 Task: Buy 3 Axle from Transmission & Drive Train section under best seller category for shipping address: Miriam Hall, 3617 Station Street, Austin, Texas 78702, Cell Number 5122113583. Pay from credit card ending with 5759, CVV 953
Action: Key pressed amazon.com<Key.enter>
Screenshot: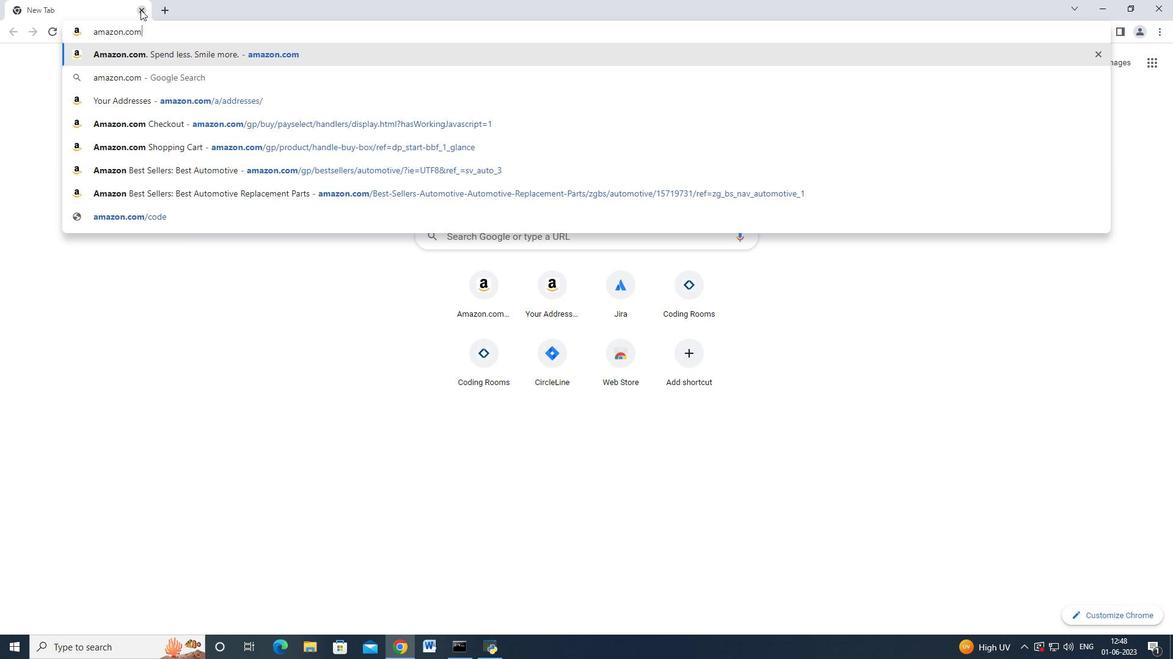 
Action: Mouse moved to (37, 91)
Screenshot: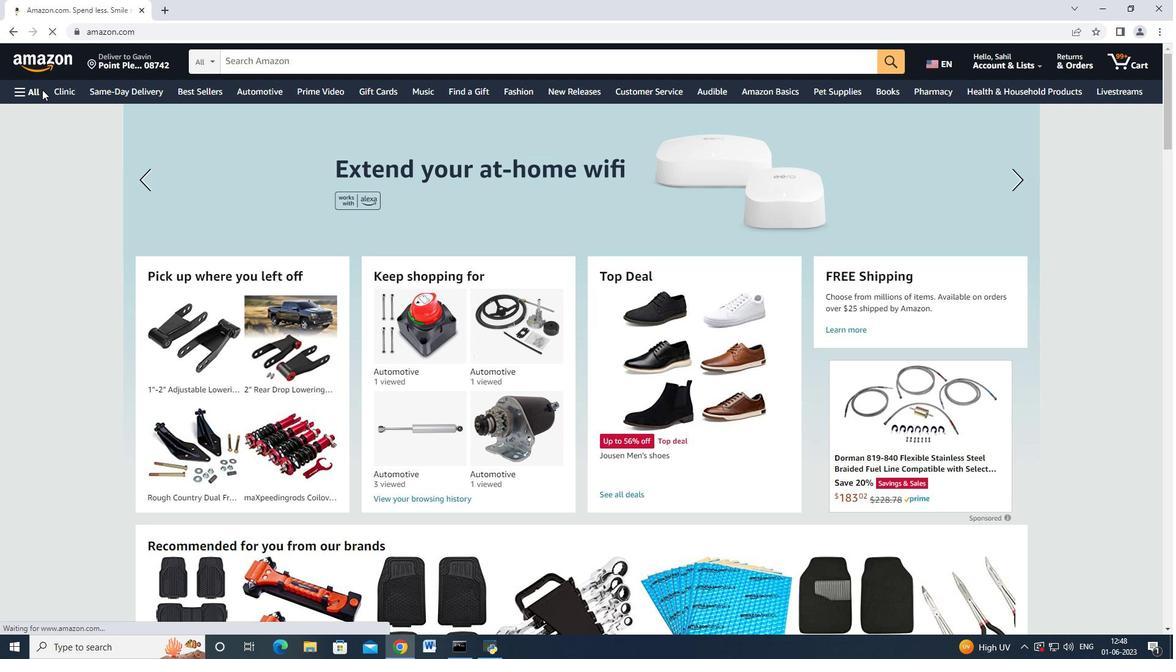 
Action: Mouse pressed left at (37, 91)
Screenshot: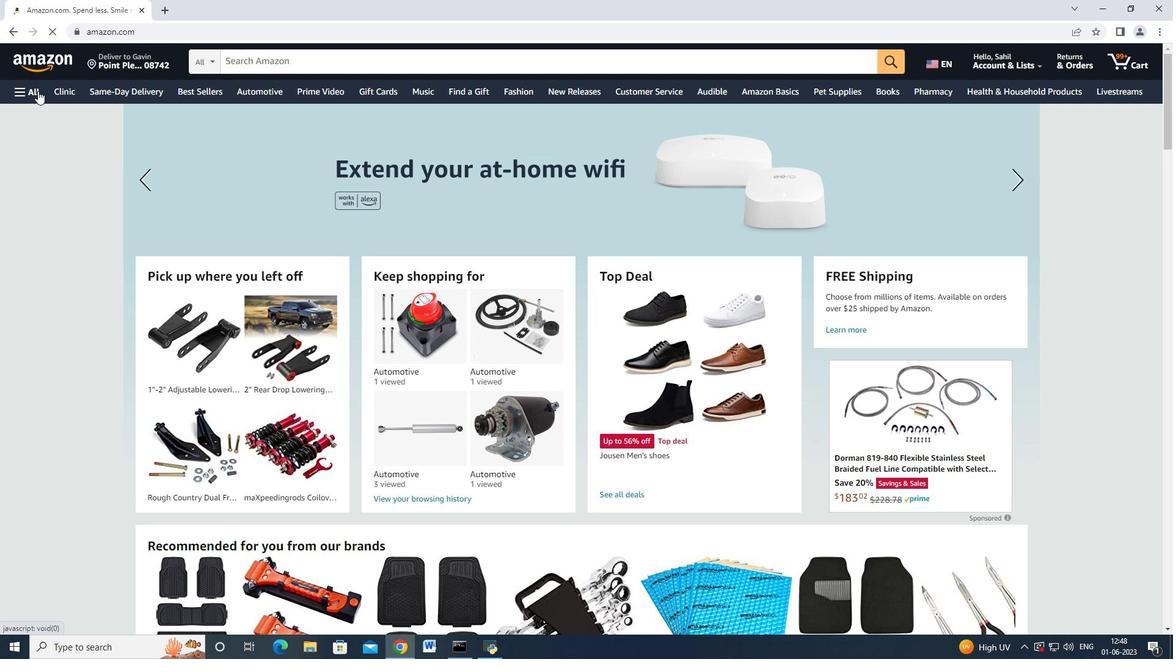 
Action: Mouse moved to (89, 278)
Screenshot: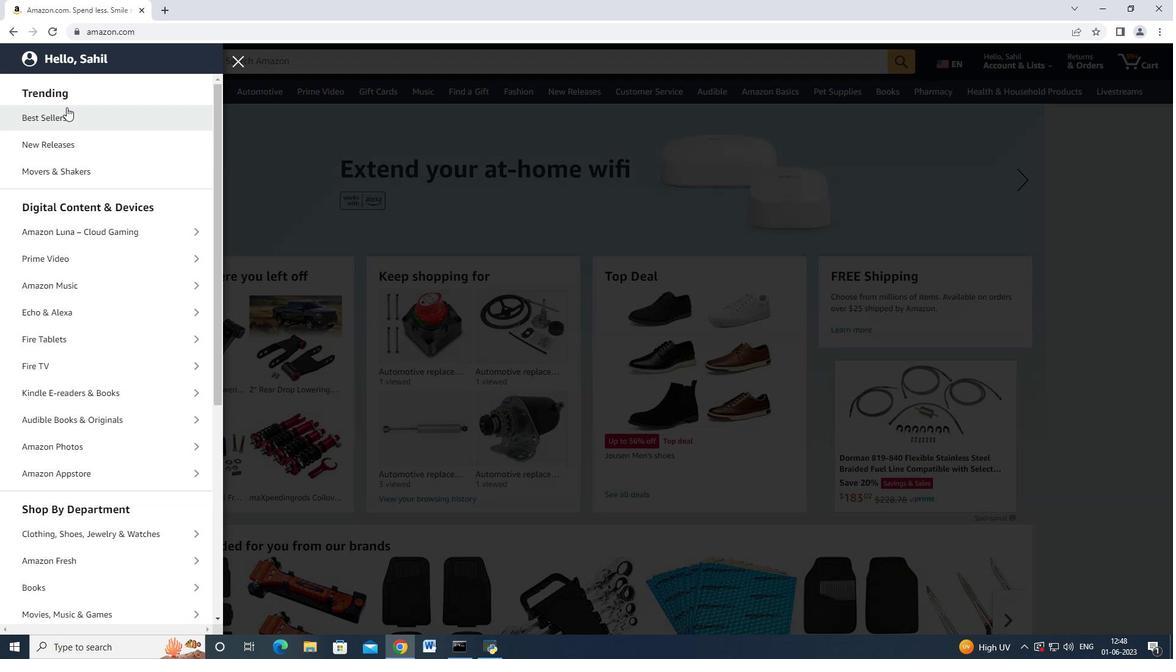 
Action: Mouse scrolled (89, 277) with delta (0, 0)
Screenshot: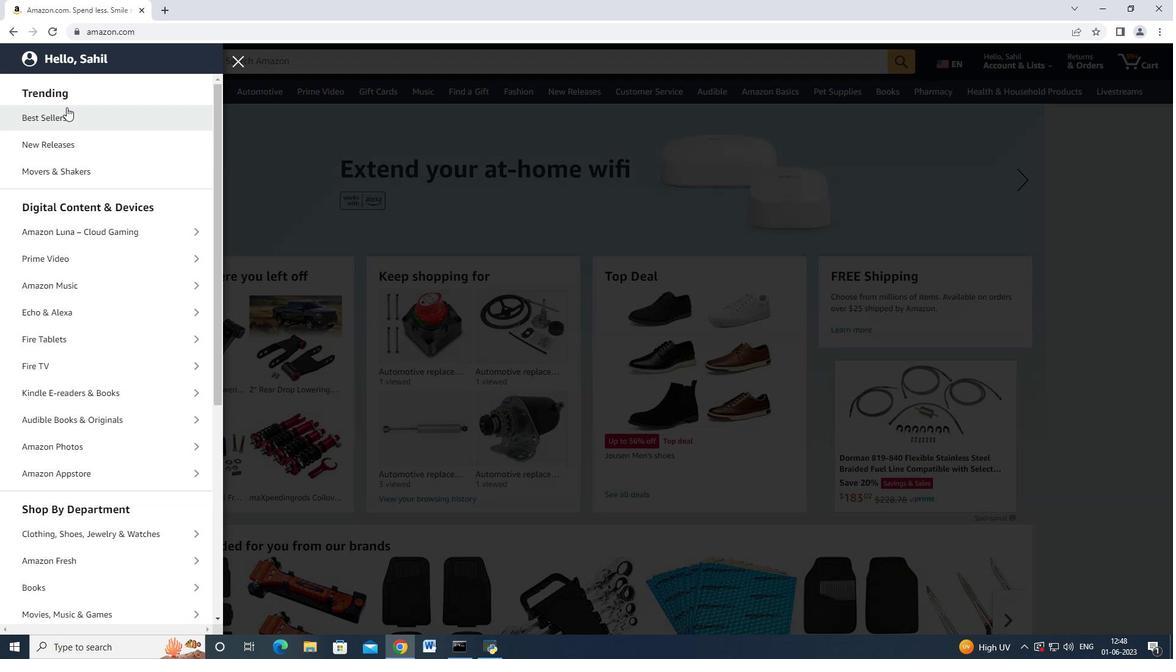 
Action: Mouse moved to (89, 287)
Screenshot: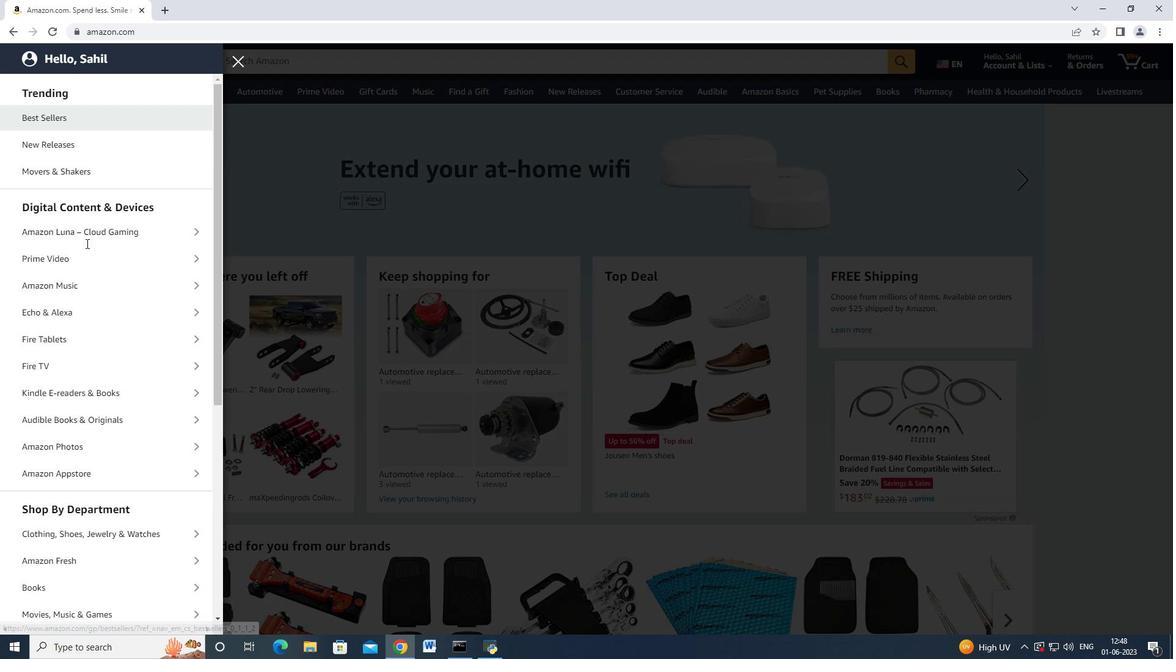 
Action: Mouse scrolled (89, 285) with delta (0, 0)
Screenshot: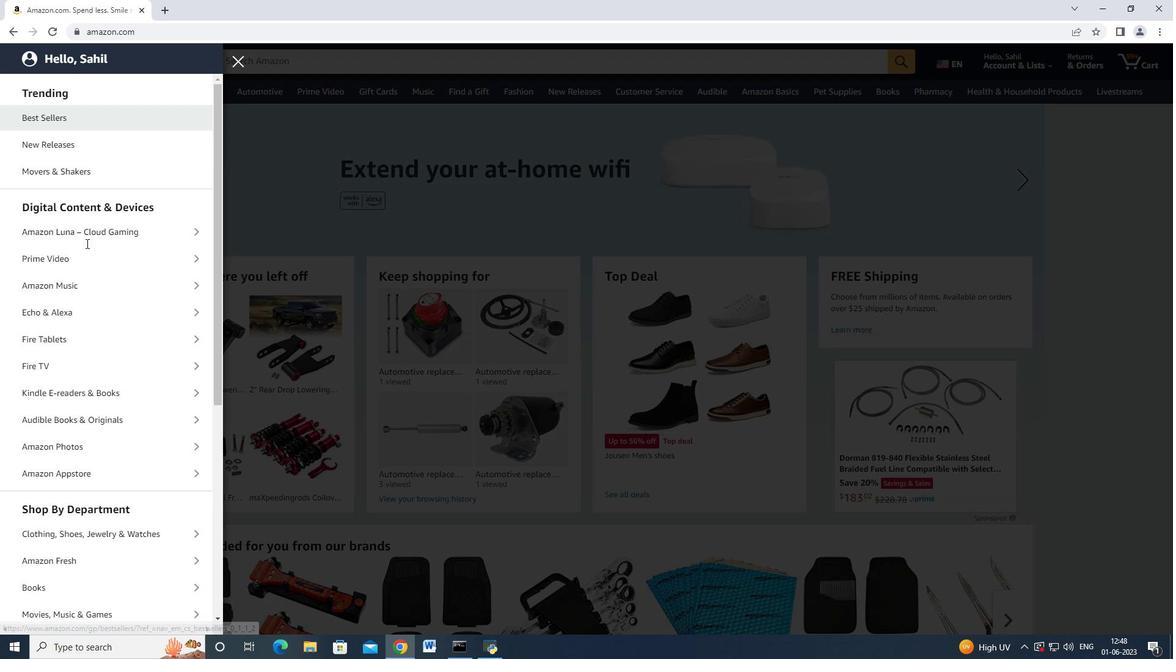 
Action: Mouse moved to (89, 289)
Screenshot: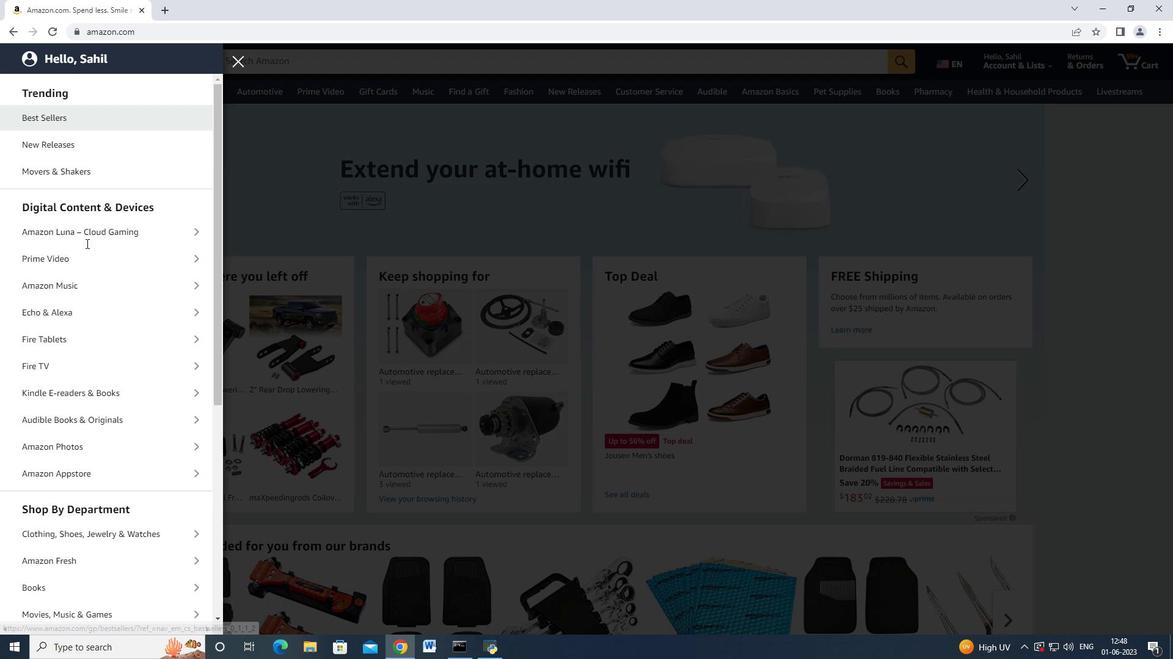 
Action: Mouse scrolled (89, 289) with delta (0, 0)
Screenshot: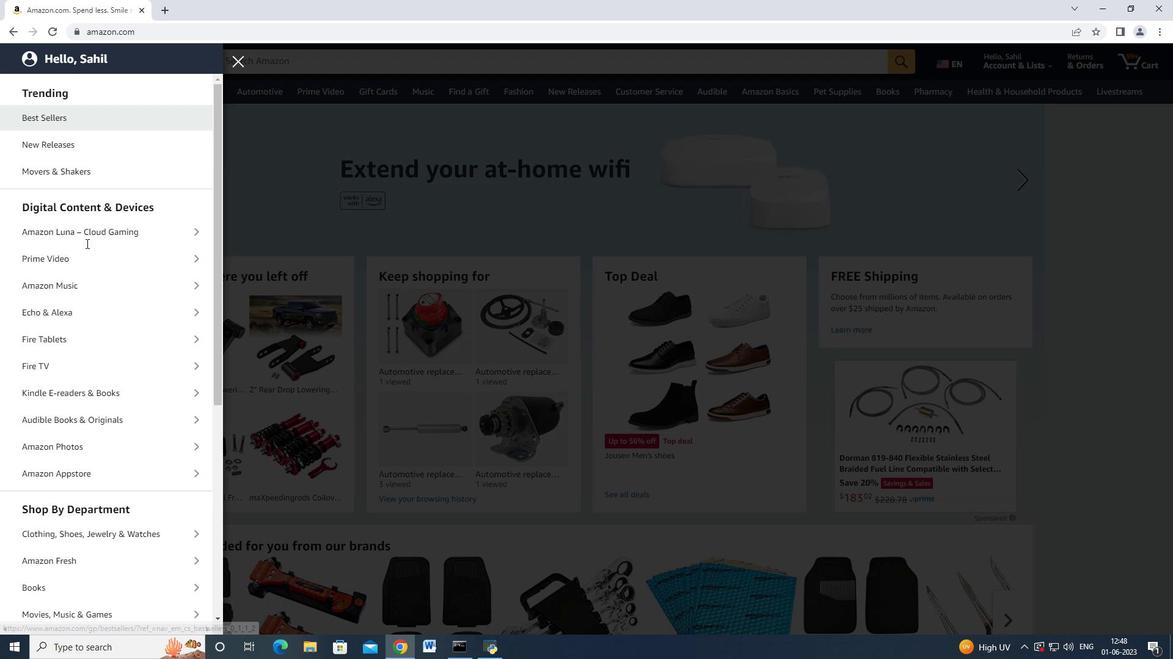 
Action: Mouse moved to (113, 452)
Screenshot: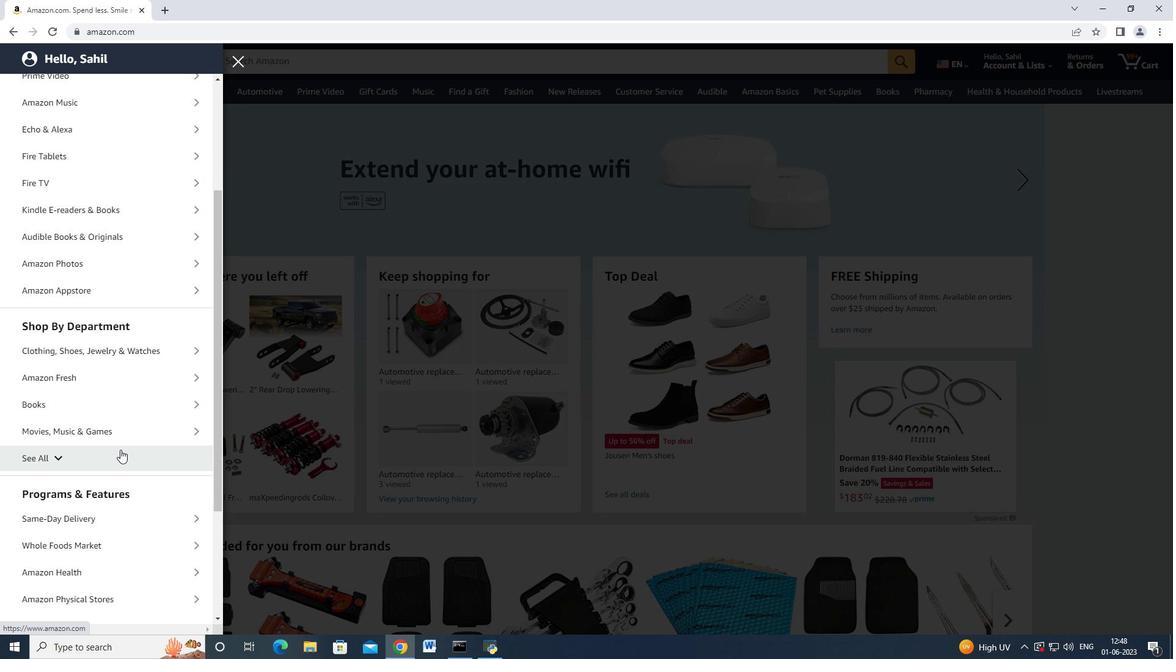 
Action: Mouse pressed left at (113, 452)
Screenshot: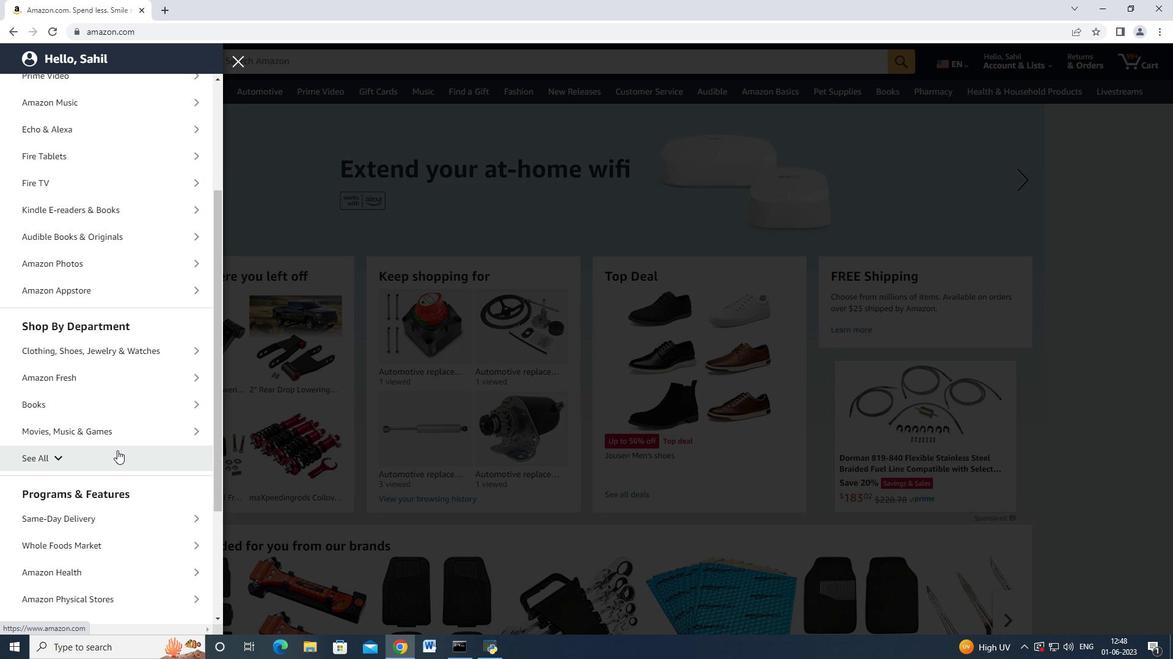 
Action: Mouse moved to (116, 450)
Screenshot: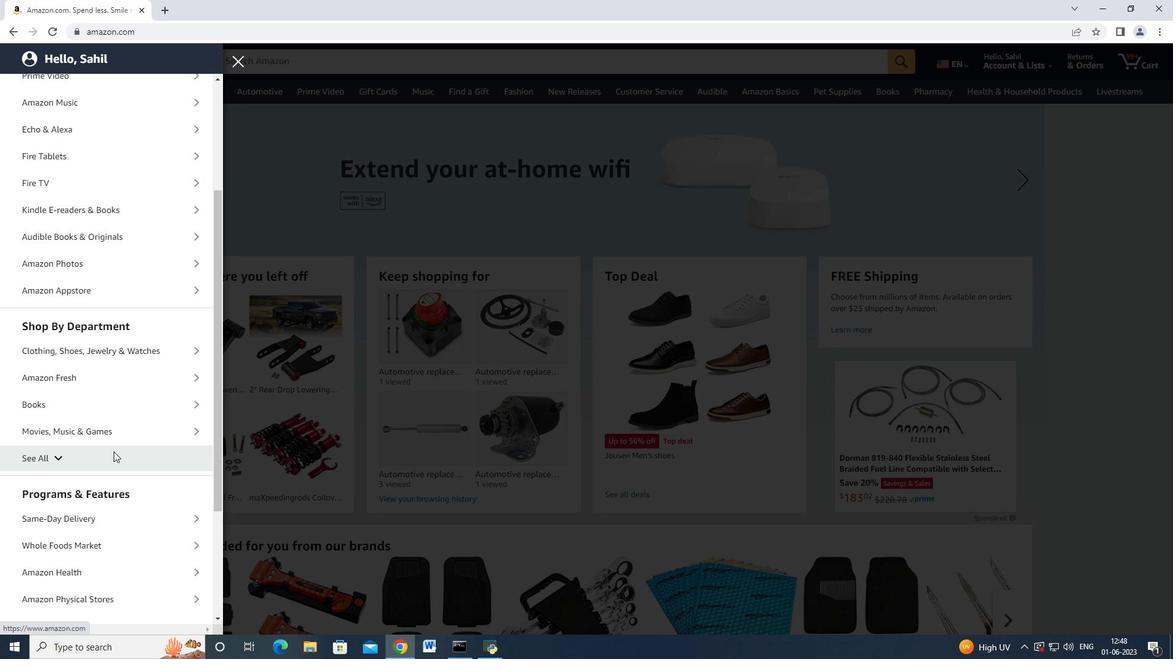 
Action: Mouse scrolled (116, 449) with delta (0, 0)
Screenshot: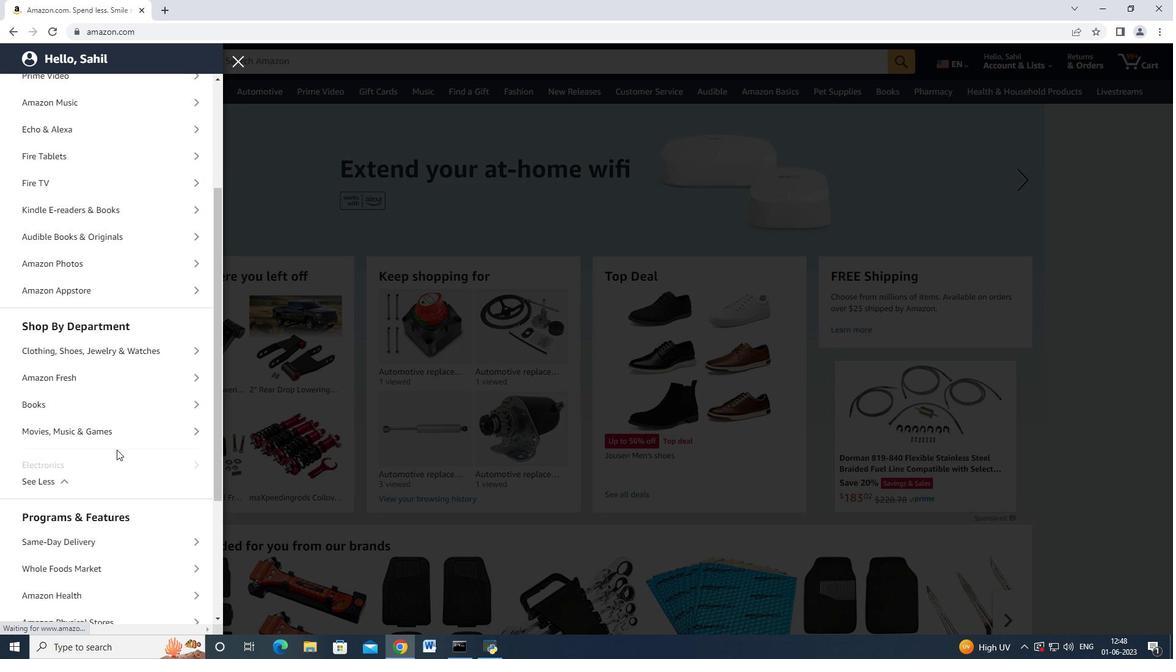 
Action: Mouse scrolled (116, 449) with delta (0, 0)
Screenshot: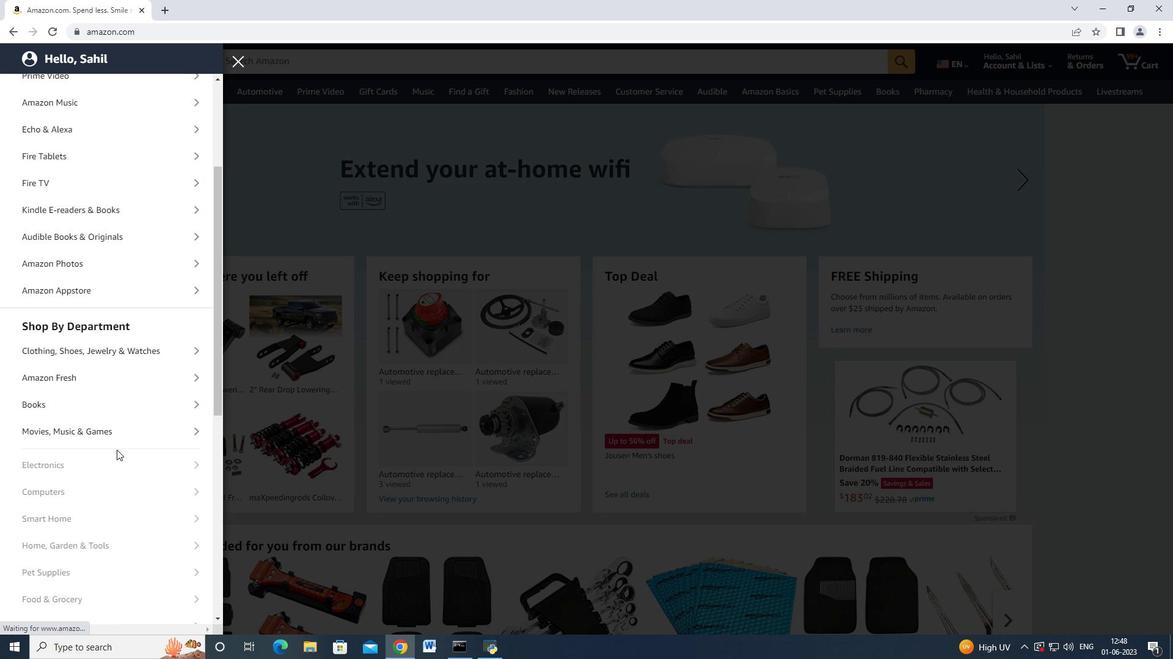 
Action: Mouse scrolled (116, 449) with delta (0, 0)
Screenshot: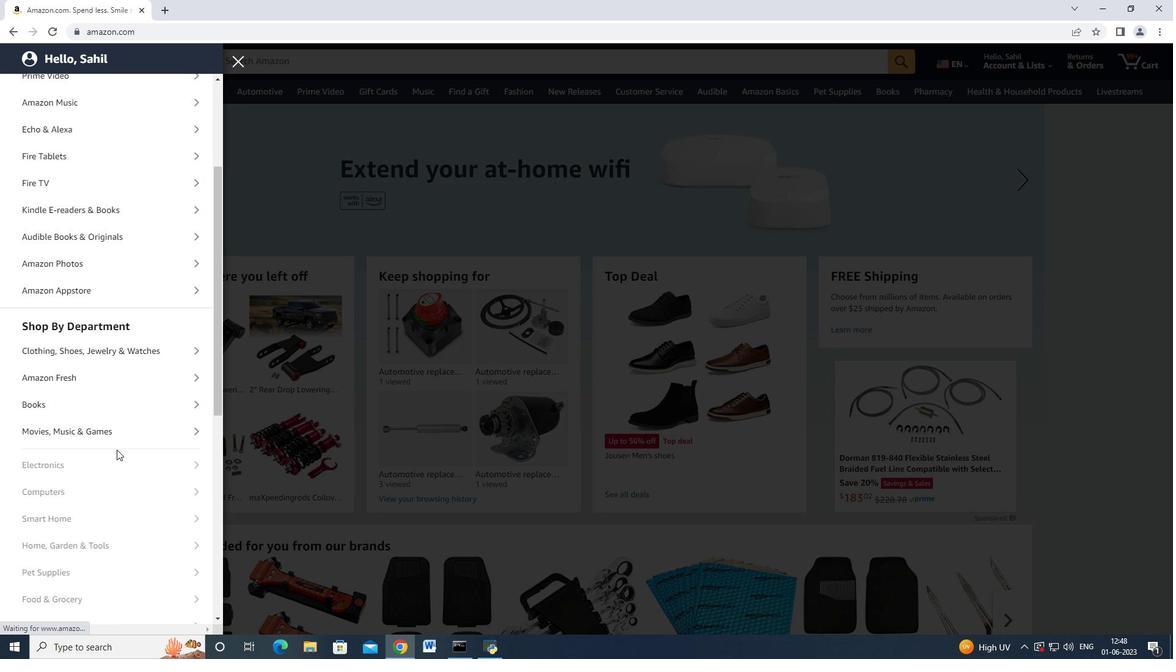 
Action: Mouse scrolled (116, 449) with delta (0, 0)
Screenshot: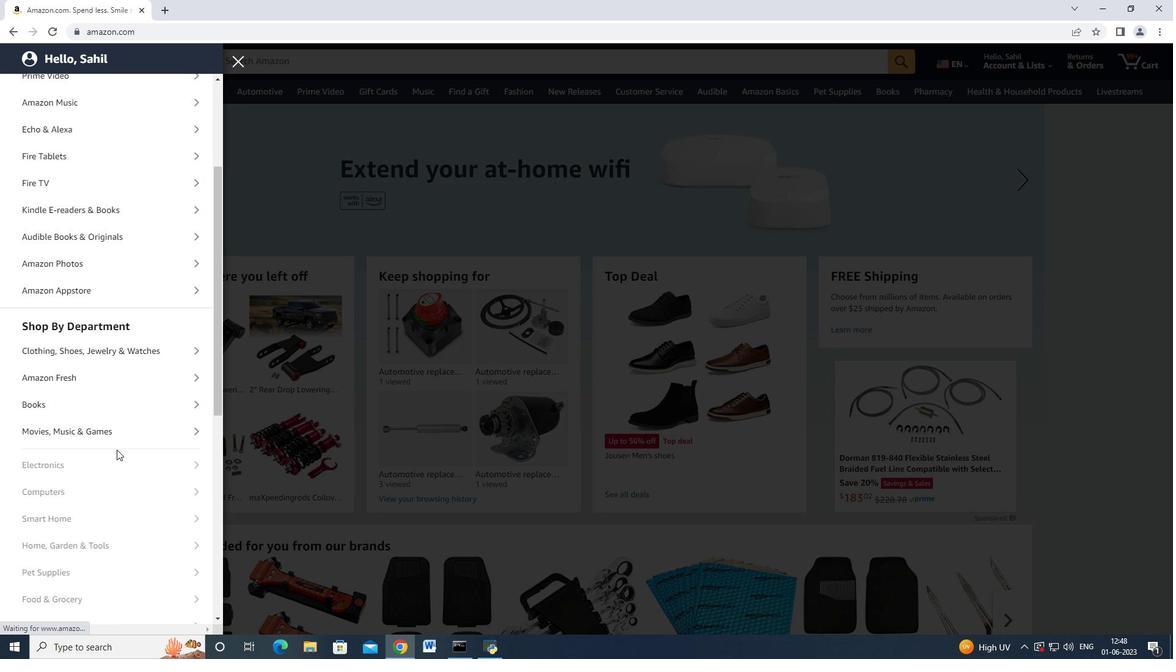 
Action: Mouse scrolled (116, 449) with delta (0, 0)
Screenshot: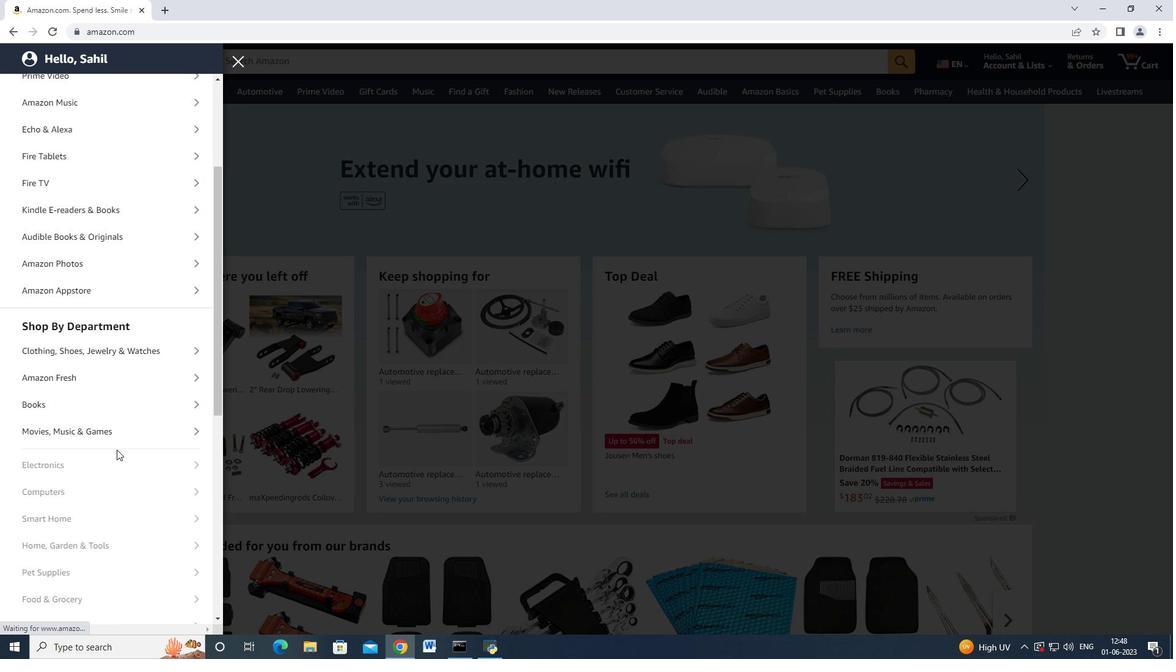 
Action: Mouse scrolled (116, 449) with delta (0, 0)
Screenshot: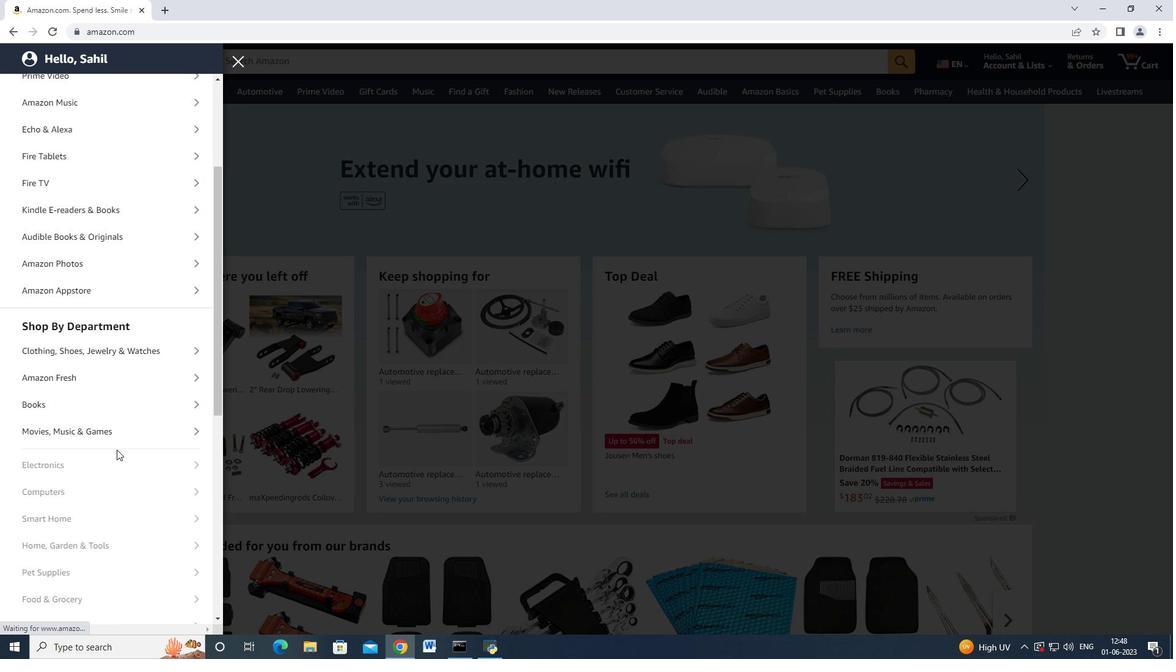
Action: Mouse scrolled (116, 449) with delta (0, 0)
Screenshot: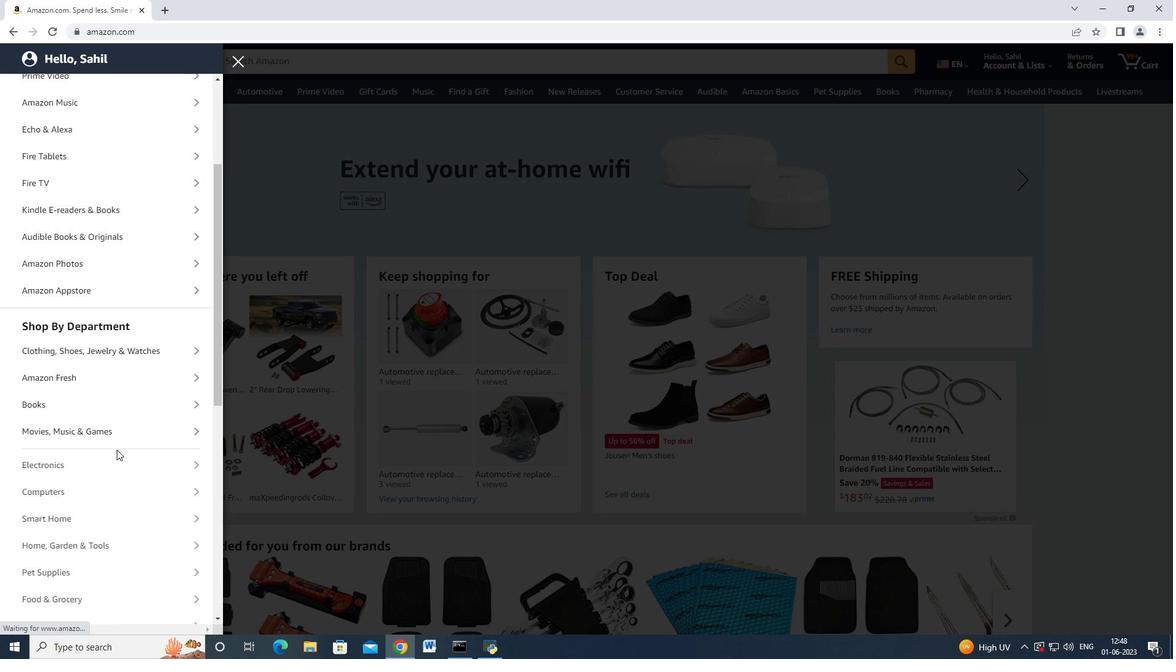 
Action: Mouse moved to (154, 333)
Screenshot: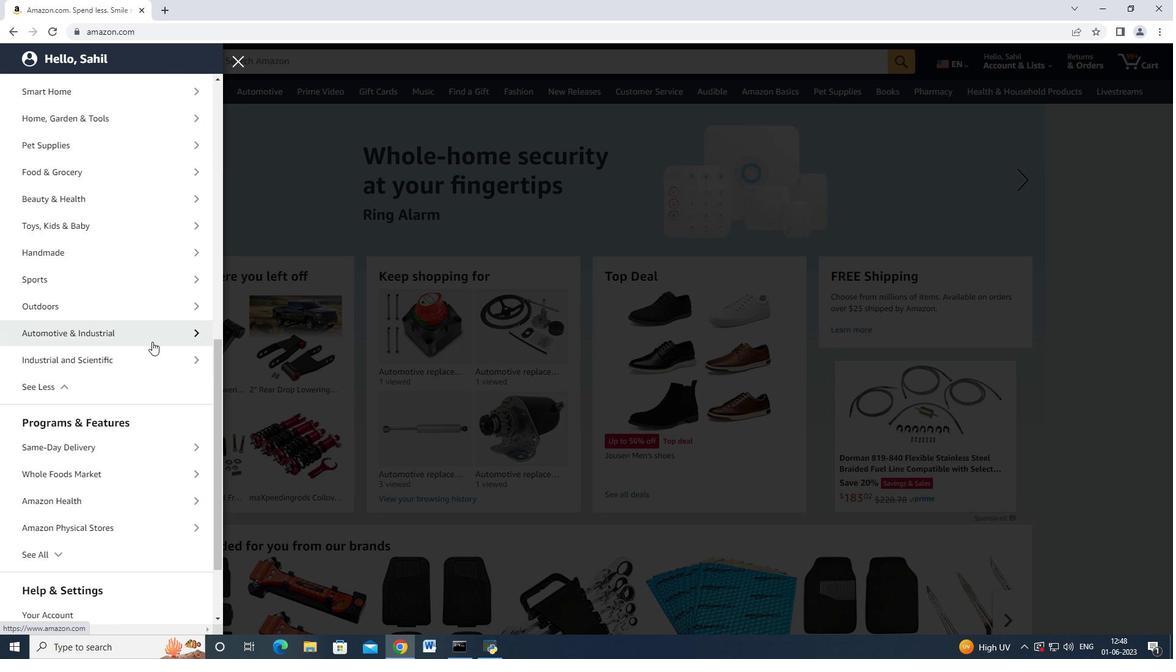
Action: Mouse pressed left at (154, 333)
Screenshot: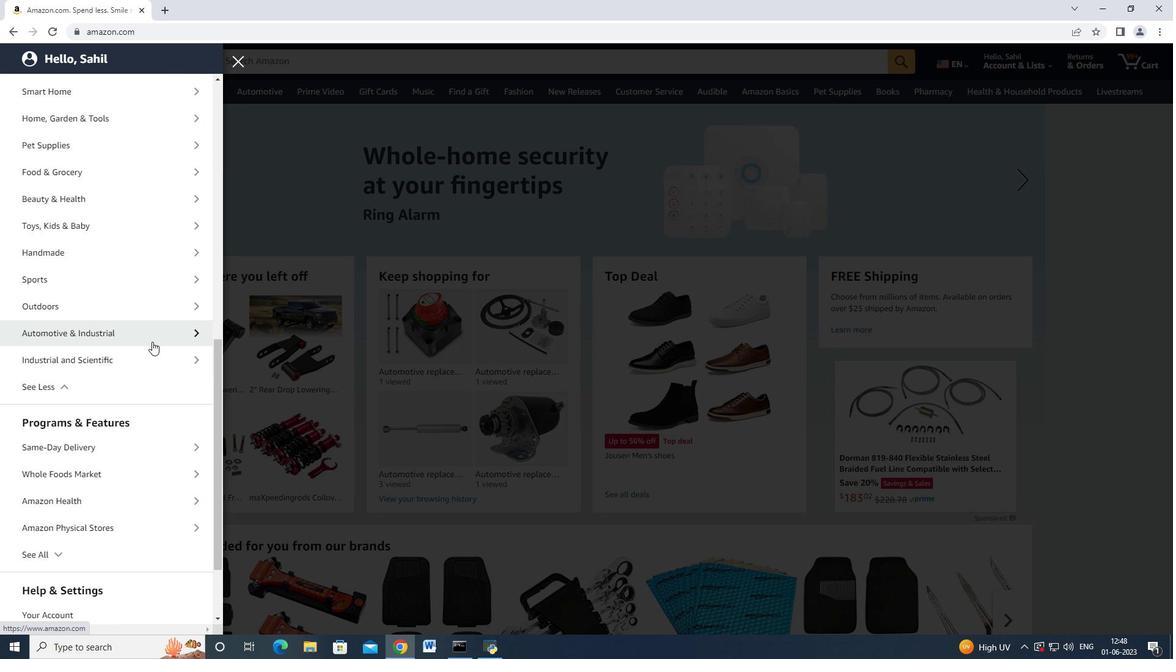
Action: Mouse moved to (147, 149)
Screenshot: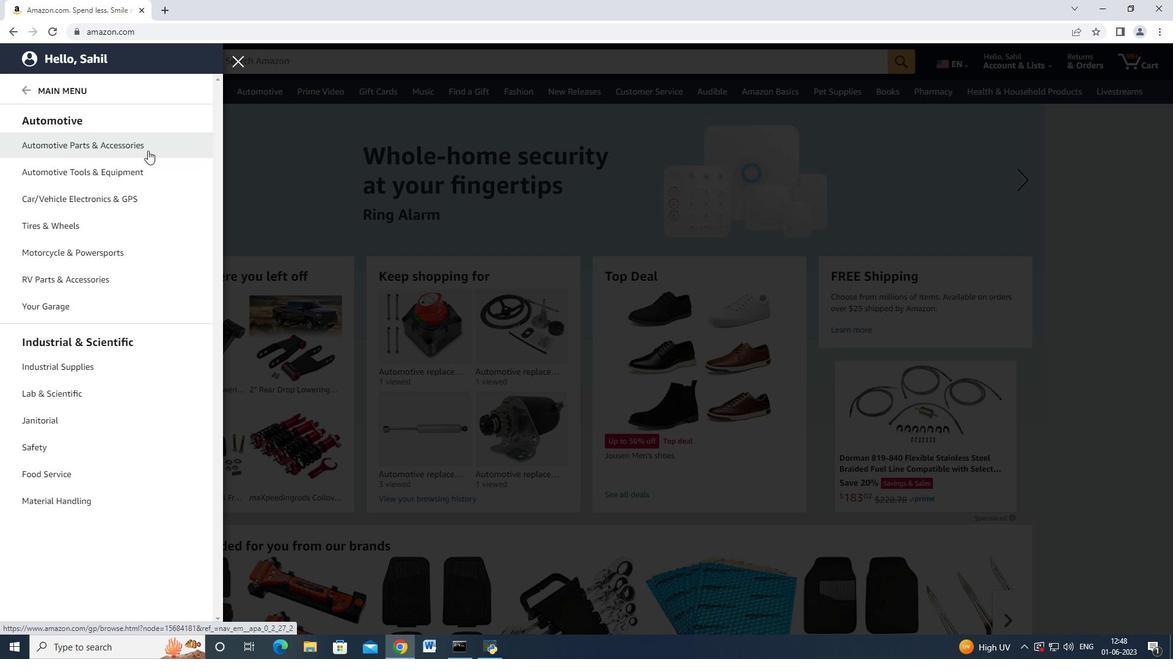 
Action: Mouse pressed left at (147, 149)
Screenshot: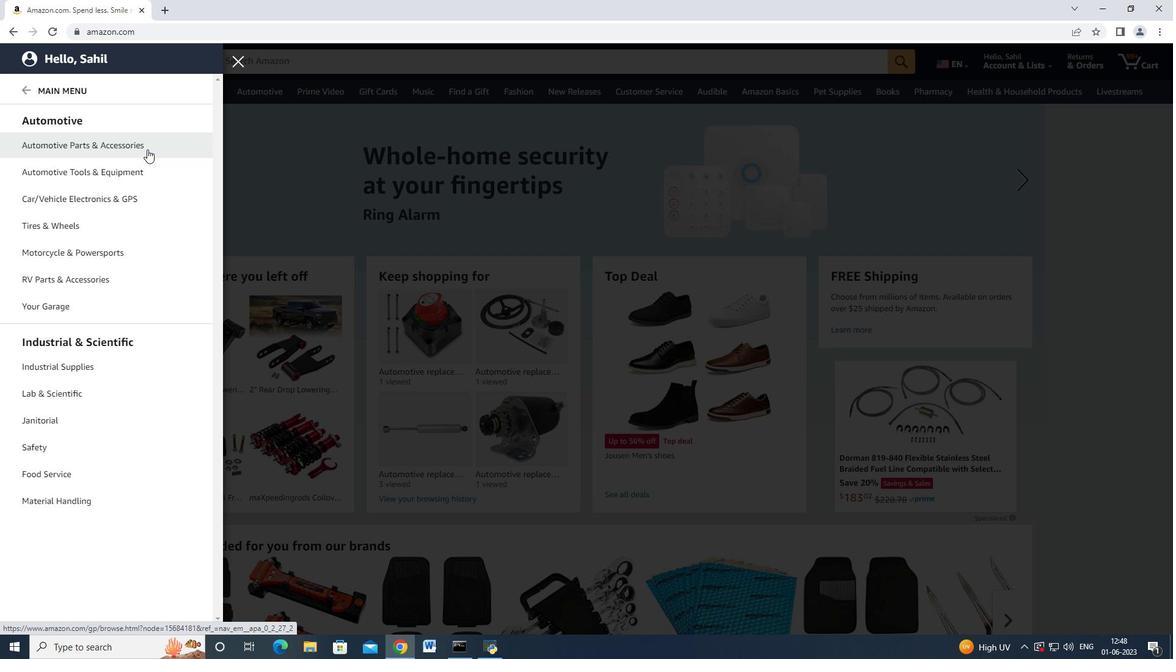 
Action: Mouse moved to (221, 113)
Screenshot: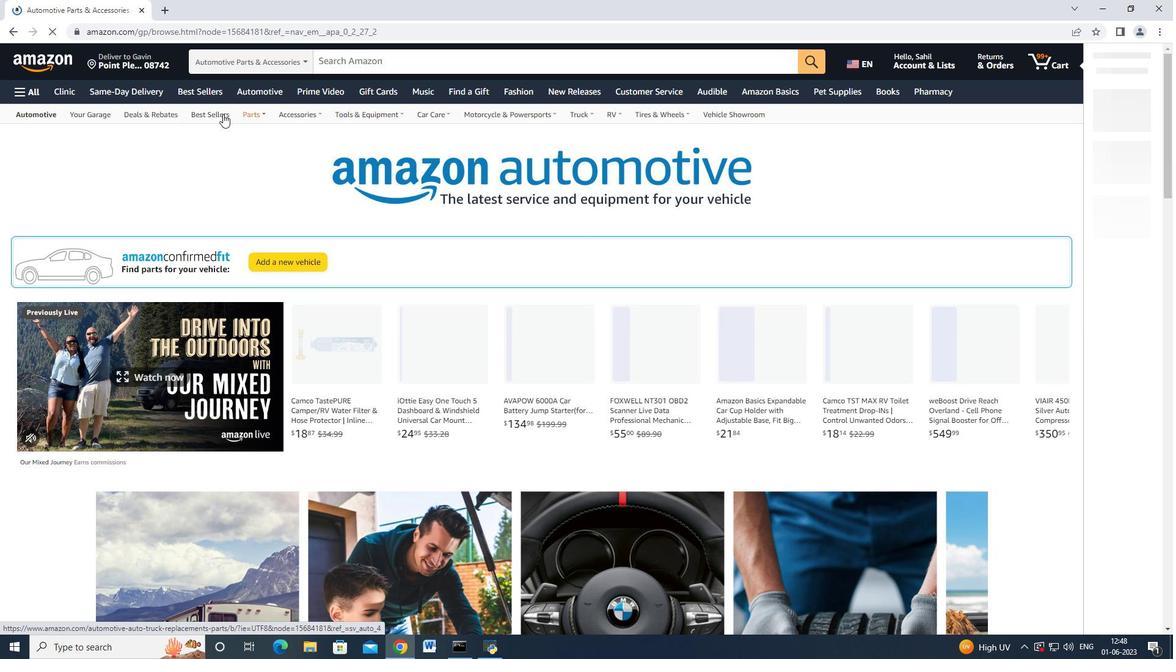 
Action: Mouse pressed left at (221, 113)
Screenshot: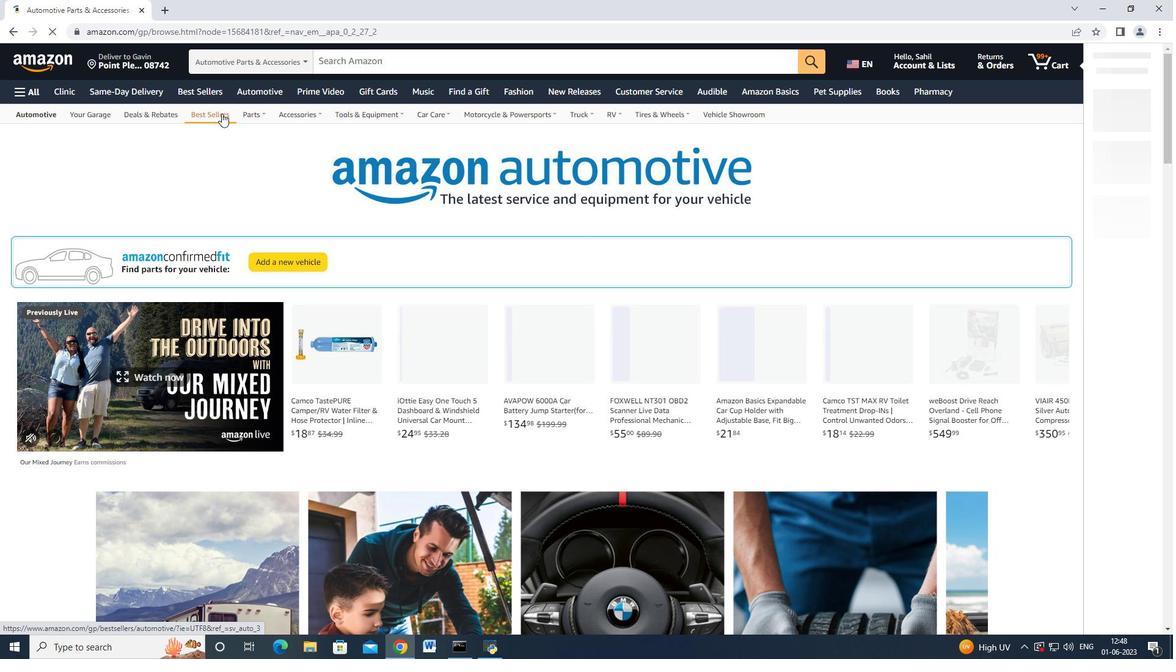 
Action: Mouse moved to (74, 320)
Screenshot: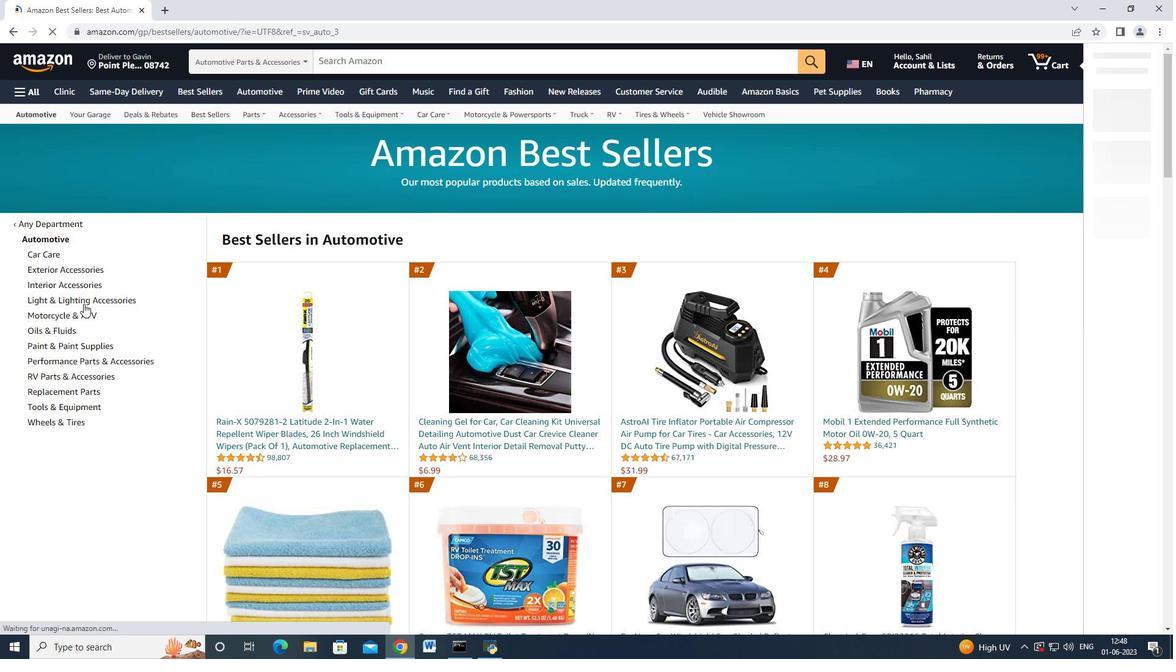 
Action: Mouse scrolled (74, 320) with delta (0, 0)
Screenshot: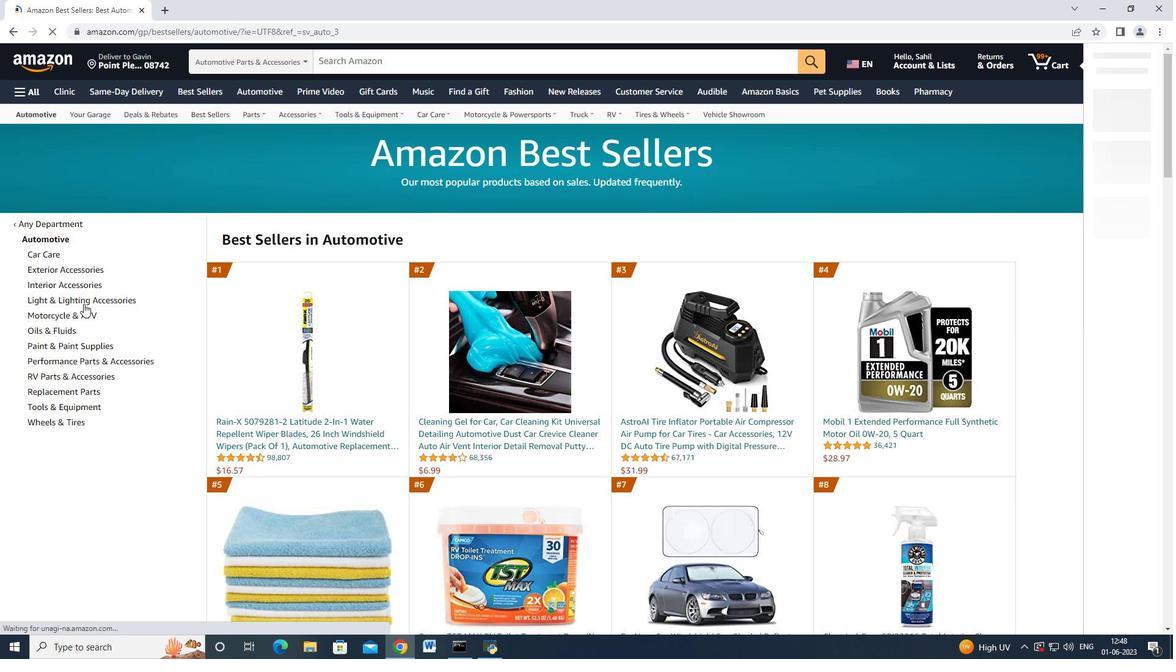 
Action: Mouse moved to (83, 329)
Screenshot: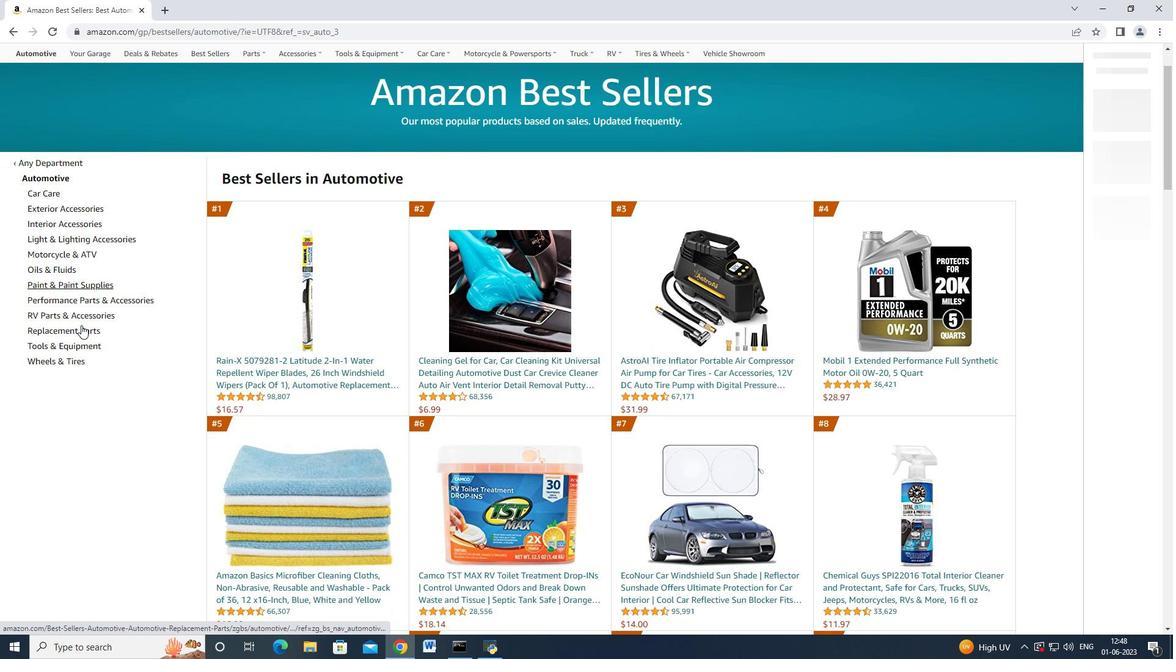
Action: Mouse pressed left at (83, 329)
Screenshot: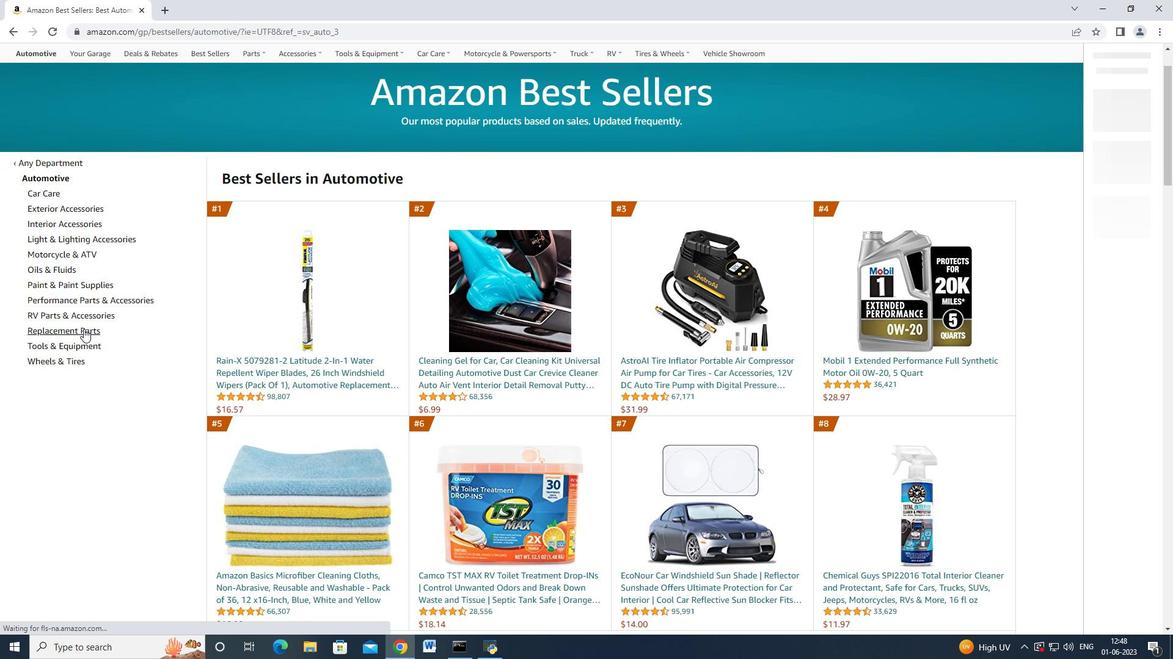 
Action: Mouse moved to (152, 267)
Screenshot: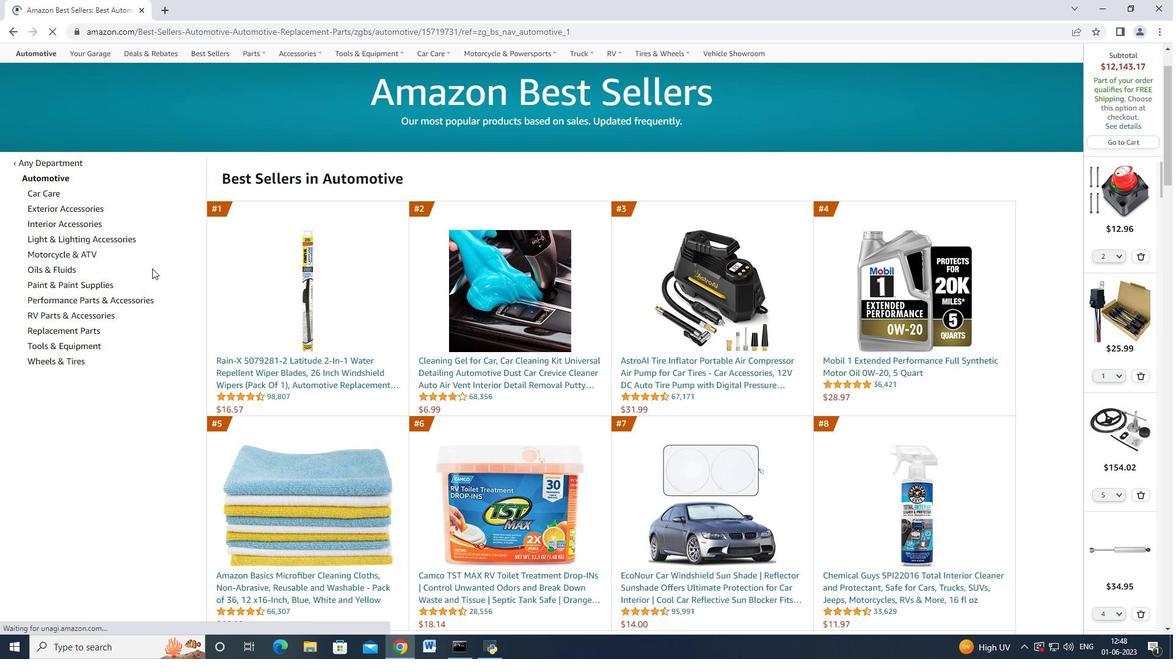 
Action: Mouse scrolled (152, 267) with delta (0, 0)
Screenshot: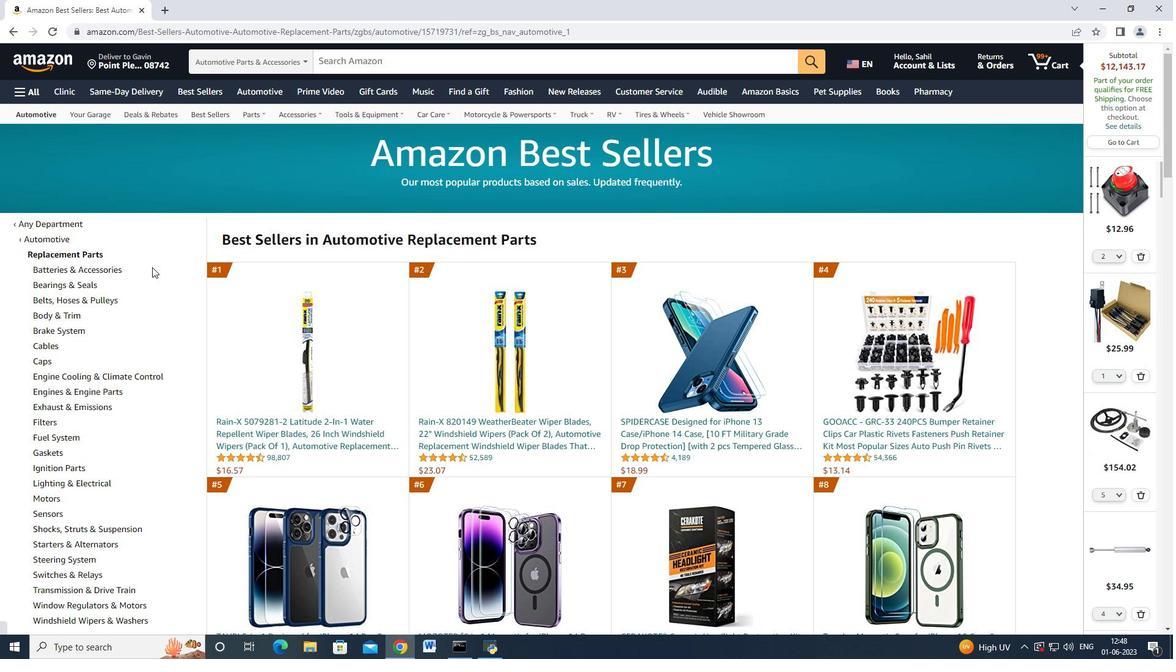 
Action: Mouse scrolled (152, 267) with delta (0, 0)
Screenshot: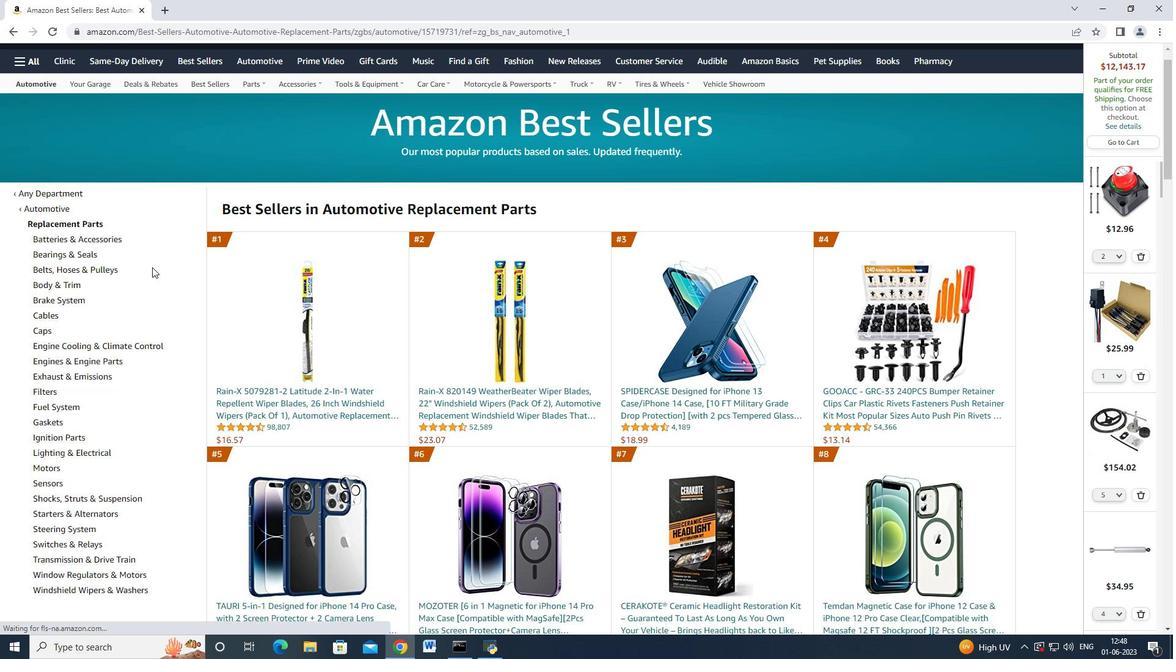 
Action: Mouse moved to (153, 353)
Screenshot: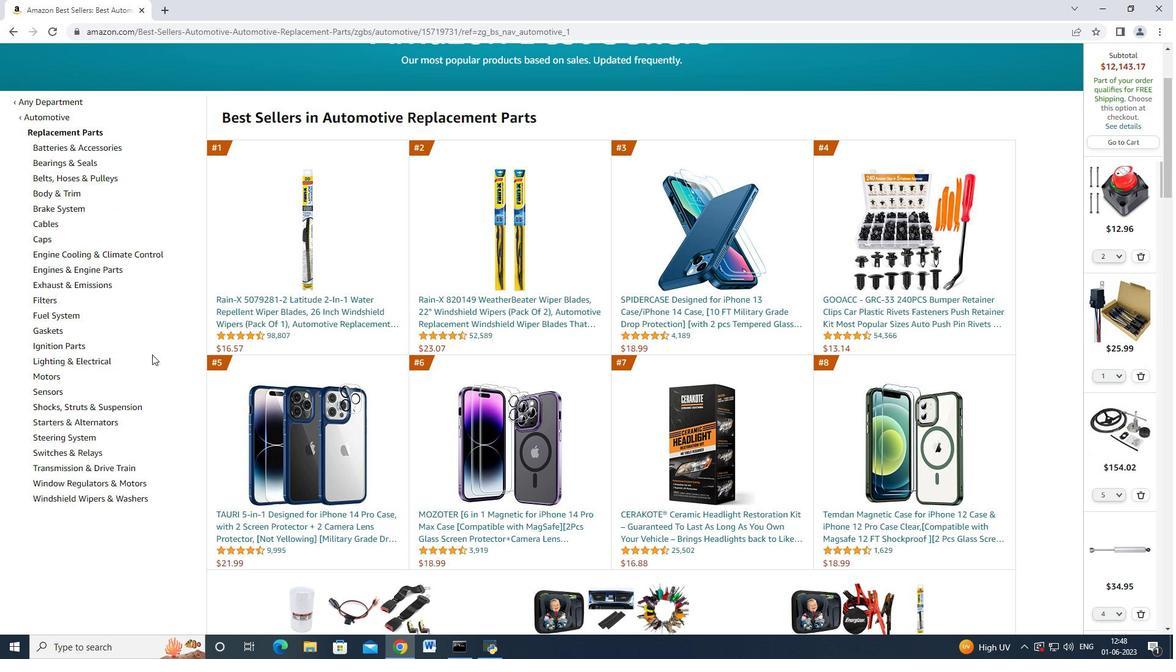 
Action: Mouse scrolled (153, 353) with delta (0, 0)
Screenshot: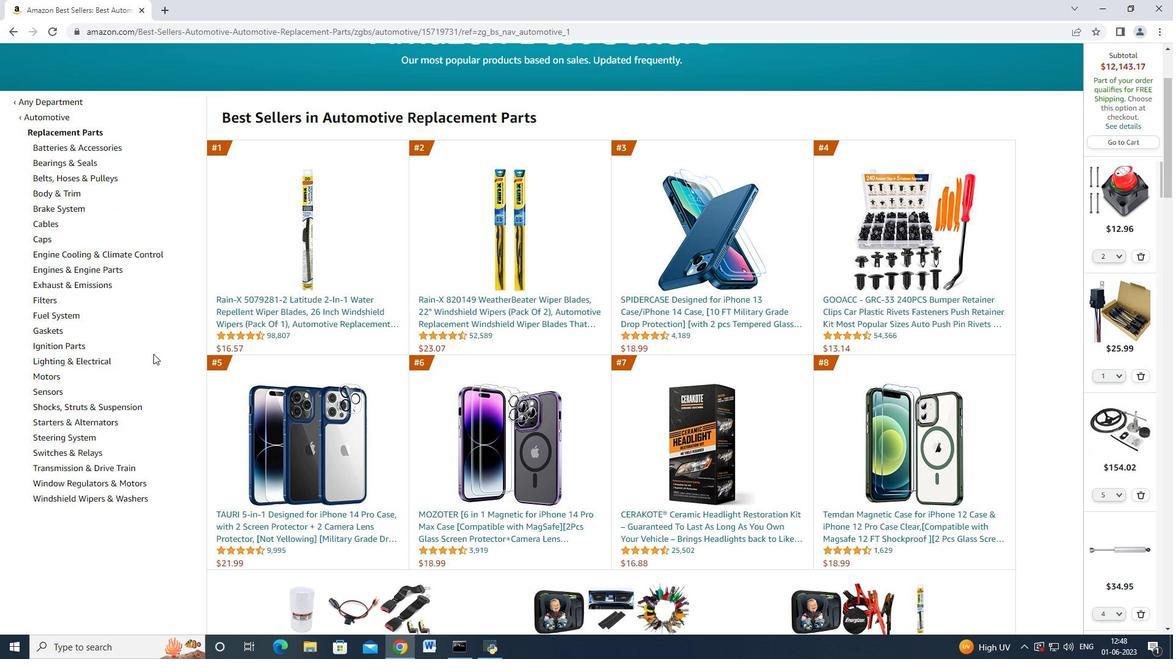 
Action: Mouse moved to (111, 402)
Screenshot: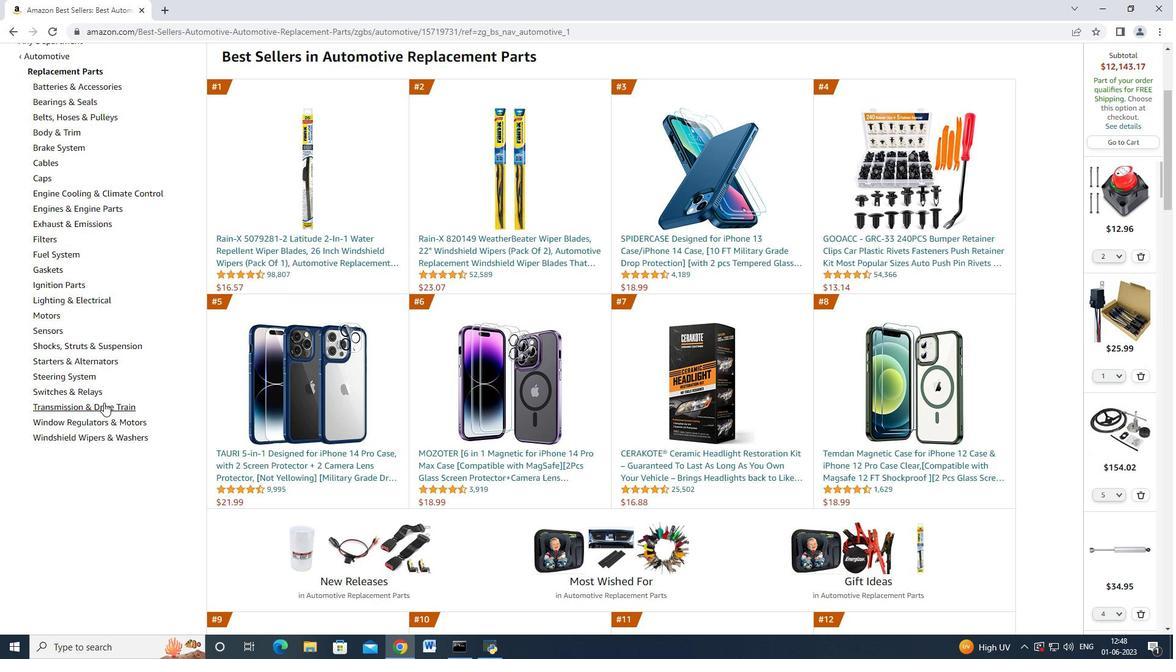 
Action: Mouse pressed left at (111, 402)
Screenshot: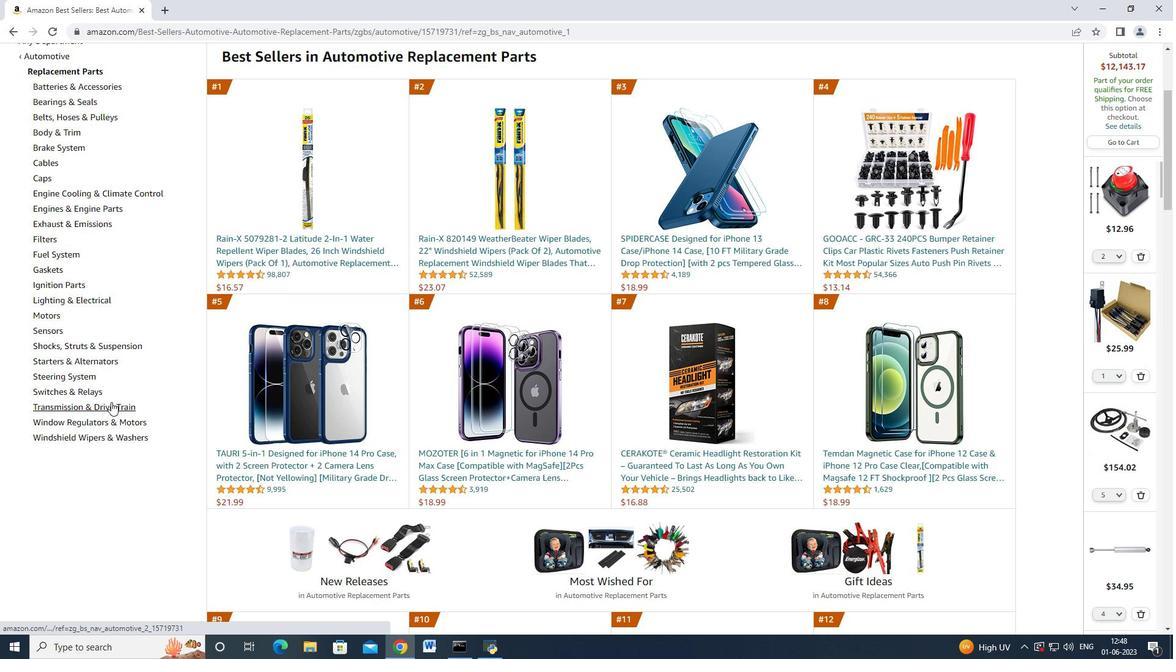 
Action: Mouse moved to (119, 278)
Screenshot: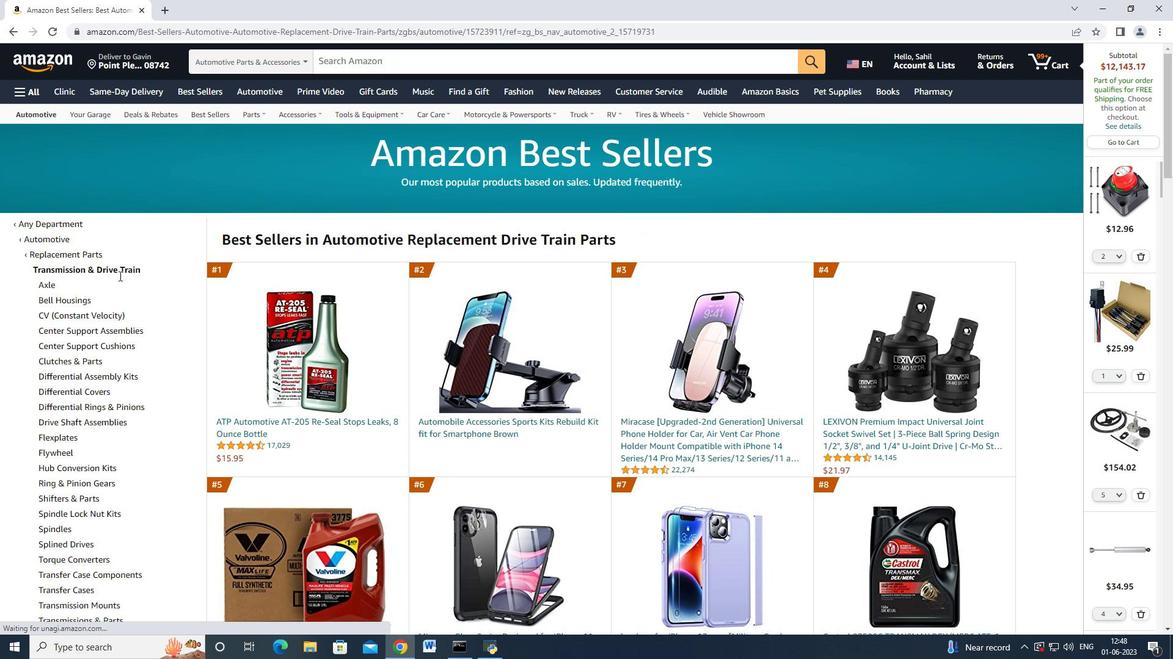 
Action: Mouse scrolled (119, 278) with delta (0, 0)
Screenshot: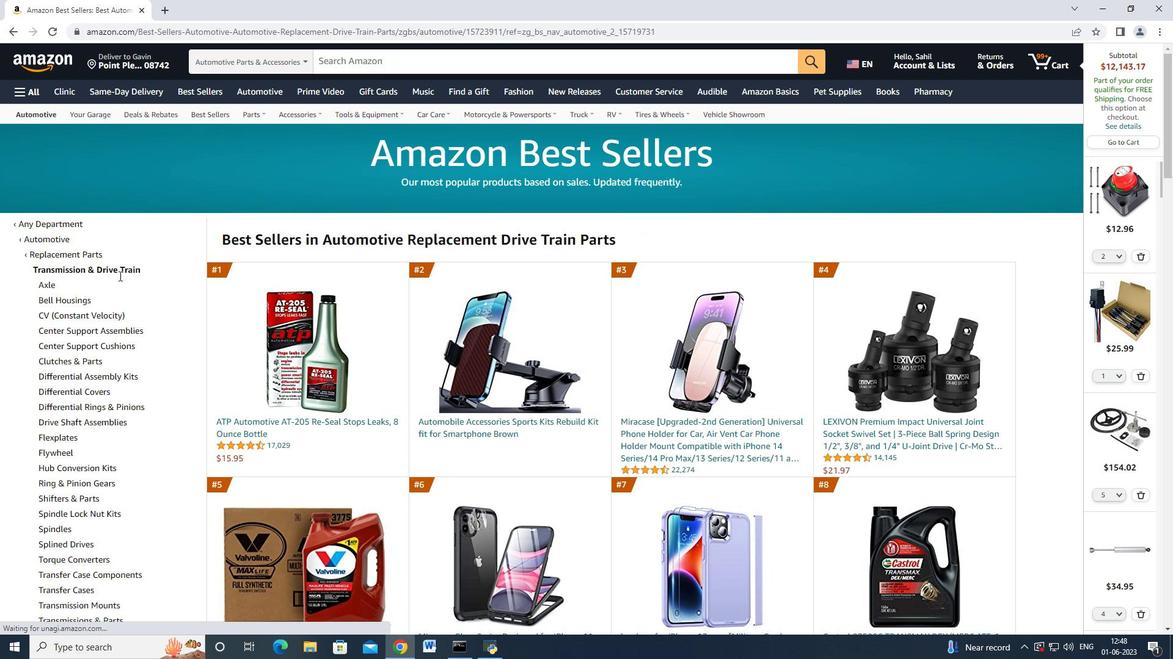 
Action: Mouse moved to (45, 218)
Screenshot: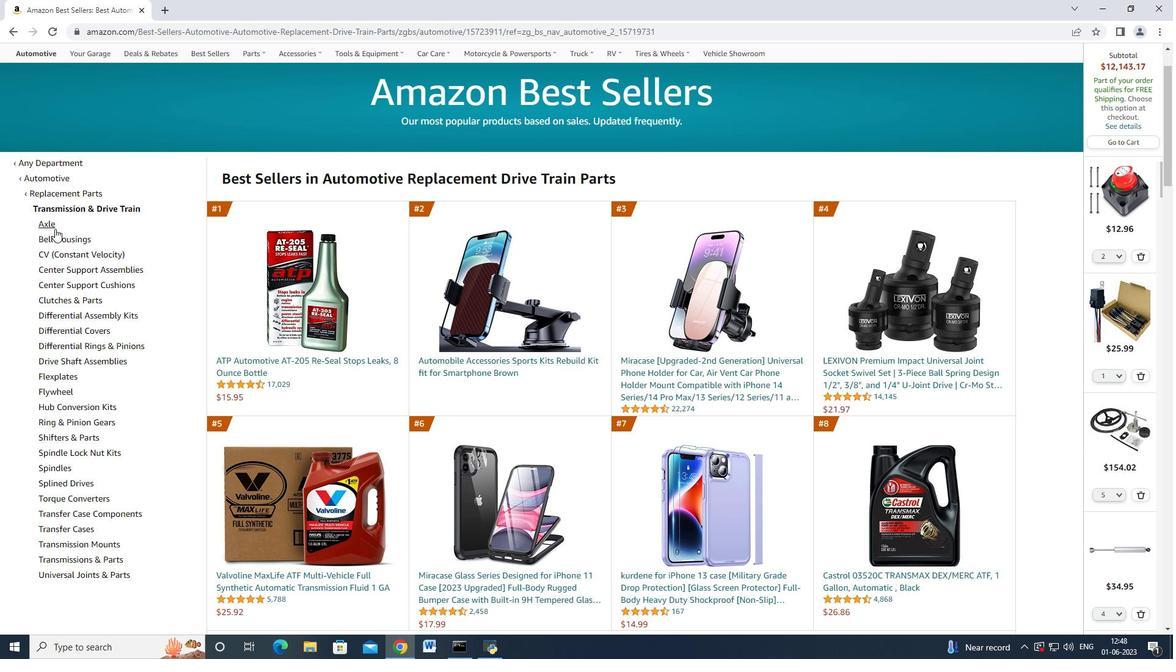 
Action: Mouse pressed left at (45, 218)
Screenshot: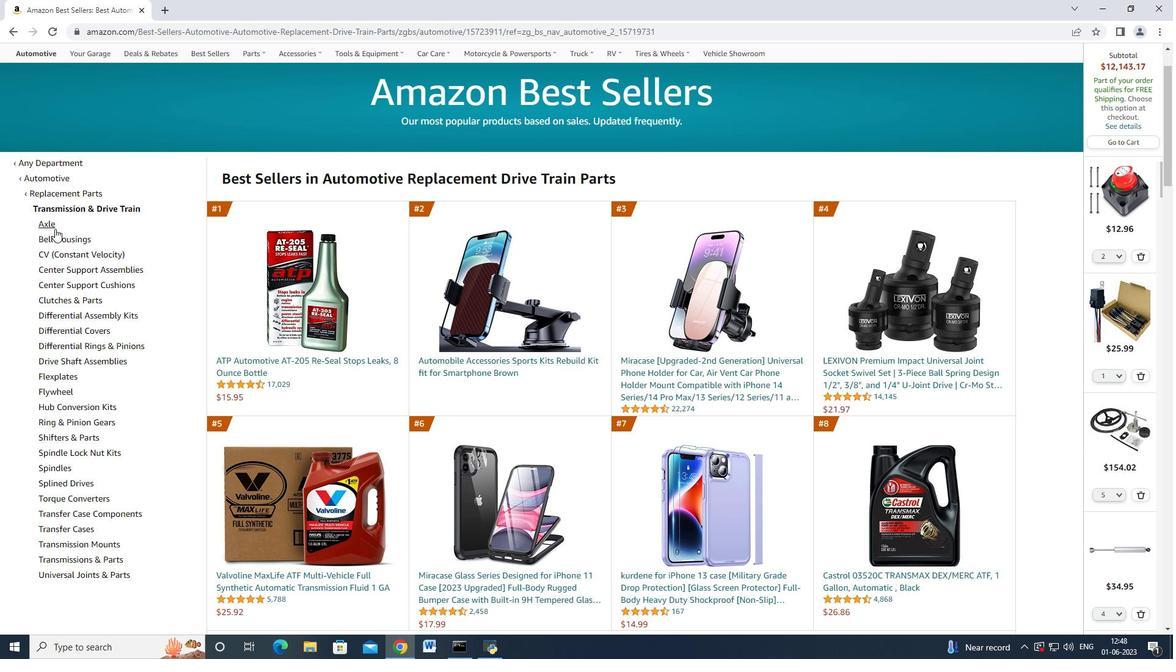 
Action: Mouse moved to (271, 259)
Screenshot: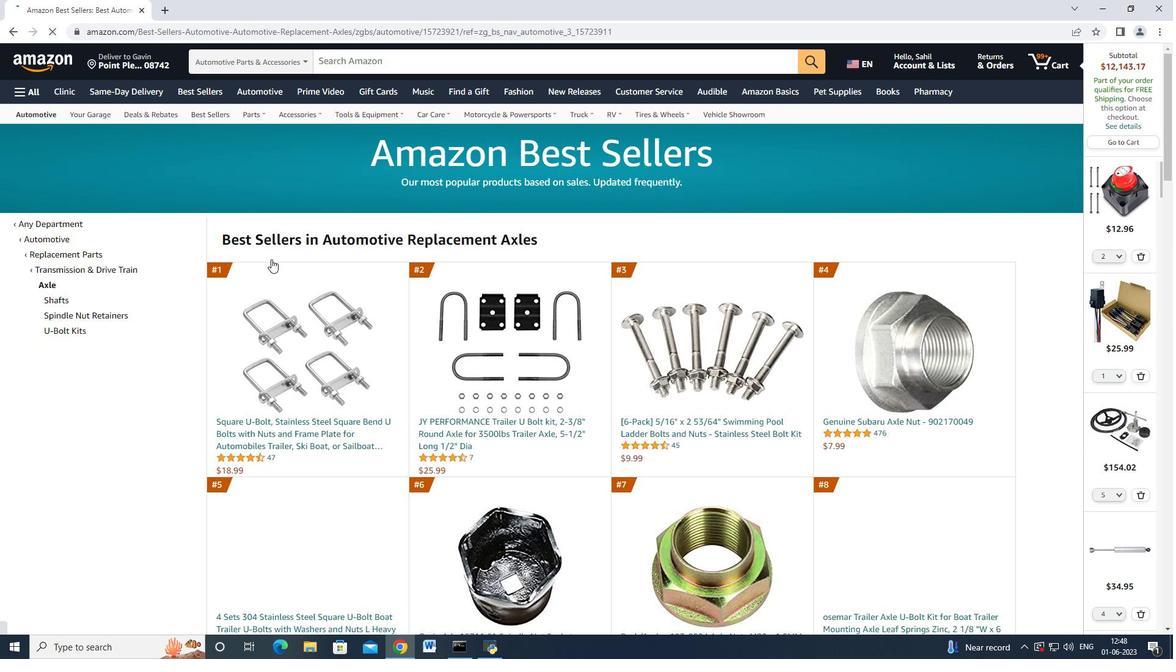 
Action: Mouse scrolled (271, 258) with delta (0, 0)
Screenshot: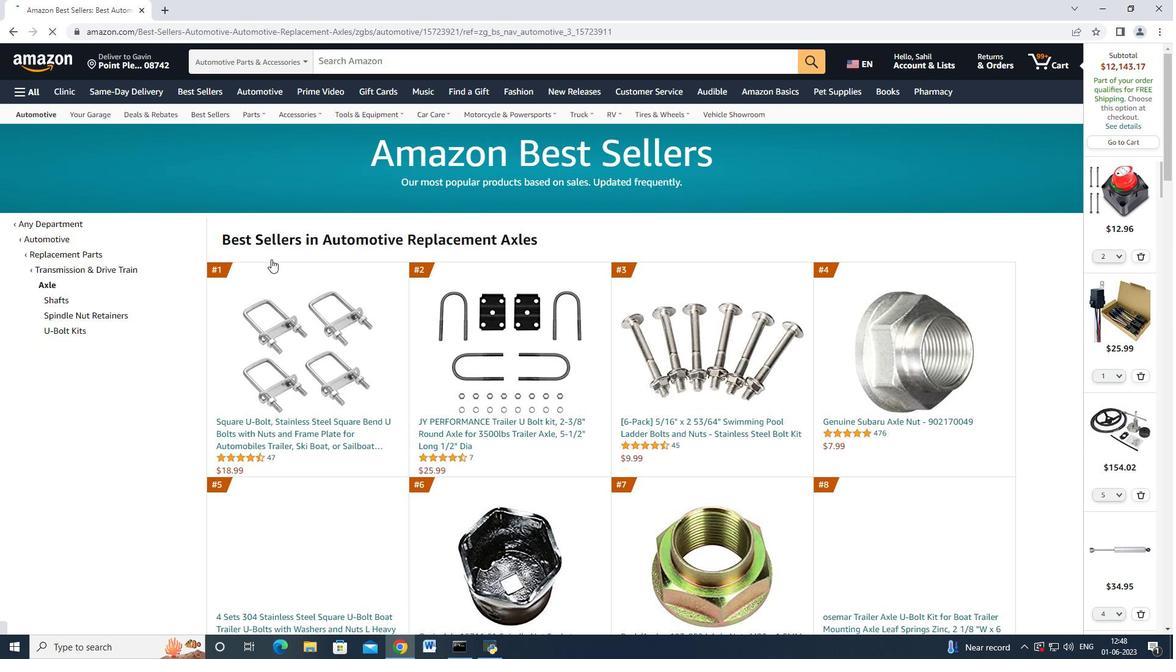 
Action: Mouse scrolled (271, 258) with delta (0, 0)
Screenshot: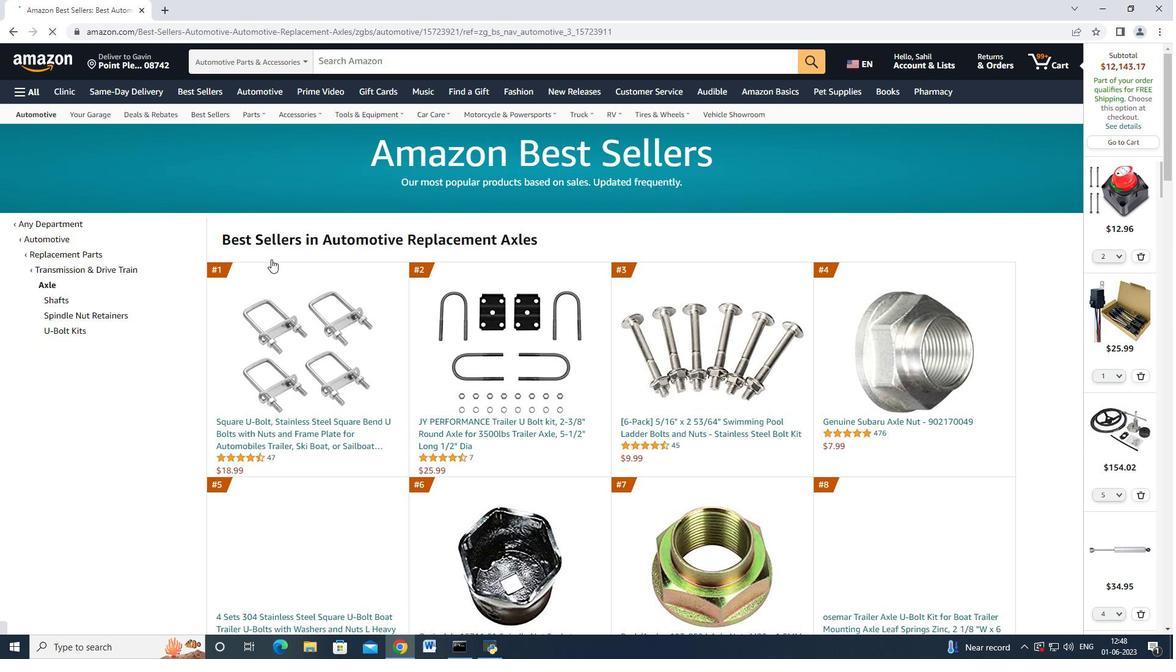 
Action: Mouse moved to (427, 301)
Screenshot: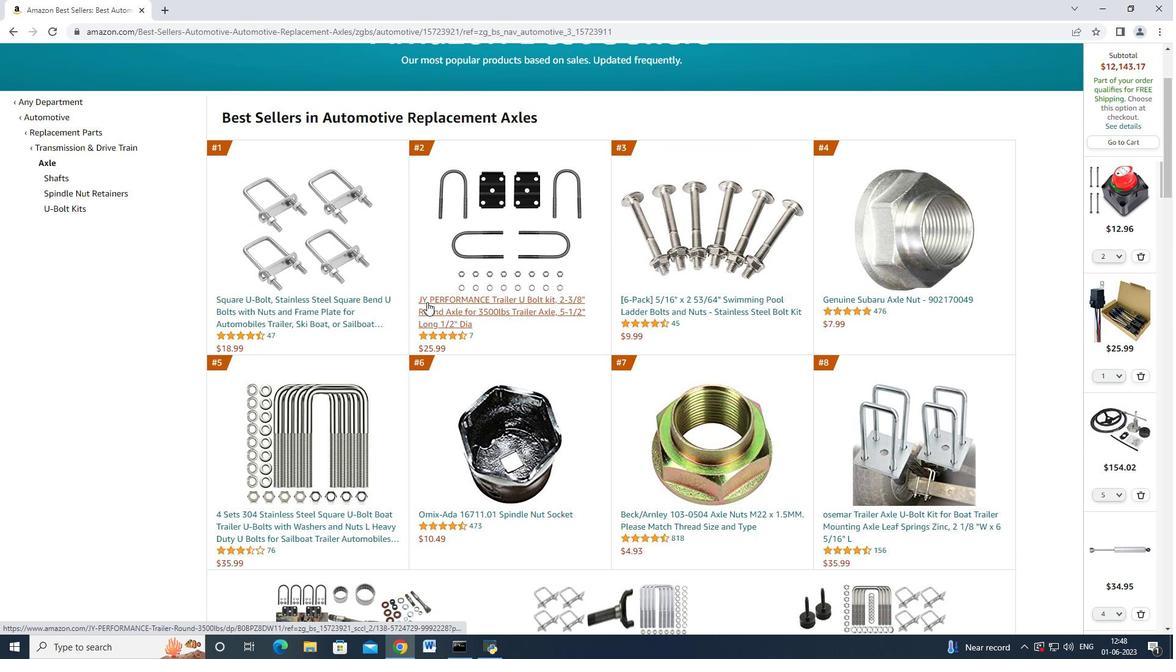 
Action: Mouse pressed left at (427, 301)
Screenshot: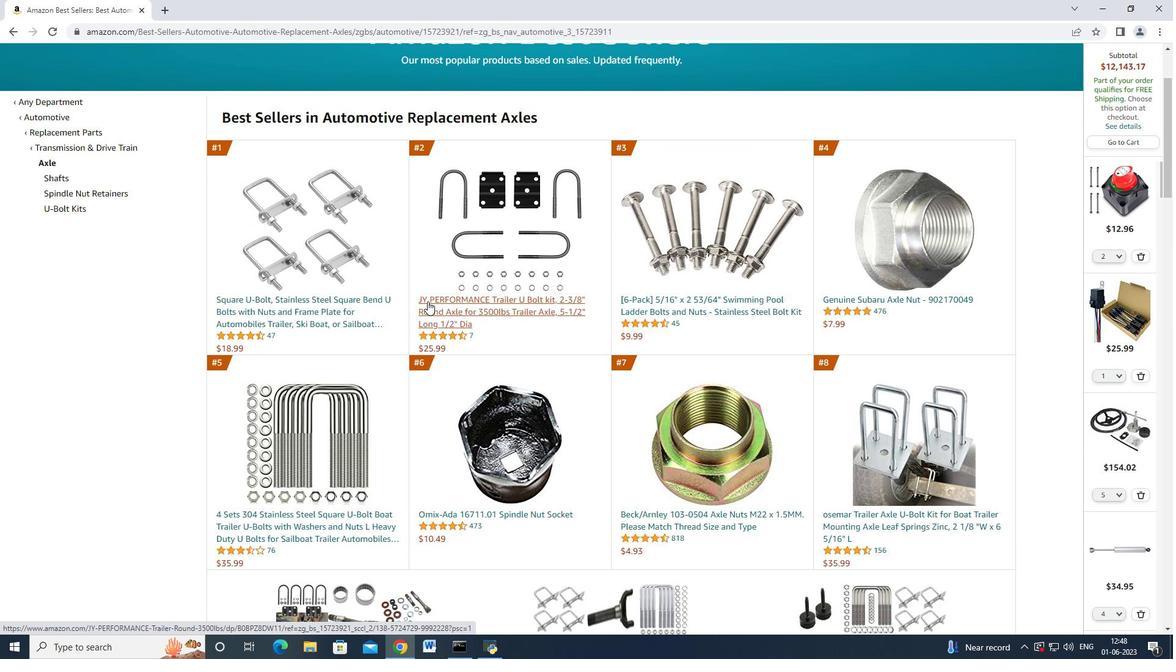 
Action: Mouse moved to (880, 418)
Screenshot: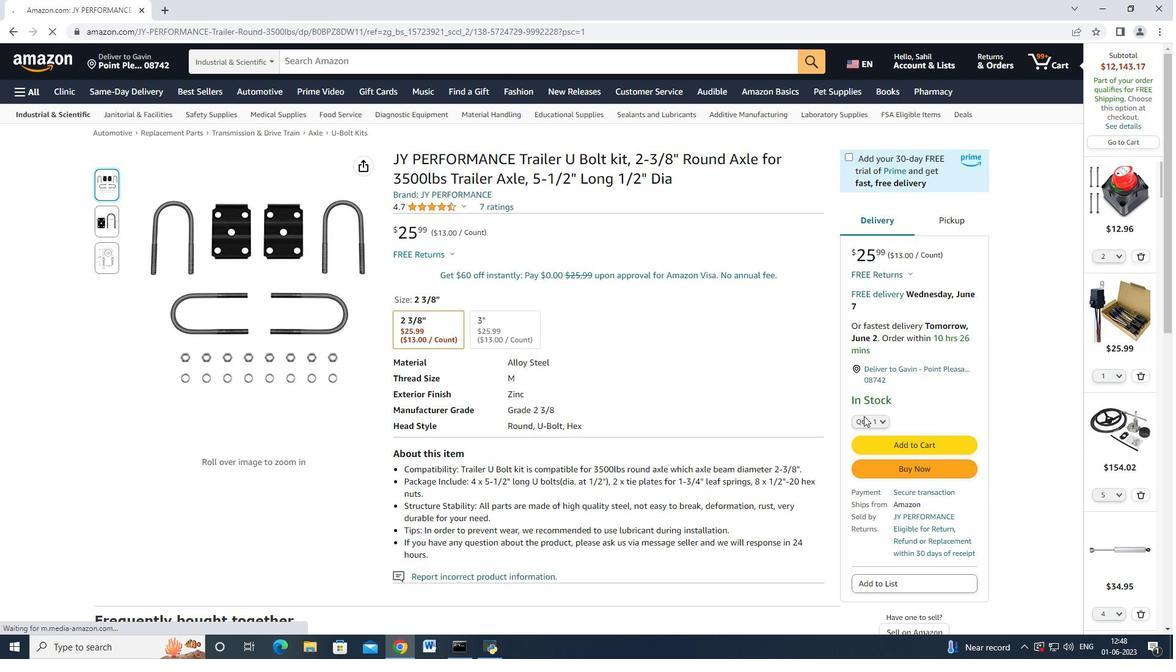 
Action: Mouse pressed left at (880, 418)
Screenshot: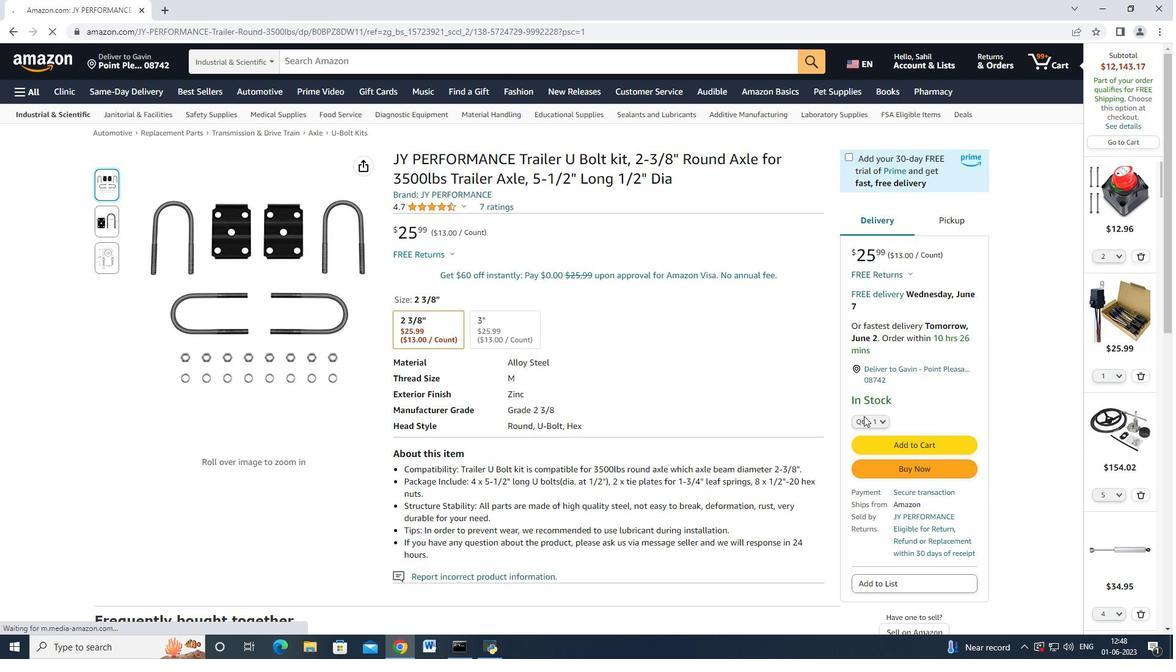 
Action: Mouse moved to (868, 105)
Screenshot: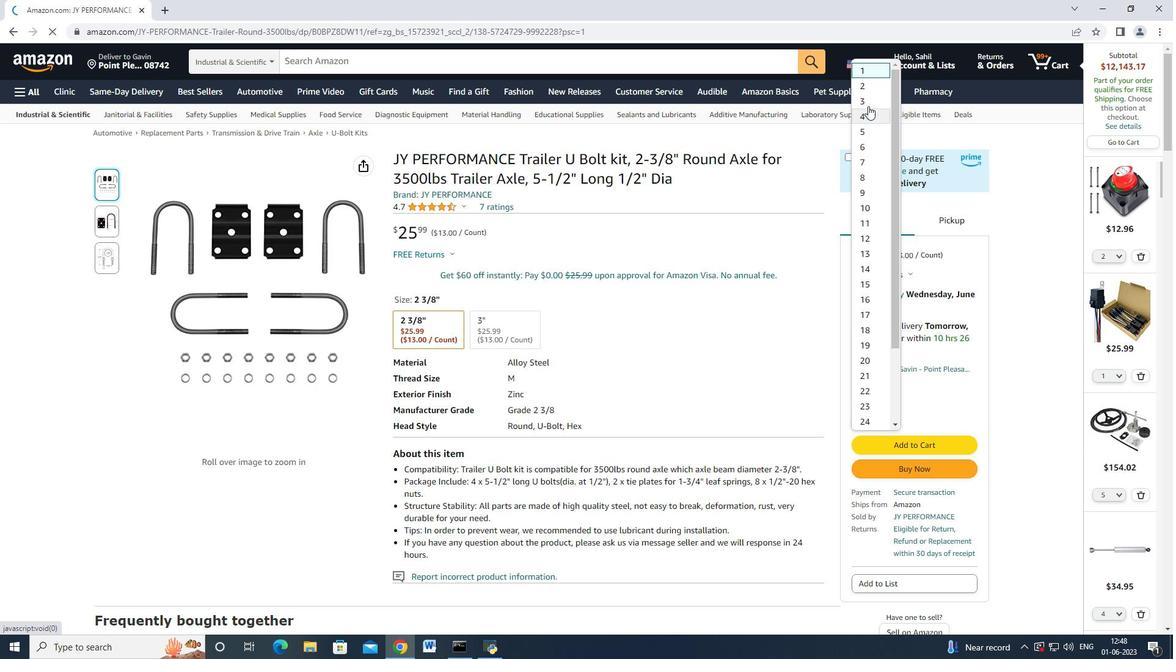 
Action: Mouse pressed left at (868, 105)
Screenshot: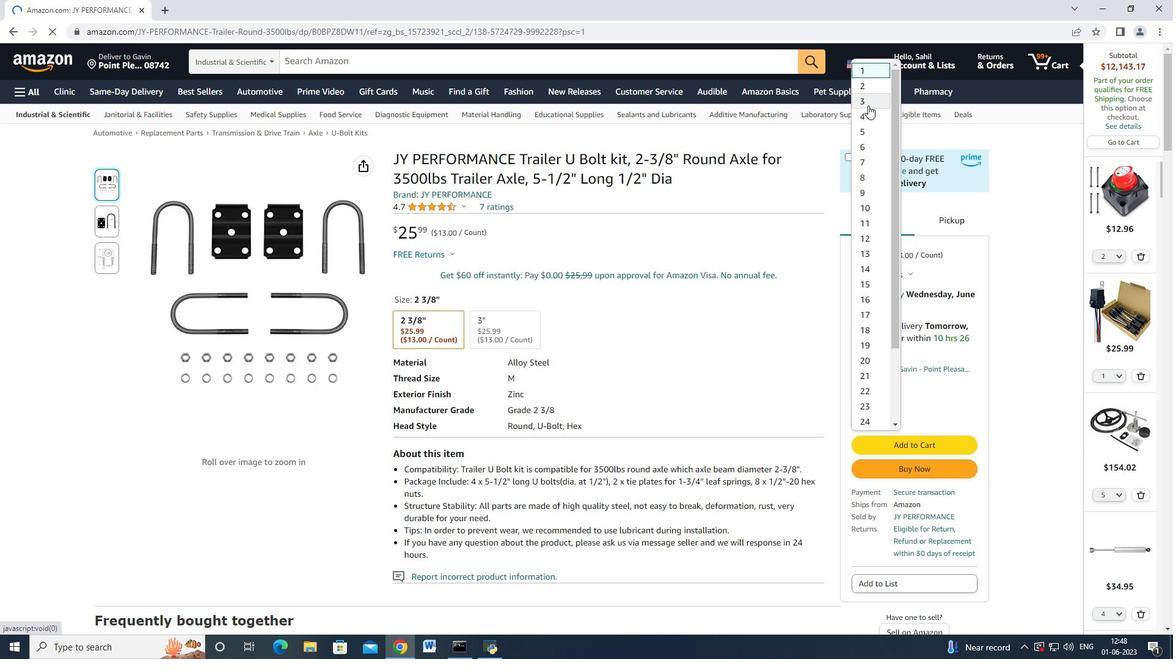 
Action: Mouse moved to (916, 466)
Screenshot: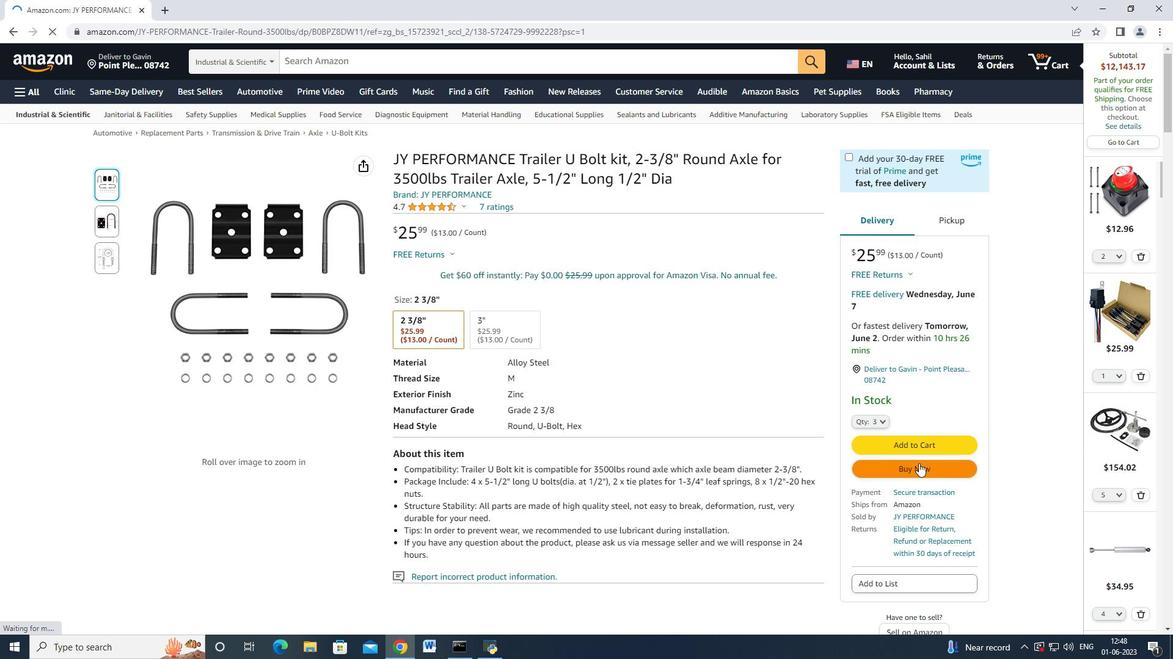 
Action: Mouse pressed left at (916, 466)
Screenshot: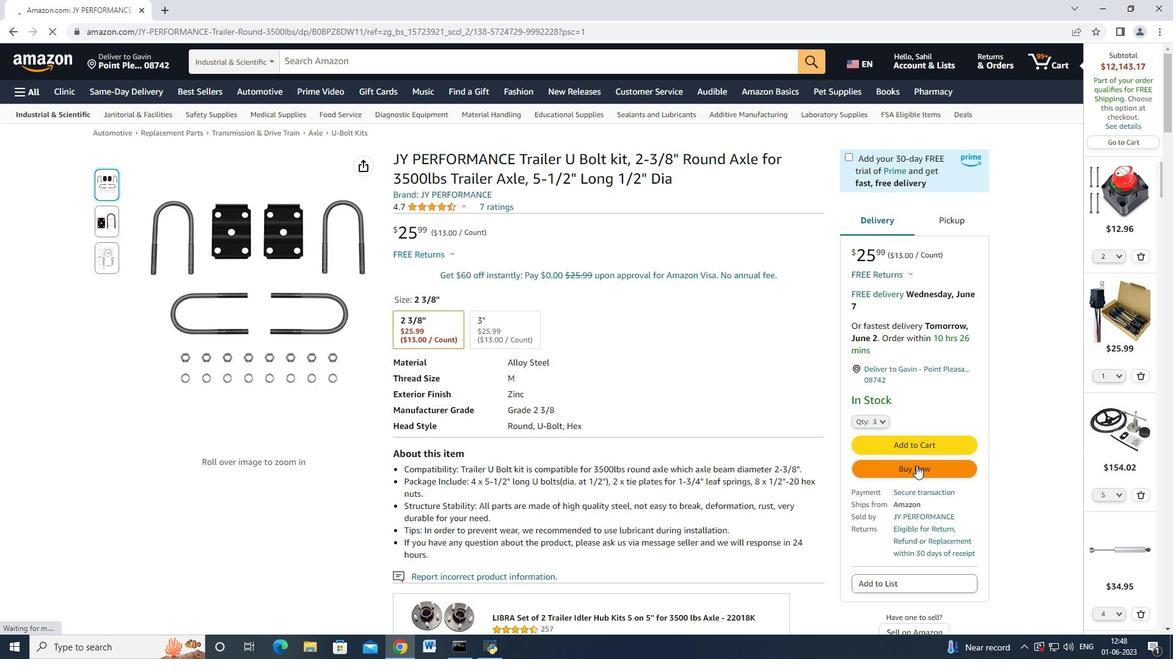 
Action: Mouse moved to (716, 100)
Screenshot: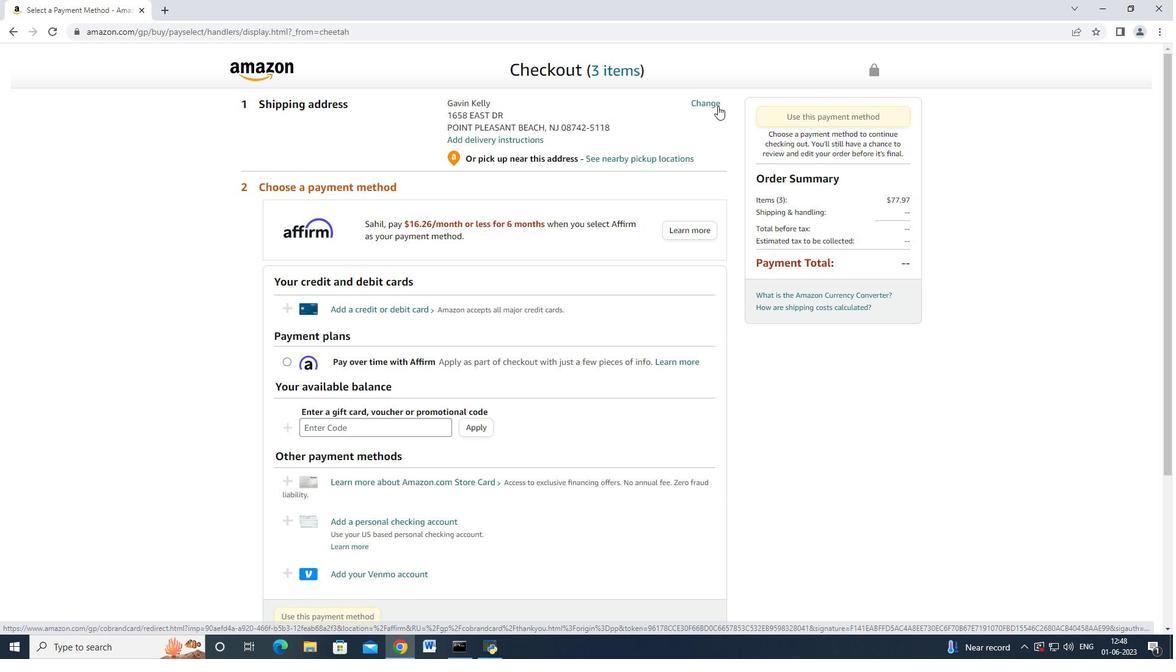 
Action: Mouse pressed left at (716, 100)
Screenshot: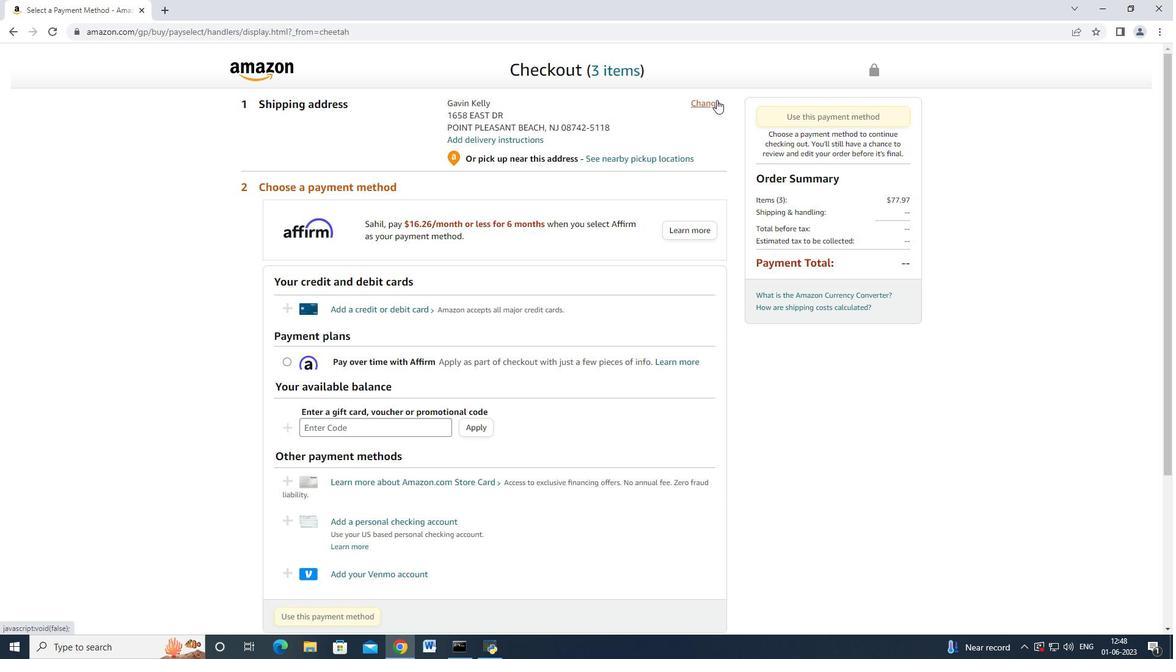
Action: Mouse moved to (644, 179)
Screenshot: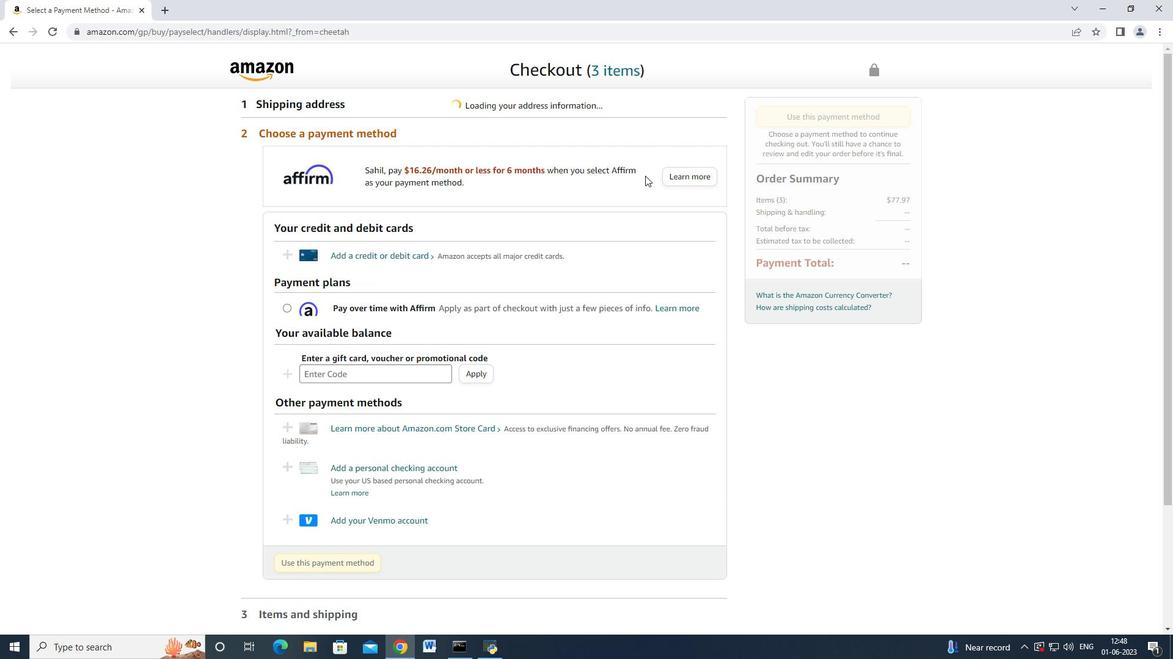 
Action: Mouse scrolled (644, 179) with delta (0, 0)
Screenshot: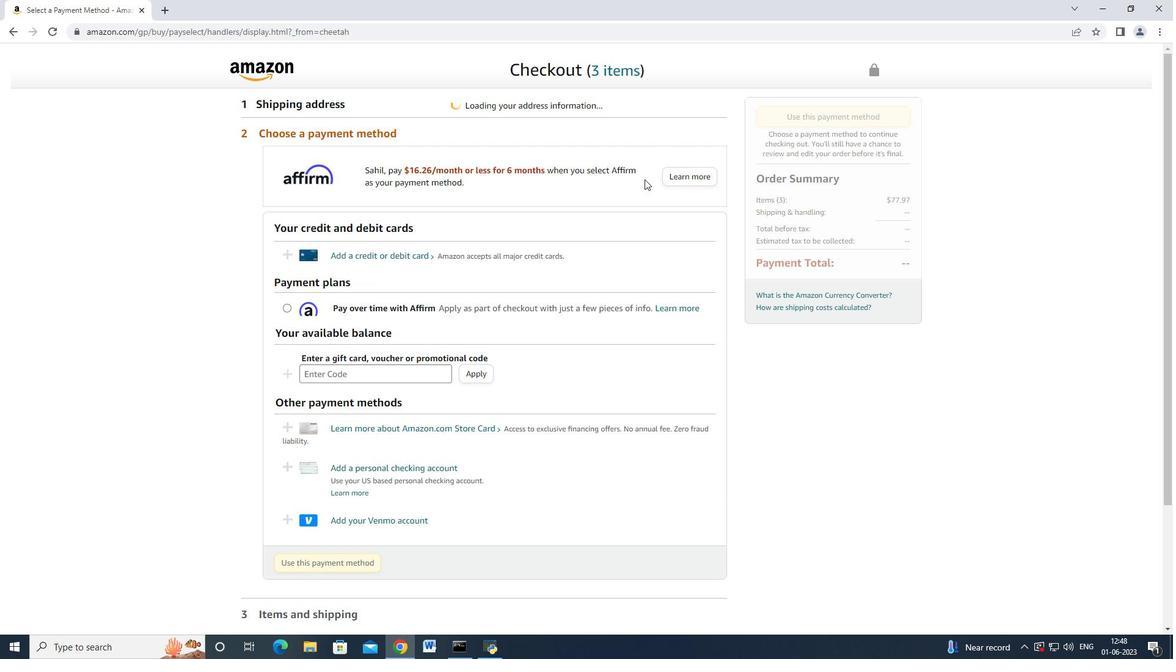 
Action: Mouse scrolled (644, 180) with delta (0, 0)
Screenshot: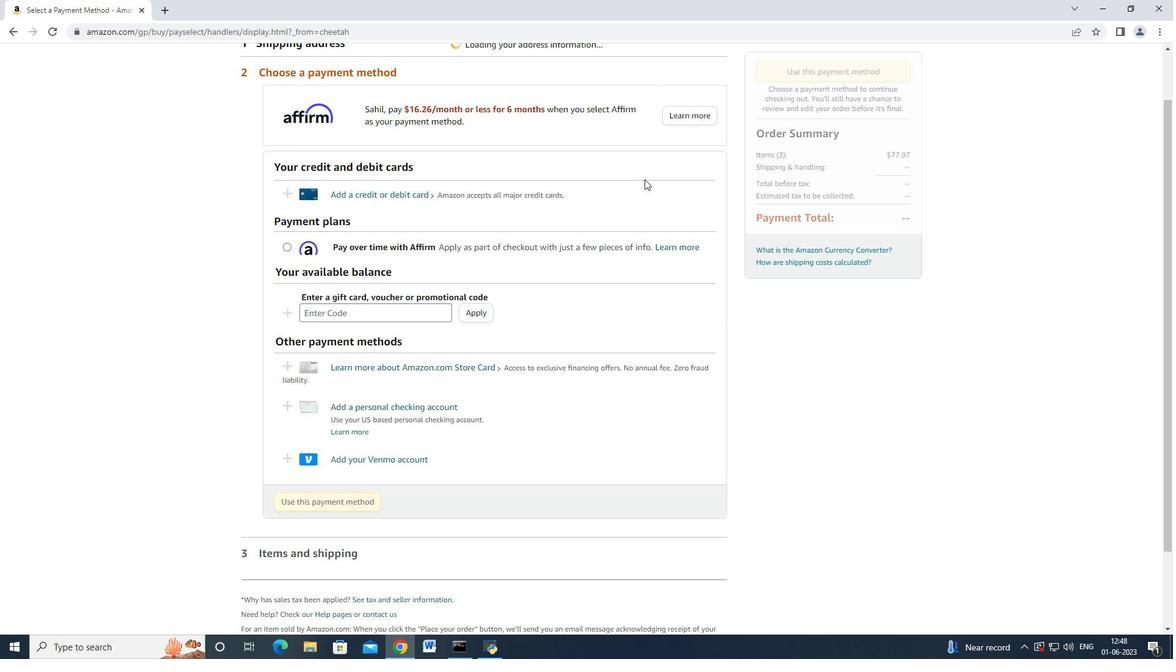 
Action: Mouse scrolled (644, 180) with delta (0, 0)
Screenshot: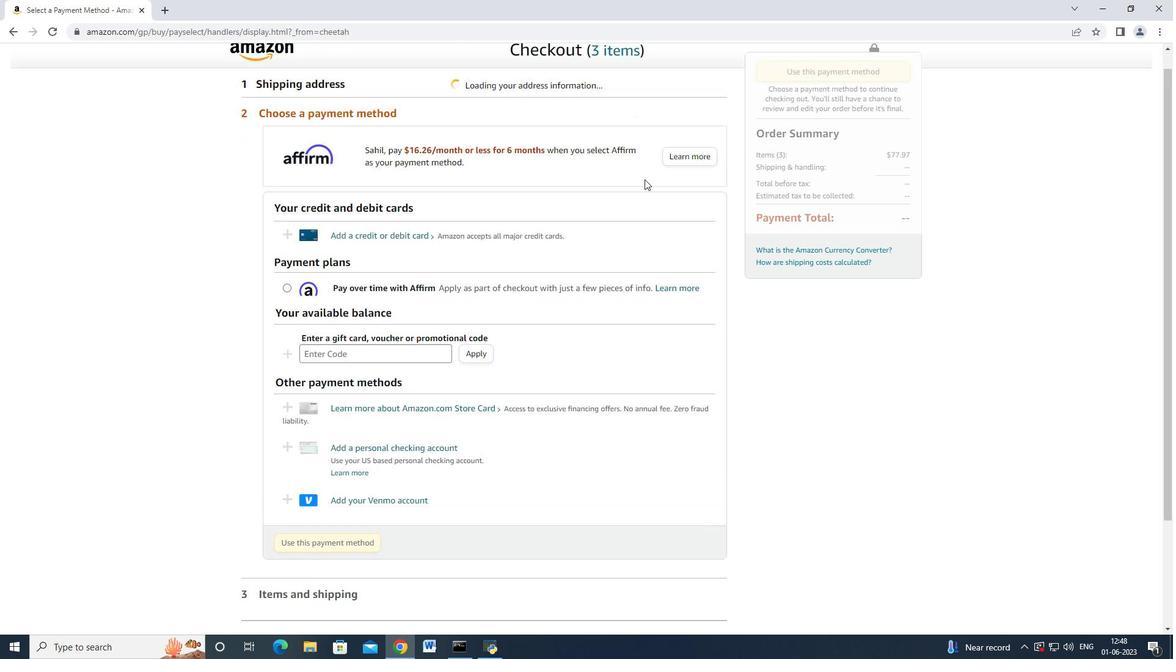 
Action: Mouse scrolled (644, 180) with delta (0, 0)
Screenshot: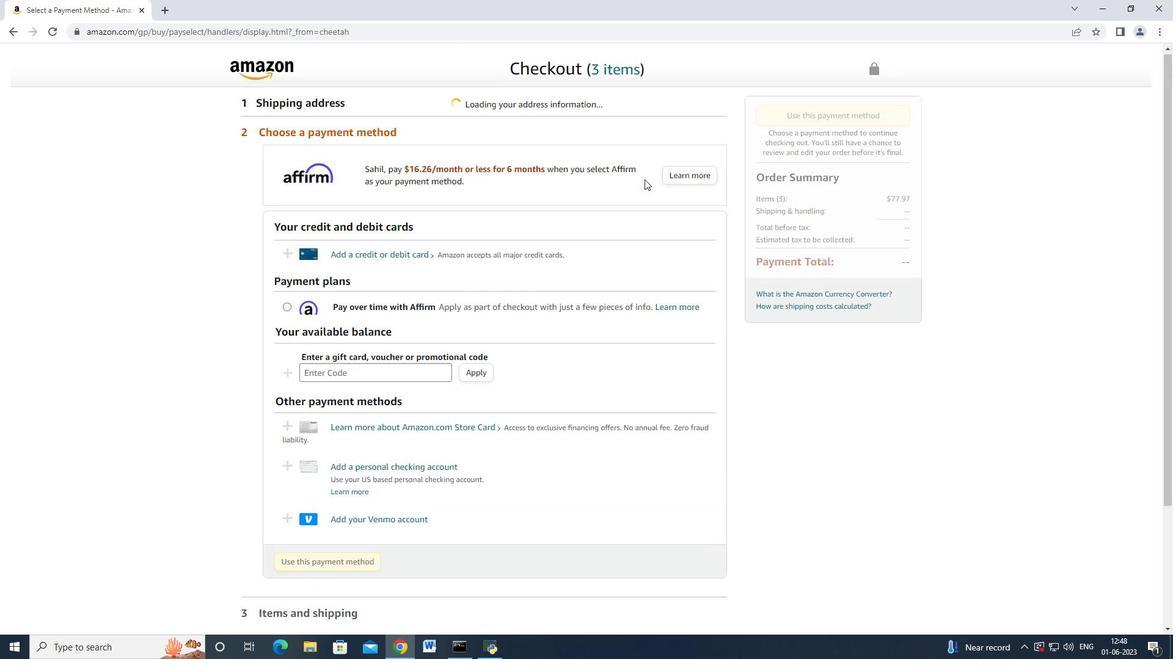 
Action: Mouse scrolled (644, 179) with delta (0, 0)
Screenshot: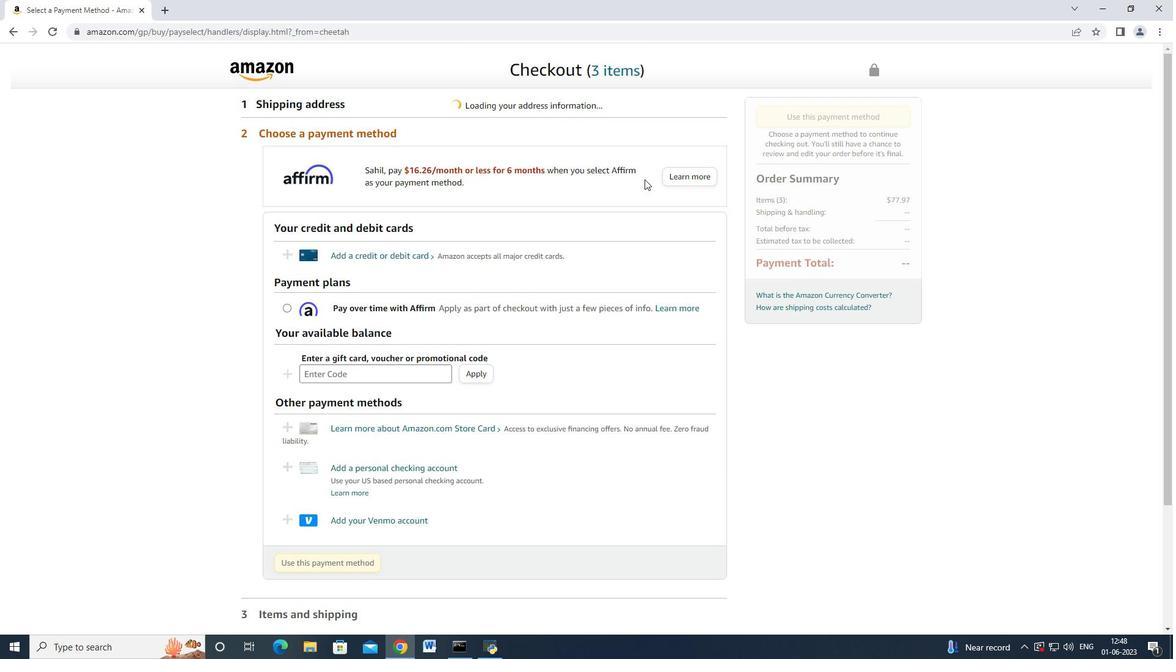 
Action: Mouse scrolled (644, 179) with delta (0, 0)
Screenshot: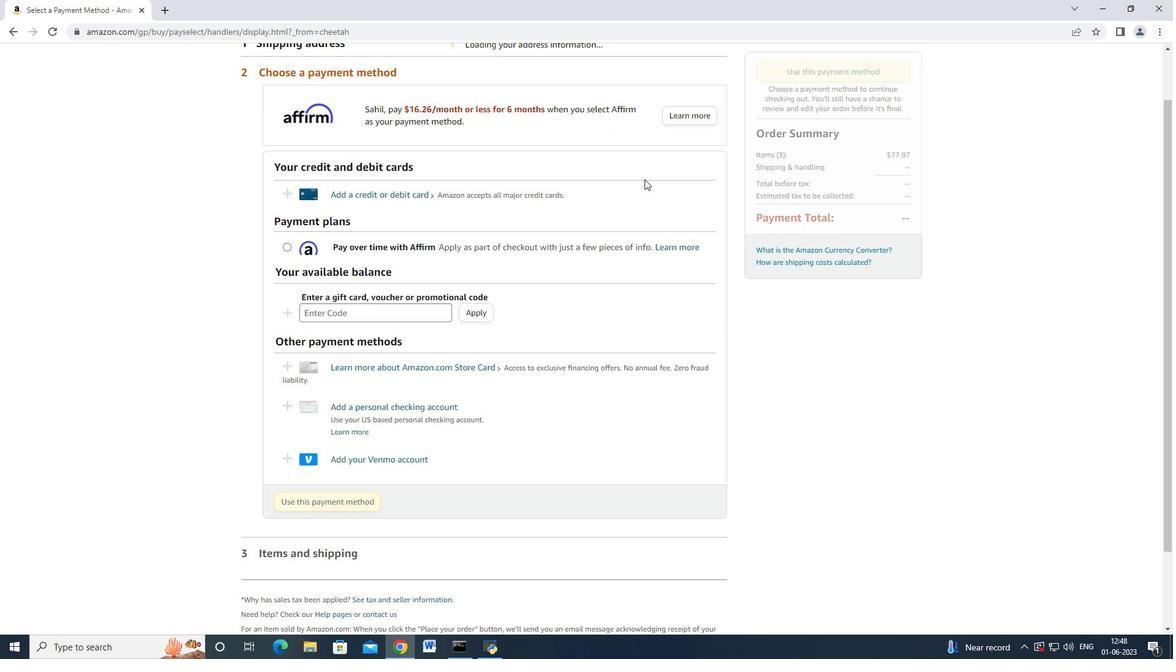 
Action: Mouse scrolled (644, 179) with delta (0, 0)
Screenshot: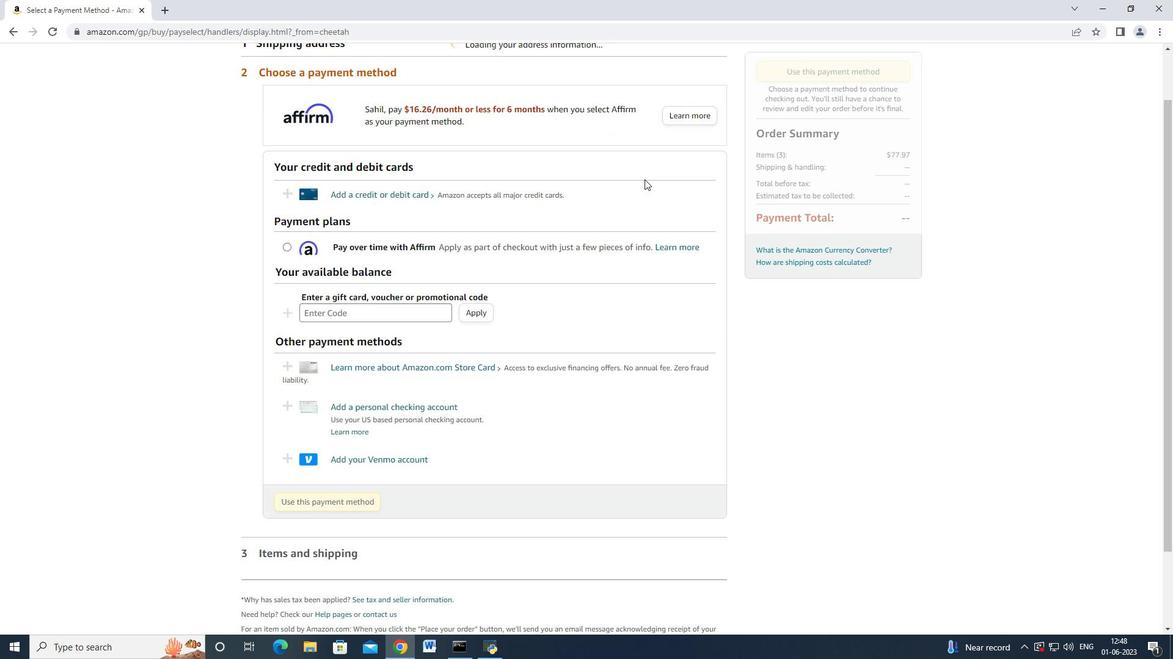 
Action: Mouse scrolled (644, 179) with delta (0, 0)
Screenshot: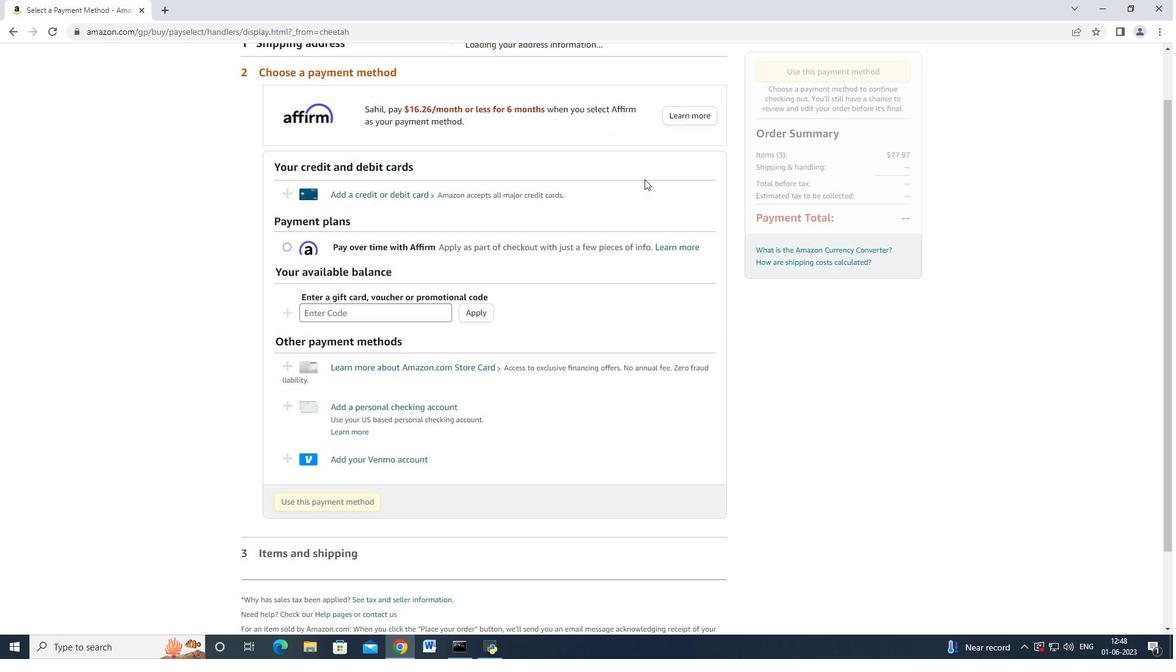 
Action: Mouse moved to (638, 224)
Screenshot: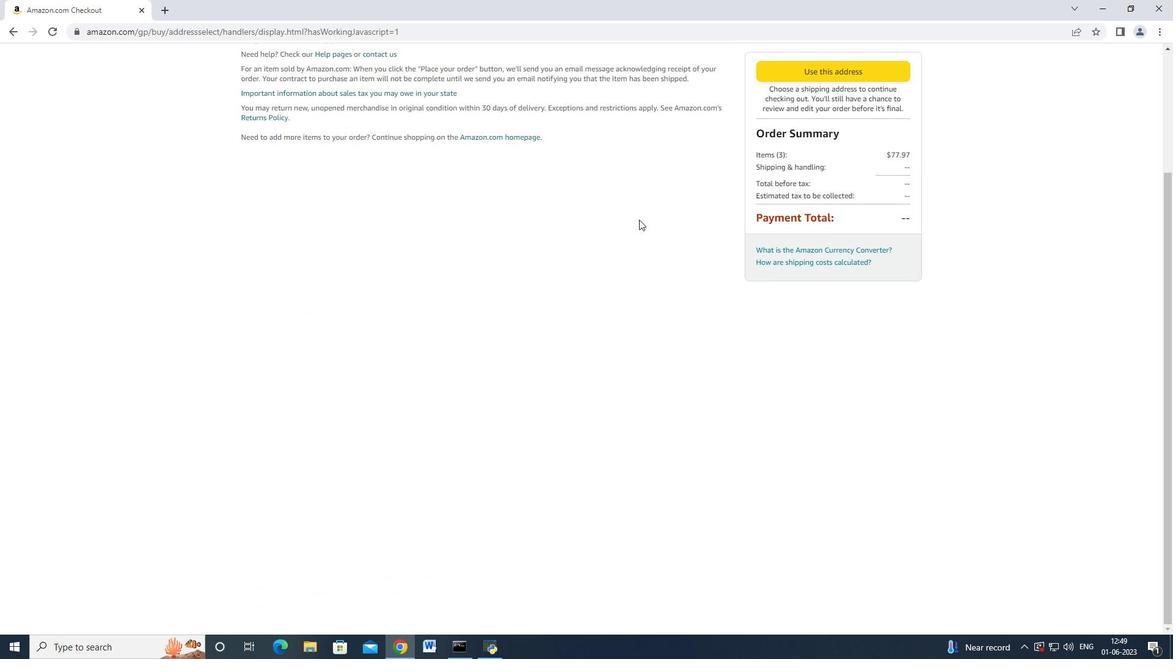 
Action: Mouse scrolled (638, 225) with delta (0, 0)
Screenshot: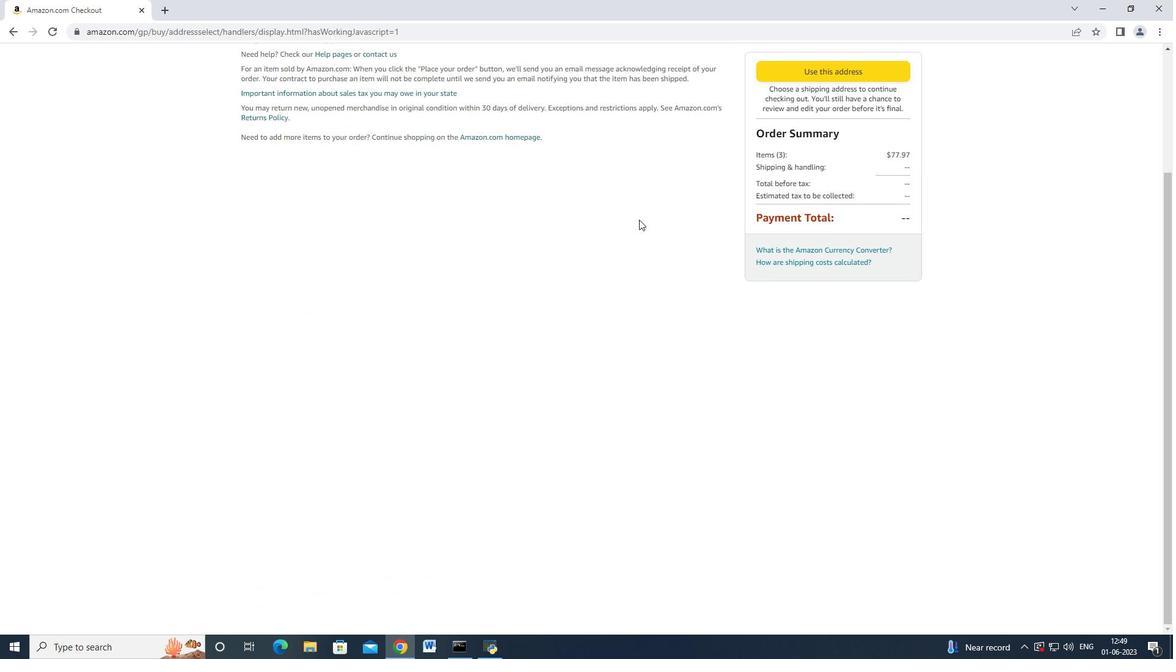 
Action: Mouse scrolled (638, 225) with delta (0, 0)
Screenshot: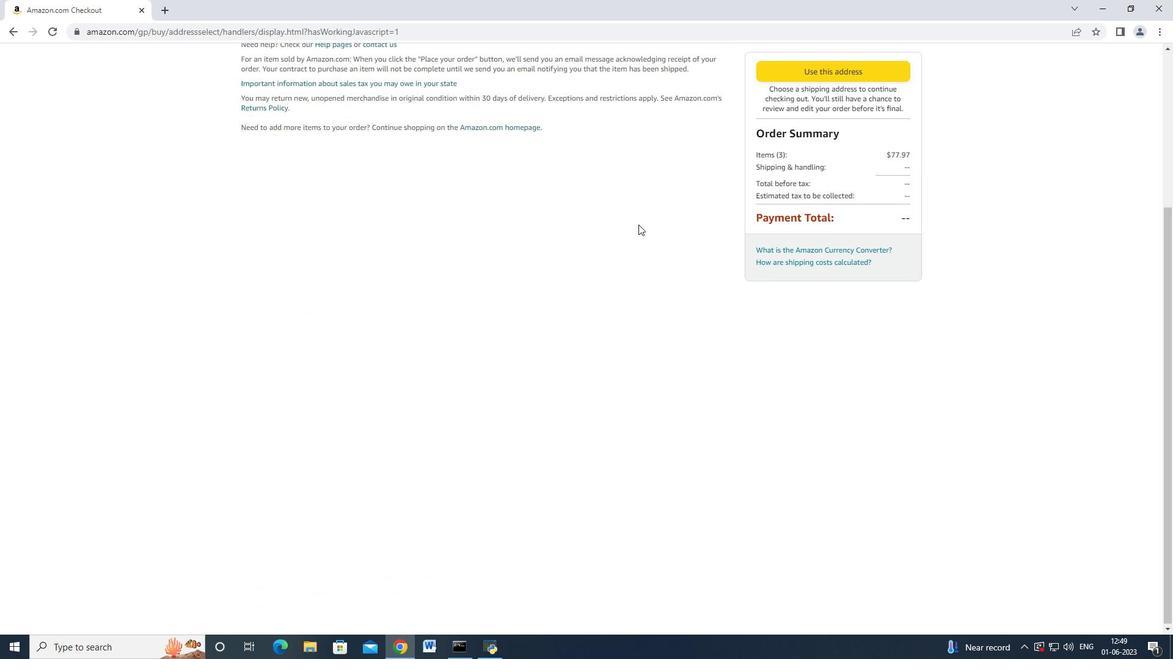 
Action: Mouse scrolled (638, 225) with delta (0, 0)
Screenshot: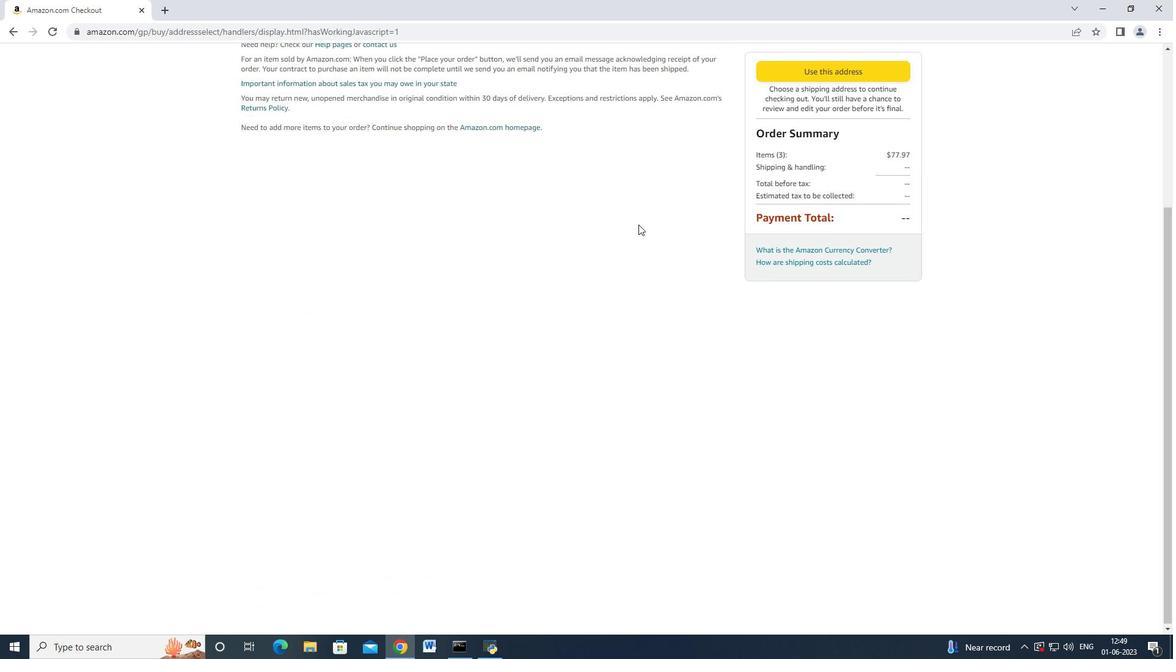 
Action: Mouse scrolled (638, 225) with delta (0, 0)
Screenshot: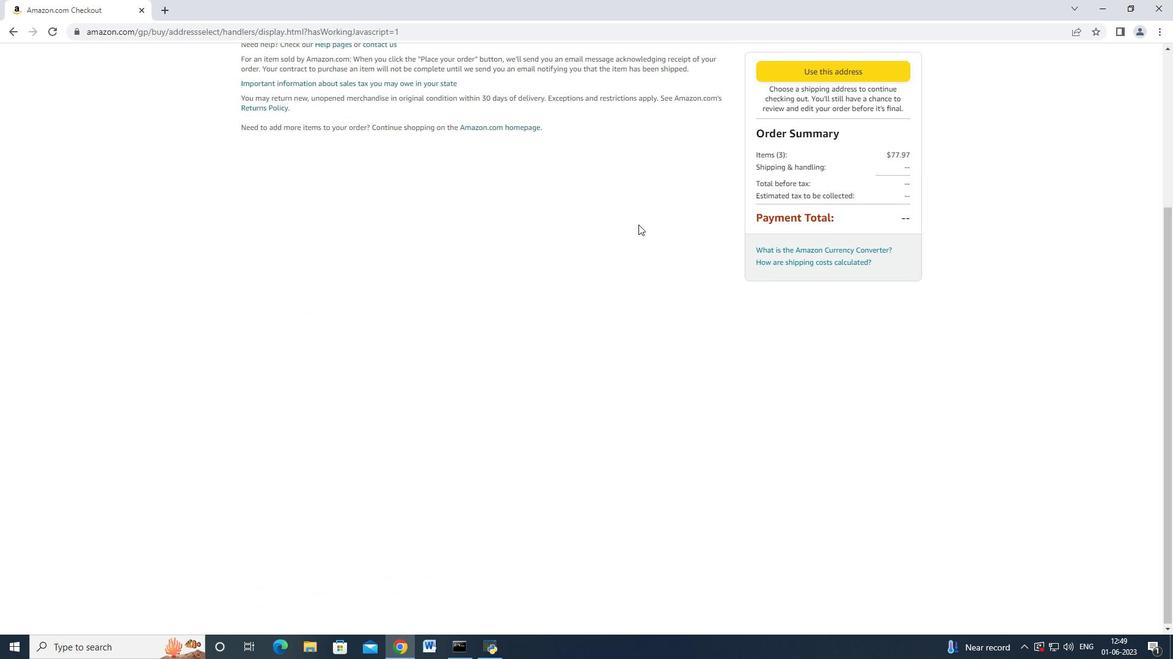 
Action: Mouse moved to (638, 226)
Screenshot: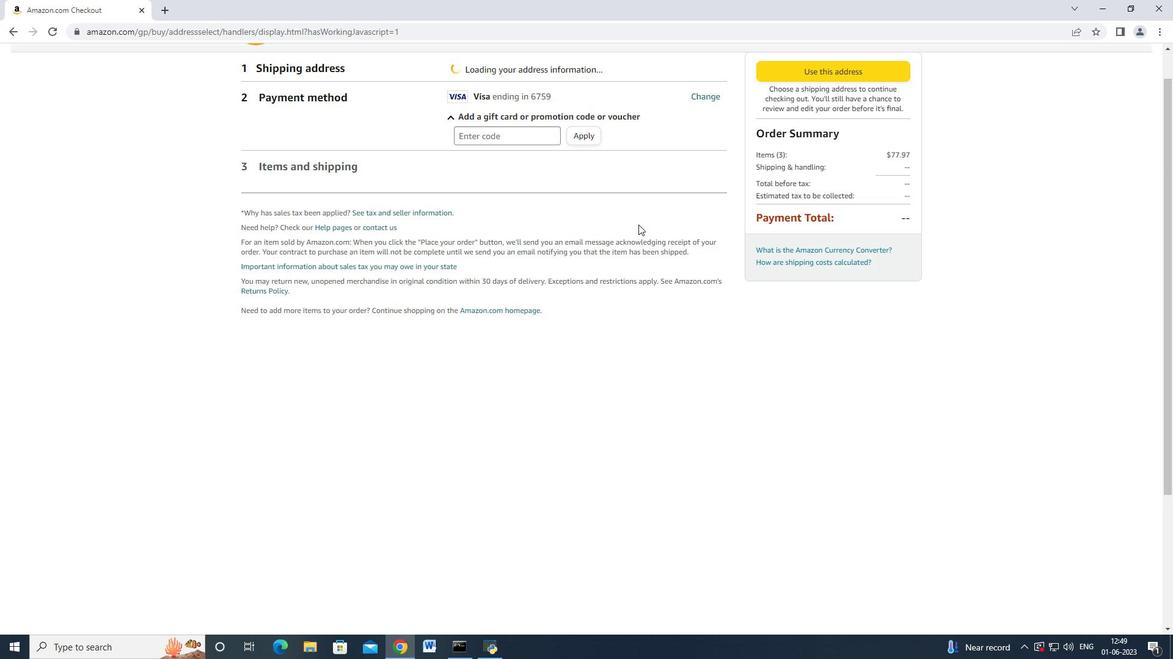 
Action: Mouse scrolled (638, 226) with delta (0, 0)
Screenshot: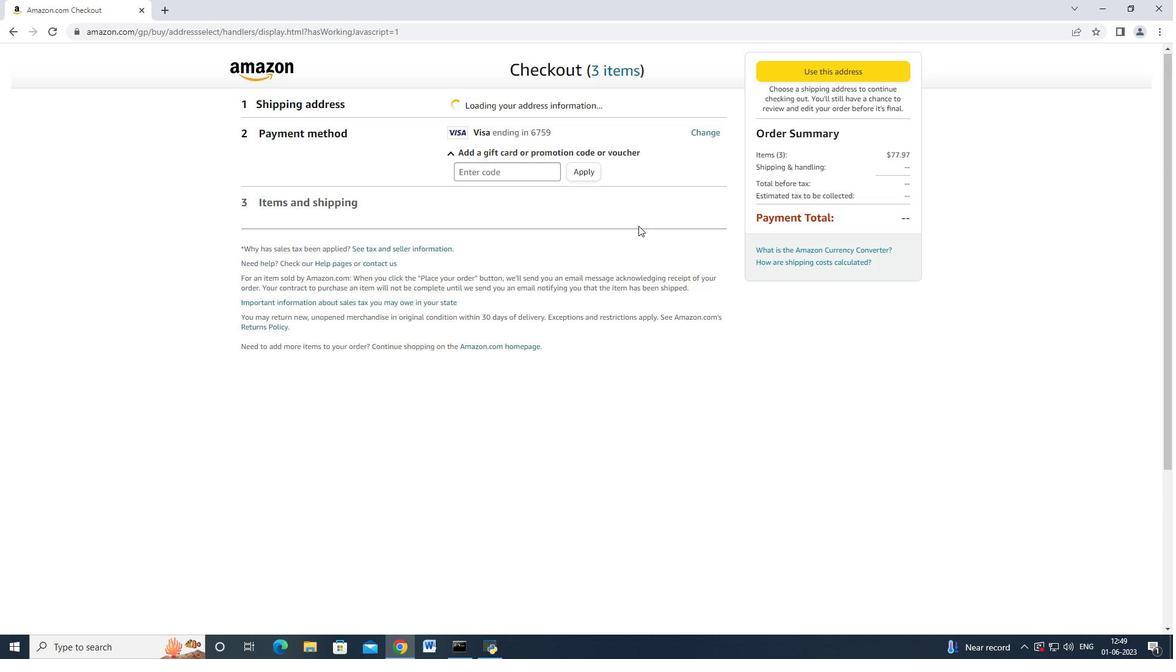 
Action: Mouse scrolled (638, 226) with delta (0, 0)
Screenshot: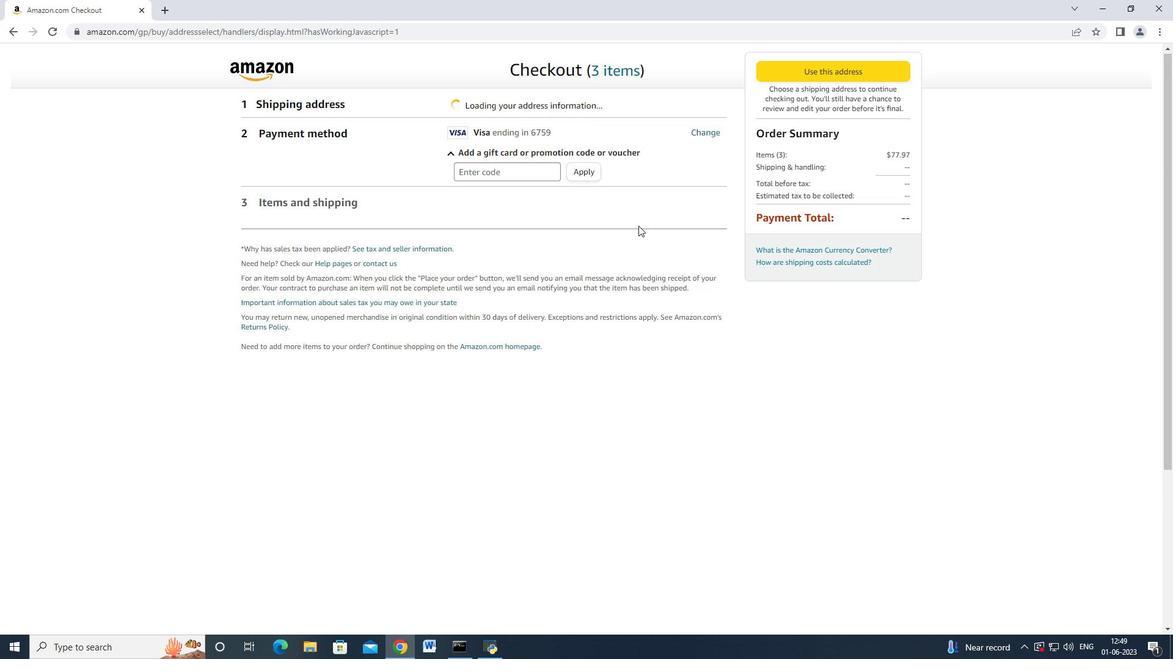 
Action: Mouse scrolled (638, 226) with delta (0, 0)
Screenshot: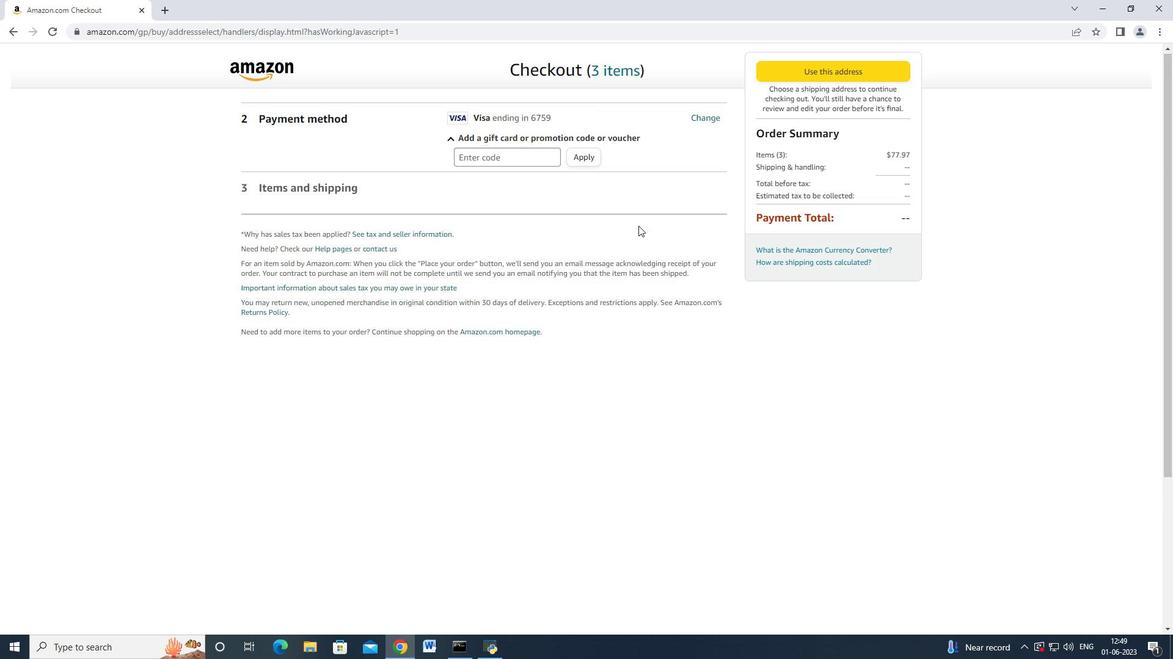 
Action: Mouse scrolled (638, 226) with delta (0, 0)
Screenshot: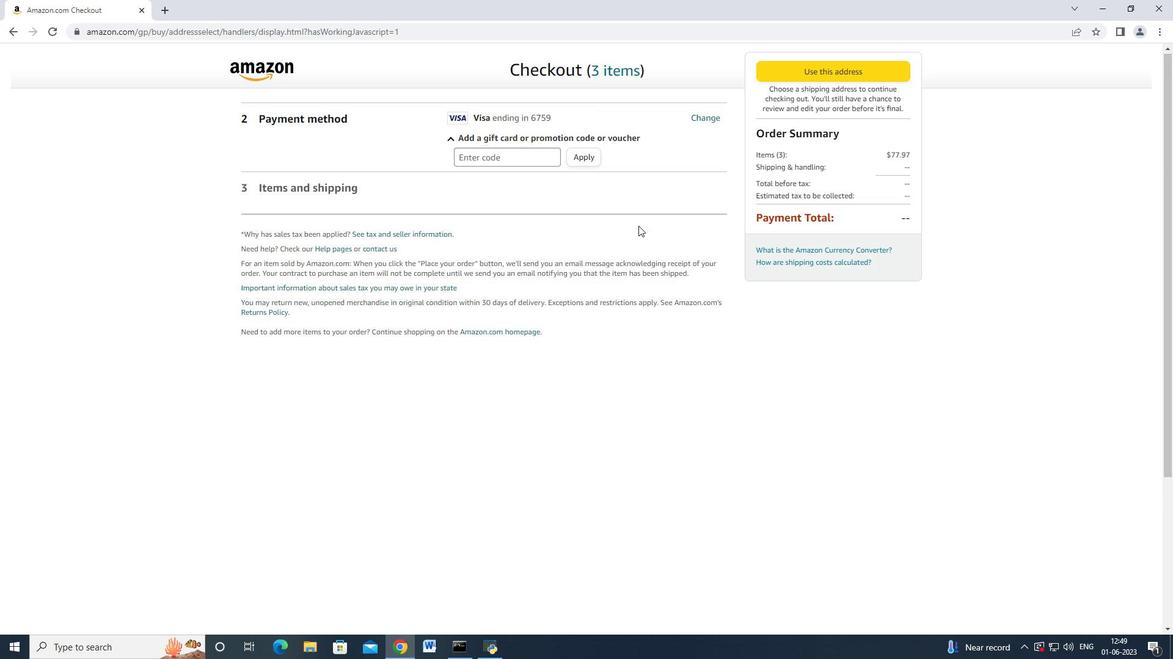 
Action: Mouse scrolled (638, 226) with delta (0, 0)
Screenshot: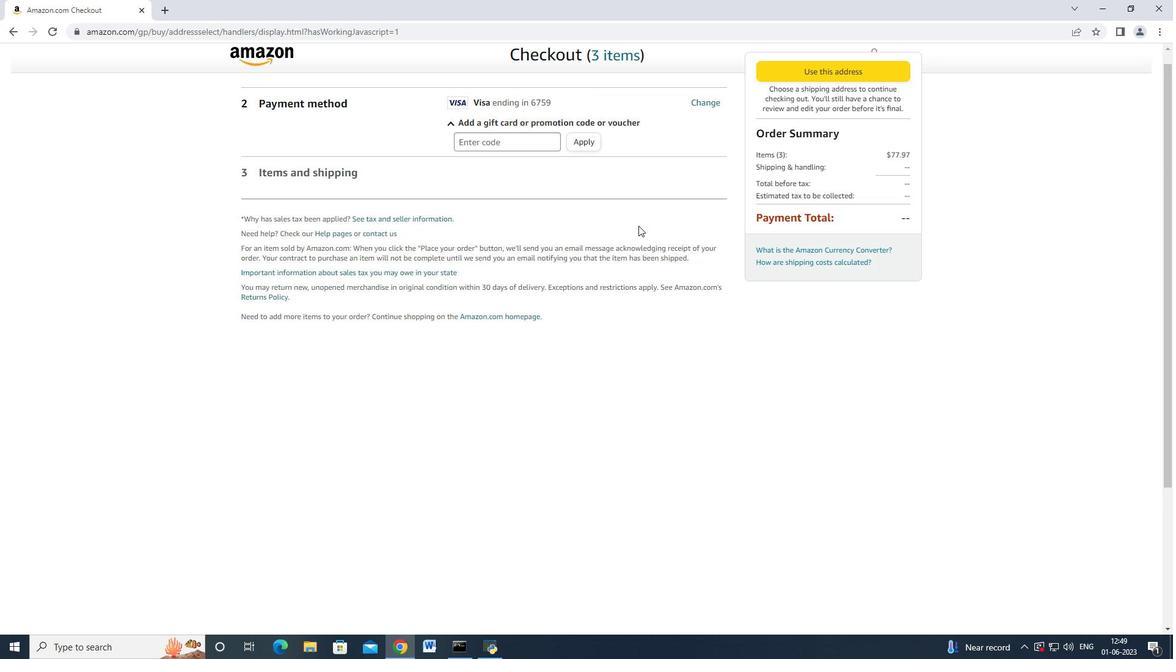 
Action: Mouse scrolled (638, 225) with delta (0, 0)
Screenshot: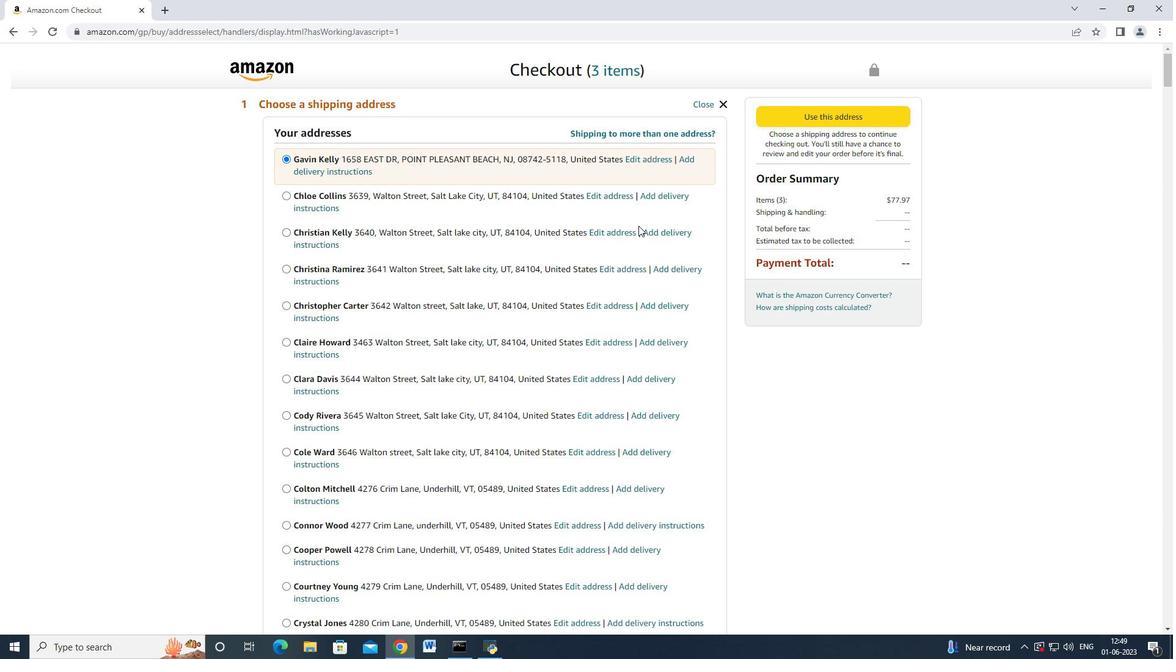 
Action: Mouse moved to (636, 228)
Screenshot: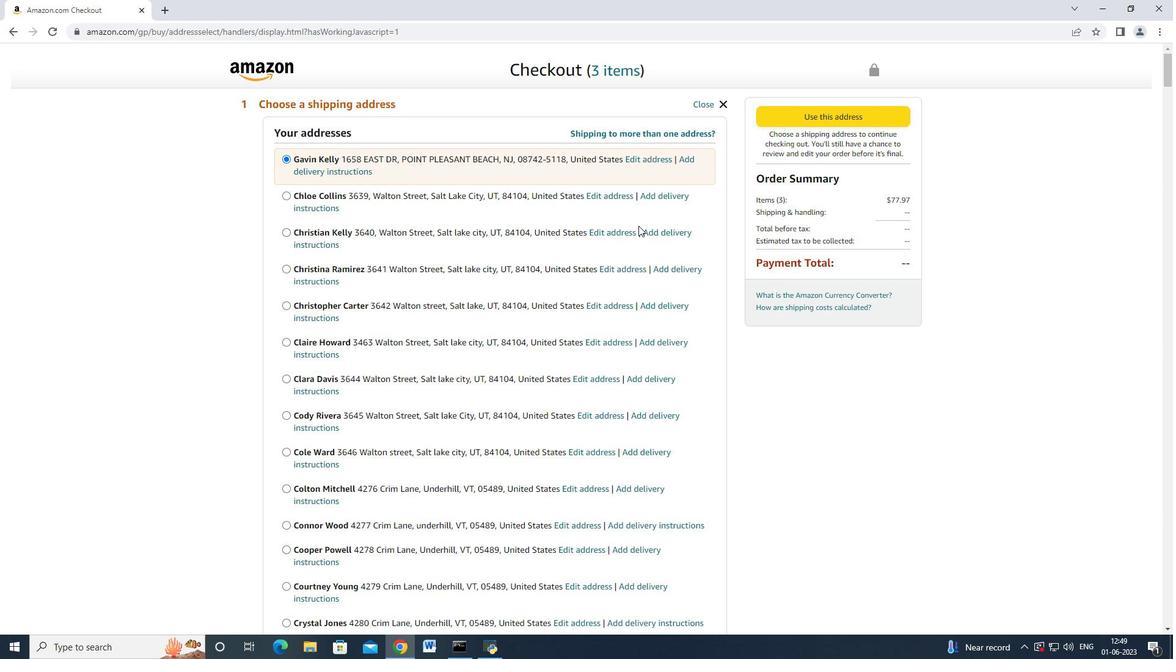 
Action: Mouse scrolled (637, 226) with delta (0, 0)
Screenshot: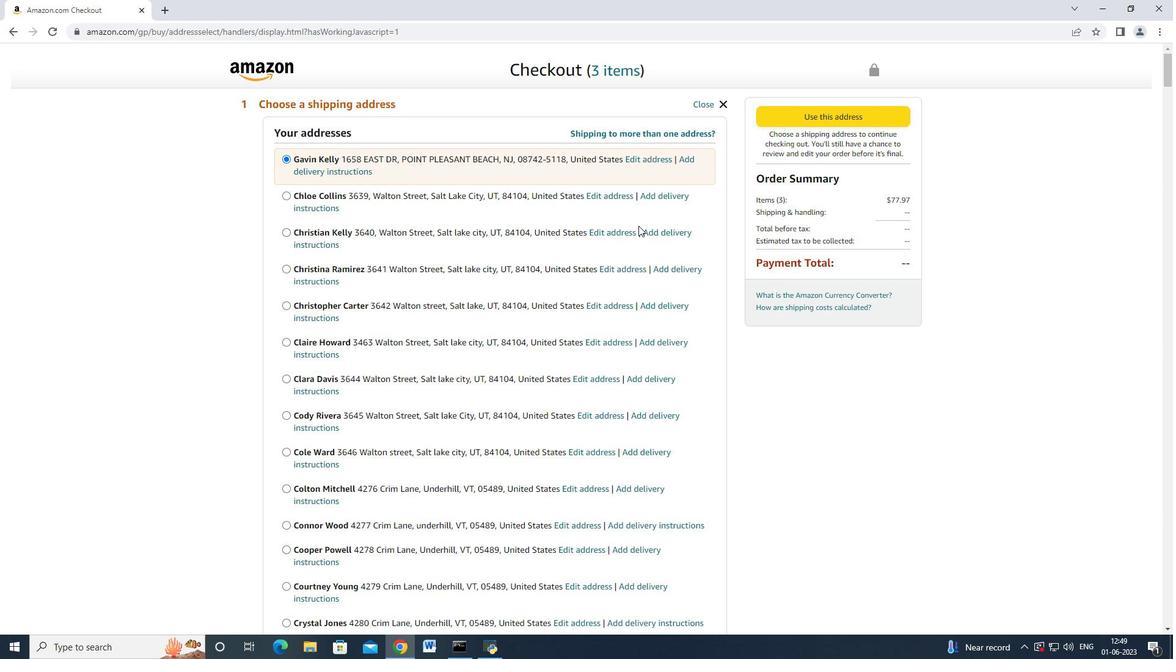 
Action: Mouse moved to (634, 229)
Screenshot: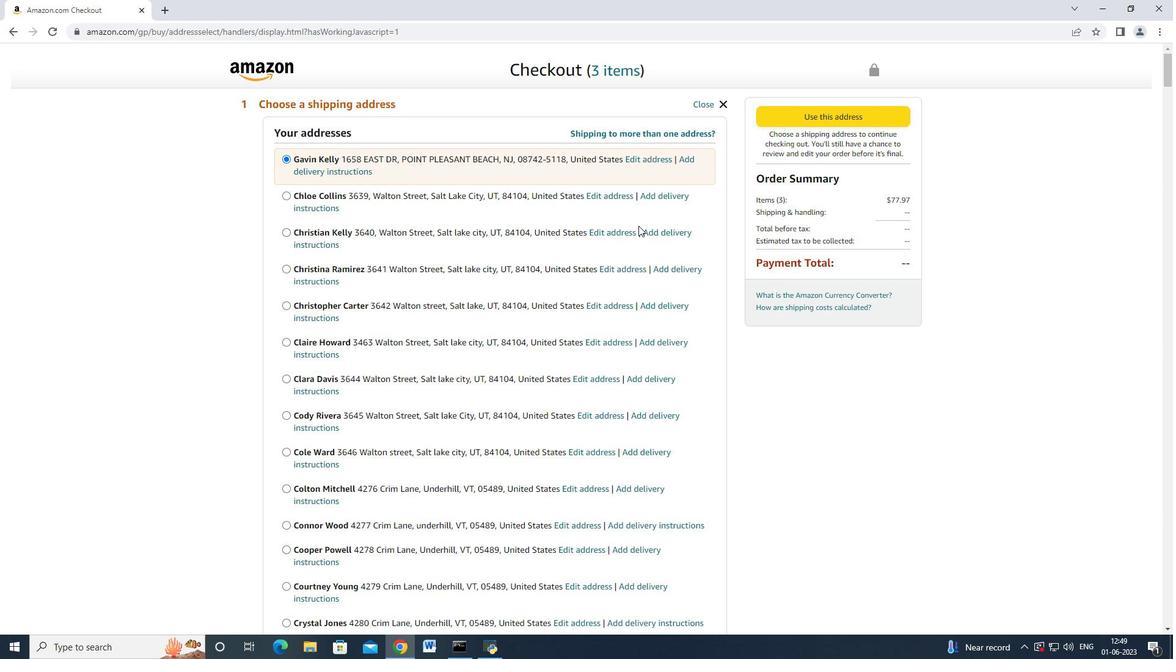 
Action: Mouse scrolled (635, 229) with delta (0, 0)
Screenshot: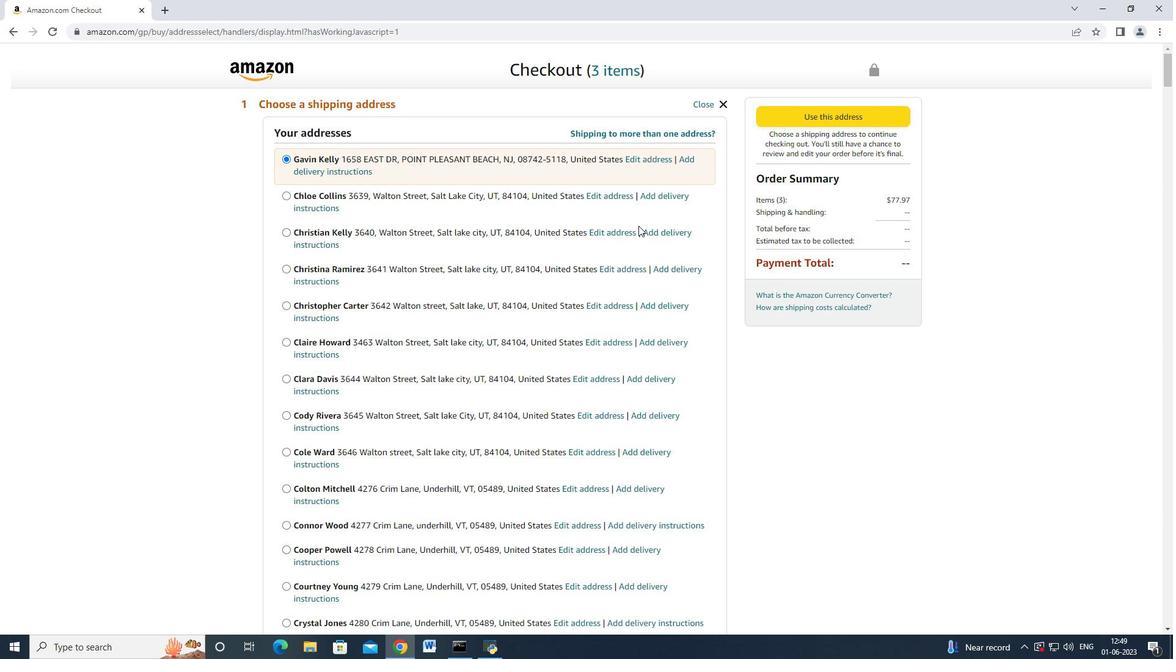 
Action: Mouse moved to (634, 229)
Screenshot: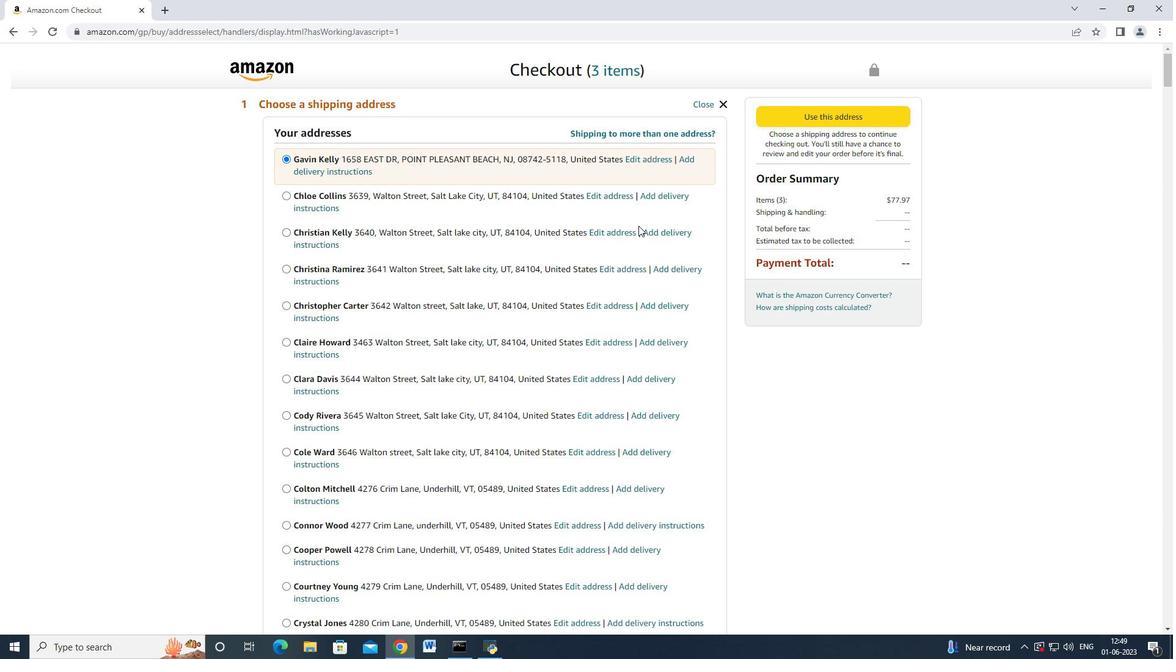 
Action: Mouse scrolled (634, 229) with delta (0, 0)
Screenshot: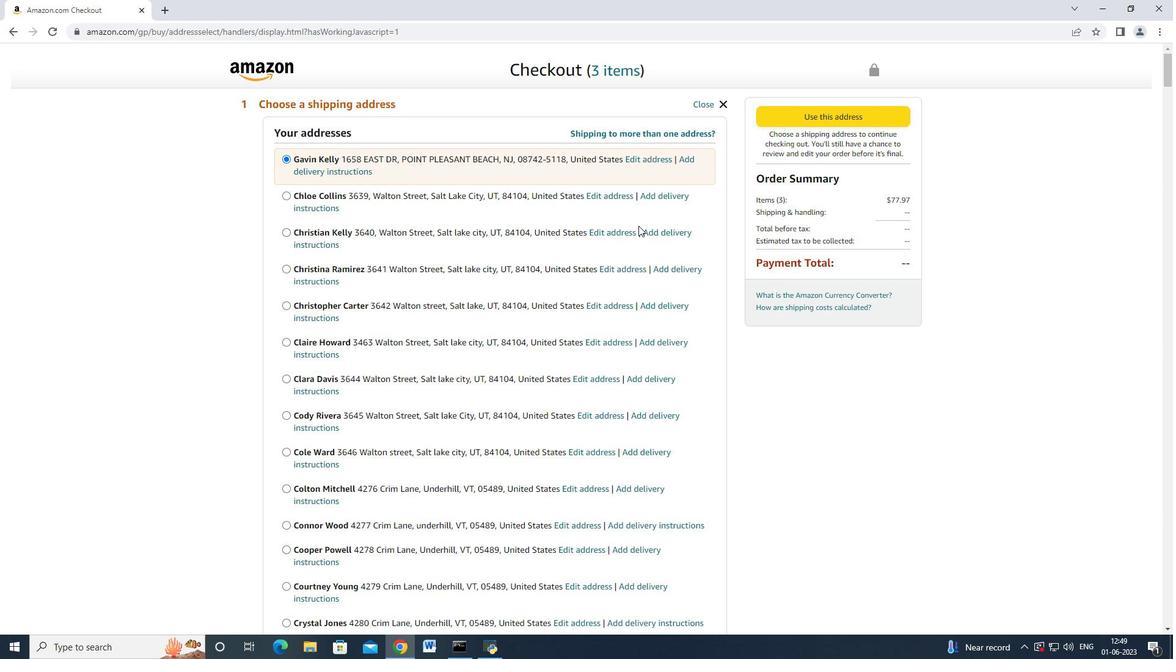 
Action: Mouse scrolled (634, 229) with delta (0, 0)
Screenshot: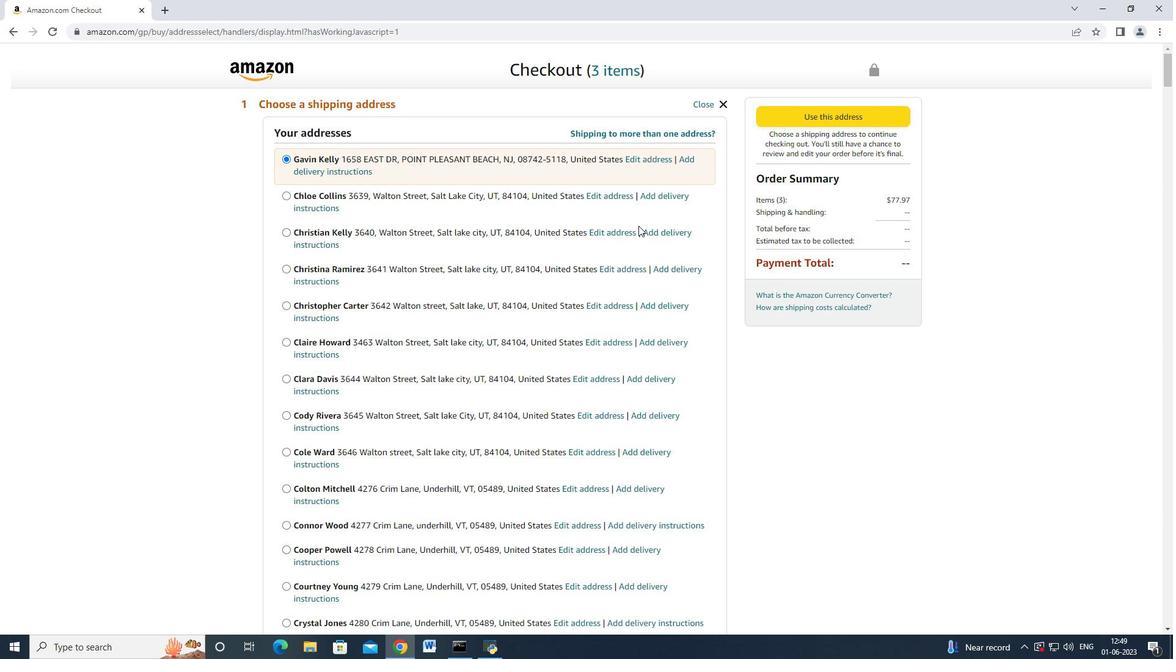 
Action: Mouse moved to (303, 394)
Screenshot: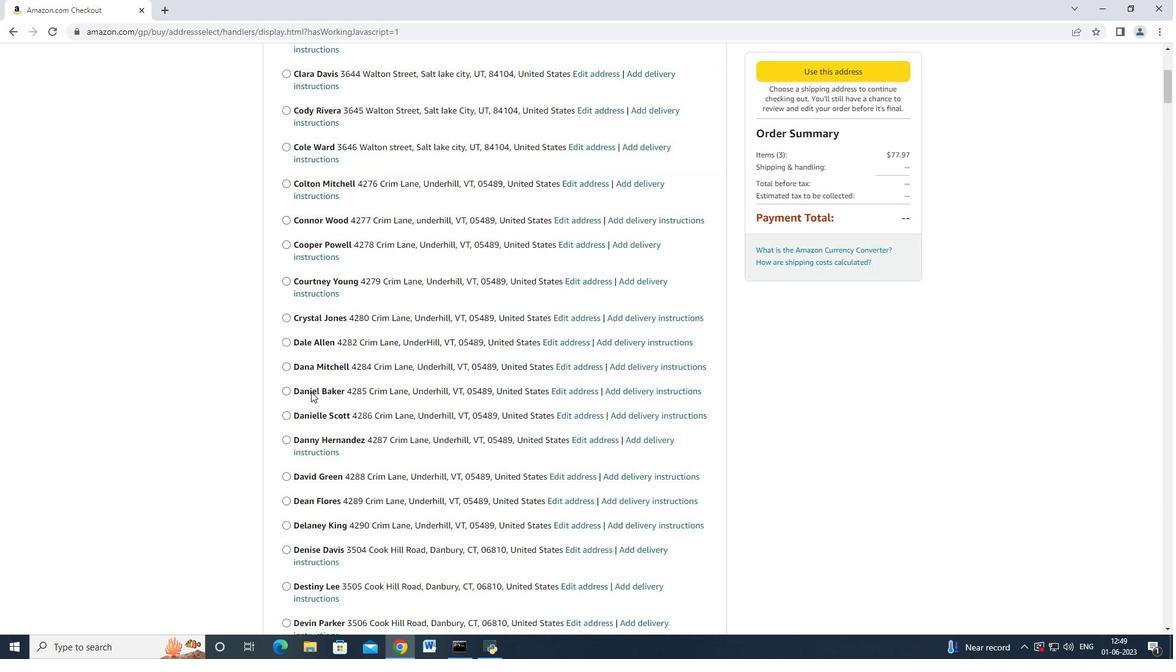 
Action: Mouse scrolled (303, 394) with delta (0, 0)
Screenshot: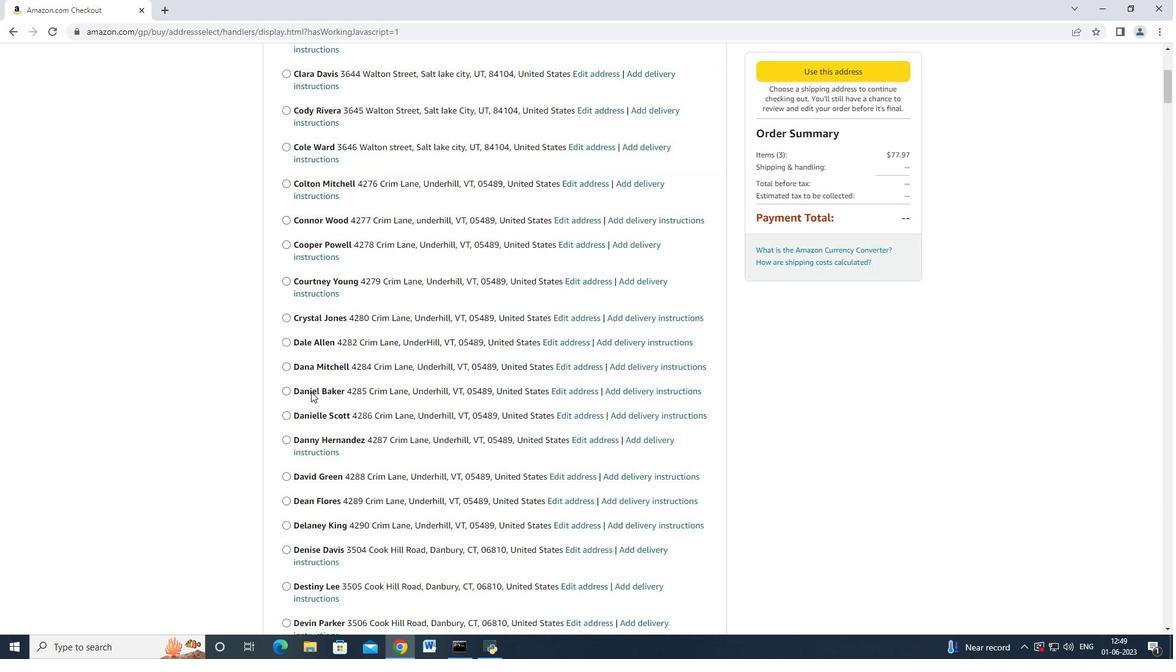 
Action: Mouse moved to (303, 395)
Screenshot: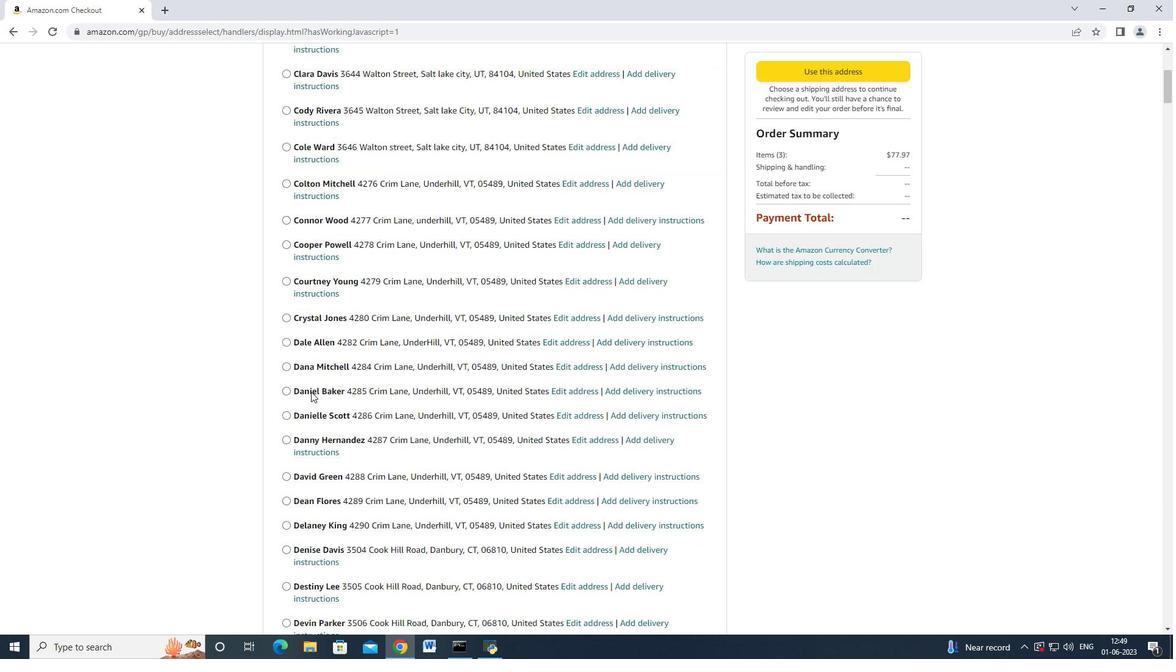 
Action: Mouse scrolled (303, 395) with delta (0, 0)
Screenshot: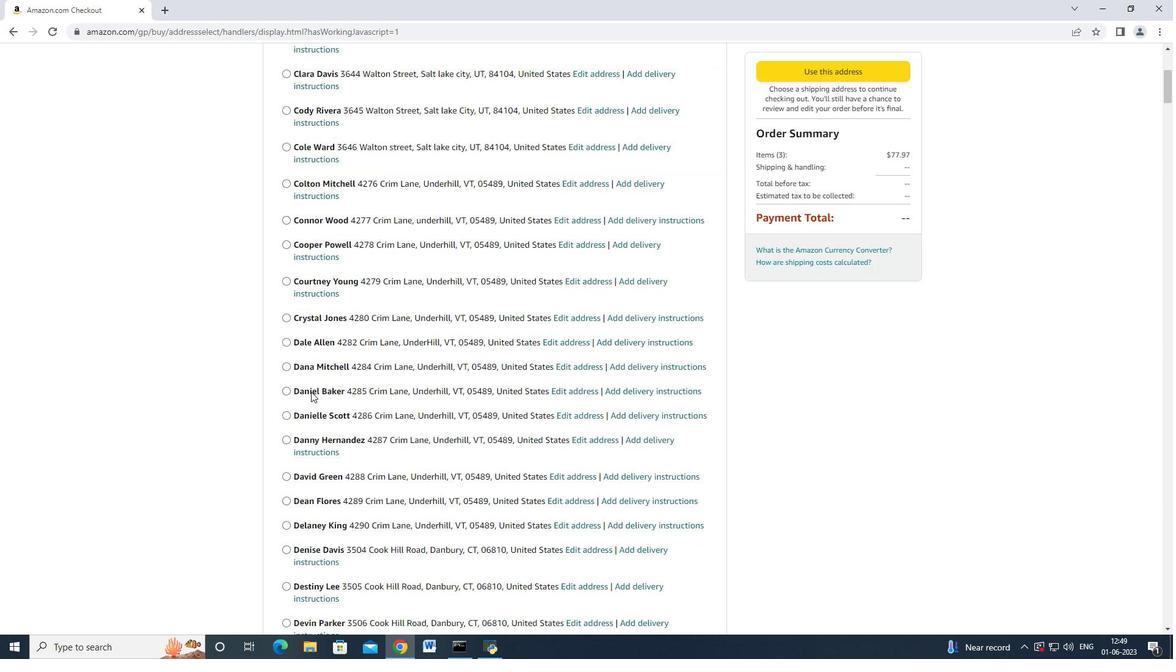 
Action: Mouse moved to (303, 395)
Screenshot: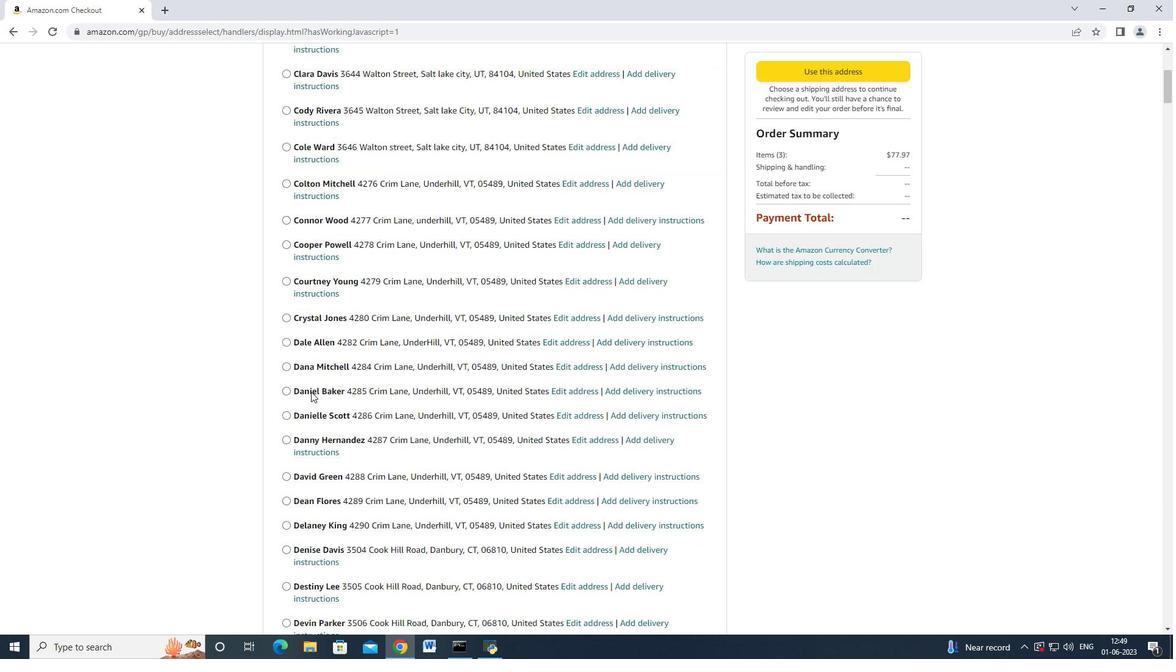 
Action: Mouse scrolled (303, 395) with delta (0, 0)
Screenshot: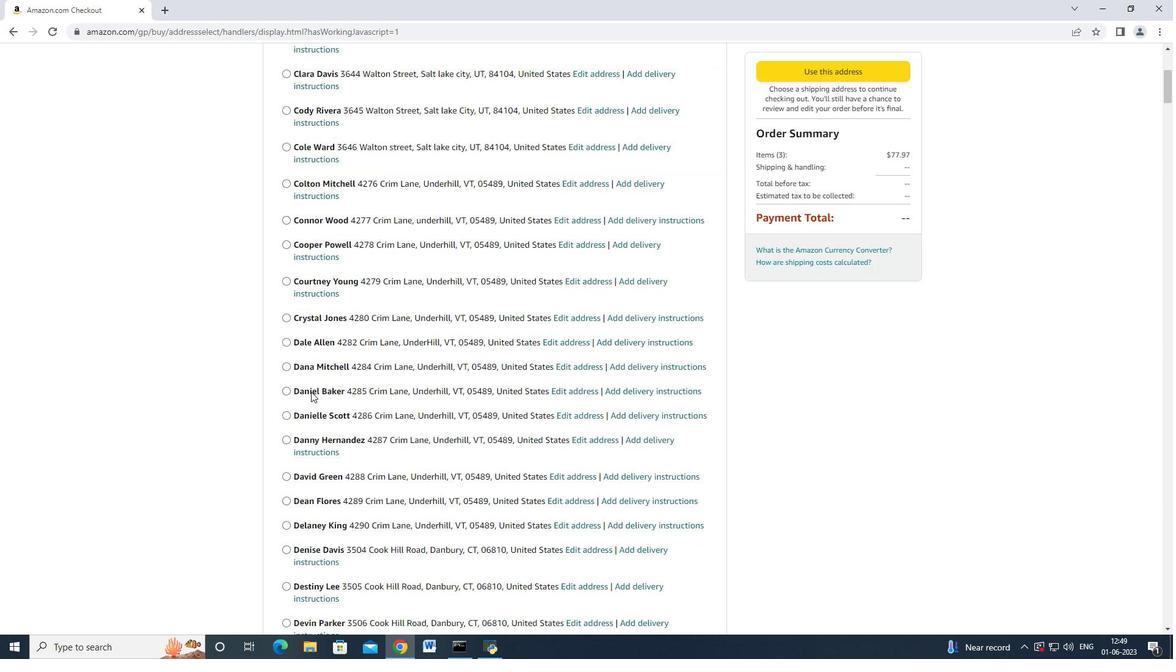 
Action: Mouse scrolled (303, 395) with delta (0, 0)
Screenshot: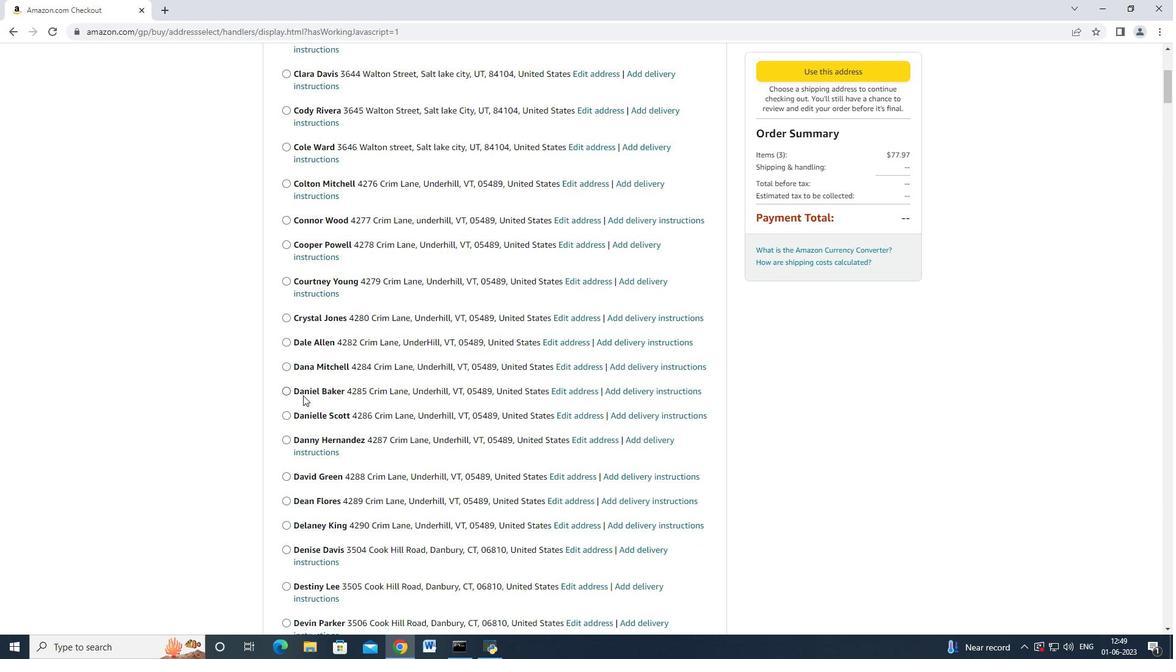 
Action: Mouse scrolled (303, 395) with delta (0, 0)
Screenshot: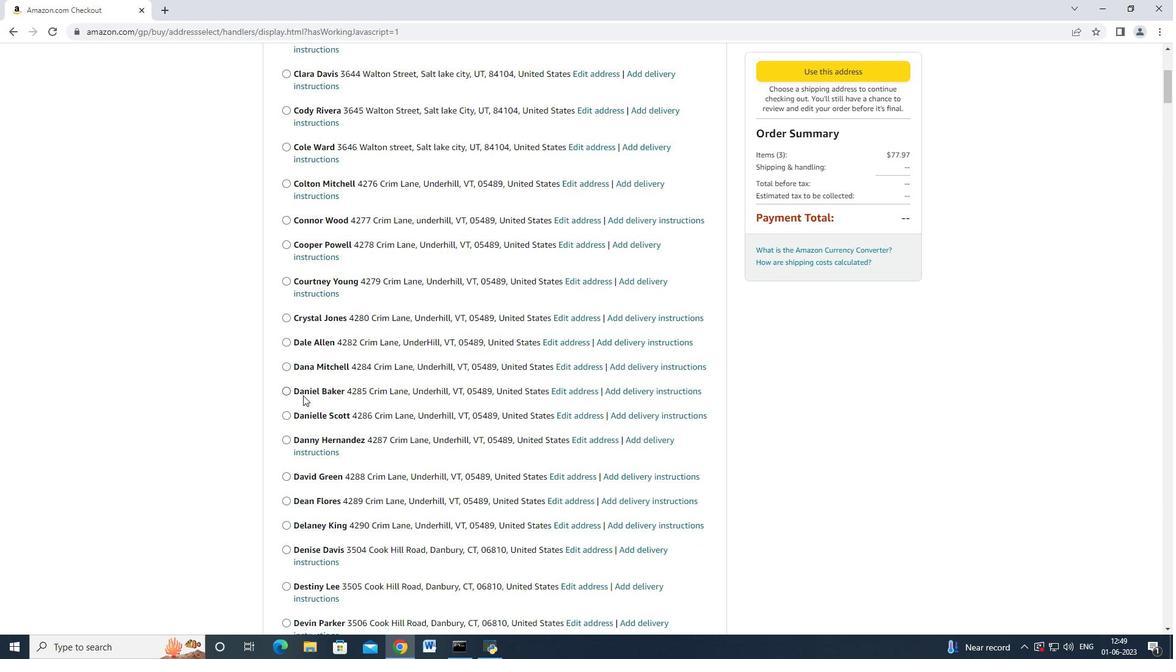 
Action: Mouse scrolled (303, 395) with delta (0, 0)
Screenshot: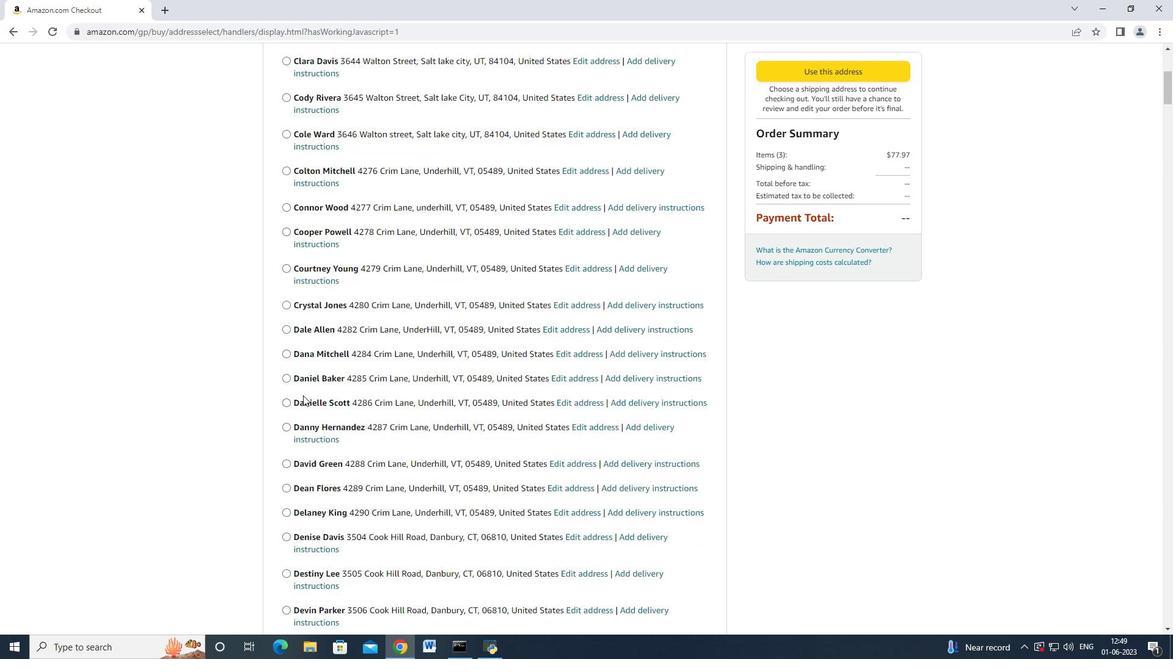 
Action: Mouse scrolled (303, 395) with delta (0, 0)
Screenshot: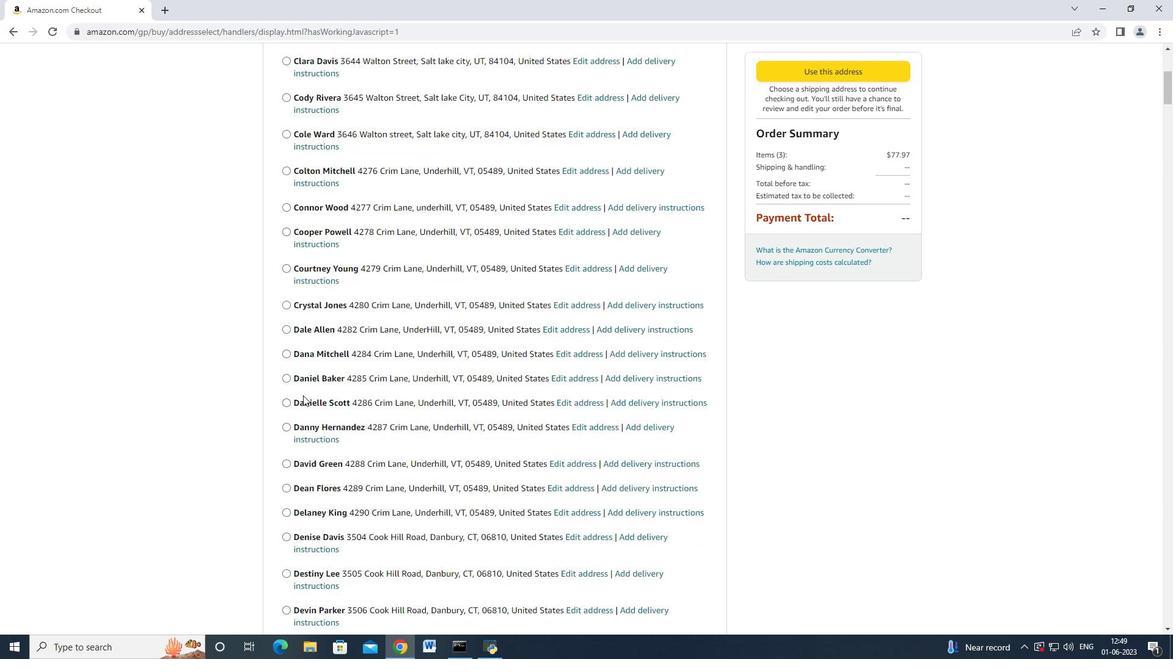 
Action: Mouse scrolled (303, 395) with delta (0, 0)
Screenshot: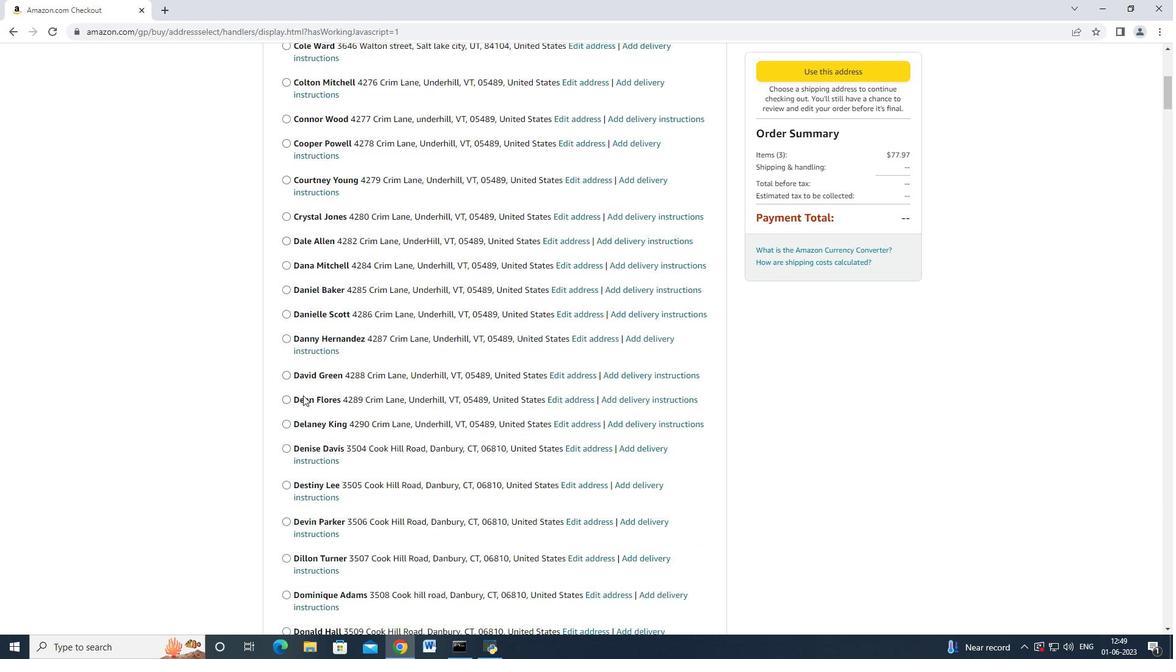 
Action: Mouse scrolled (303, 395) with delta (0, 0)
Screenshot: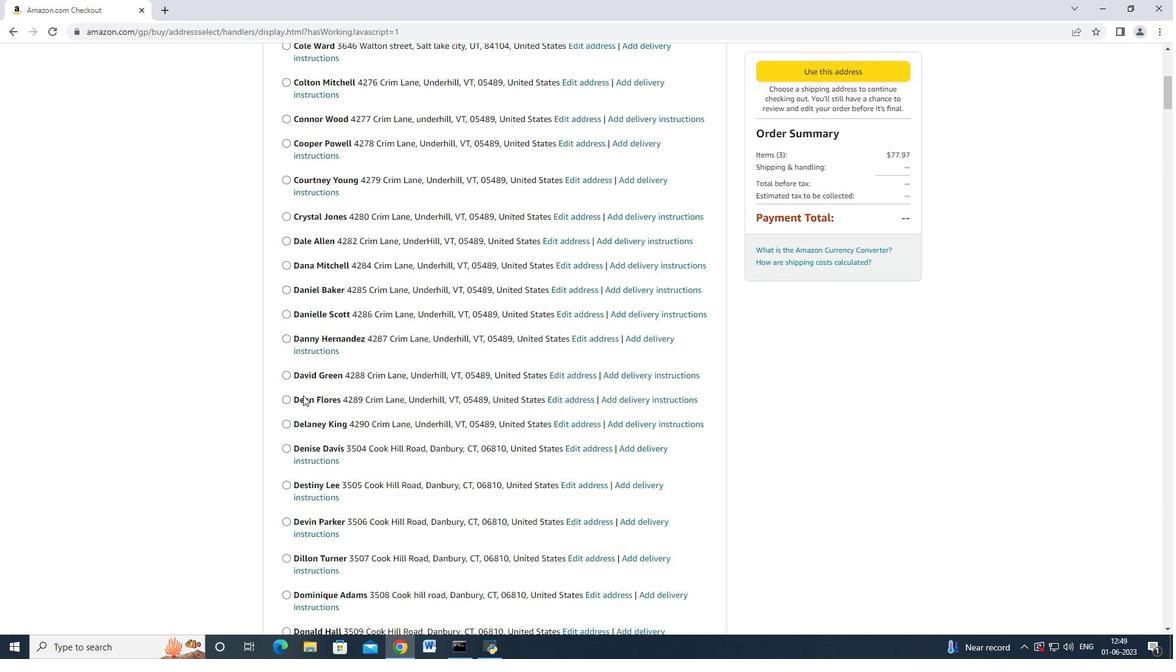 
Action: Mouse scrolled (303, 395) with delta (0, 0)
Screenshot: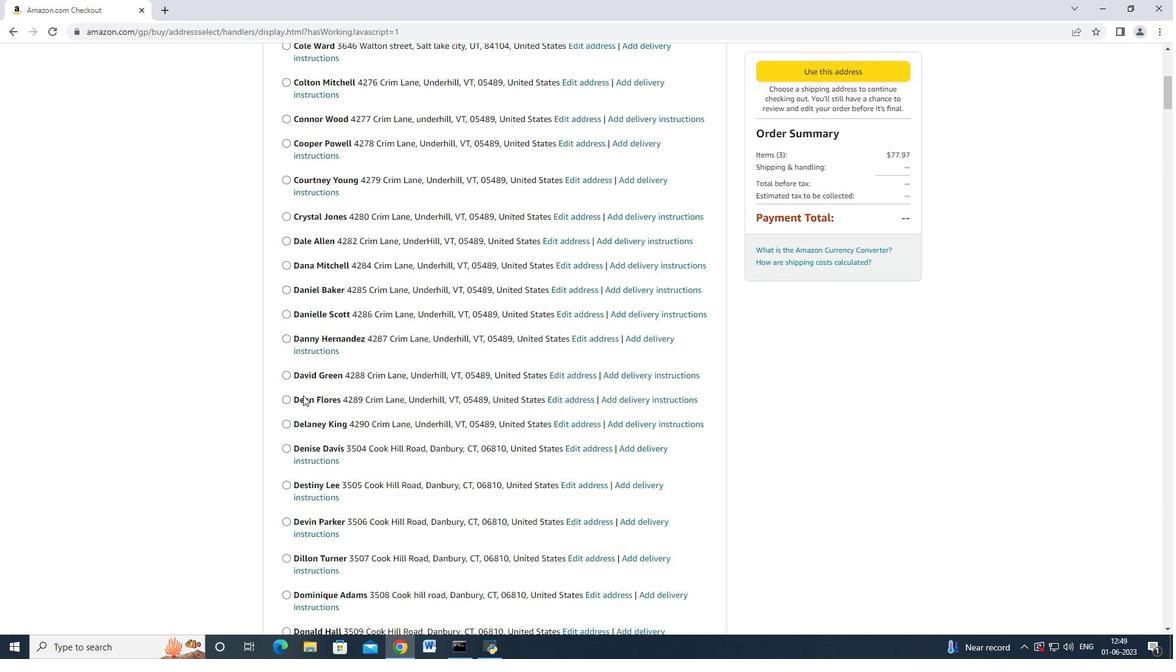 
Action: Mouse scrolled (303, 395) with delta (0, 0)
Screenshot: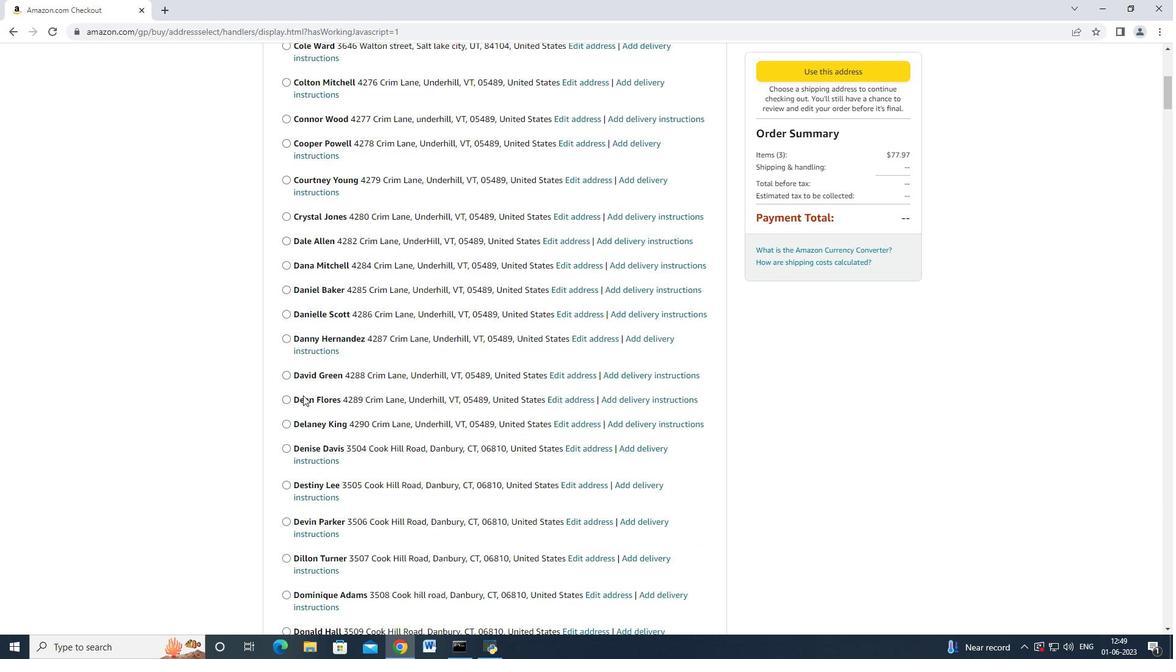 
Action: Mouse scrolled (303, 395) with delta (0, 0)
Screenshot: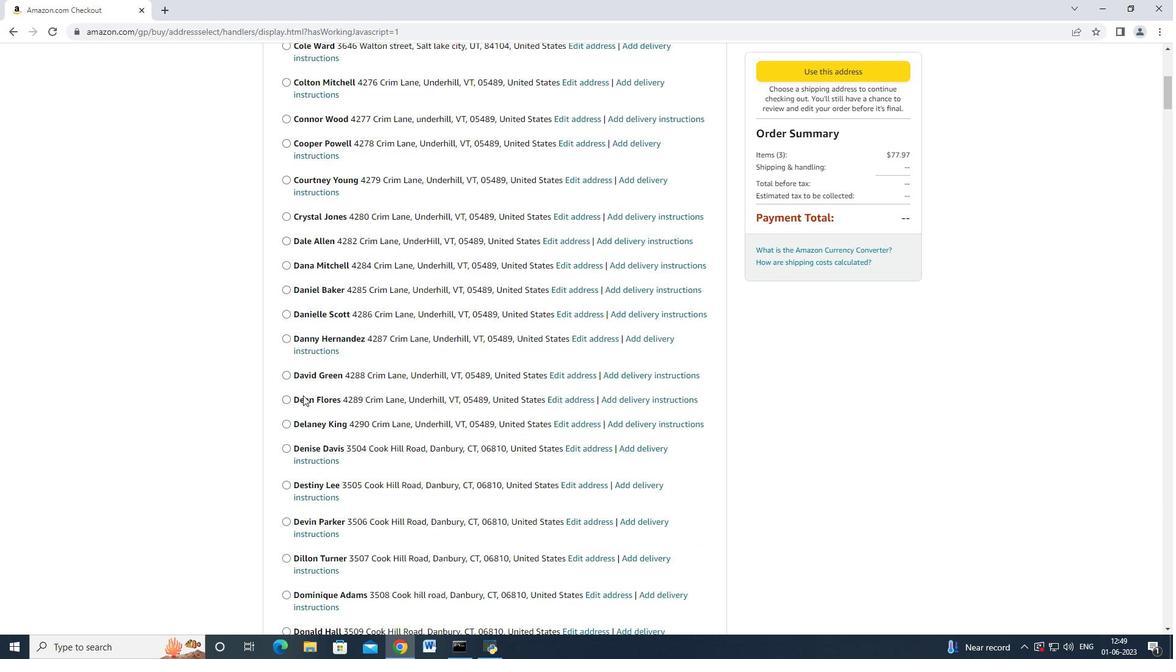 
Action: Mouse scrolled (303, 395) with delta (0, 0)
Screenshot: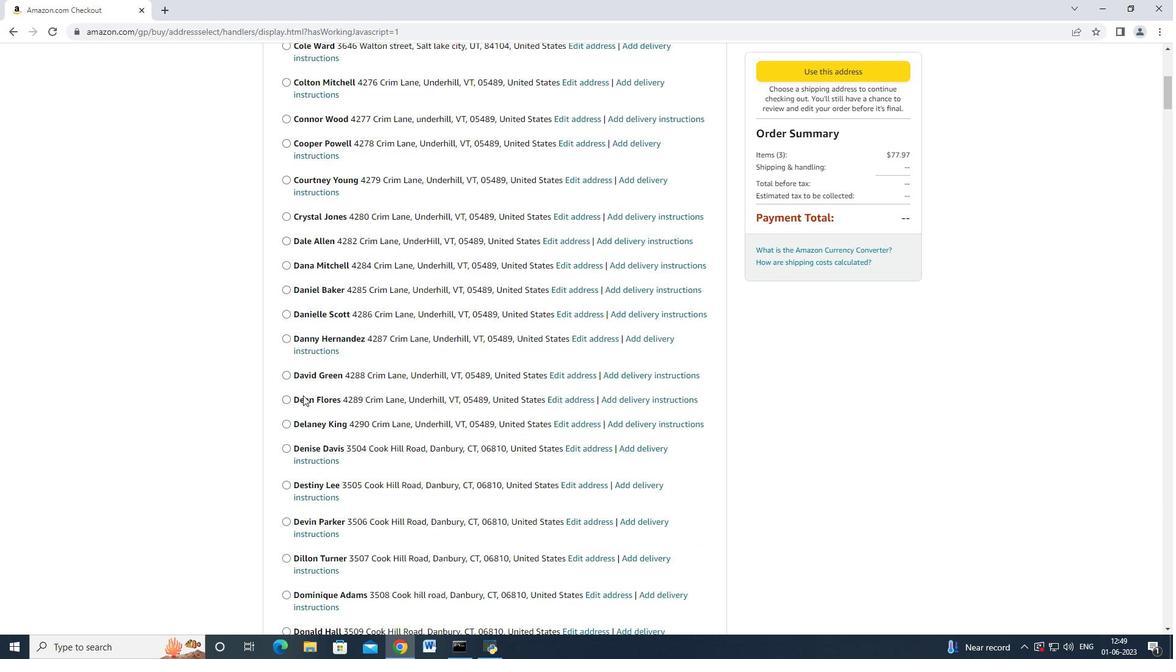 
Action: Mouse scrolled (303, 395) with delta (0, 0)
Screenshot: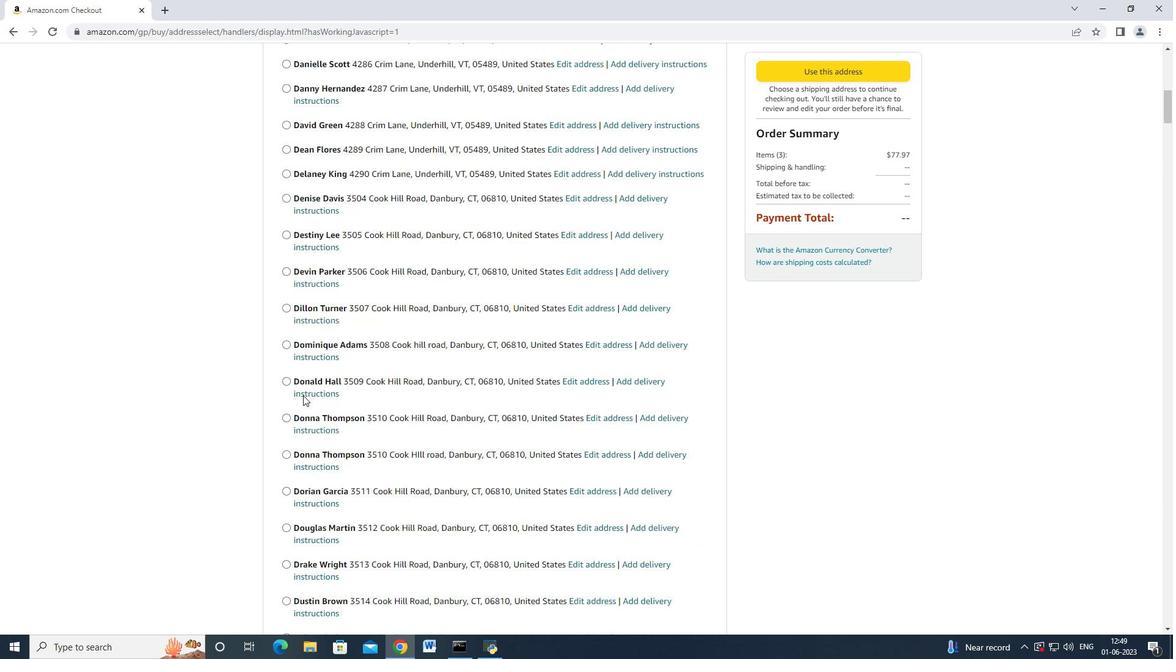 
Action: Mouse scrolled (303, 395) with delta (0, 0)
Screenshot: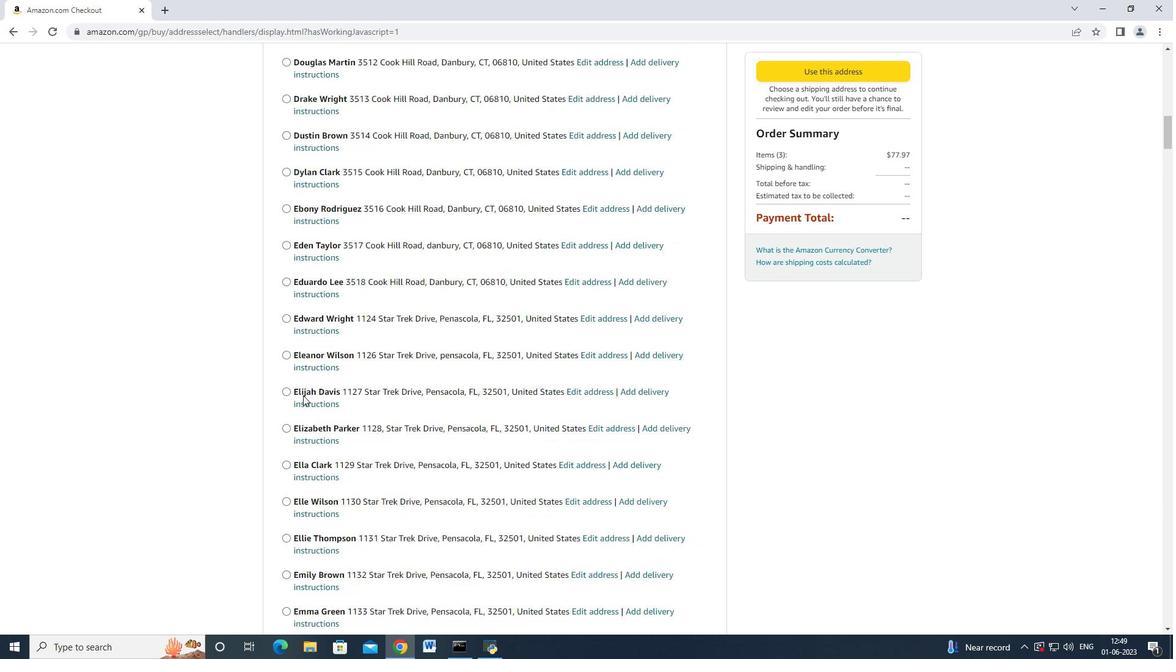 
Action: Mouse scrolled (303, 395) with delta (0, 0)
Screenshot: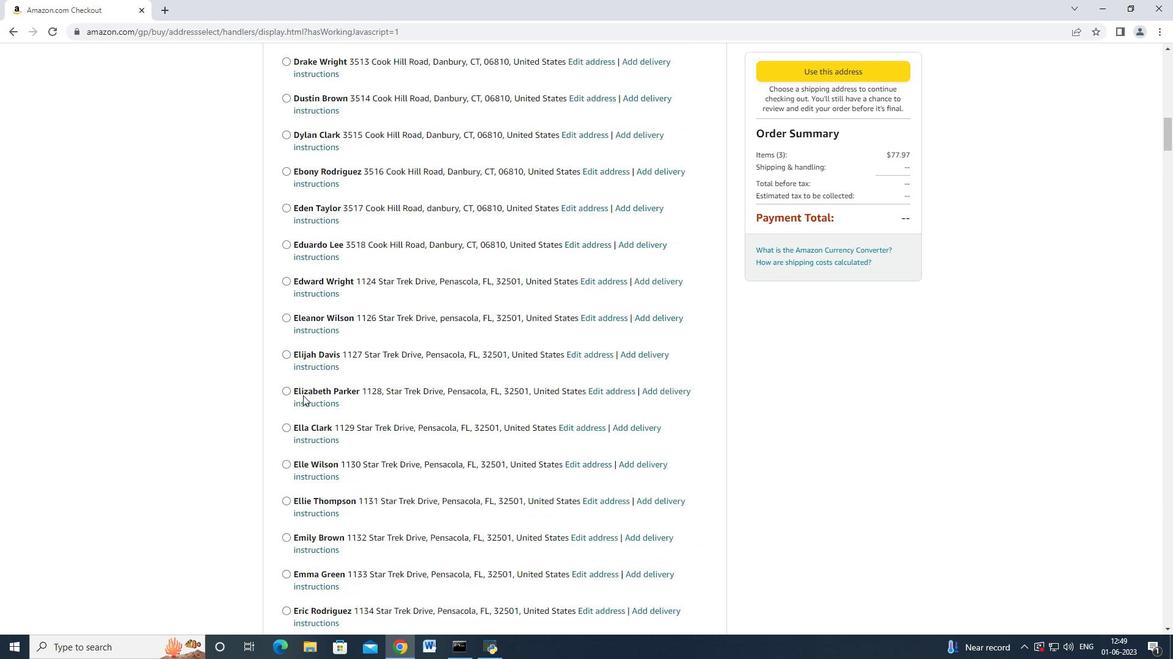 
Action: Mouse scrolled (303, 395) with delta (0, 0)
Screenshot: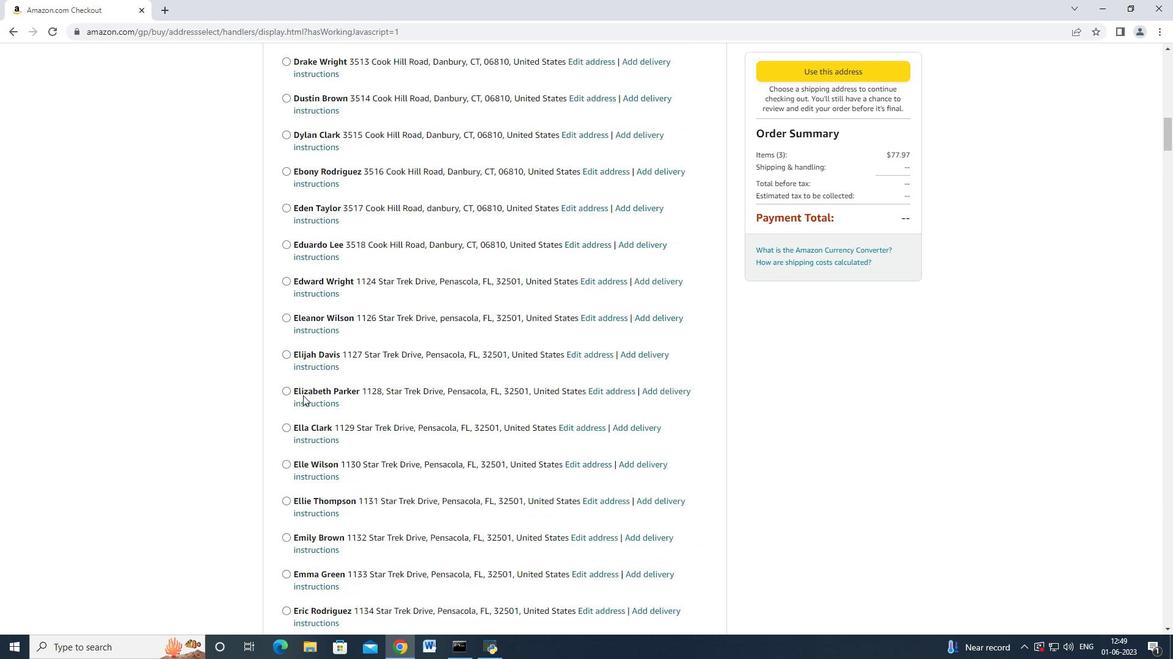 
Action: Mouse scrolled (303, 395) with delta (0, 0)
Screenshot: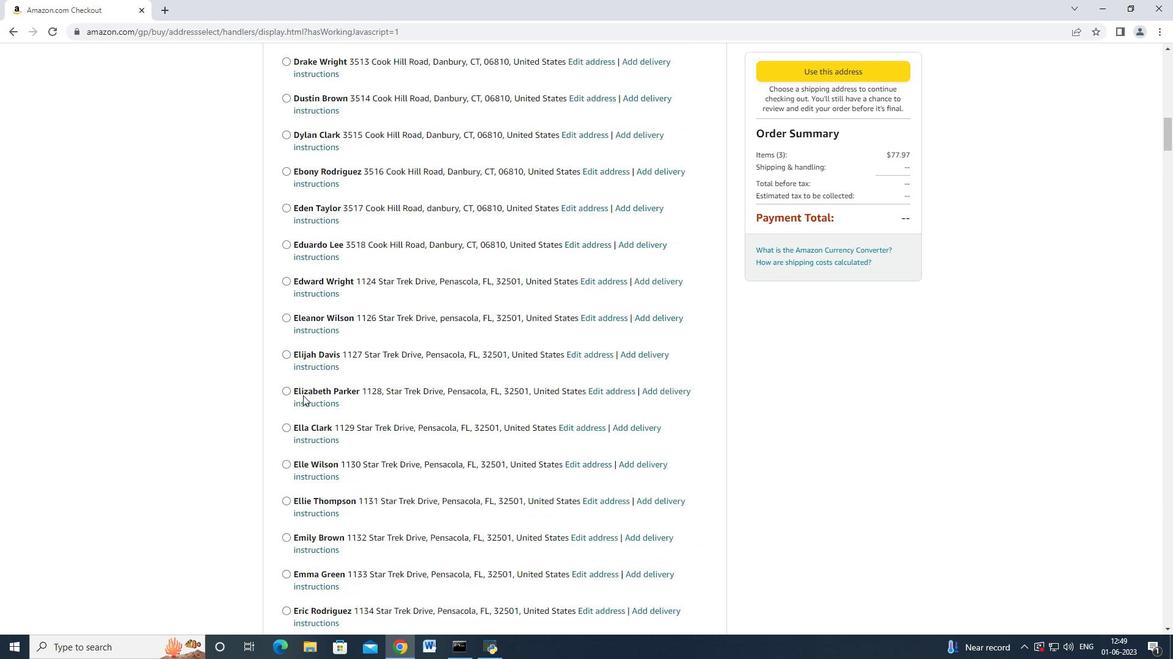 
Action: Mouse scrolled (303, 395) with delta (0, 0)
Screenshot: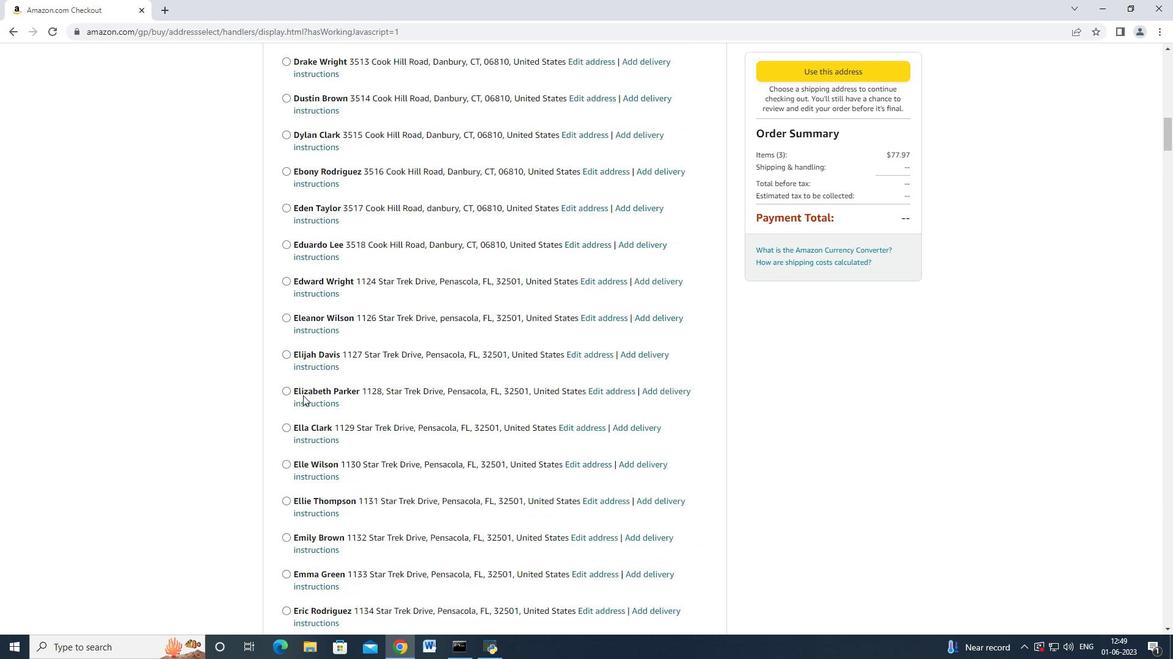 
Action: Mouse scrolled (303, 395) with delta (0, 0)
Screenshot: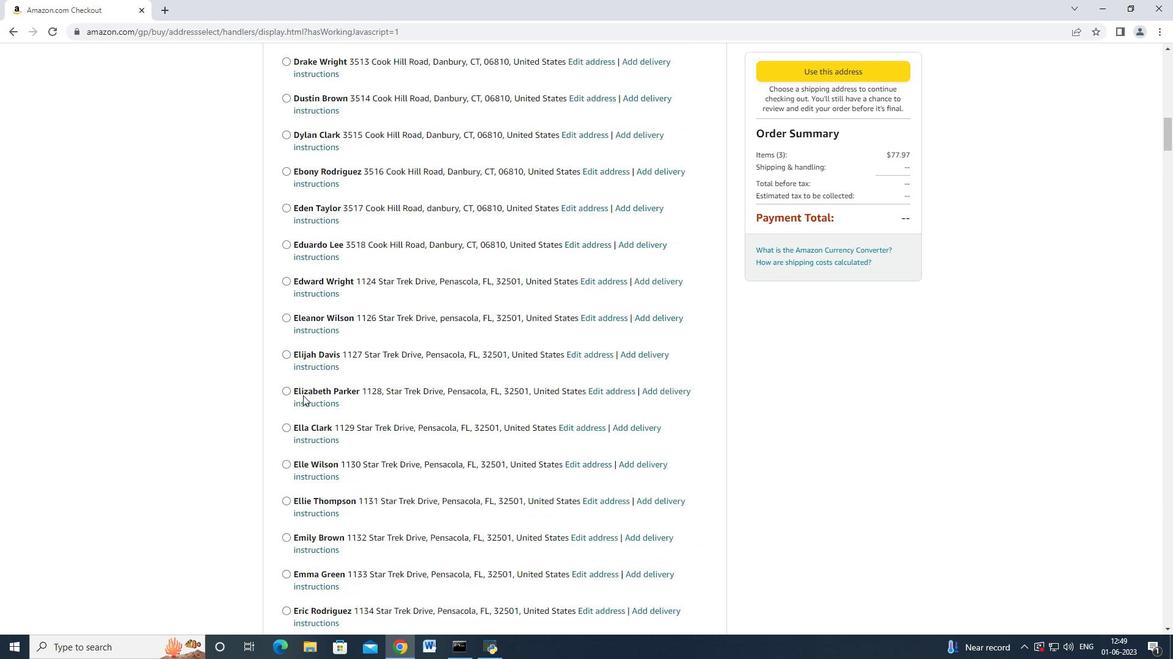 
Action: Mouse scrolled (303, 395) with delta (0, 0)
Screenshot: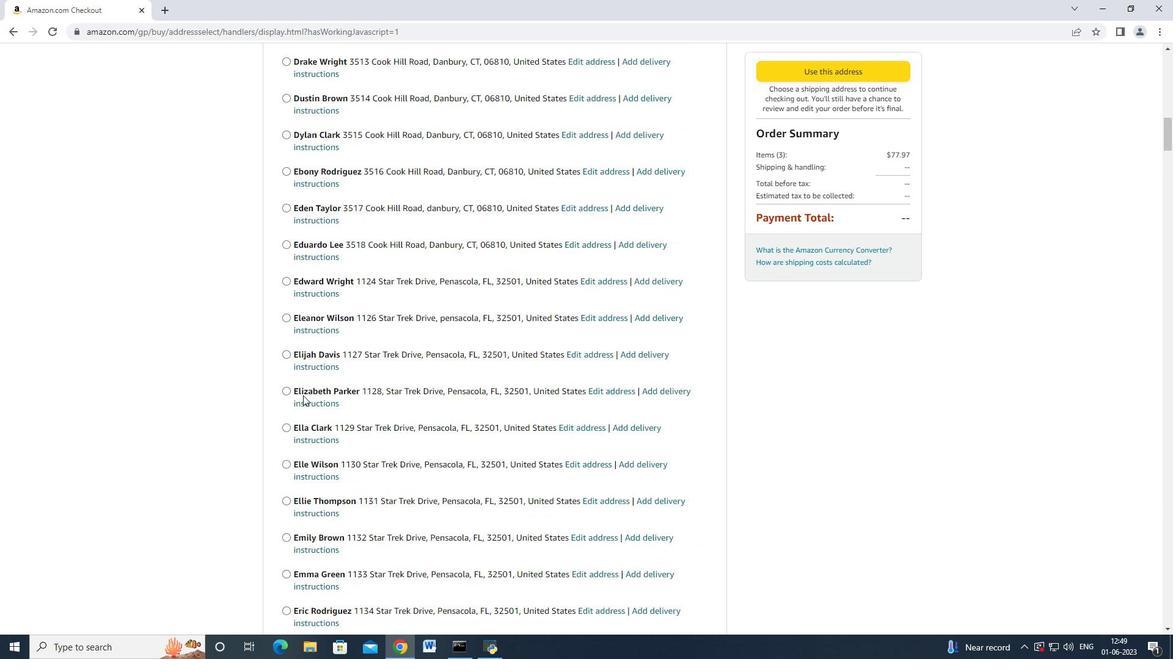 
Action: Mouse scrolled (303, 395) with delta (0, 0)
Screenshot: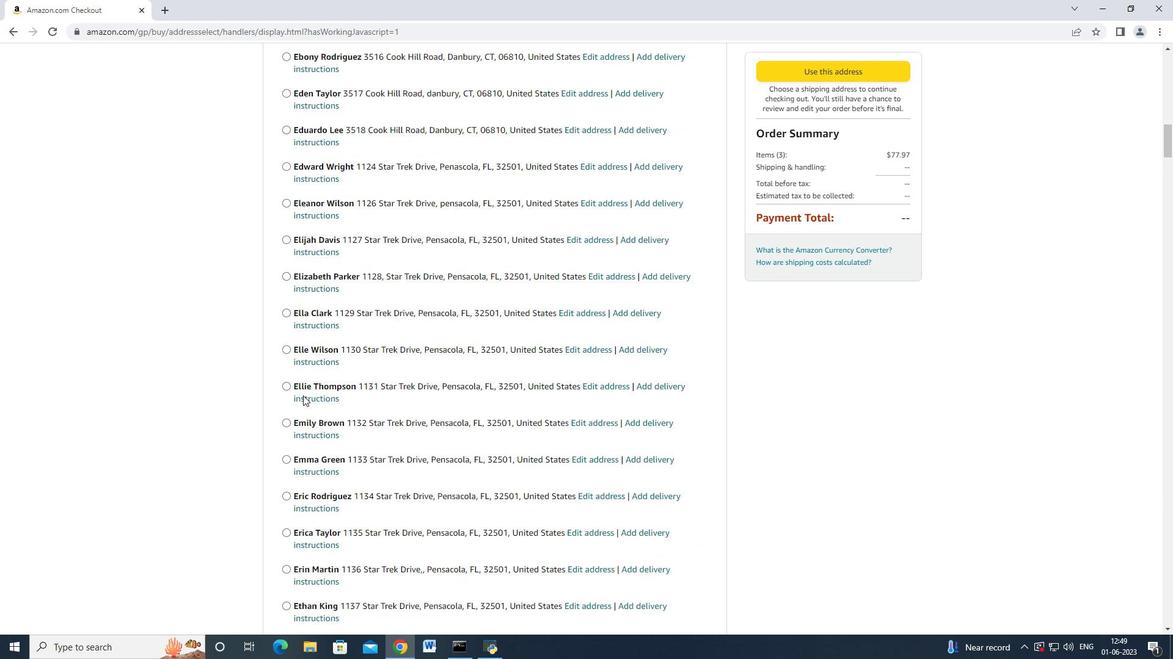 
Action: Mouse scrolled (303, 395) with delta (0, 0)
Screenshot: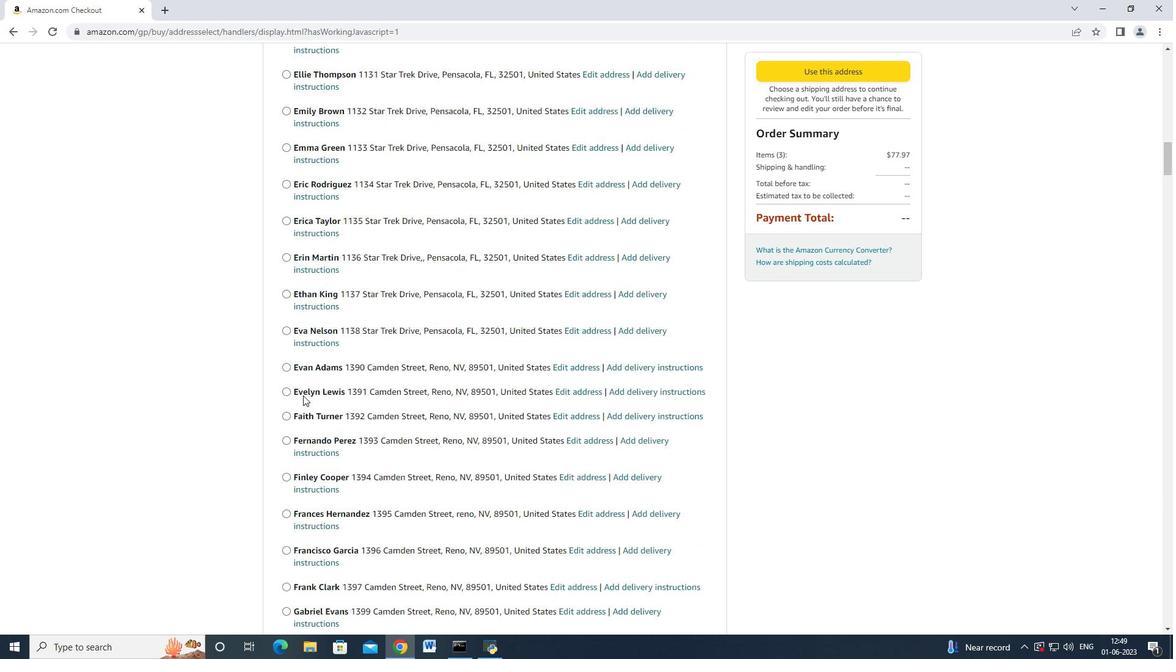 
Action: Mouse scrolled (303, 395) with delta (0, 0)
Screenshot: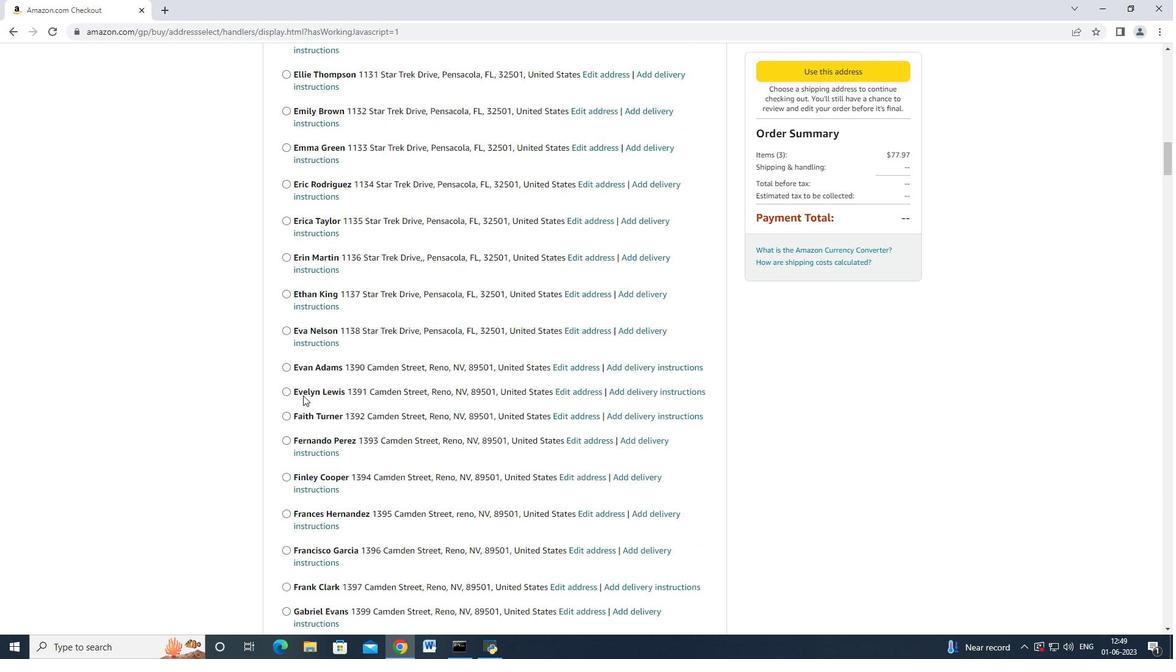 
Action: Mouse scrolled (303, 395) with delta (0, 0)
Screenshot: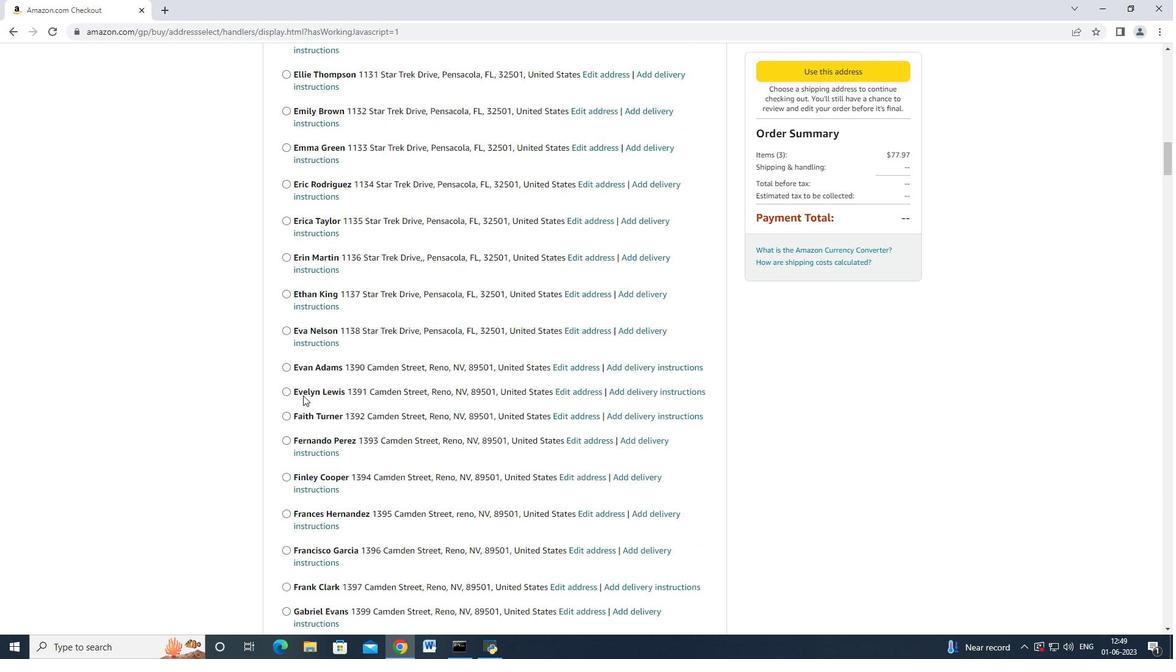 
Action: Mouse scrolled (303, 395) with delta (0, 0)
Screenshot: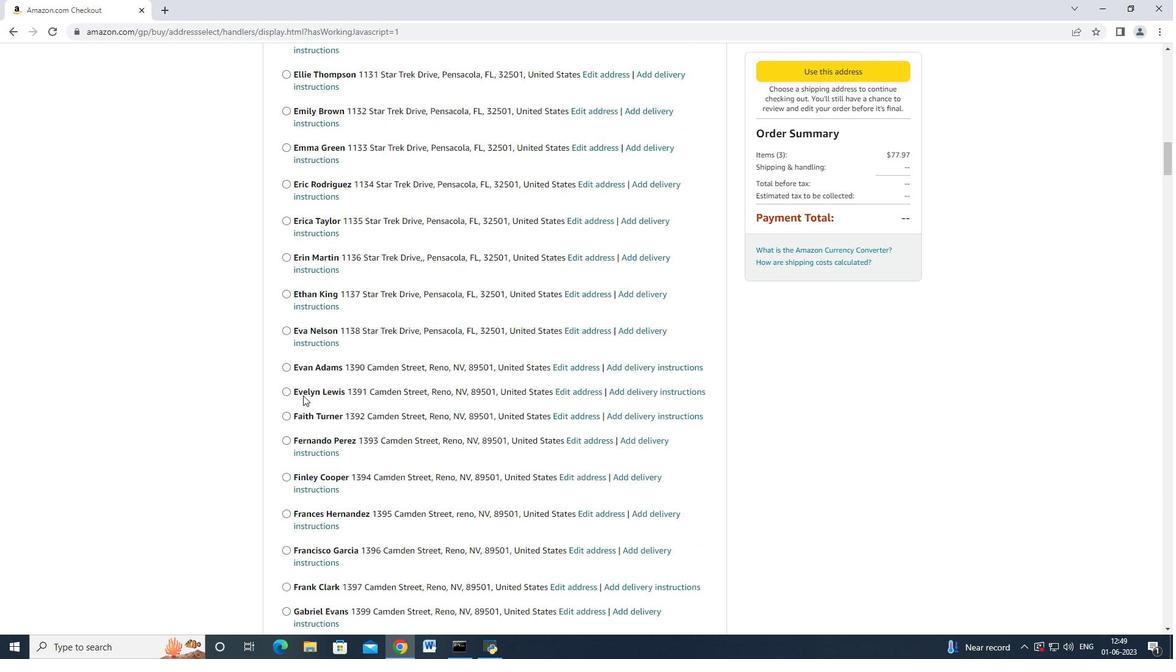 
Action: Mouse scrolled (303, 395) with delta (0, 0)
Screenshot: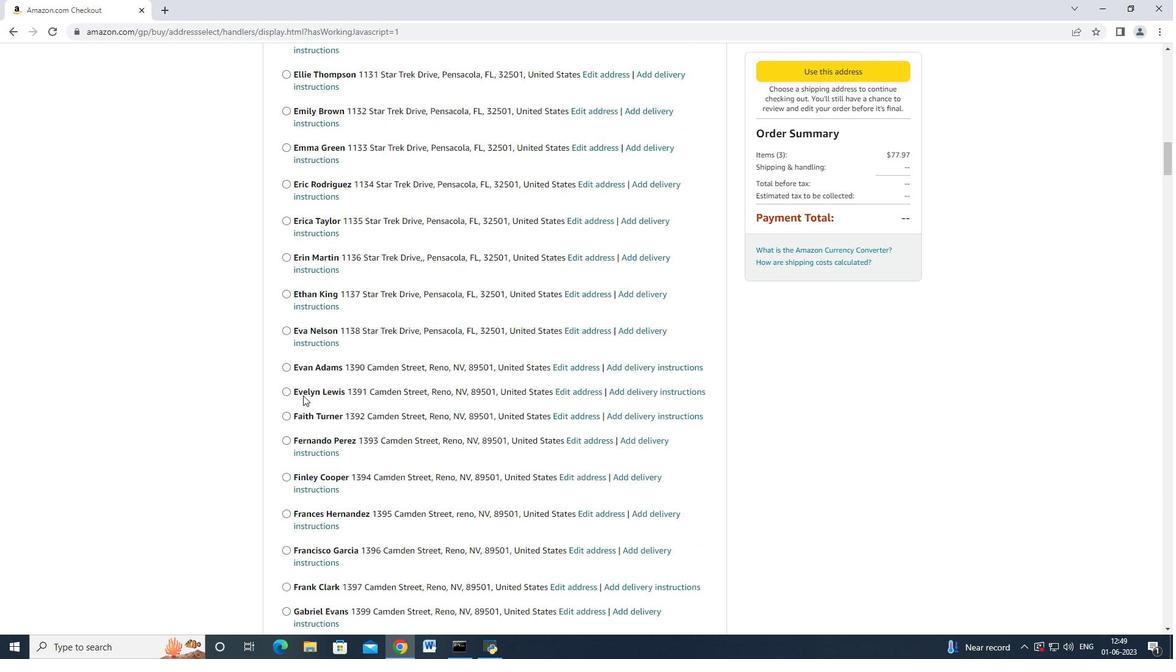 
Action: Mouse scrolled (303, 395) with delta (0, 0)
Screenshot: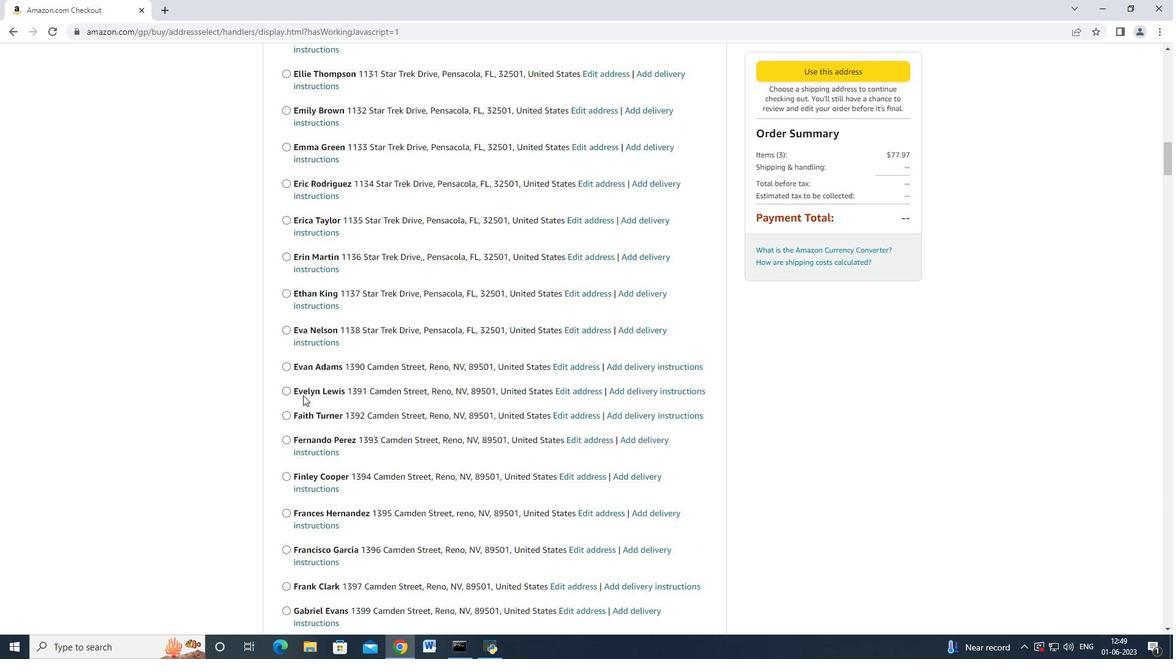 
Action: Mouse scrolled (303, 395) with delta (0, 0)
Screenshot: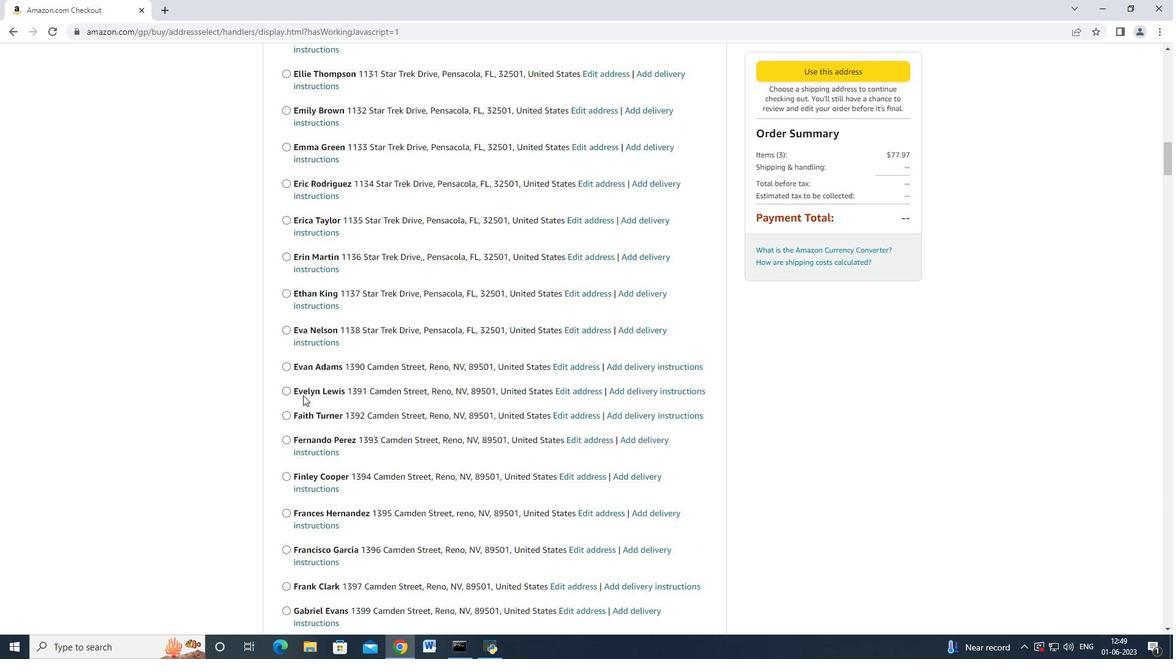 
Action: Mouse scrolled (303, 395) with delta (0, 0)
Screenshot: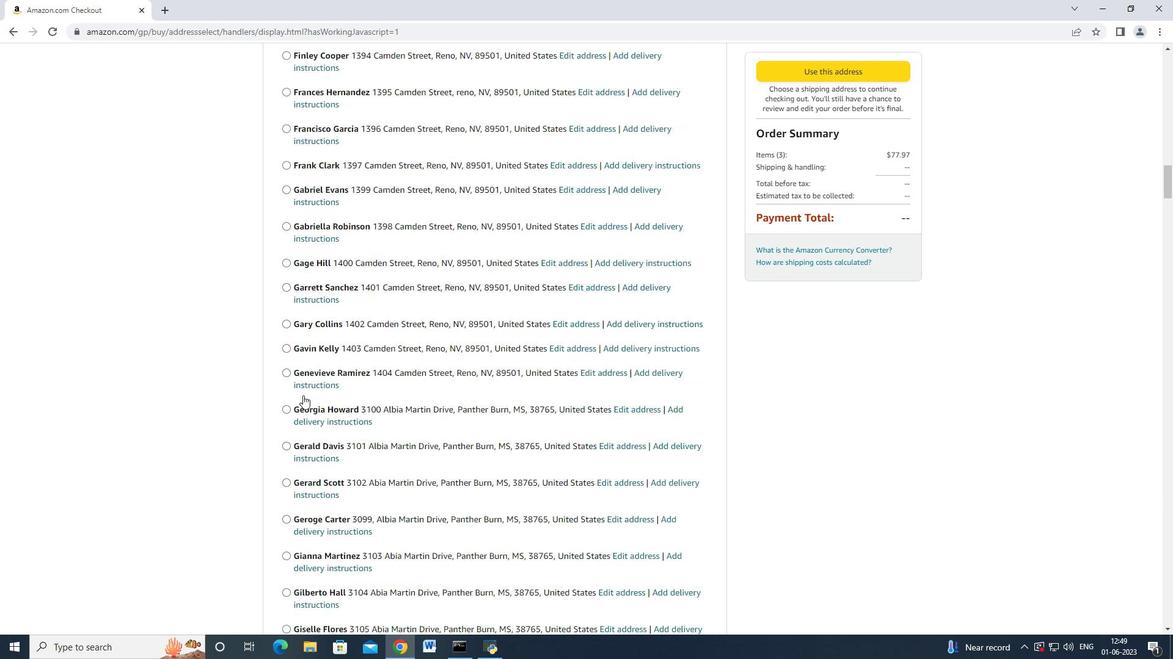 
Action: Mouse scrolled (303, 395) with delta (0, 0)
Screenshot: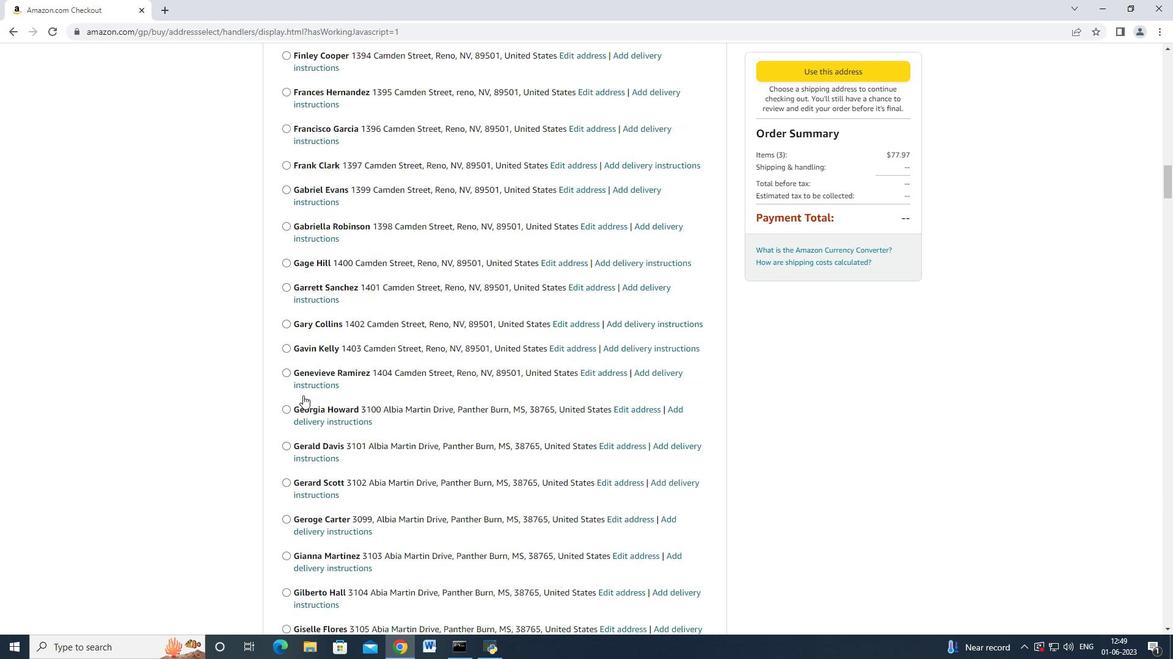 
Action: Mouse scrolled (303, 395) with delta (0, 0)
Screenshot: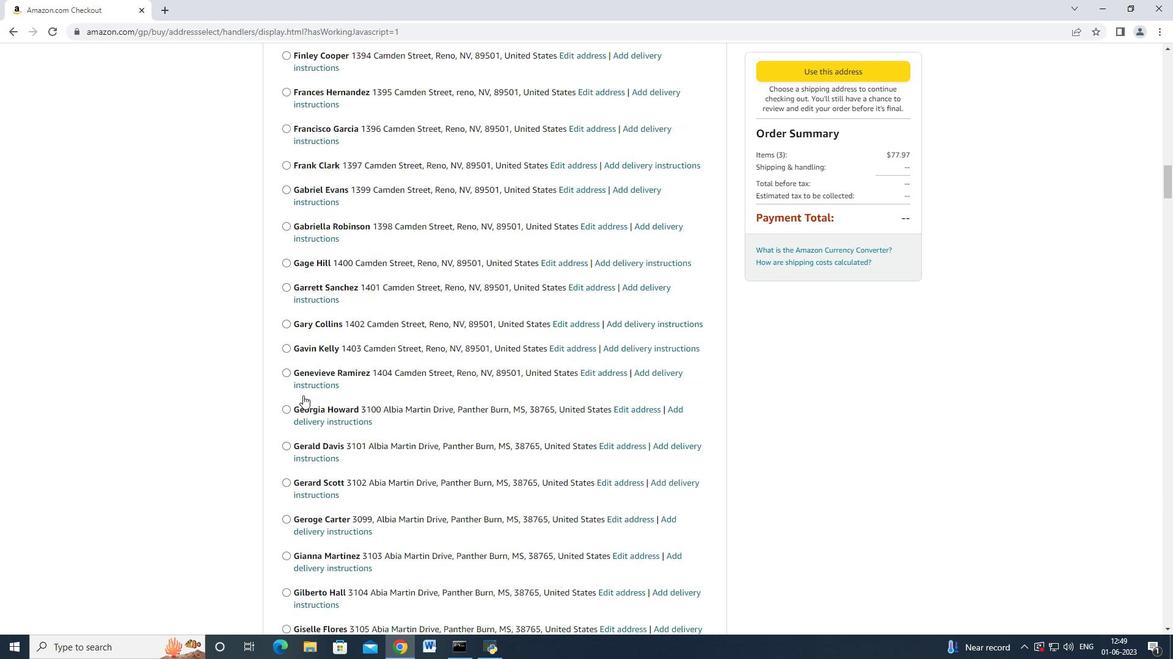
Action: Mouse scrolled (303, 395) with delta (0, 0)
Screenshot: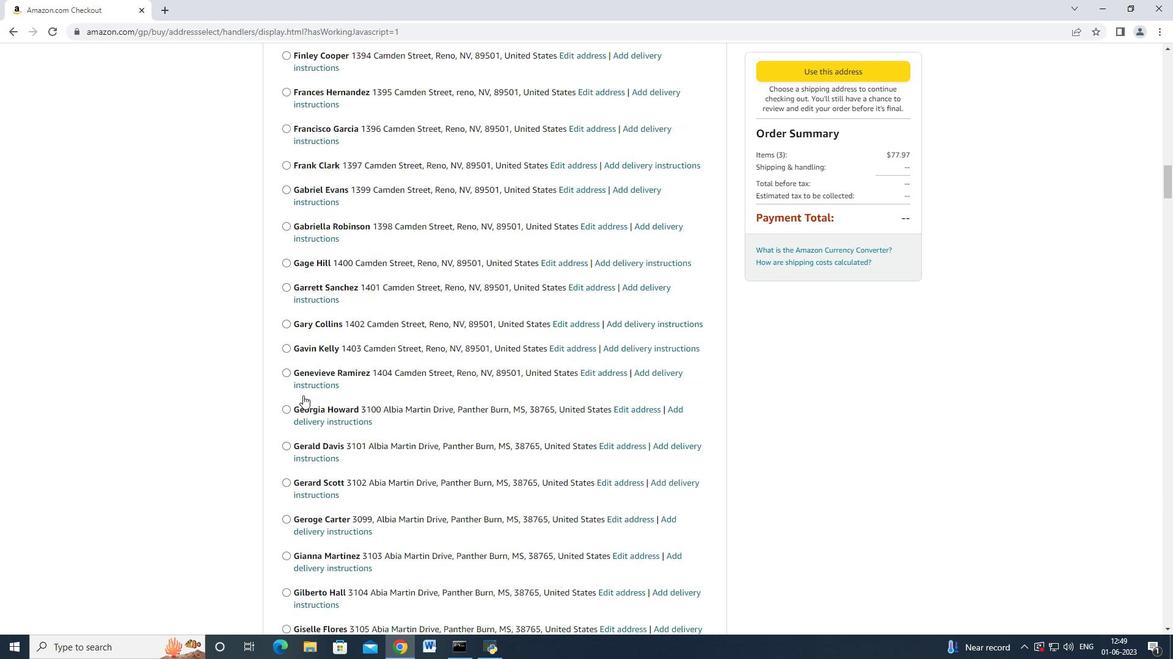 
Action: Mouse scrolled (303, 395) with delta (0, 0)
Screenshot: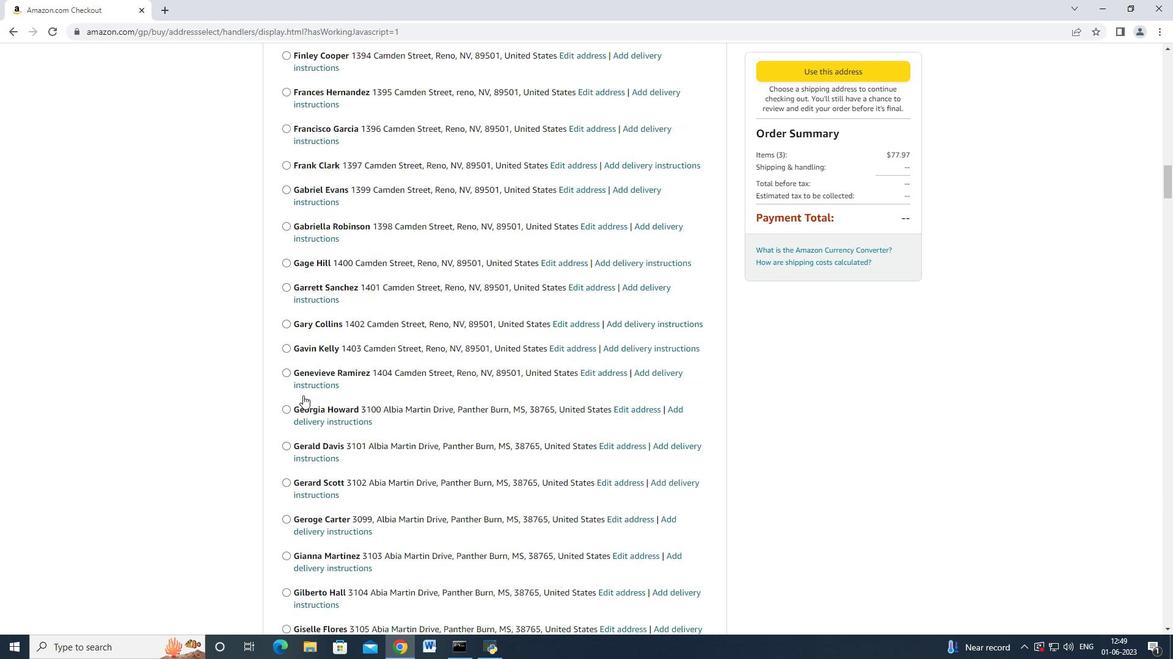 
Action: Mouse scrolled (303, 395) with delta (0, 0)
Screenshot: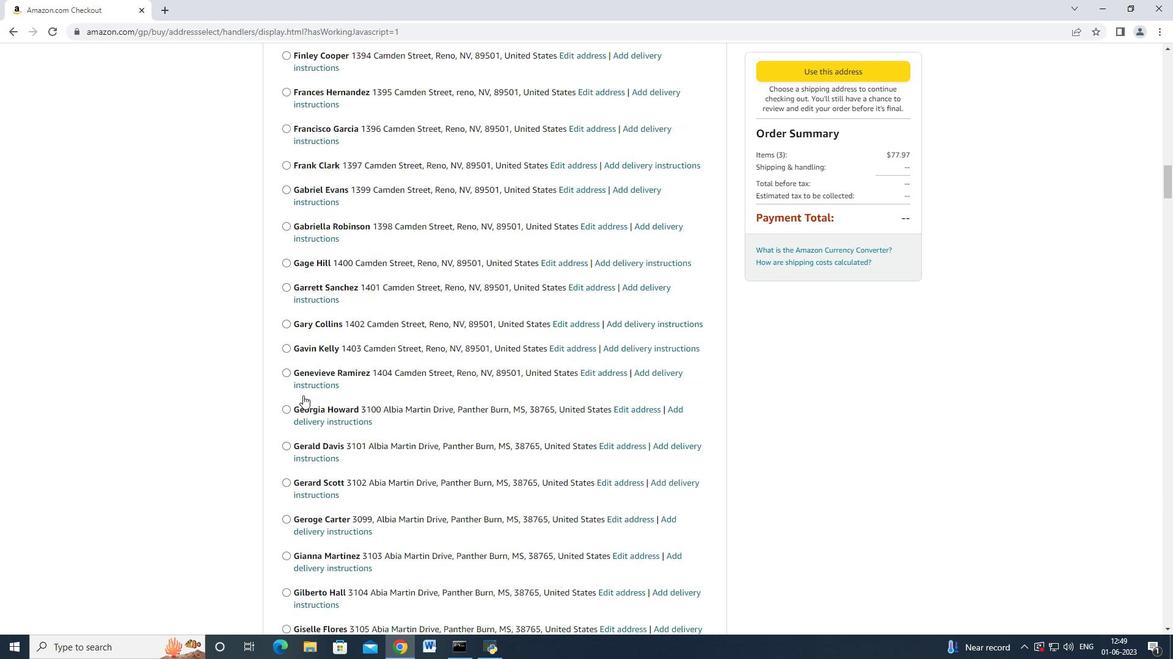
Action: Mouse scrolled (303, 395) with delta (0, 0)
Screenshot: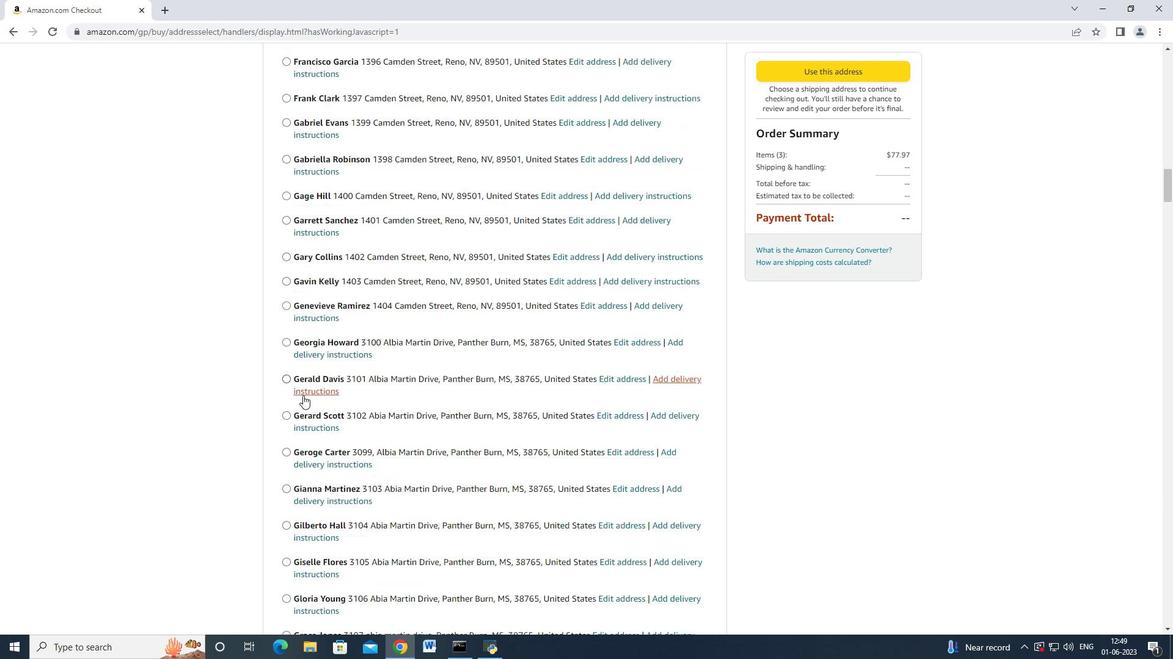 
Action: Mouse scrolled (303, 395) with delta (0, 0)
Screenshot: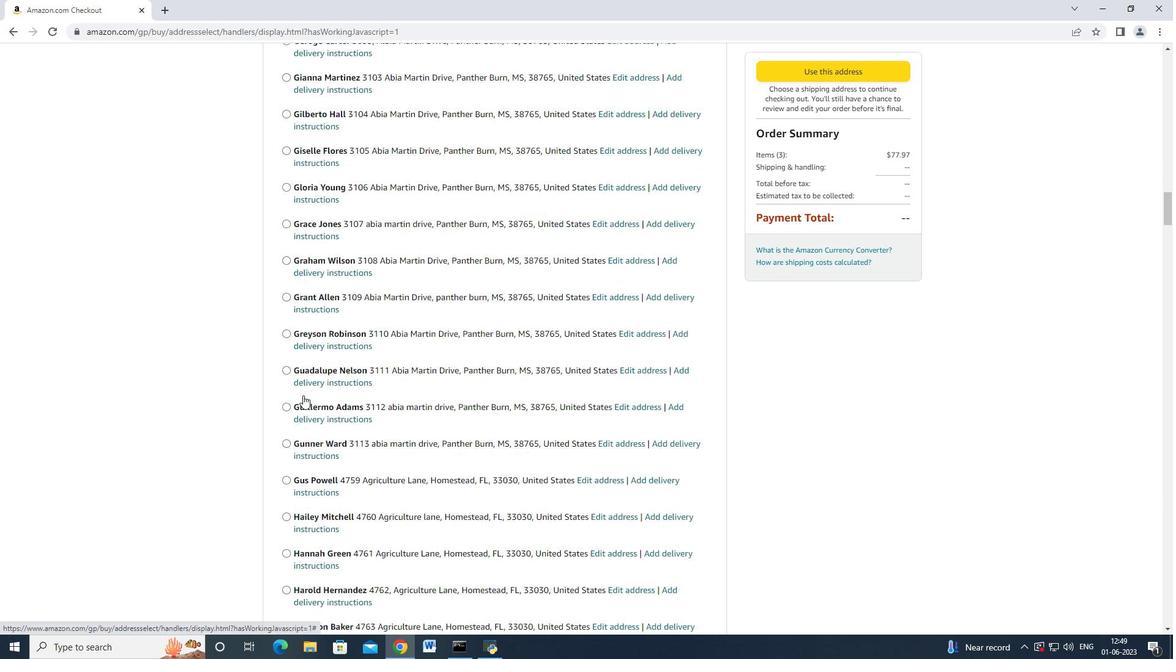 
Action: Mouse scrolled (303, 395) with delta (0, 0)
Screenshot: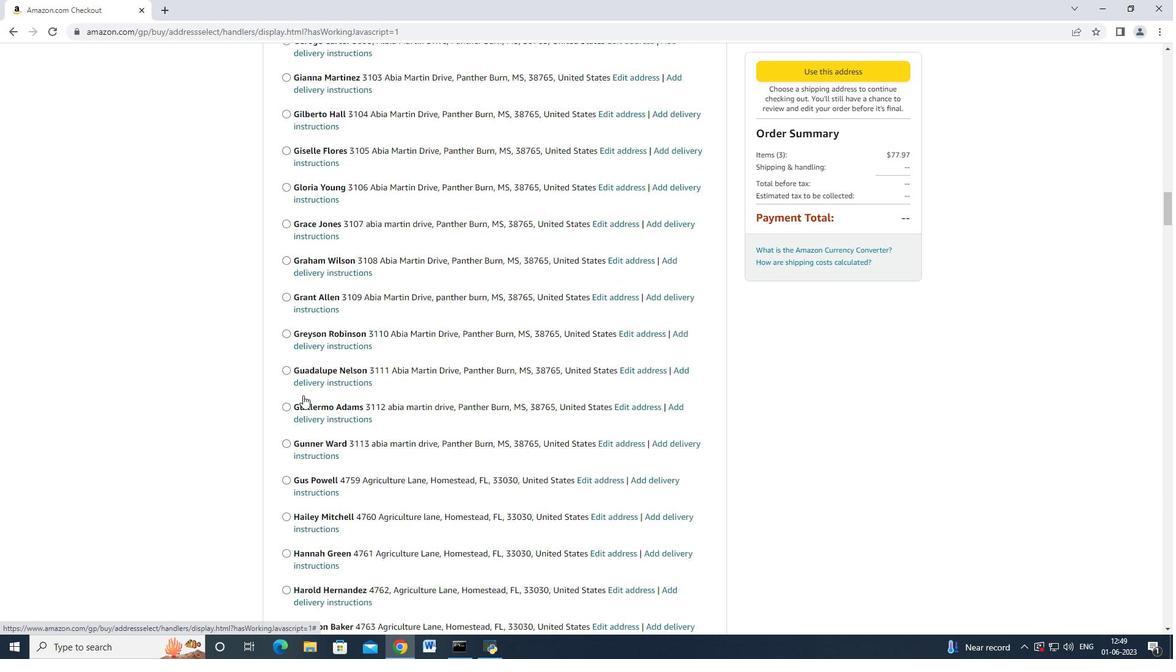 
Action: Mouse scrolled (303, 394) with delta (0, -1)
Screenshot: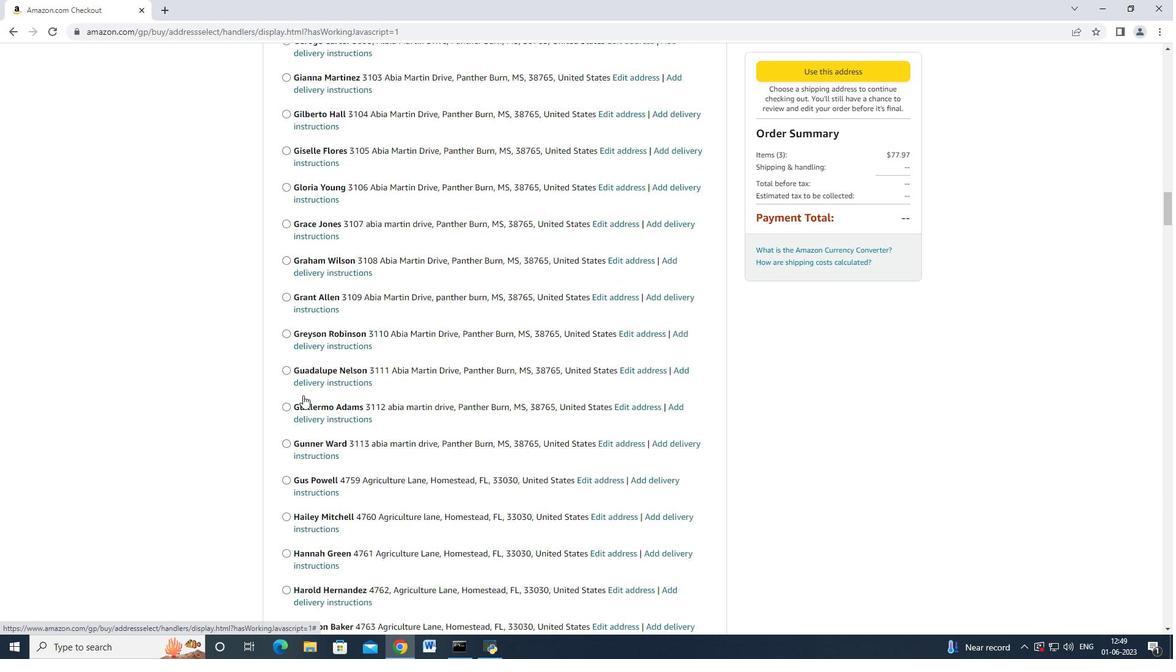 
Action: Mouse scrolled (303, 395) with delta (0, 0)
Screenshot: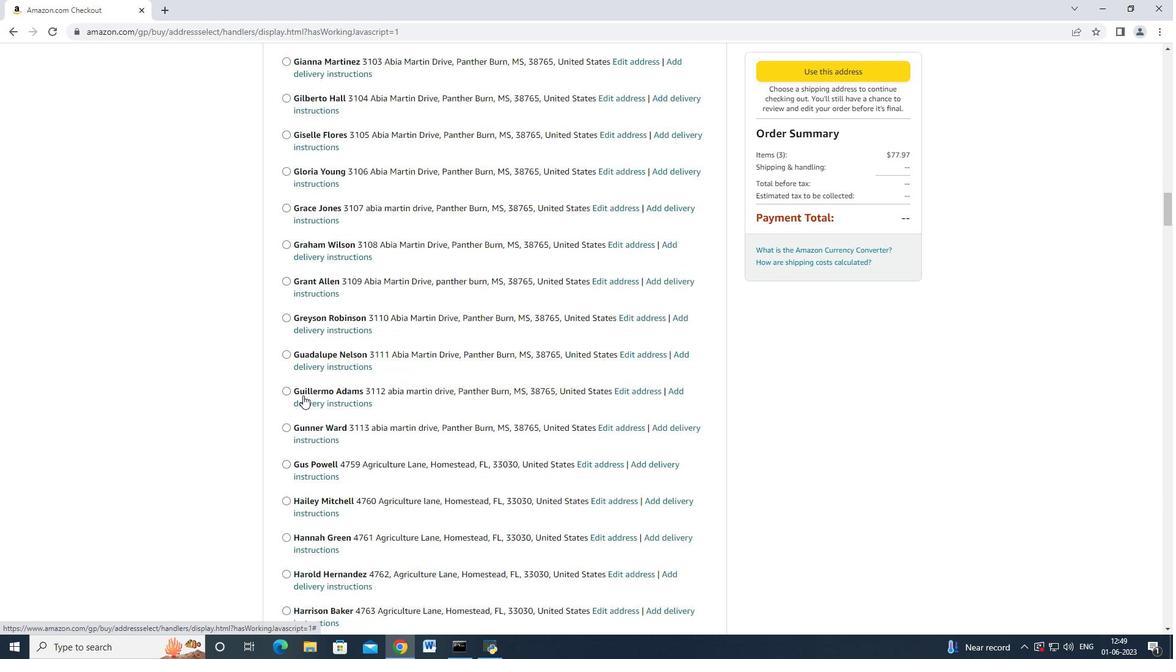 
Action: Mouse scrolled (303, 395) with delta (0, 0)
Screenshot: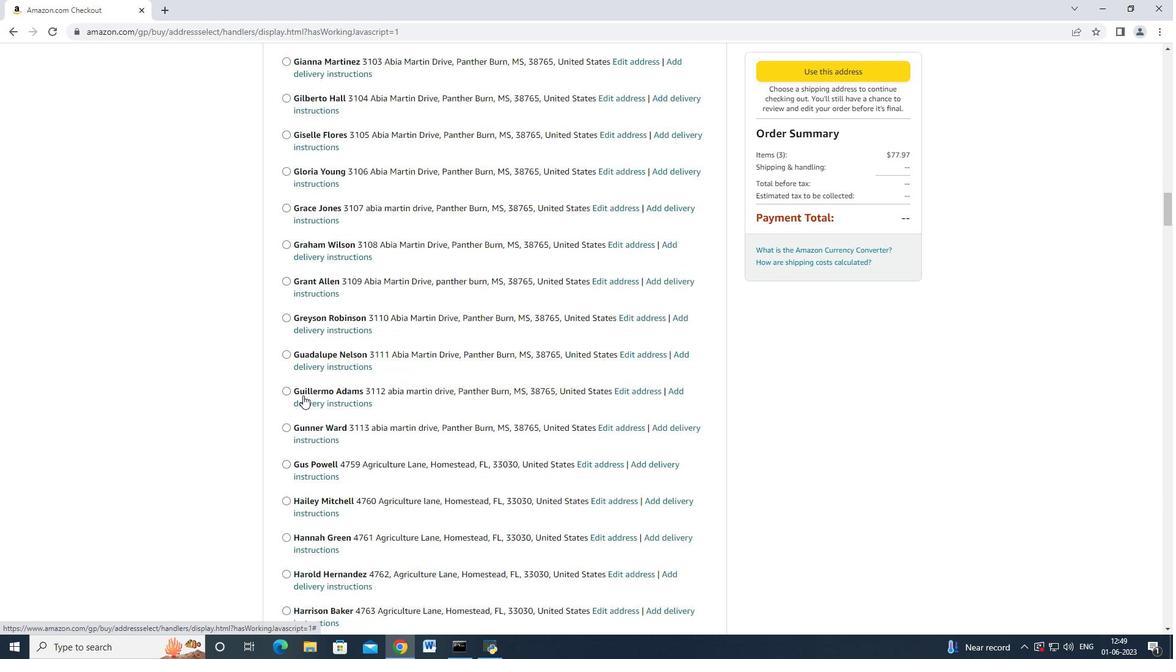 
Action: Mouse scrolled (303, 395) with delta (0, 0)
Screenshot: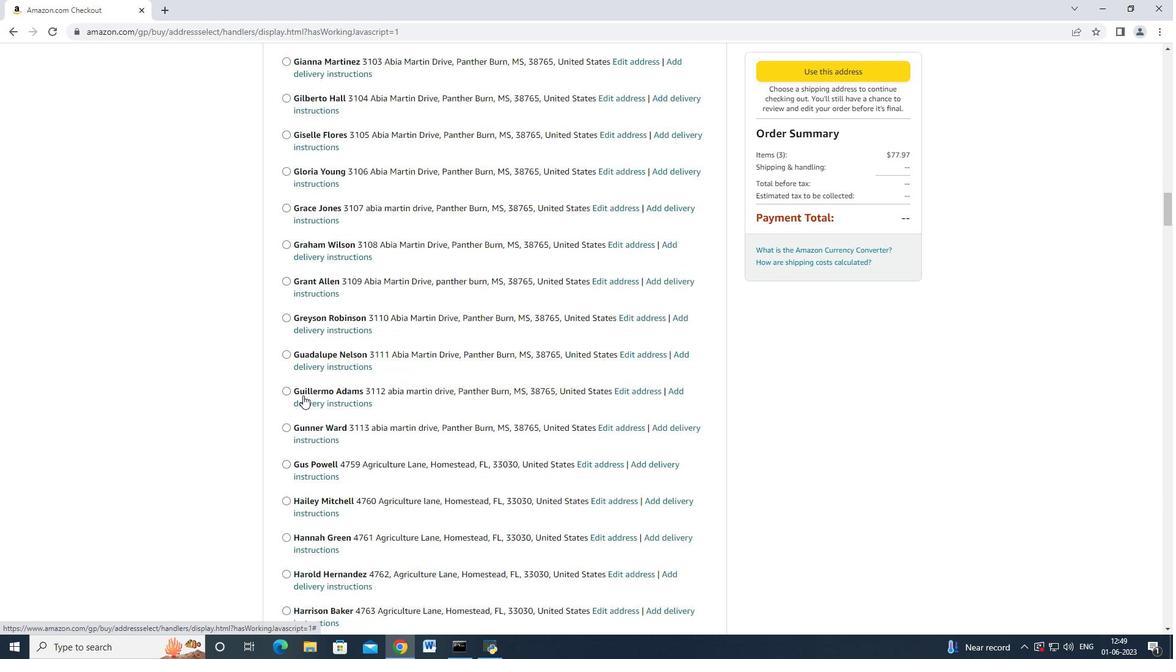 
Action: Mouse scrolled (303, 395) with delta (0, 0)
Screenshot: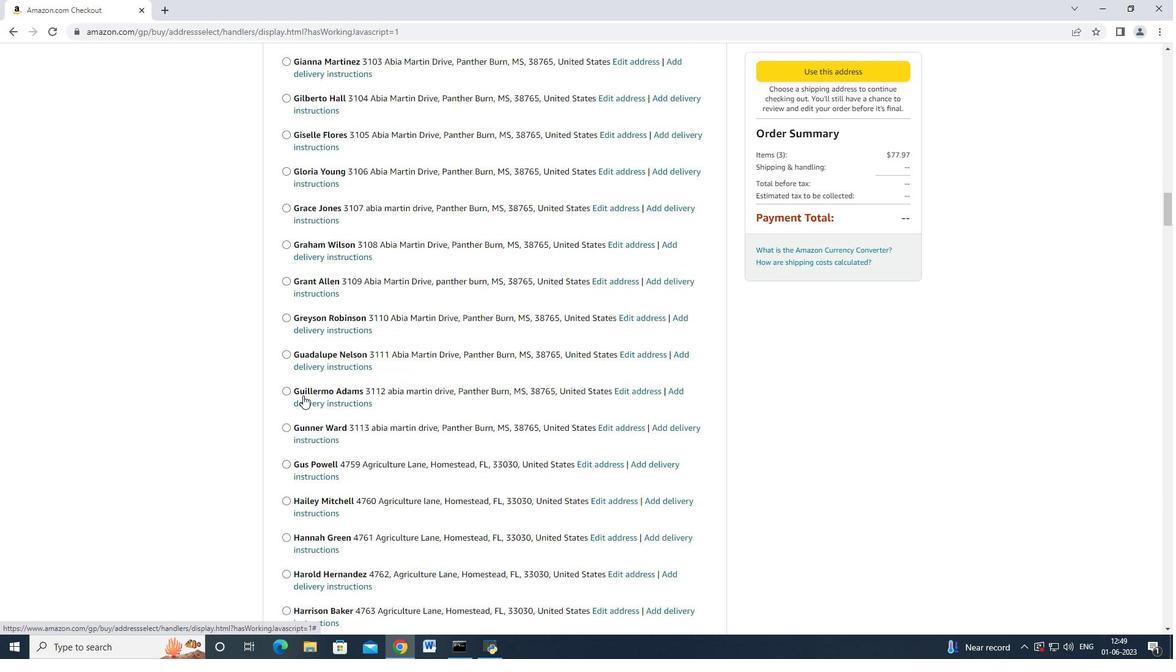 
Action: Mouse scrolled (303, 395) with delta (0, 0)
Screenshot: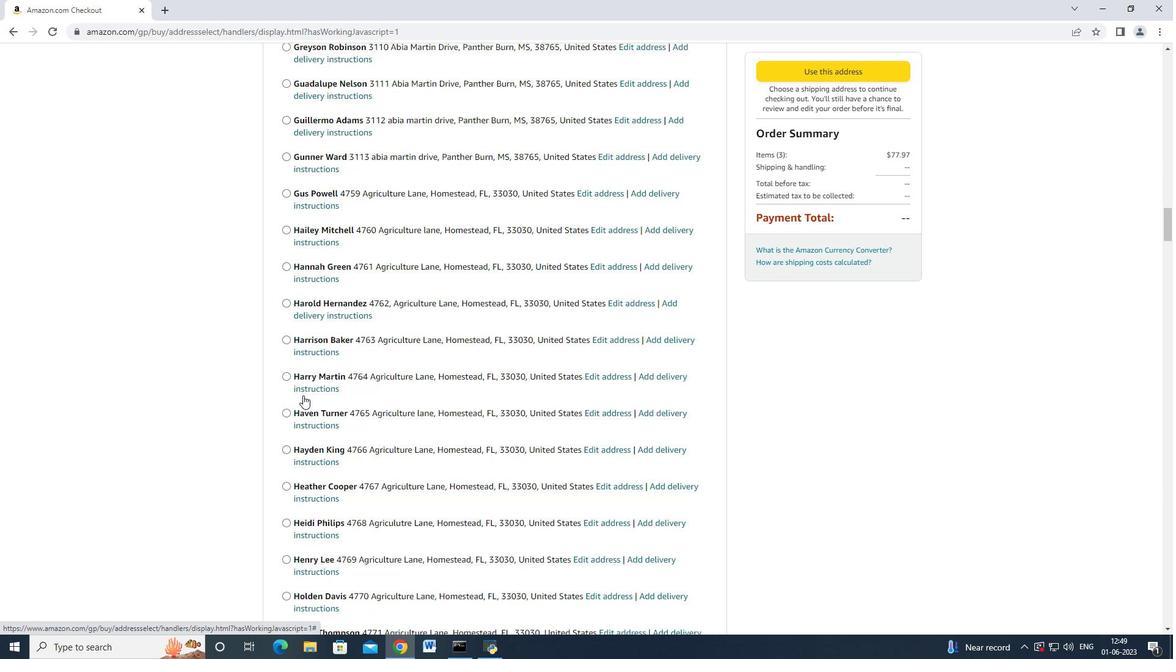
Action: Mouse scrolled (303, 395) with delta (0, 0)
Screenshot: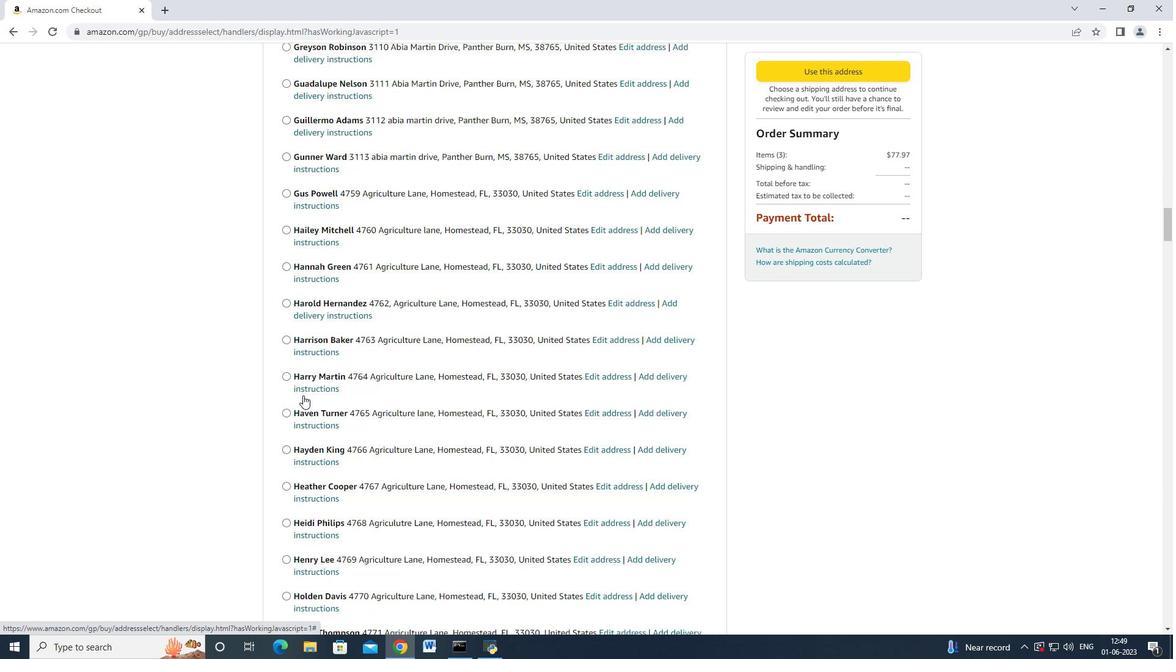 
Action: Mouse scrolled (303, 395) with delta (0, 0)
Screenshot: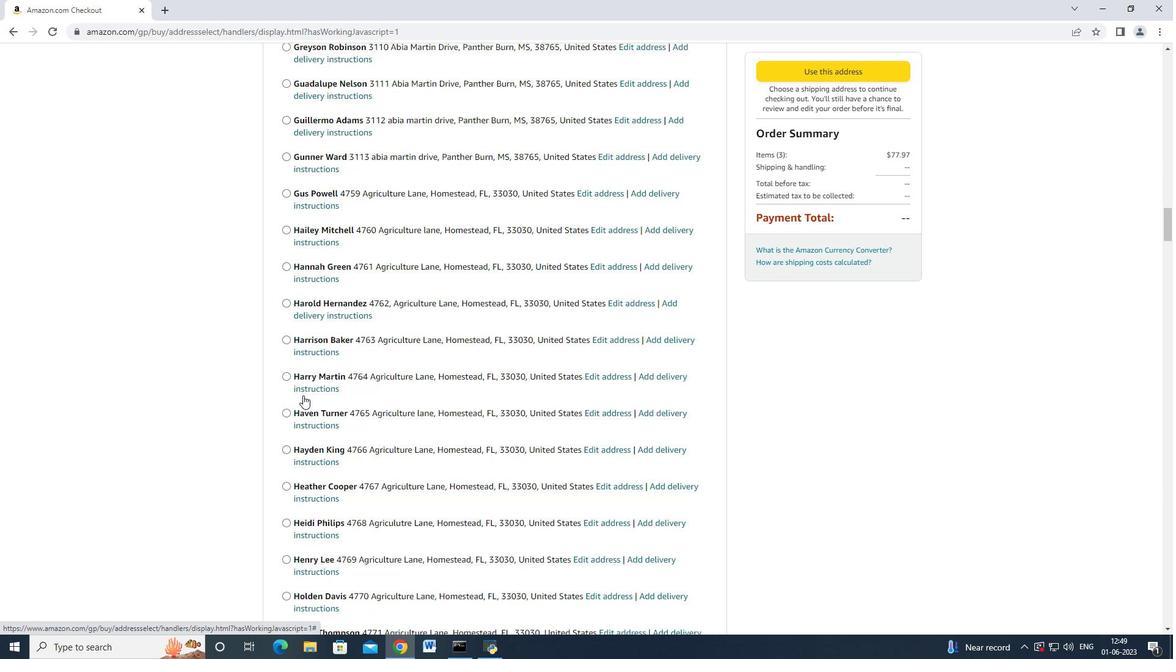 
Action: Mouse scrolled (303, 395) with delta (0, 0)
Screenshot: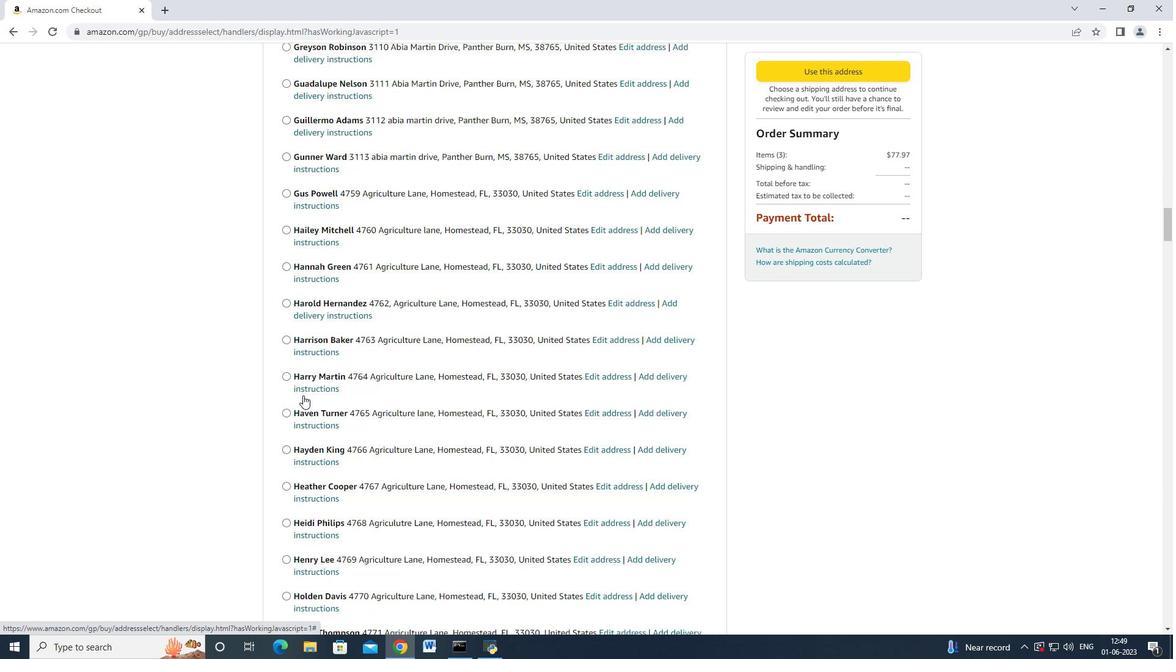 
Action: Mouse scrolled (303, 395) with delta (0, 0)
Screenshot: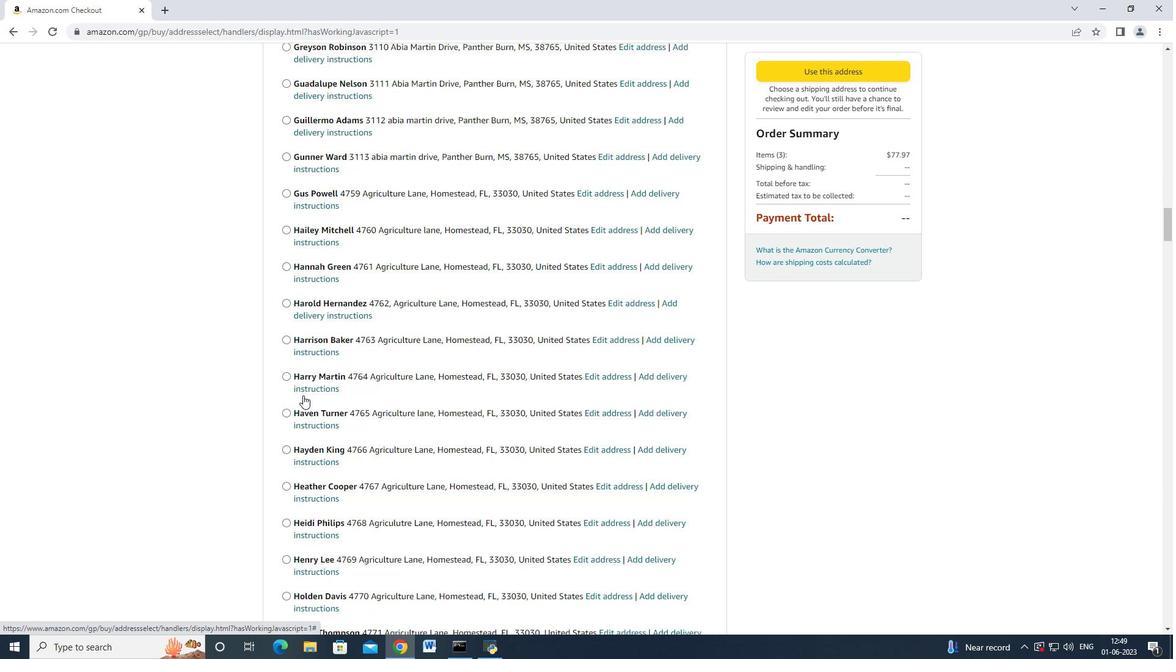 
Action: Mouse scrolled (303, 395) with delta (0, 0)
Screenshot: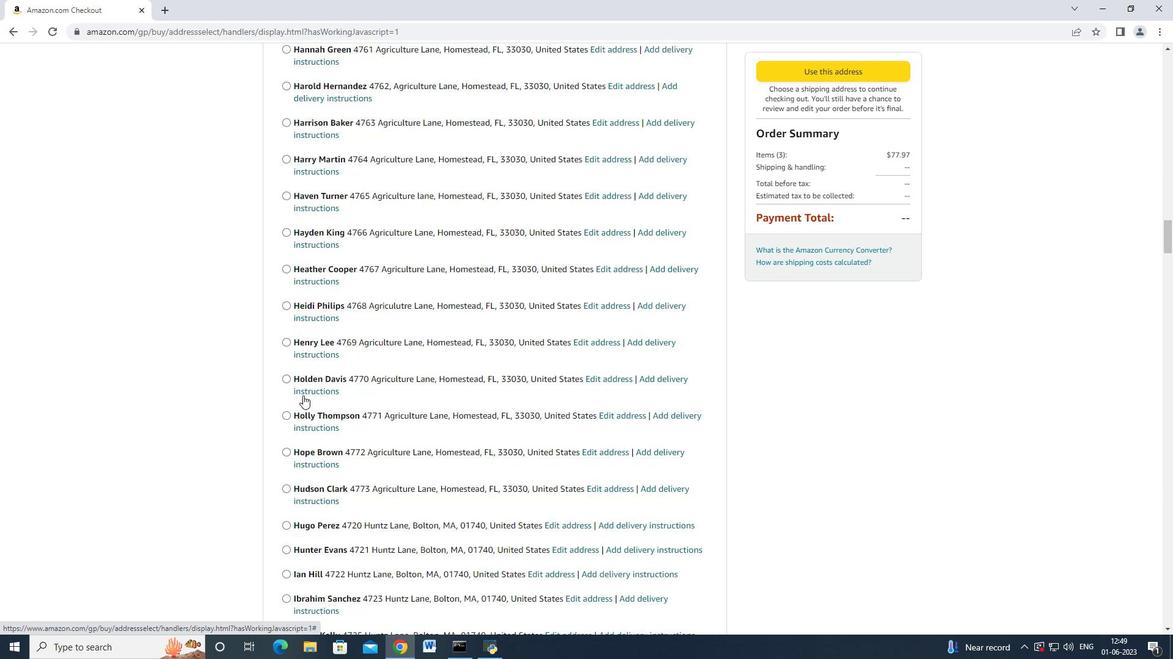 
Action: Mouse scrolled (303, 395) with delta (0, 0)
Screenshot: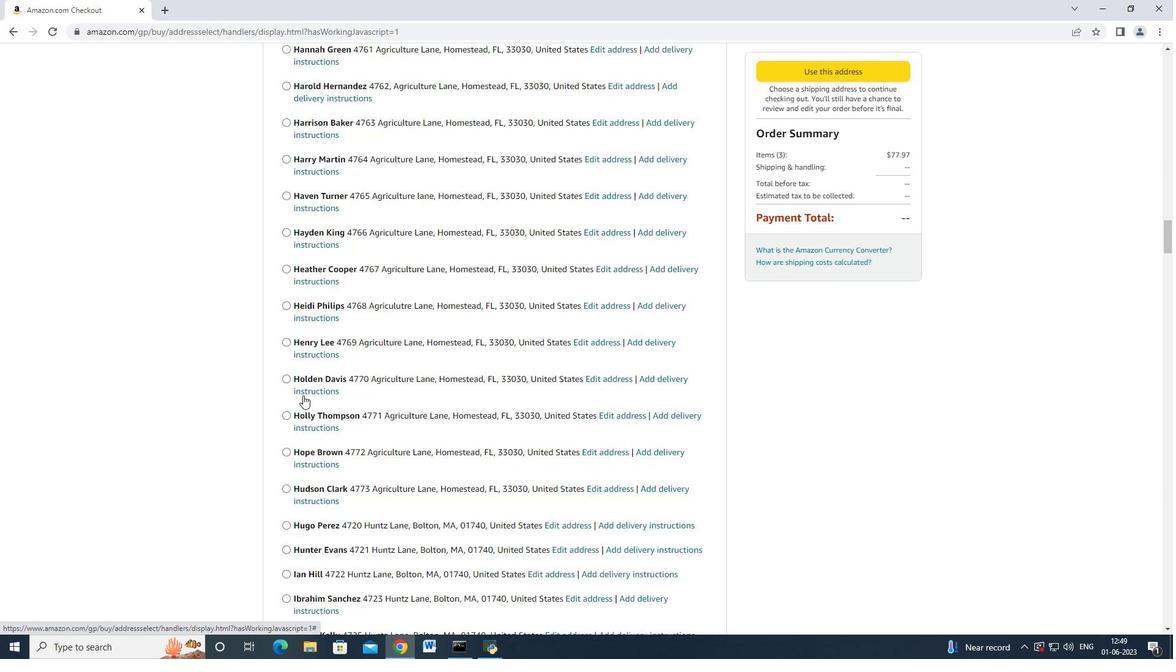 
Action: Mouse scrolled (303, 395) with delta (0, 0)
Screenshot: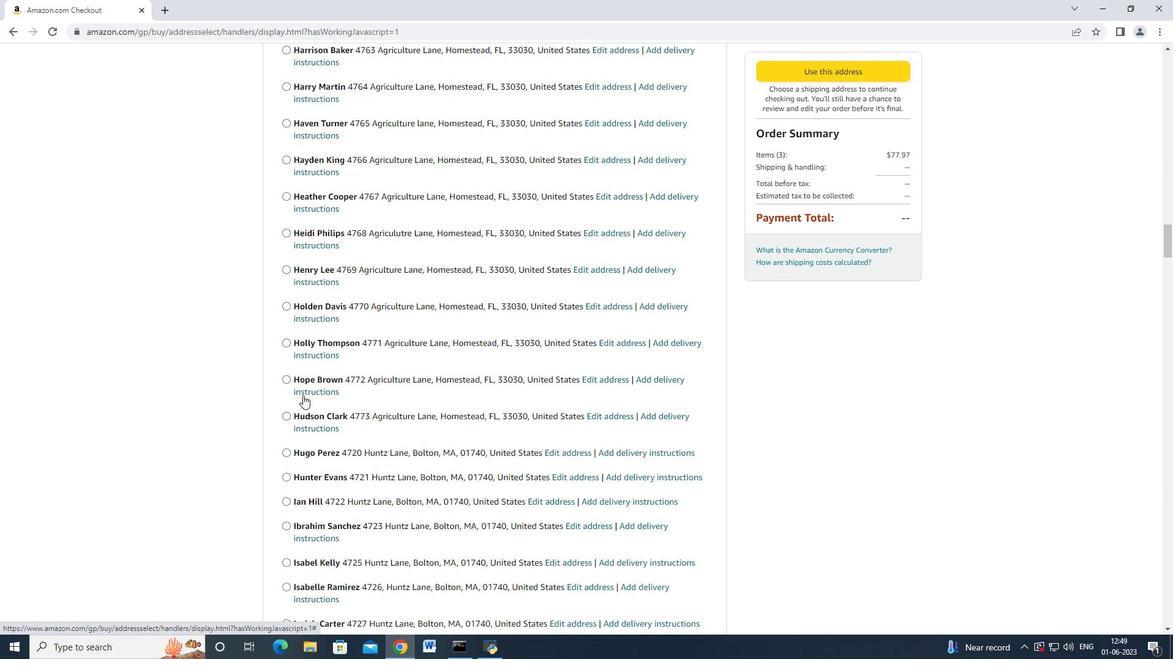 
Action: Mouse scrolled (303, 395) with delta (0, 0)
Screenshot: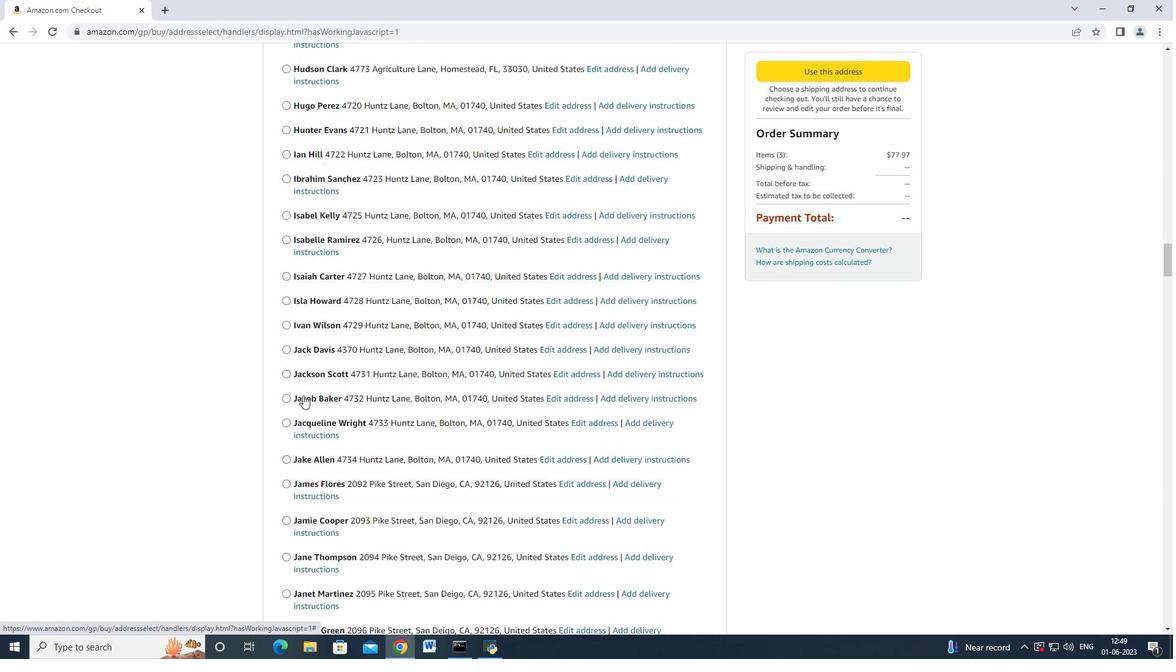 
Action: Mouse scrolled (303, 395) with delta (0, 0)
Screenshot: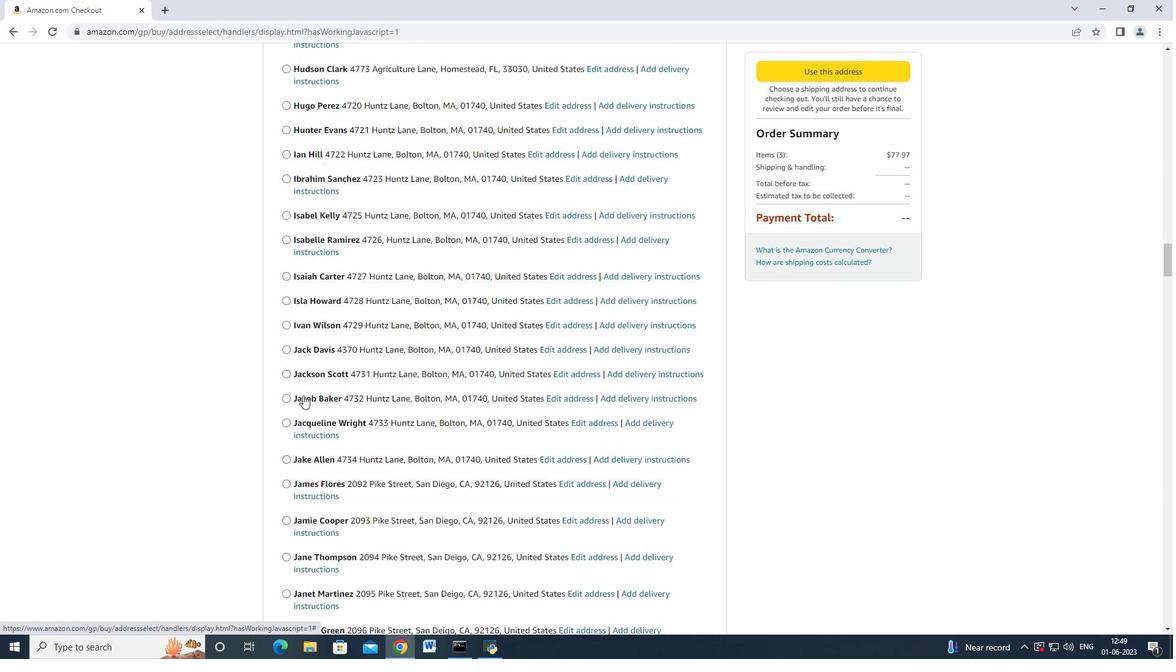 
Action: Mouse scrolled (303, 395) with delta (0, 0)
Screenshot: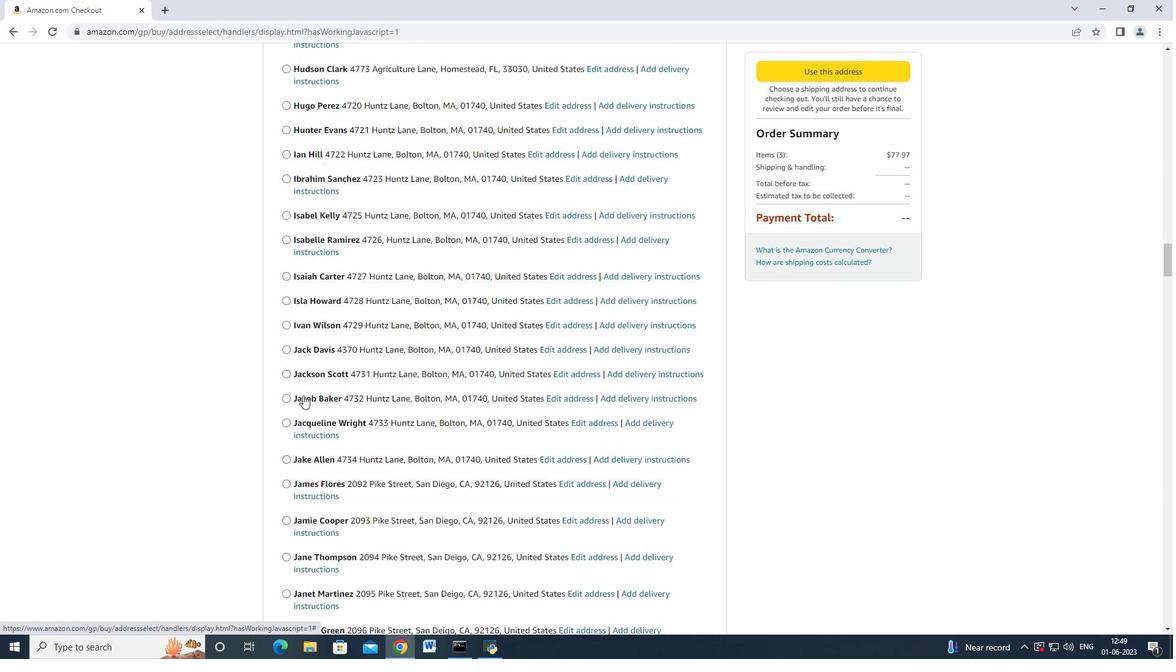 
Action: Mouse scrolled (303, 395) with delta (0, 0)
Screenshot: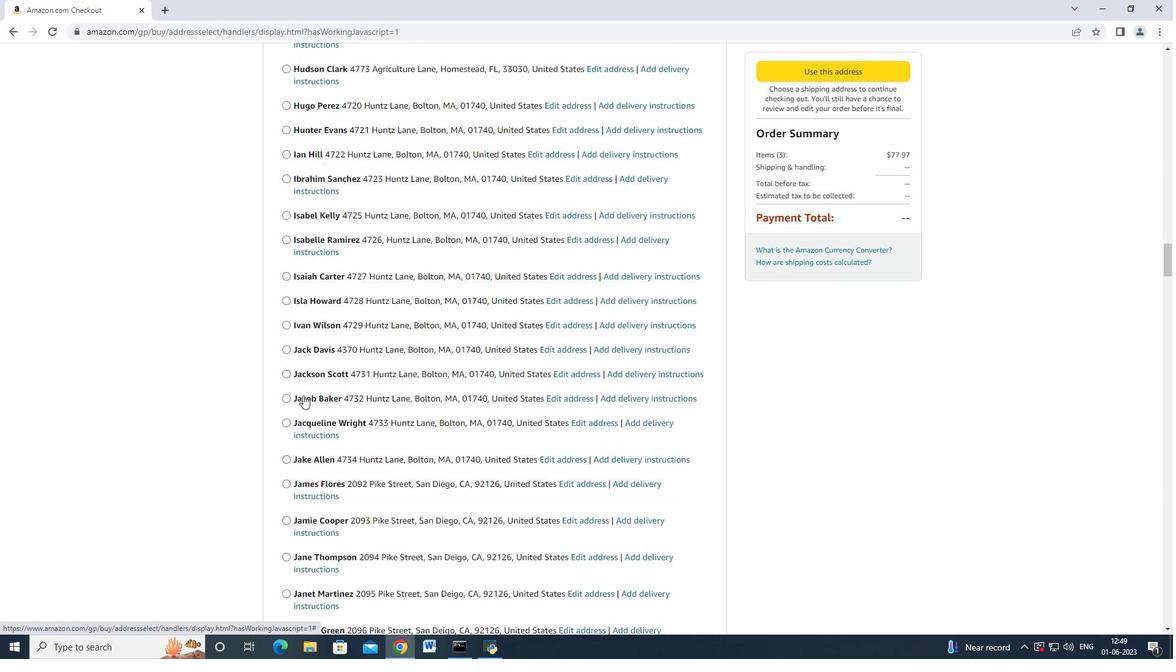 
Action: Mouse scrolled (303, 395) with delta (0, 0)
Screenshot: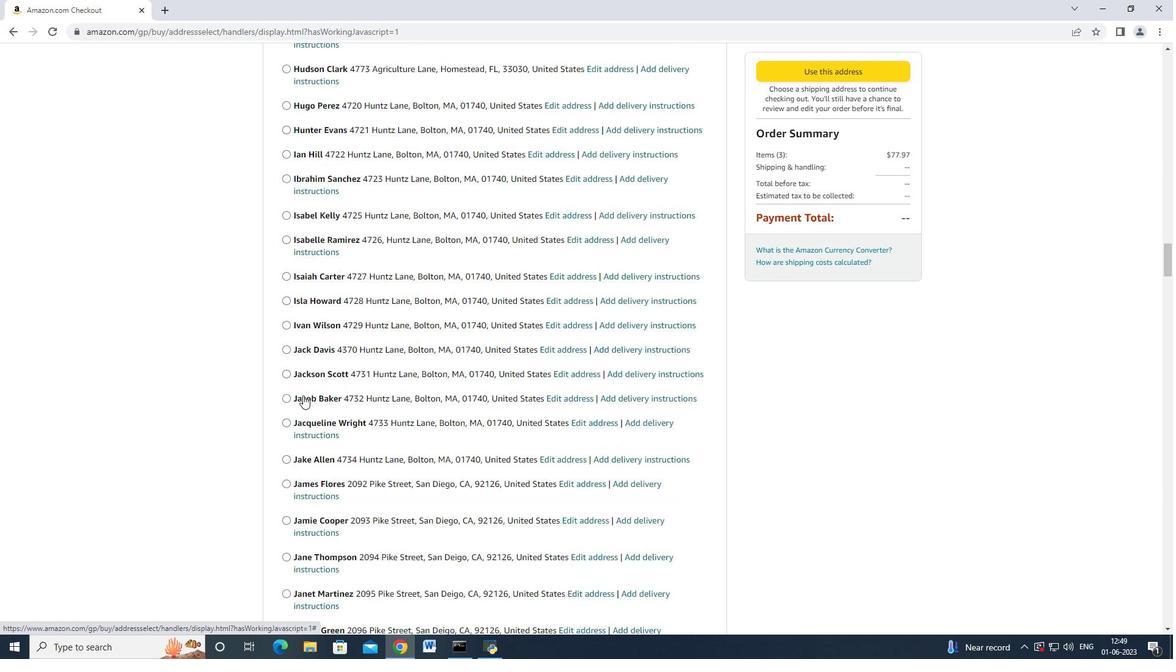 
Action: Mouse scrolled (303, 395) with delta (0, 0)
Screenshot: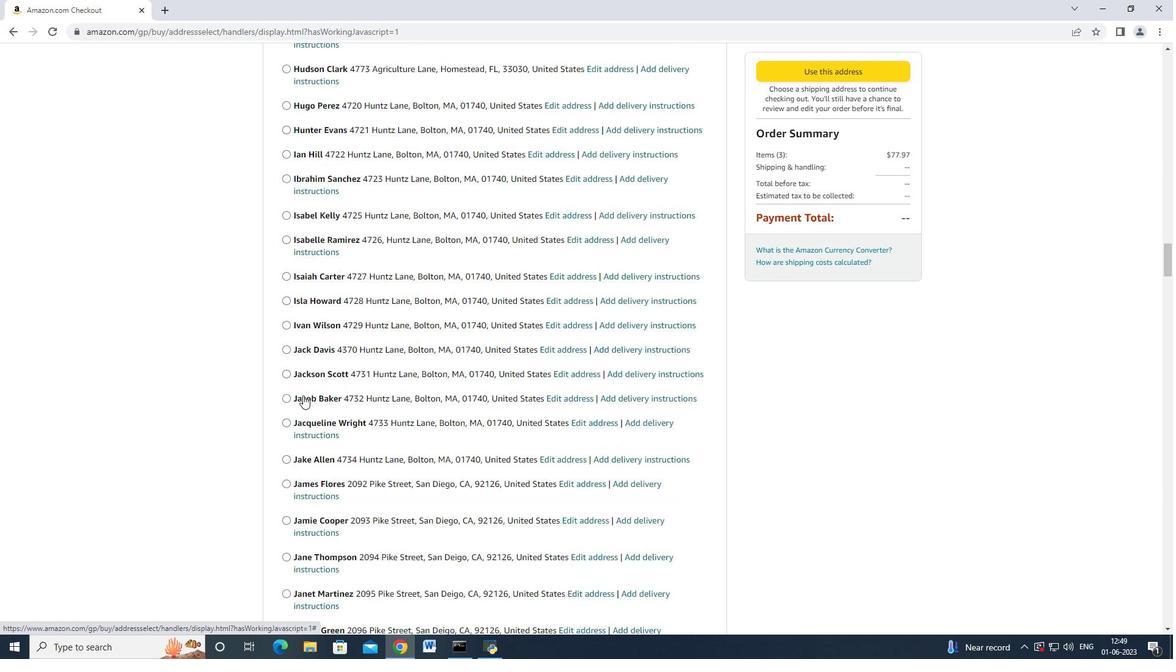 
Action: Mouse scrolled (303, 395) with delta (0, 0)
Screenshot: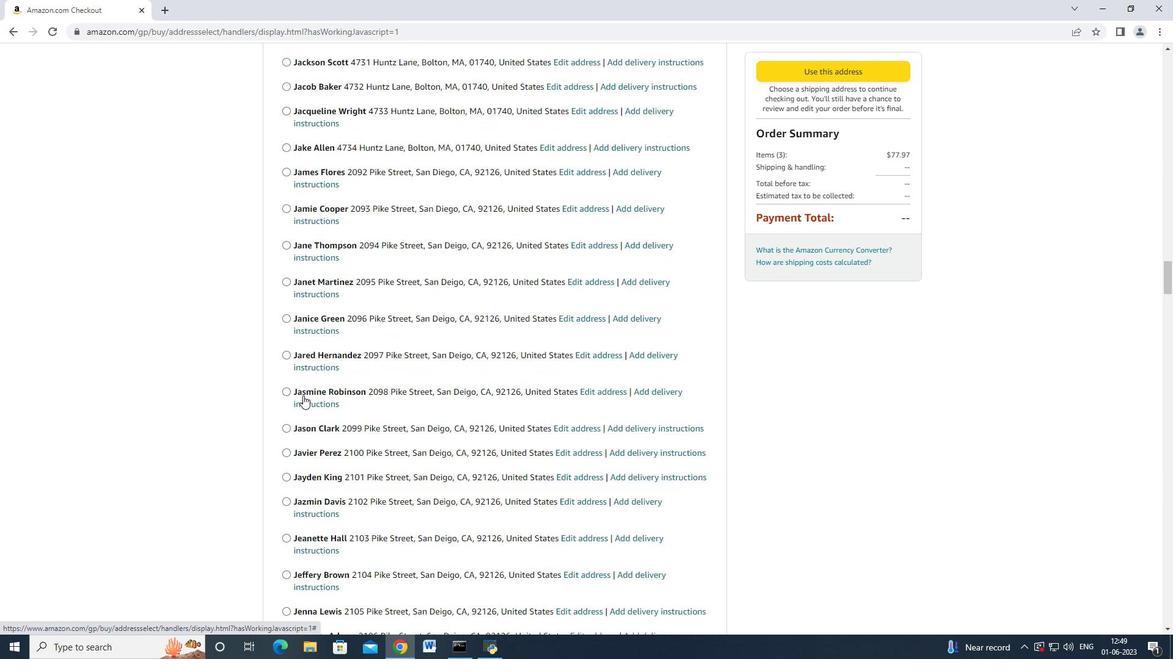 
Action: Mouse scrolled (303, 395) with delta (0, 0)
Screenshot: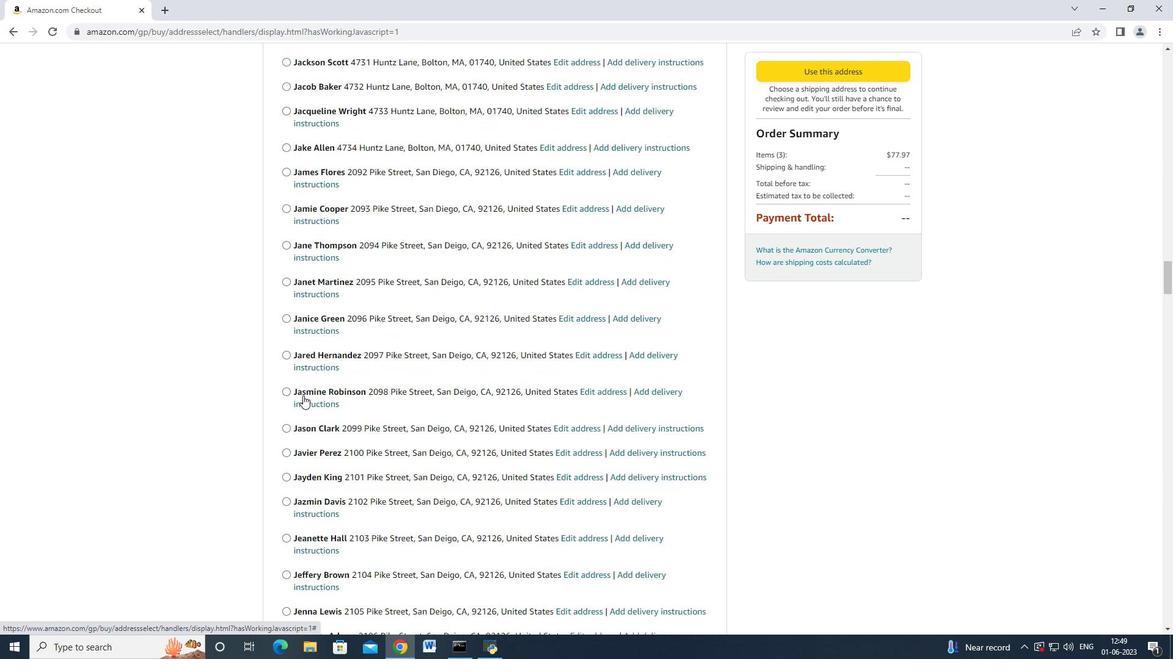 
Action: Mouse scrolled (303, 395) with delta (0, 0)
Screenshot: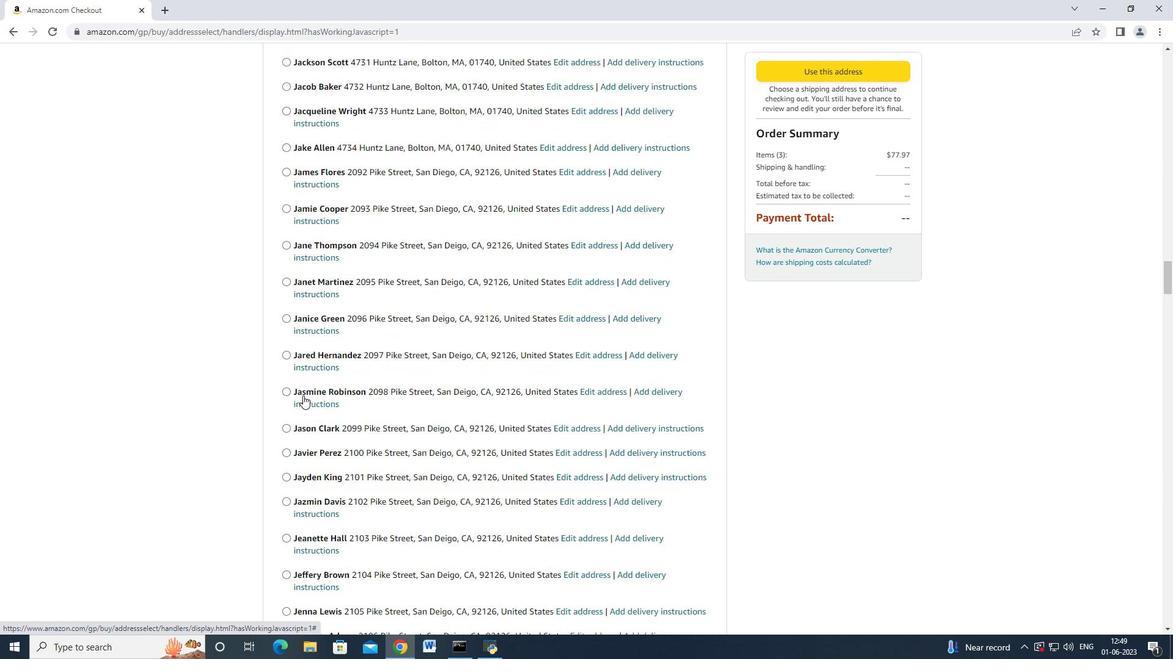 
Action: Mouse scrolled (303, 395) with delta (0, 0)
Screenshot: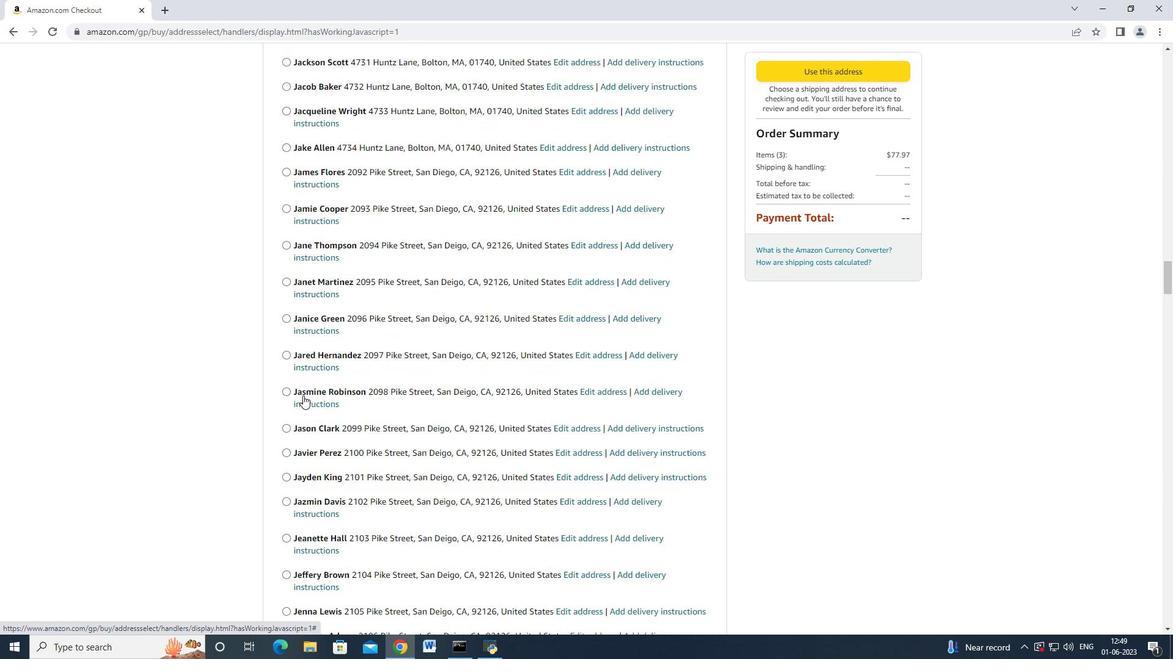 
Action: Mouse scrolled (303, 395) with delta (0, 0)
Screenshot: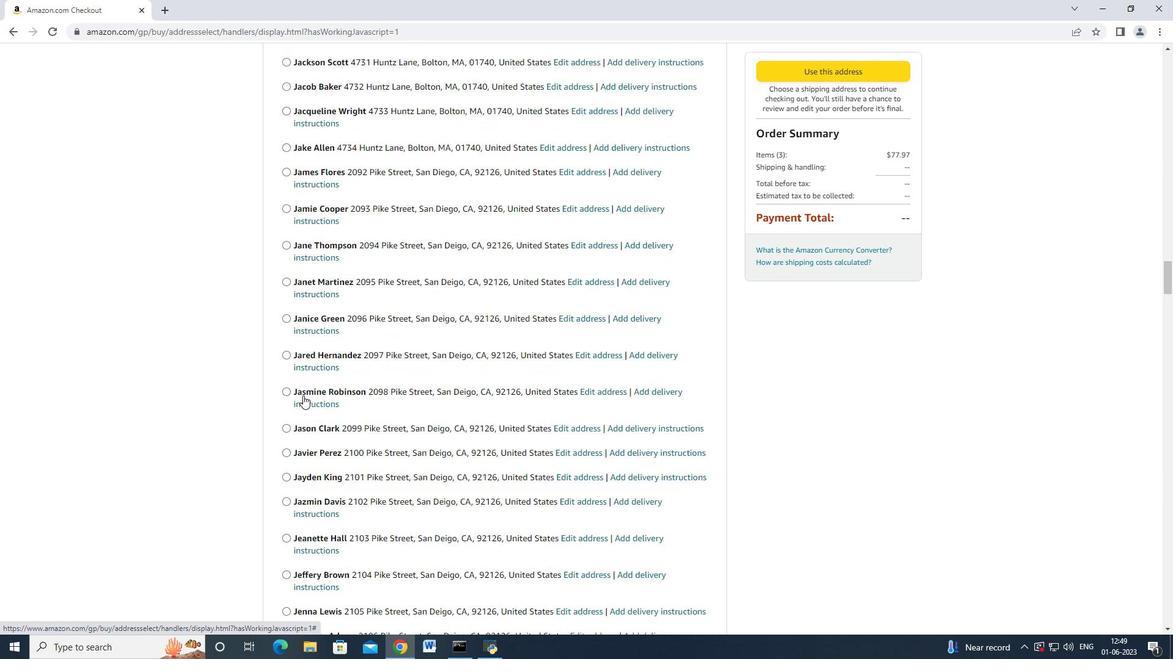 
Action: Mouse scrolled (303, 395) with delta (0, 0)
Screenshot: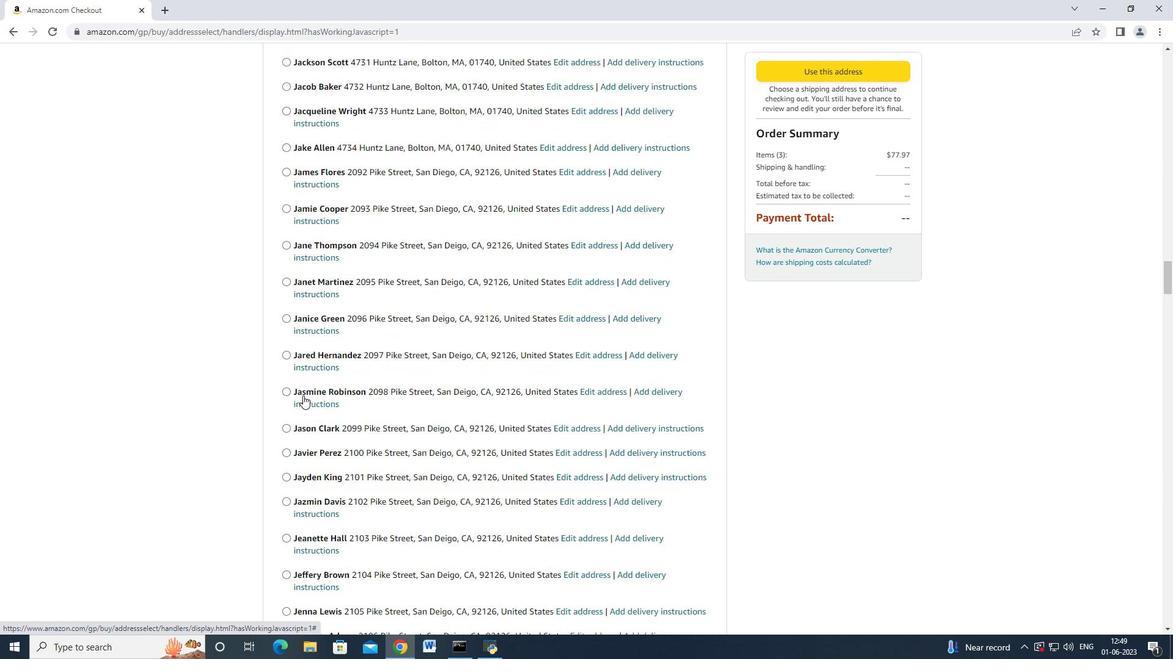 
Action: Mouse scrolled (303, 395) with delta (0, 0)
Screenshot: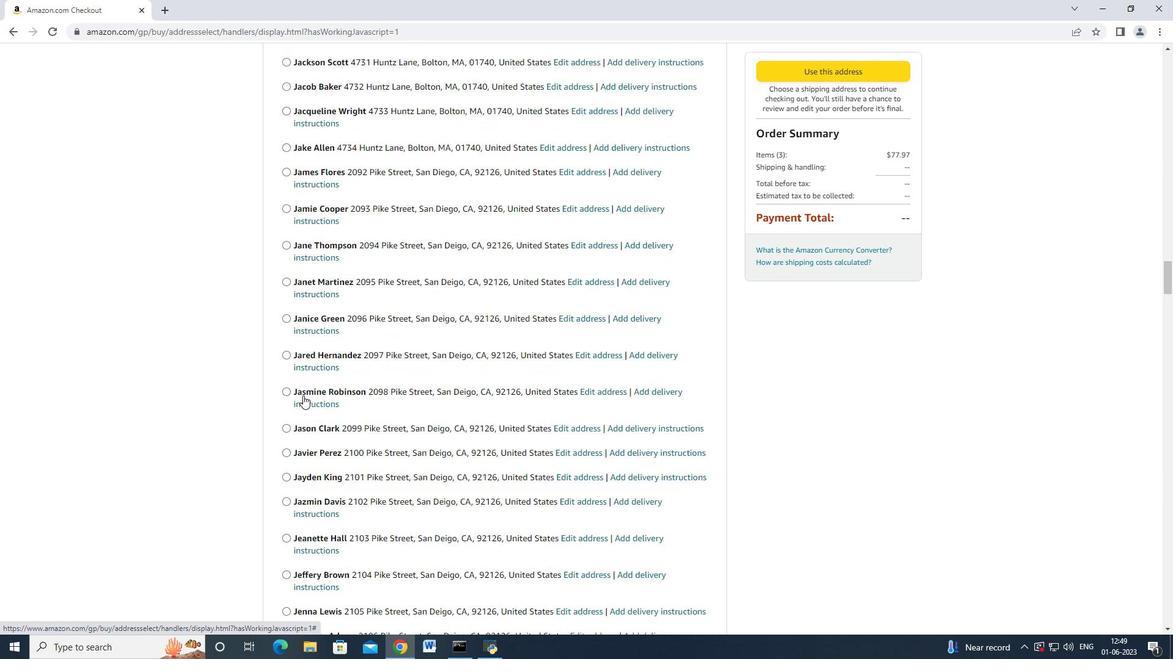 
Action: Mouse scrolled (303, 395) with delta (0, 0)
Screenshot: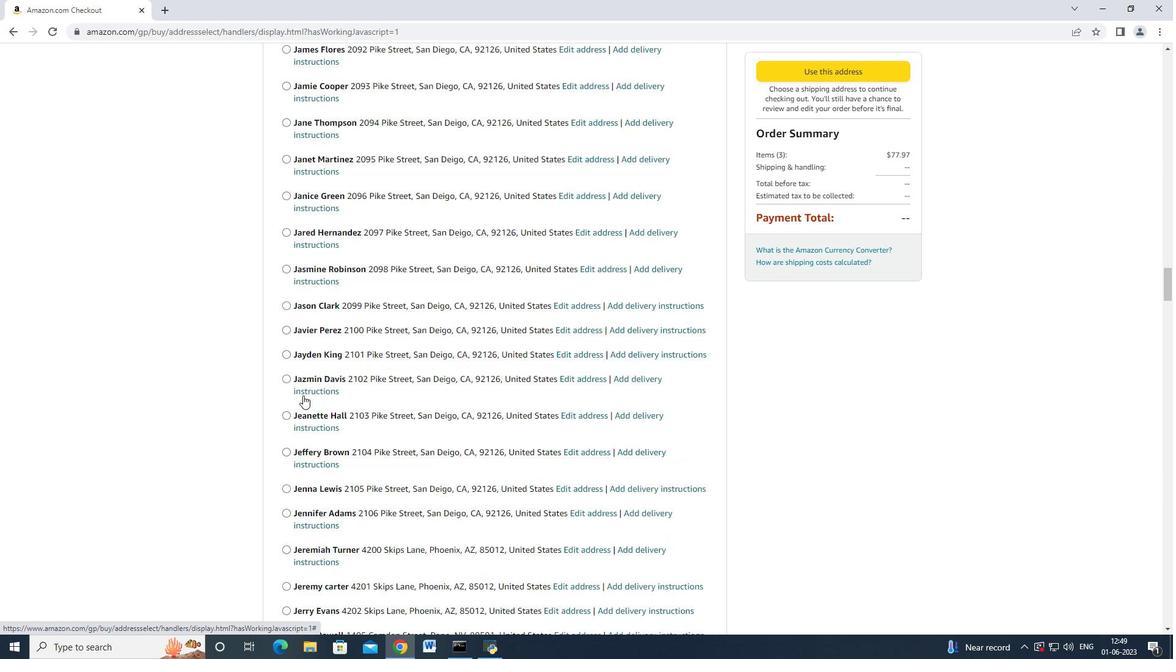 
Action: Mouse scrolled (303, 395) with delta (0, 0)
Screenshot: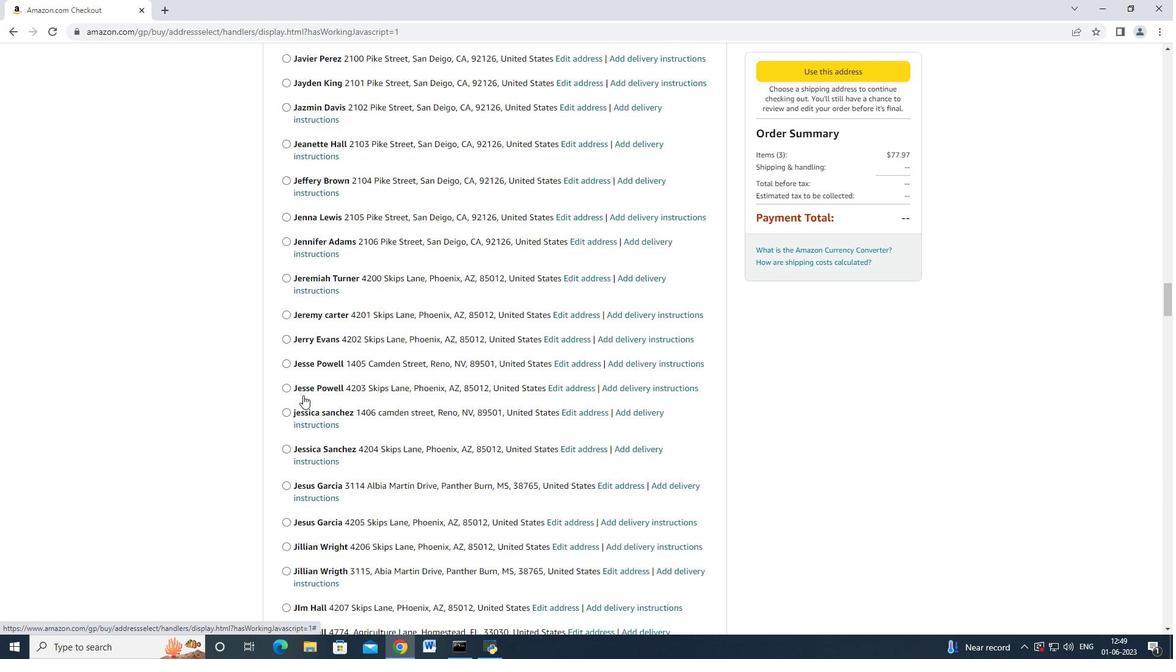 
Action: Mouse scrolled (303, 395) with delta (0, 0)
Screenshot: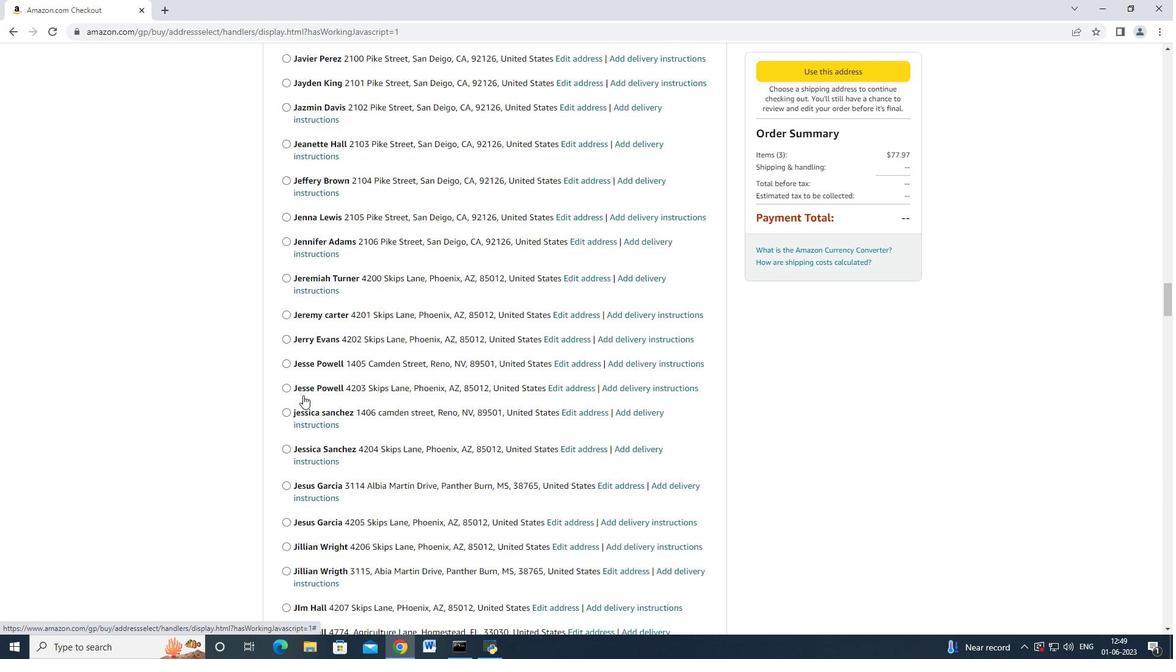 
Action: Mouse scrolled (303, 395) with delta (0, 0)
Screenshot: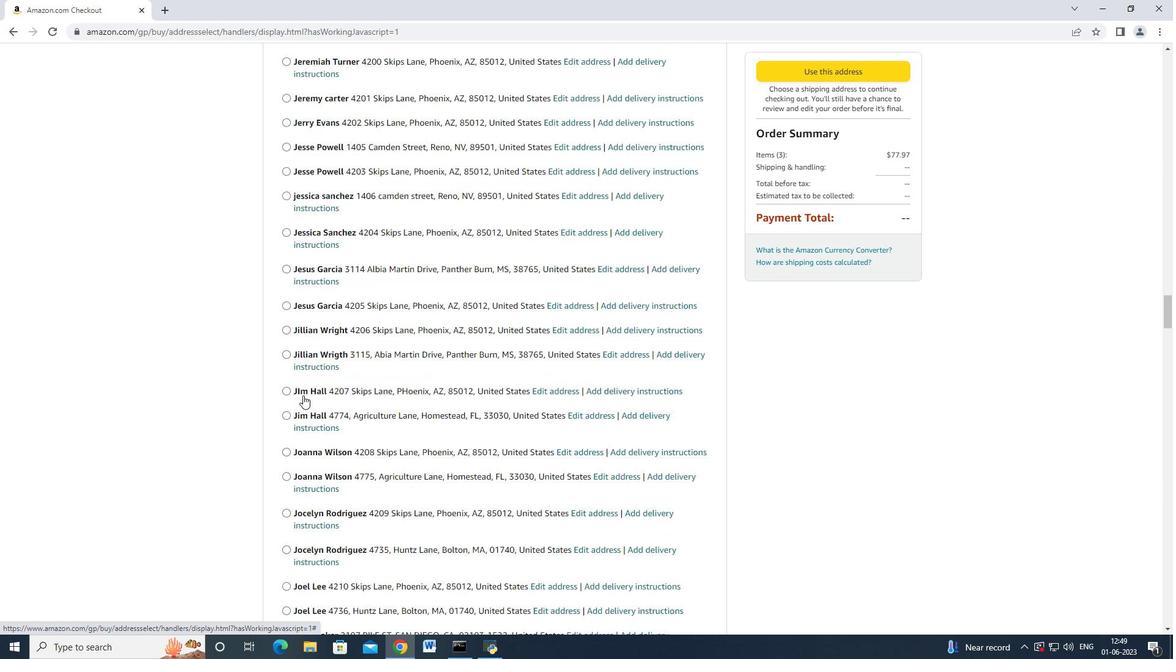 
Action: Mouse scrolled (303, 395) with delta (0, 0)
Screenshot: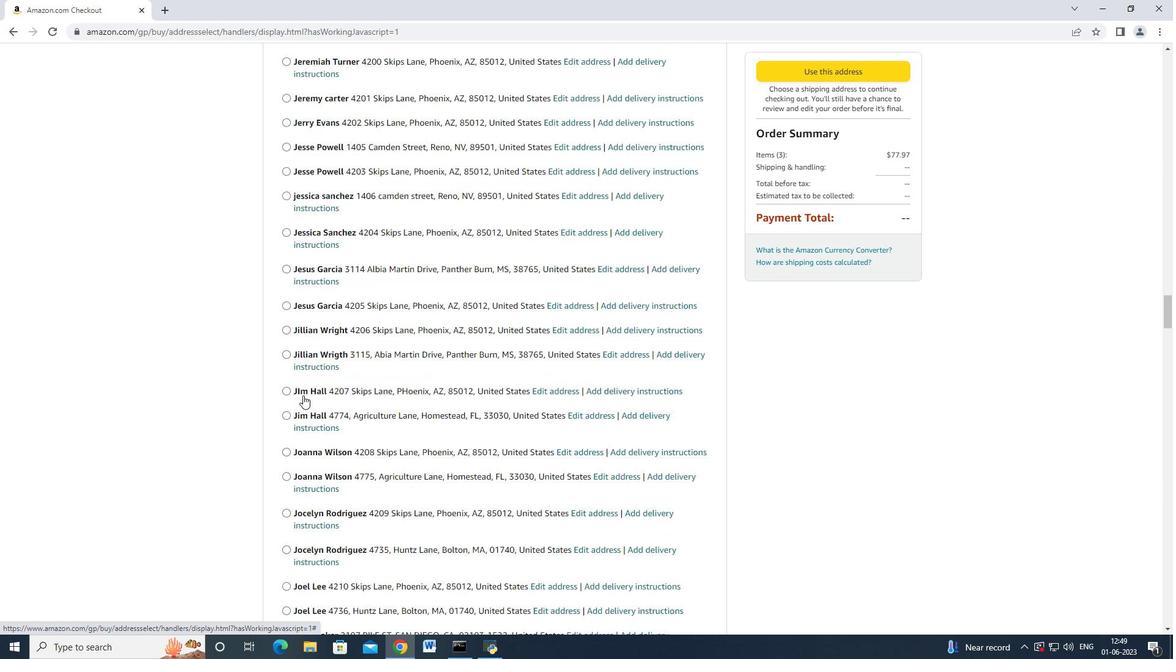 
Action: Mouse scrolled (303, 395) with delta (0, 0)
Screenshot: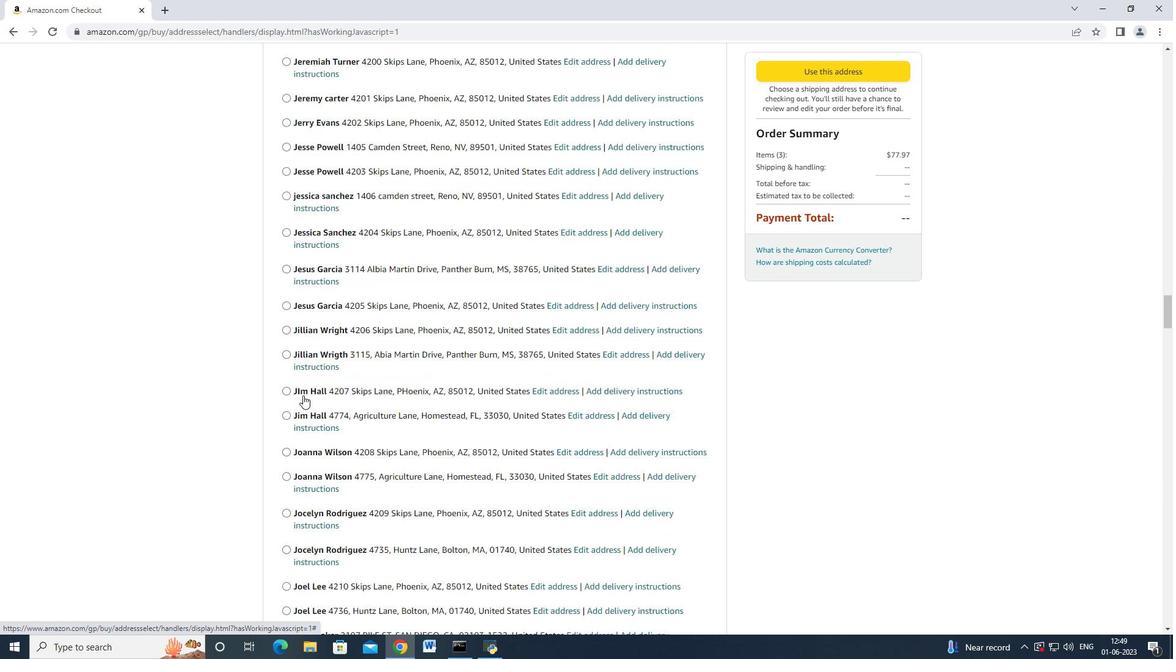 
Action: Mouse scrolled (303, 395) with delta (0, 0)
Screenshot: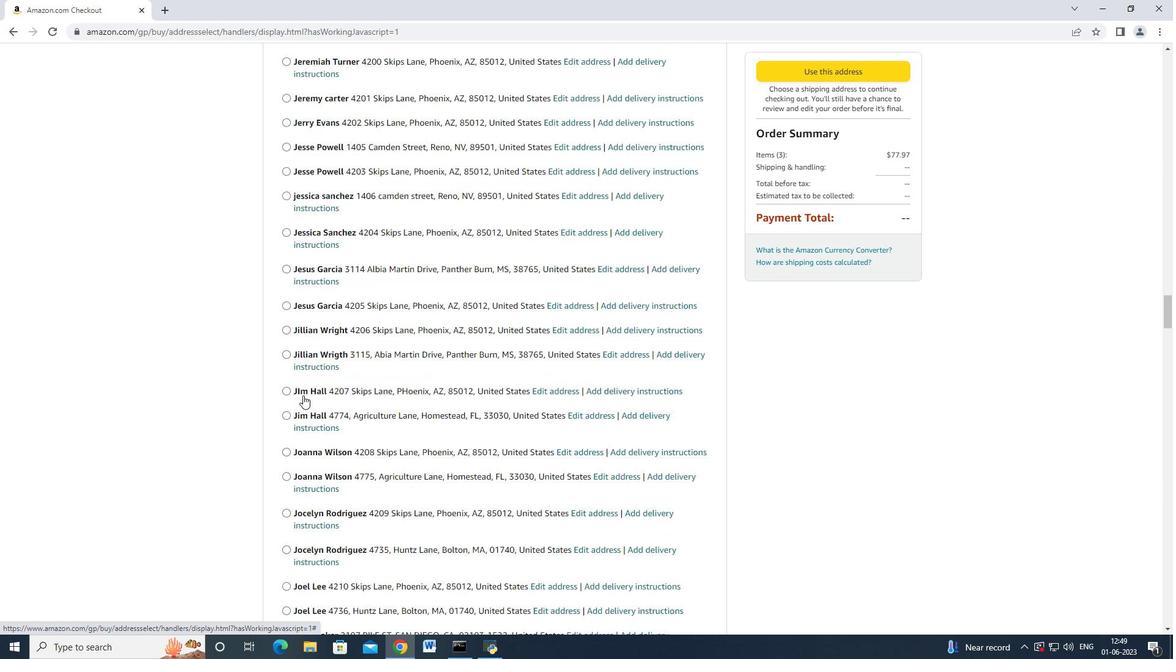 
Action: Mouse scrolled (303, 395) with delta (0, 0)
Screenshot: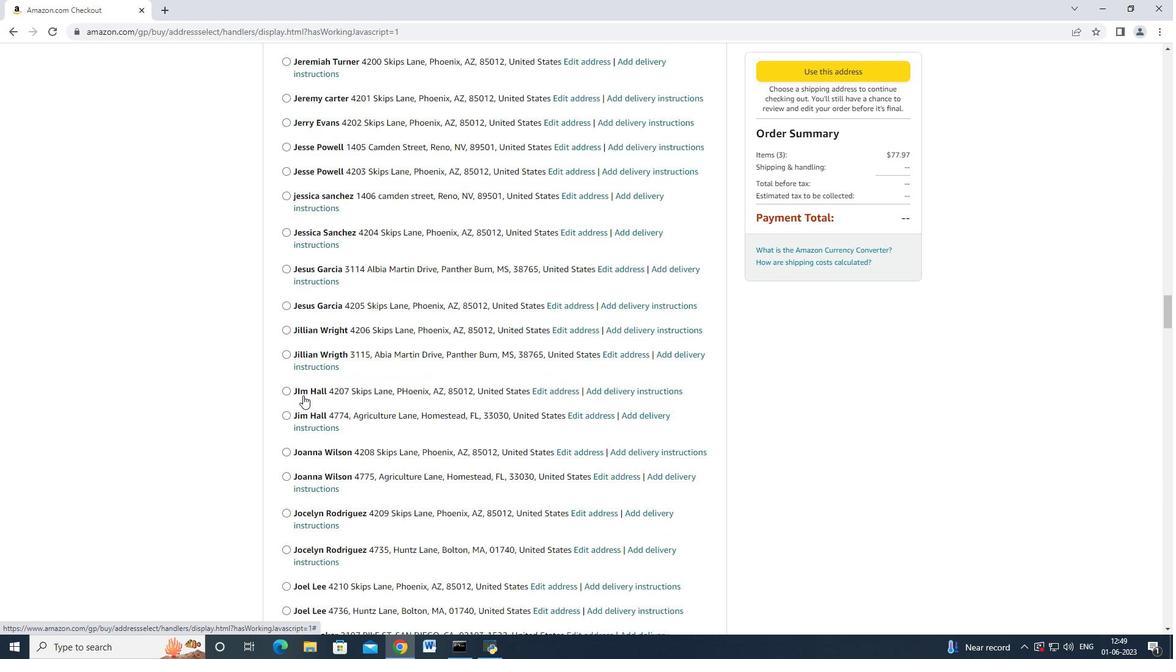 
Action: Mouse scrolled (303, 395) with delta (0, 0)
Screenshot: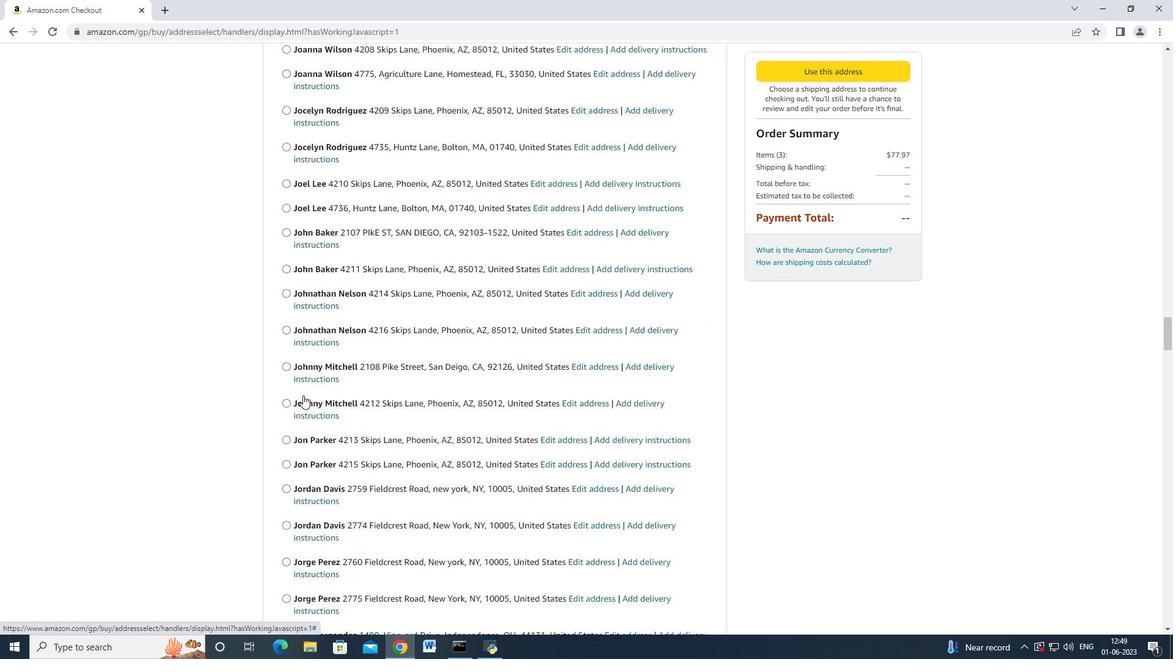 
Action: Mouse scrolled (303, 395) with delta (0, 0)
Screenshot: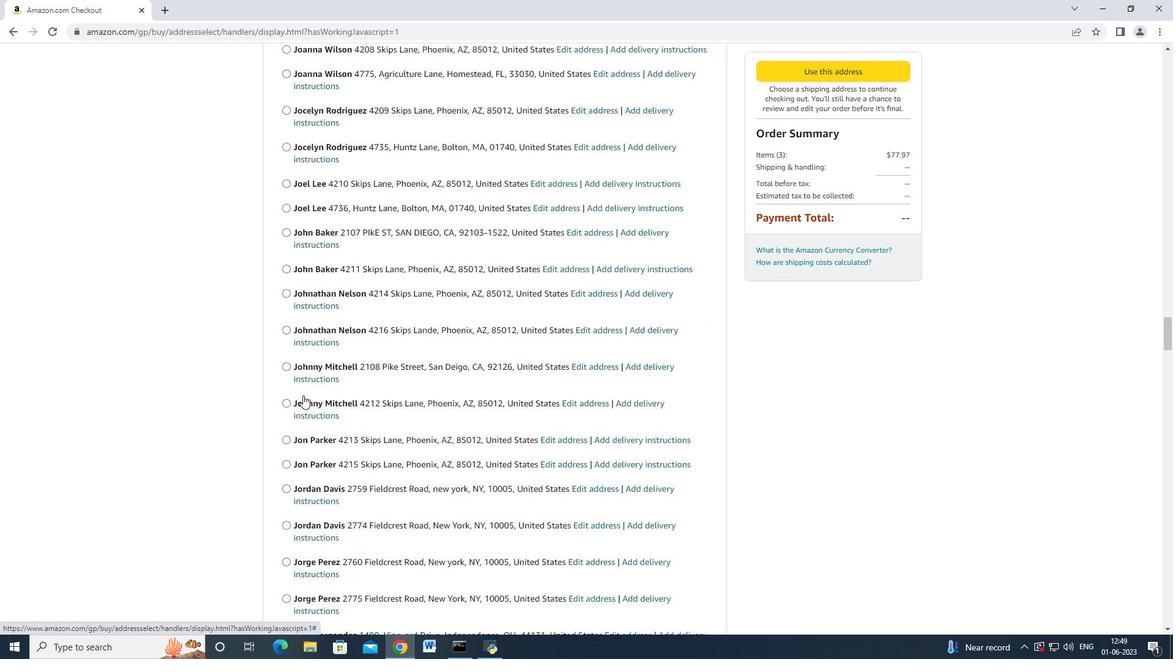 
Action: Mouse scrolled (303, 395) with delta (0, 0)
Screenshot: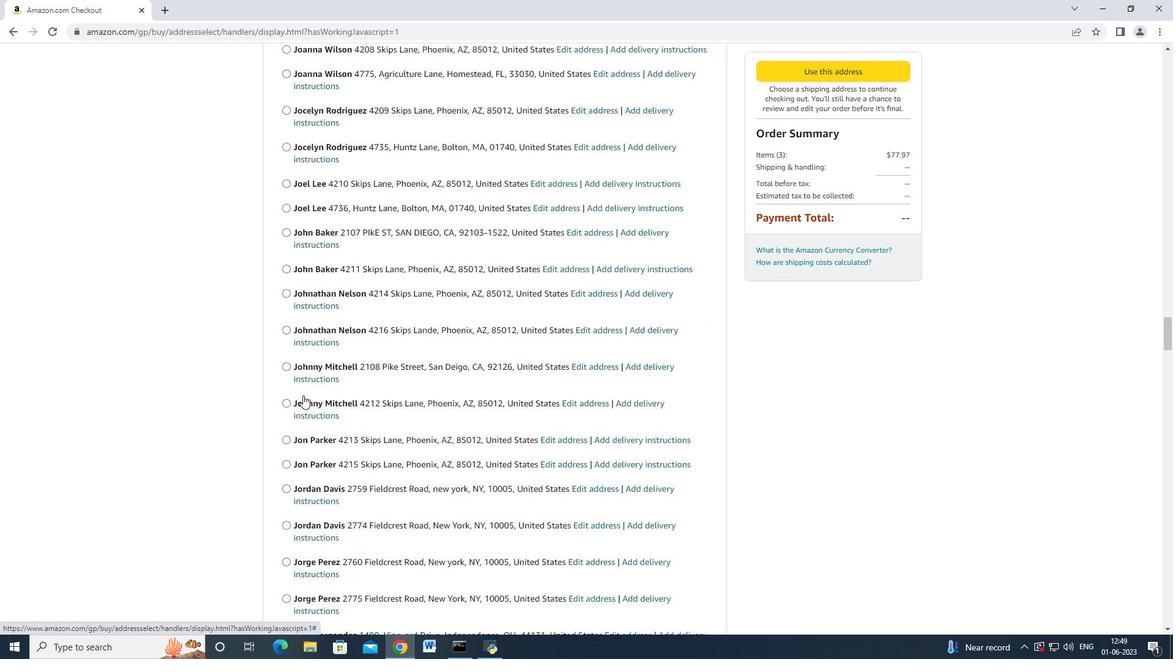 
Action: Mouse scrolled (303, 395) with delta (0, 0)
Screenshot: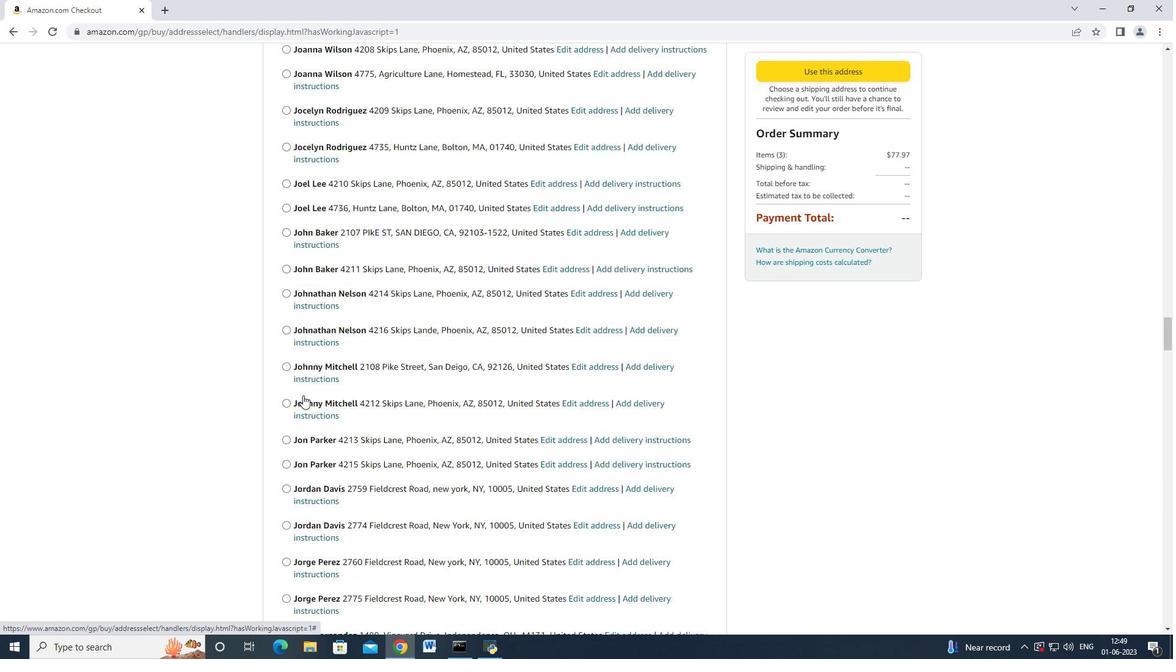 
Action: Mouse scrolled (303, 395) with delta (0, 0)
Screenshot: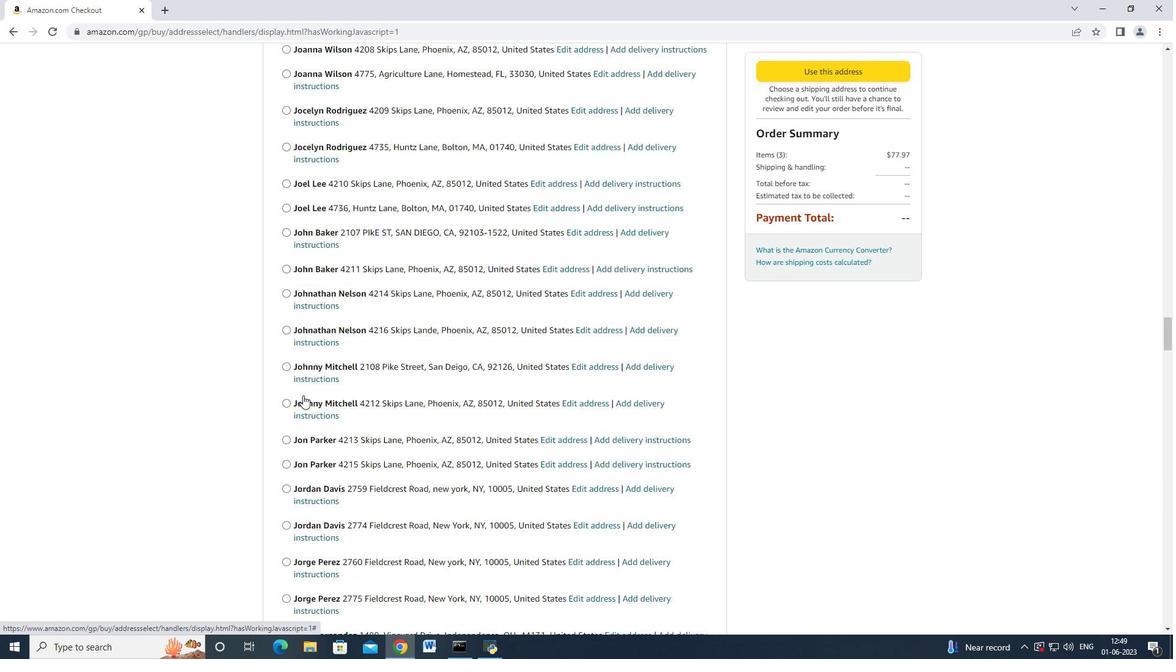 
Action: Mouse scrolled (303, 395) with delta (0, 0)
Screenshot: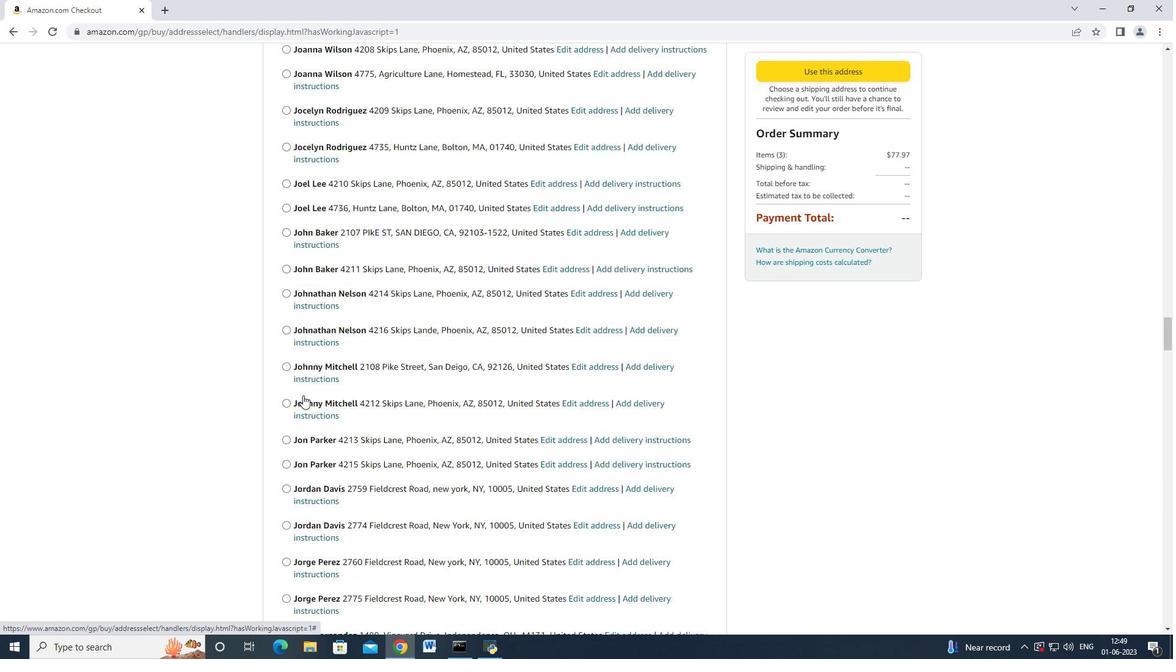 
Action: Mouse scrolled (303, 395) with delta (0, 0)
Screenshot: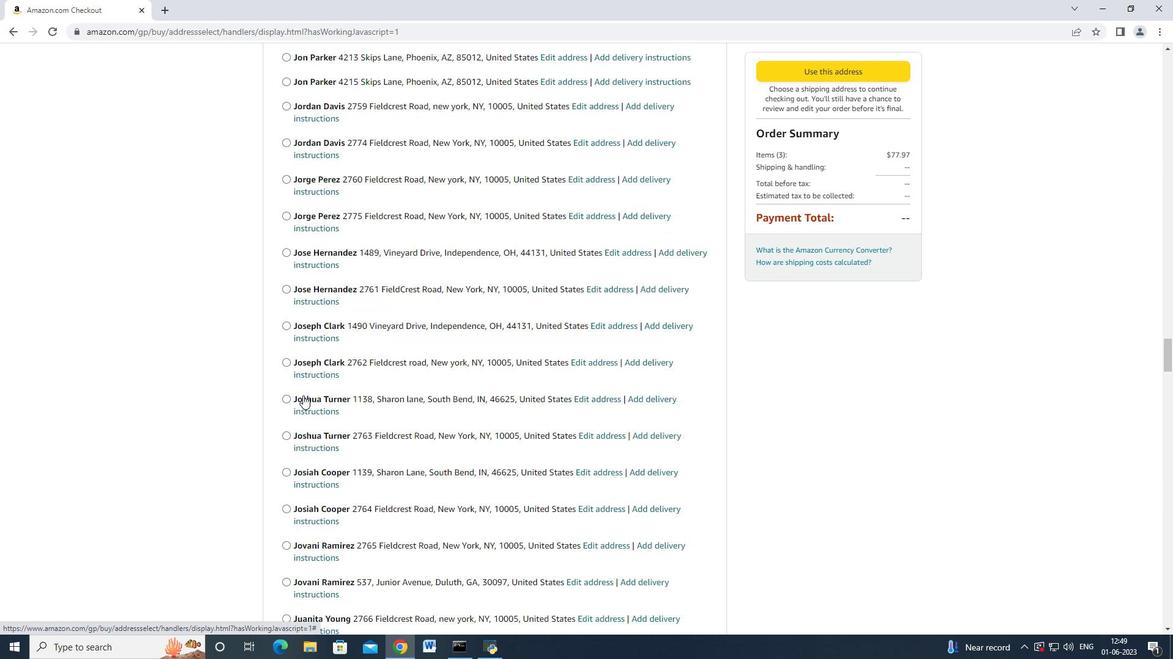
Action: Mouse scrolled (303, 395) with delta (0, 0)
Screenshot: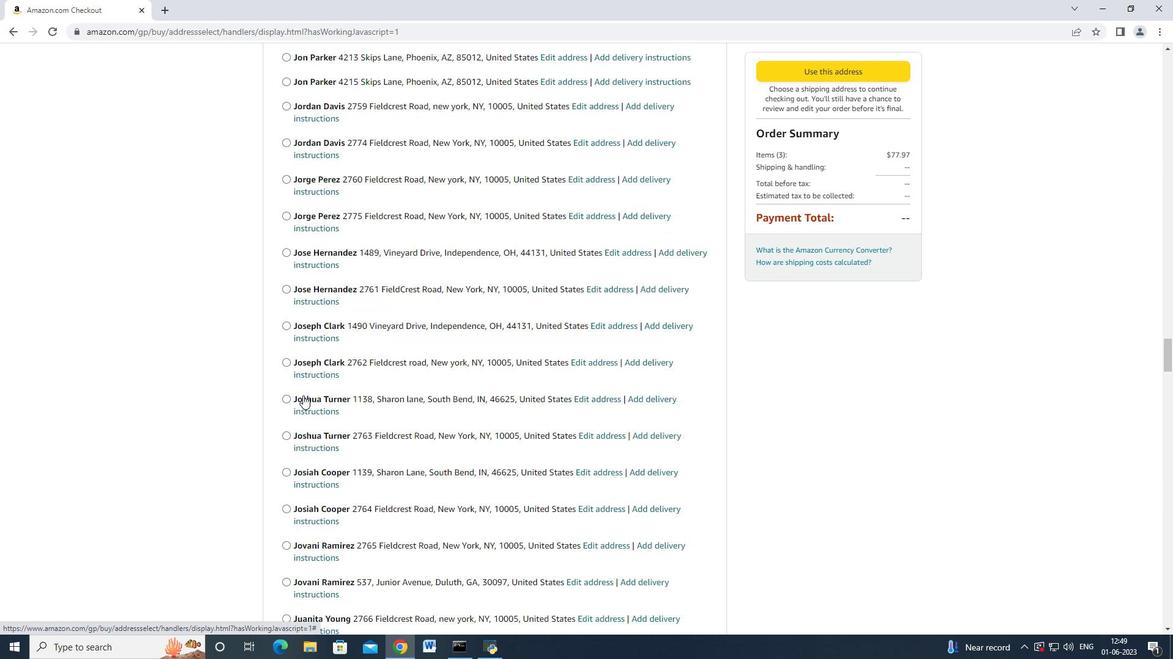 
Action: Mouse scrolled (303, 395) with delta (0, 0)
Screenshot: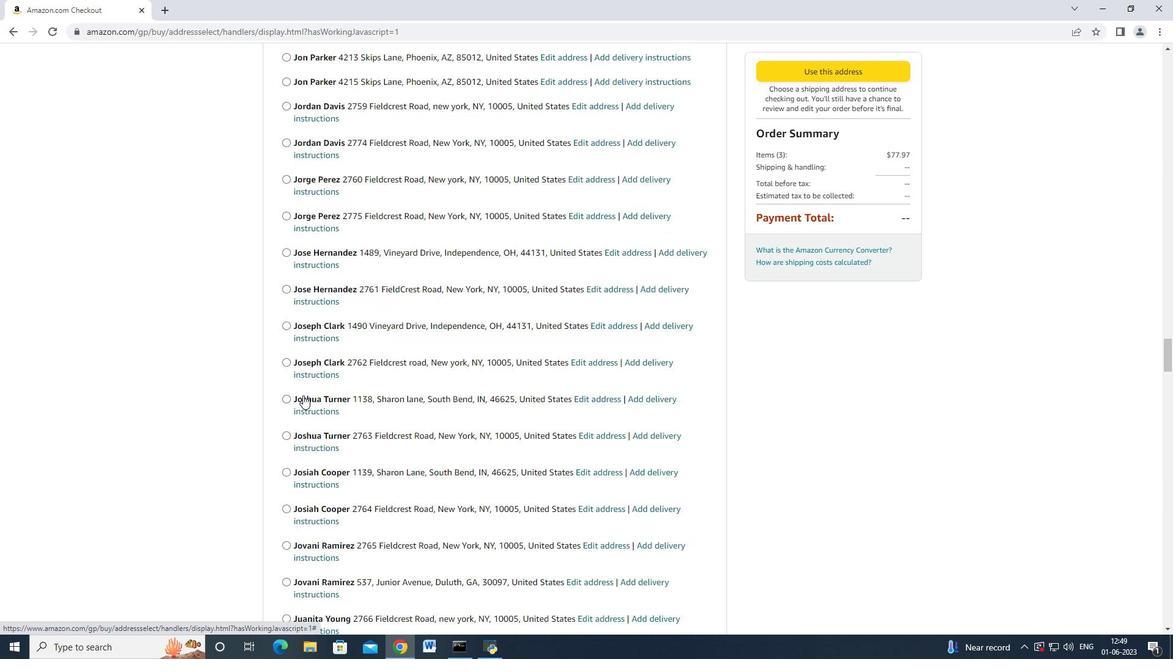 
Action: Mouse scrolled (303, 394) with delta (0, -1)
Screenshot: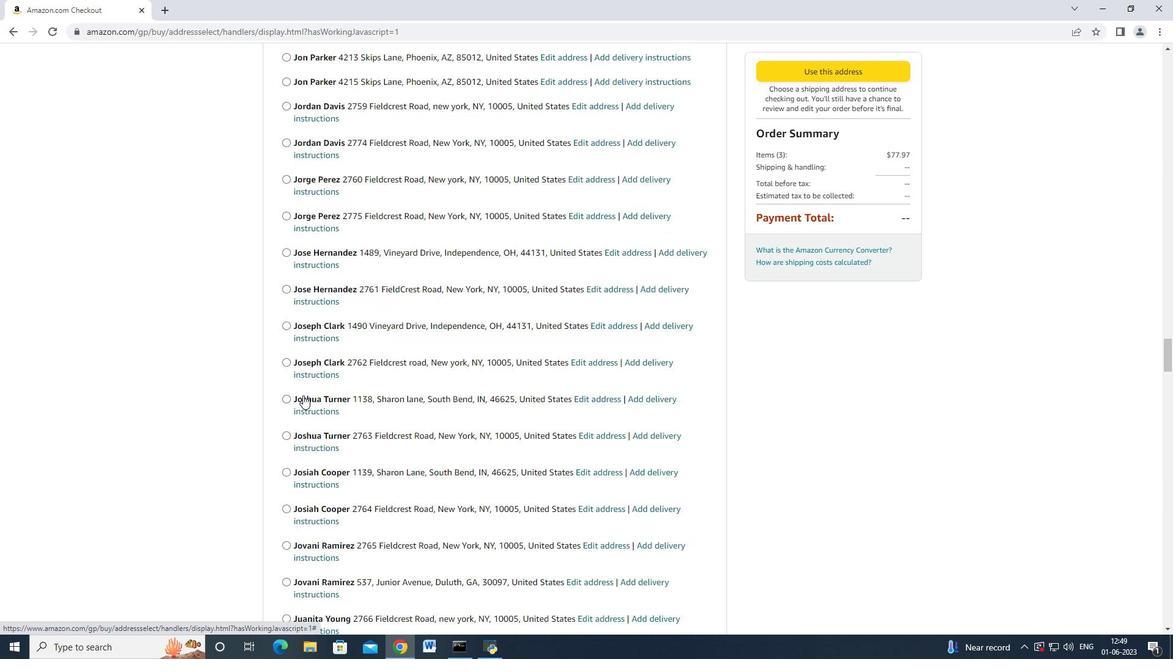 
Action: Mouse scrolled (303, 395) with delta (0, 0)
Screenshot: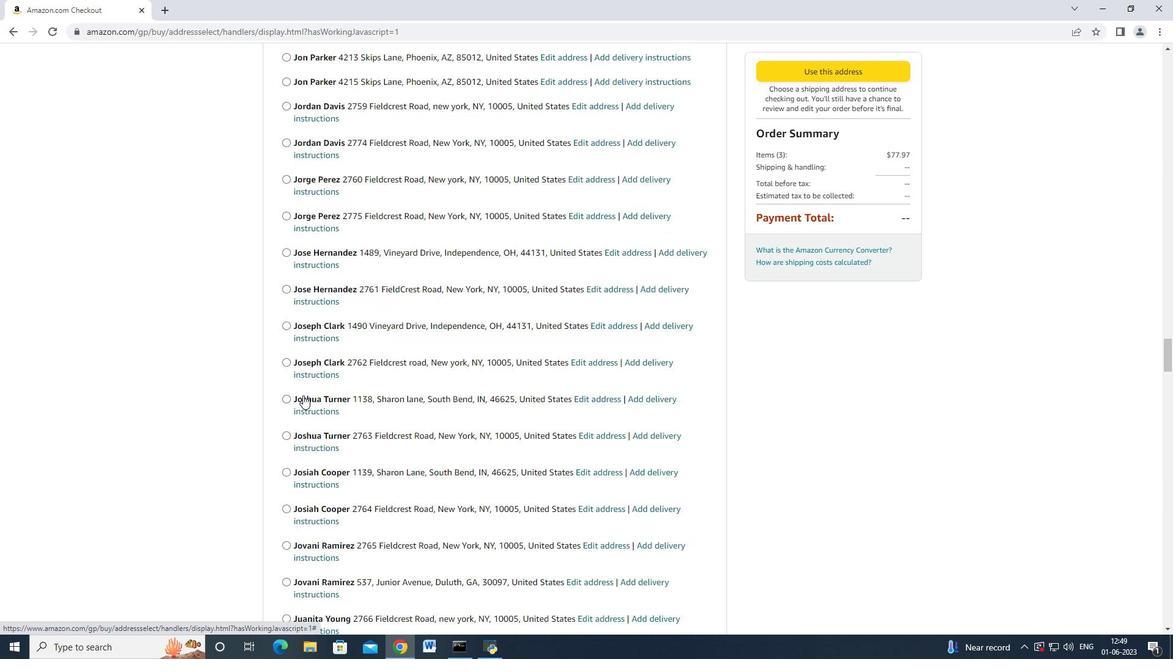
Action: Mouse scrolled (303, 395) with delta (0, 0)
Screenshot: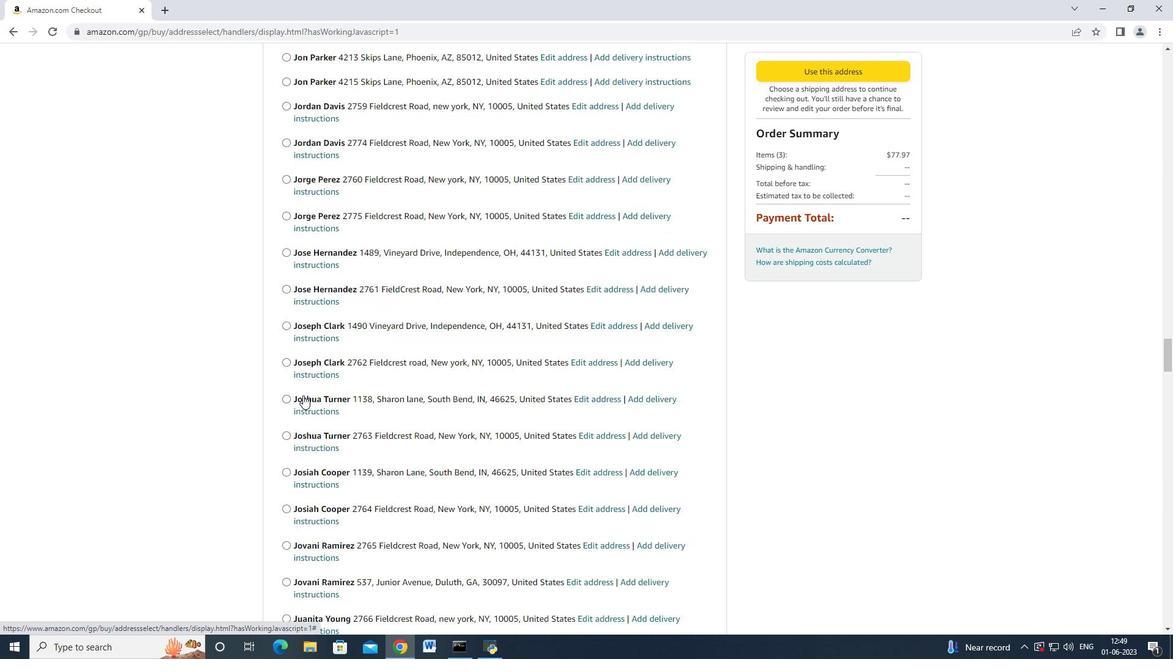 
Action: Mouse moved to (303, 395)
Screenshot: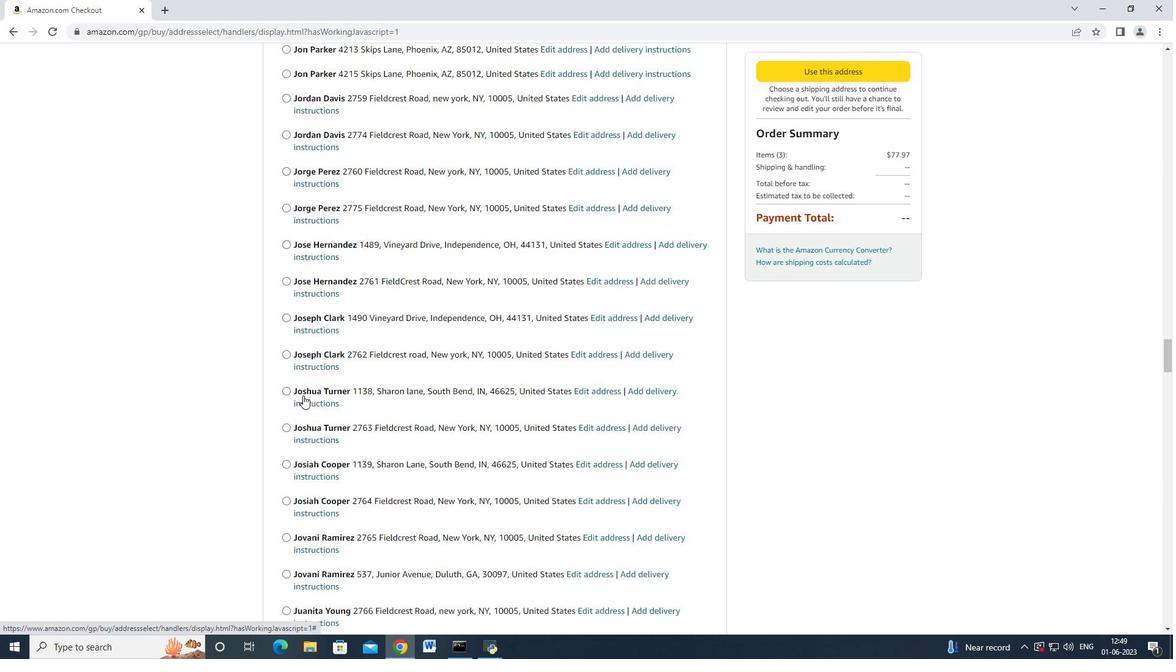 
Action: Mouse scrolled (303, 395) with delta (0, 0)
Screenshot: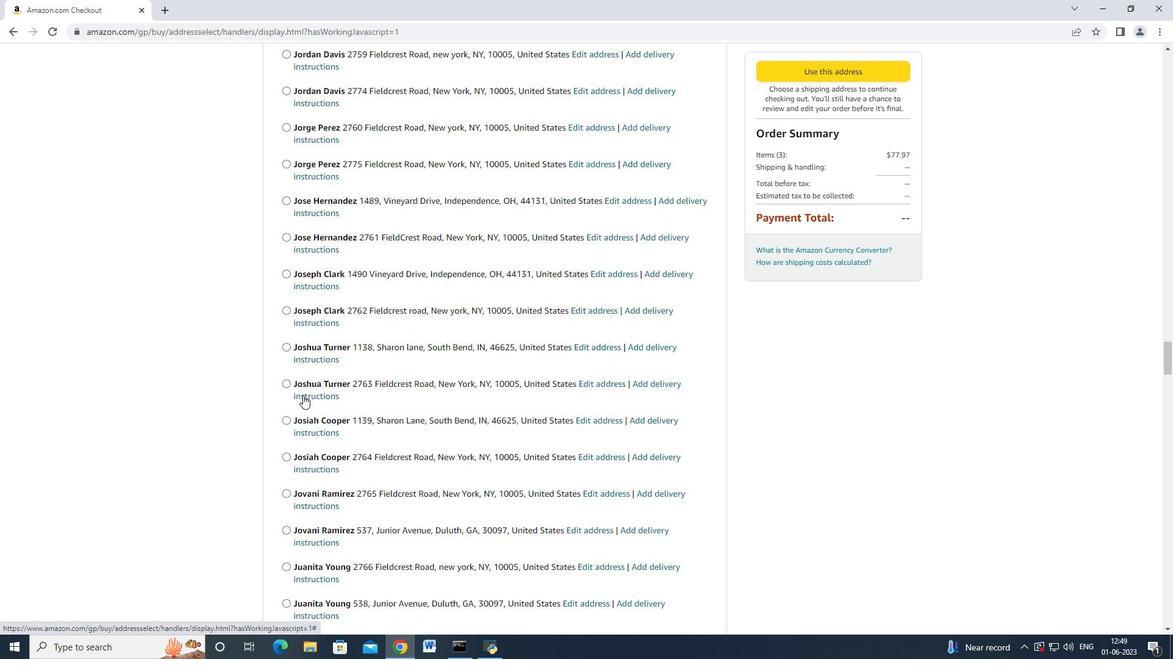 
Action: Mouse scrolled (303, 395) with delta (0, 0)
Screenshot: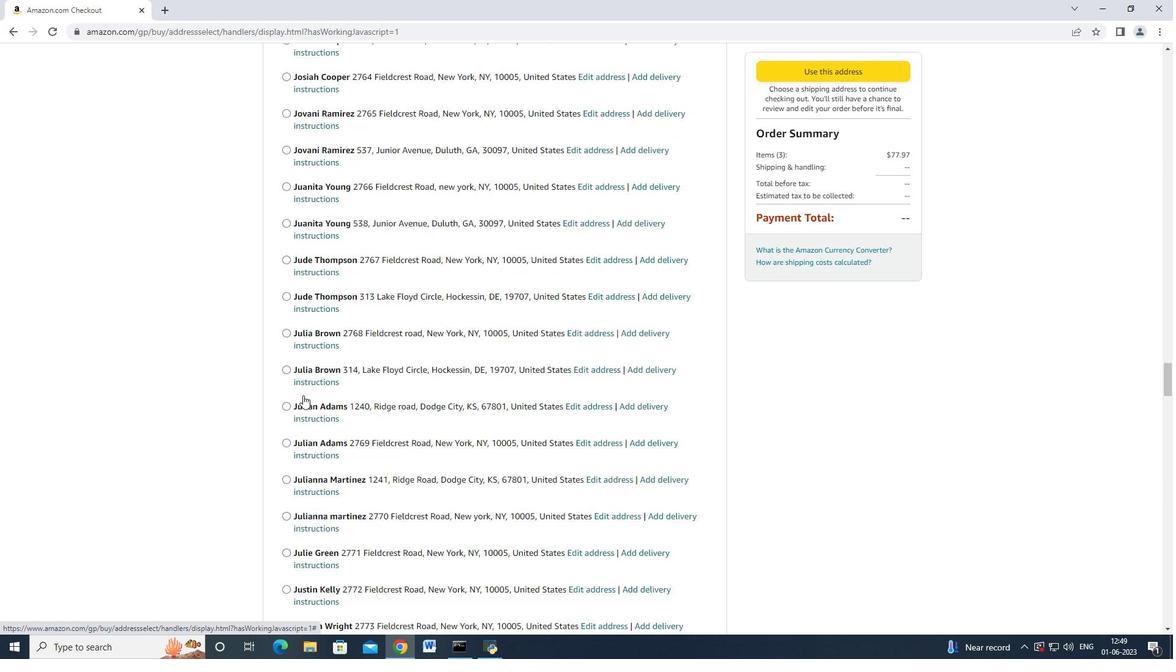
Action: Mouse scrolled (303, 394) with delta (0, -1)
Screenshot: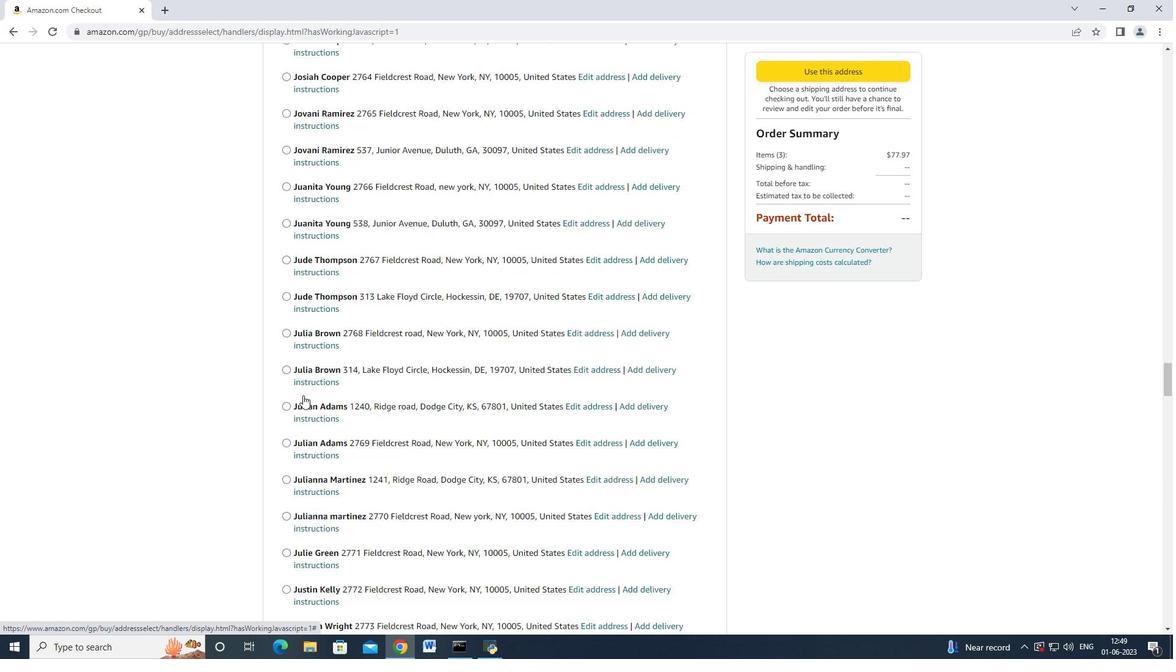 
Action: Mouse scrolled (303, 395) with delta (0, 0)
Screenshot: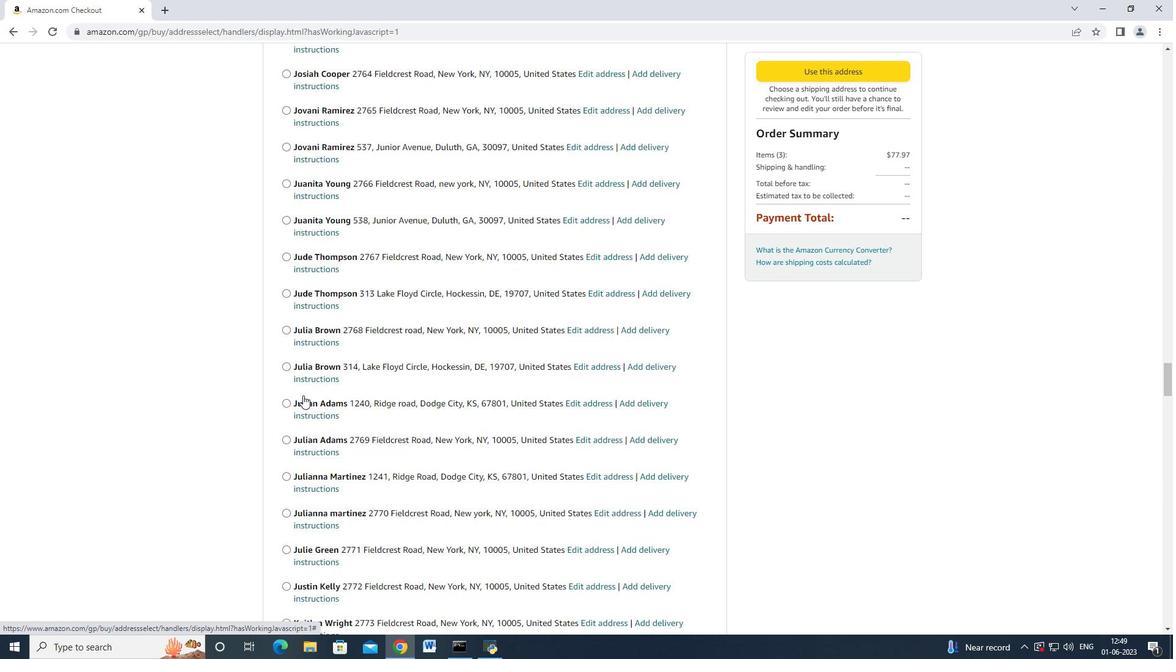 
Action: Mouse scrolled (303, 395) with delta (0, 0)
Screenshot: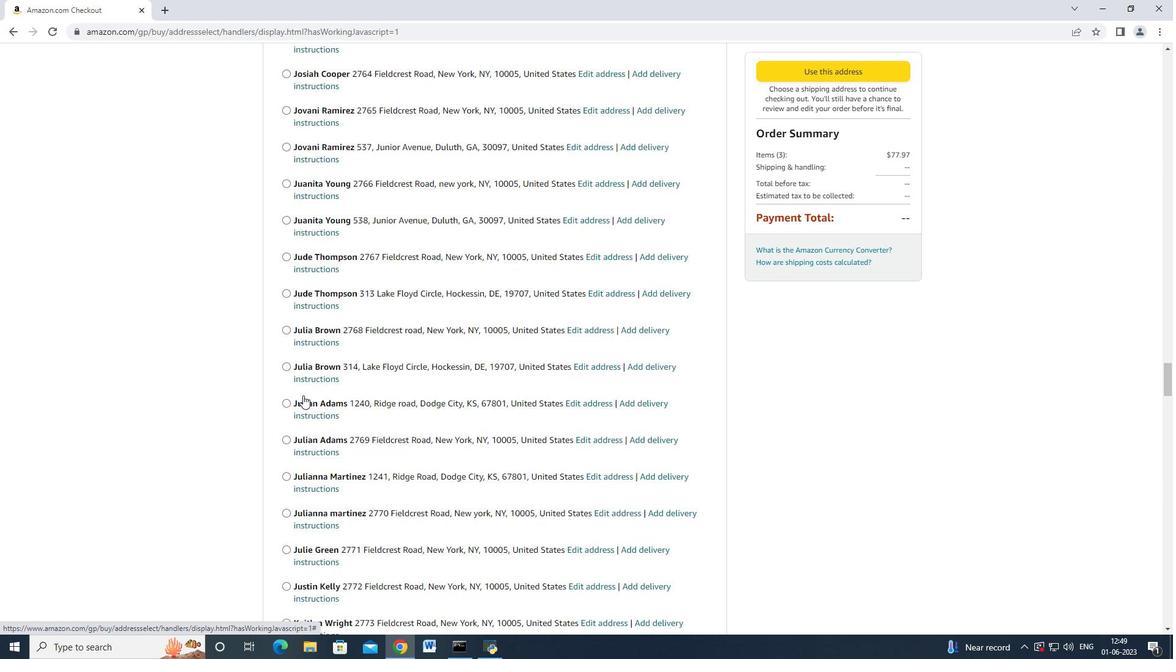 
Action: Mouse moved to (302, 395)
Screenshot: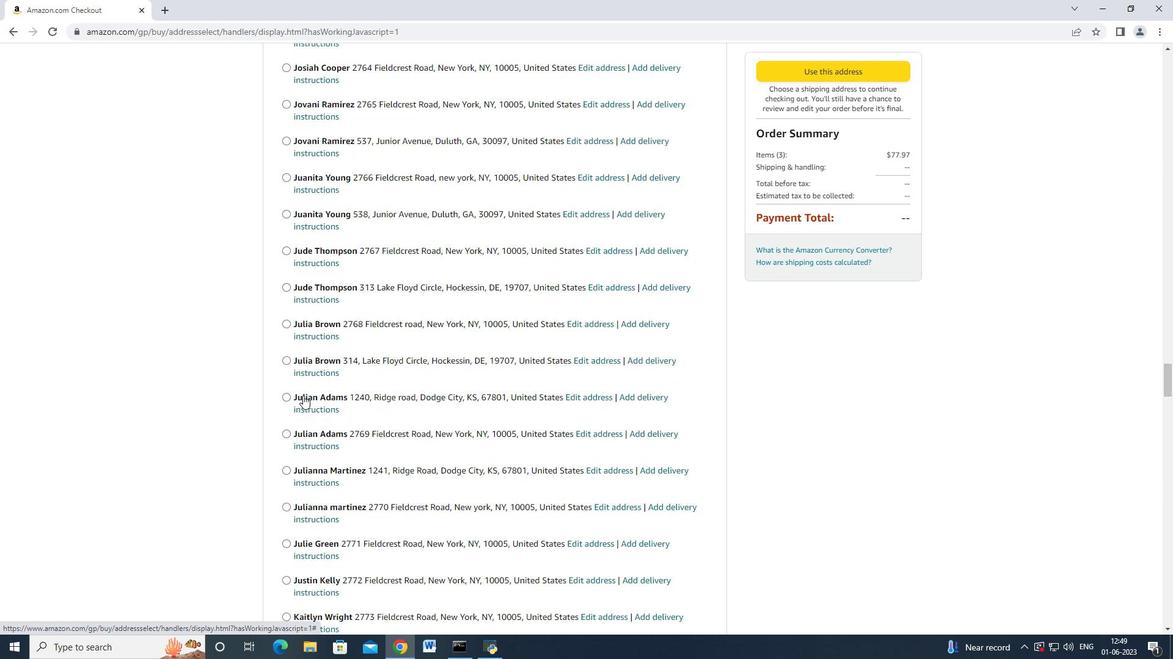 
Action: Mouse scrolled (302, 395) with delta (0, 0)
Screenshot: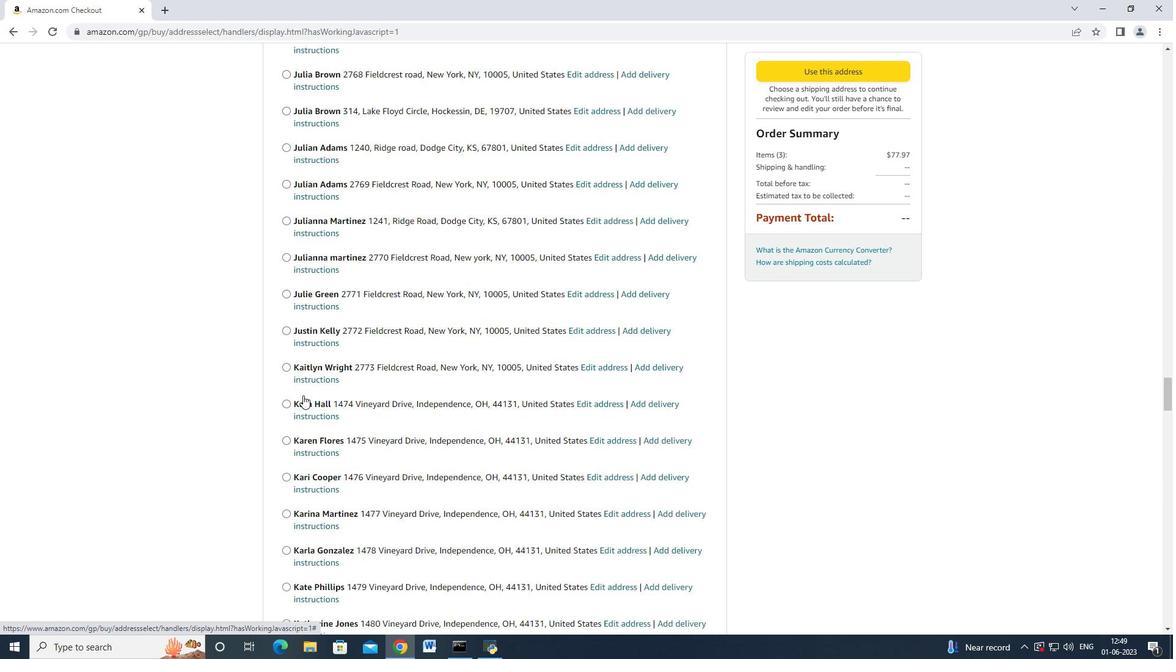 
Action: Mouse scrolled (302, 395) with delta (0, 0)
Screenshot: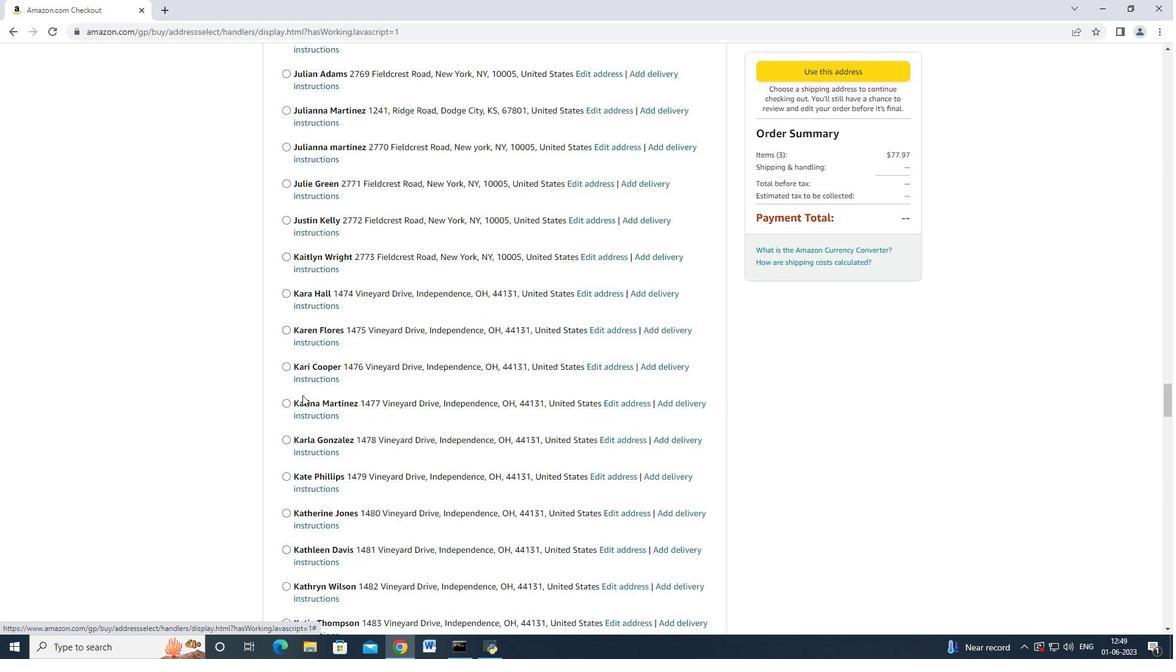 
Action: Mouse scrolled (302, 395) with delta (0, 0)
Screenshot: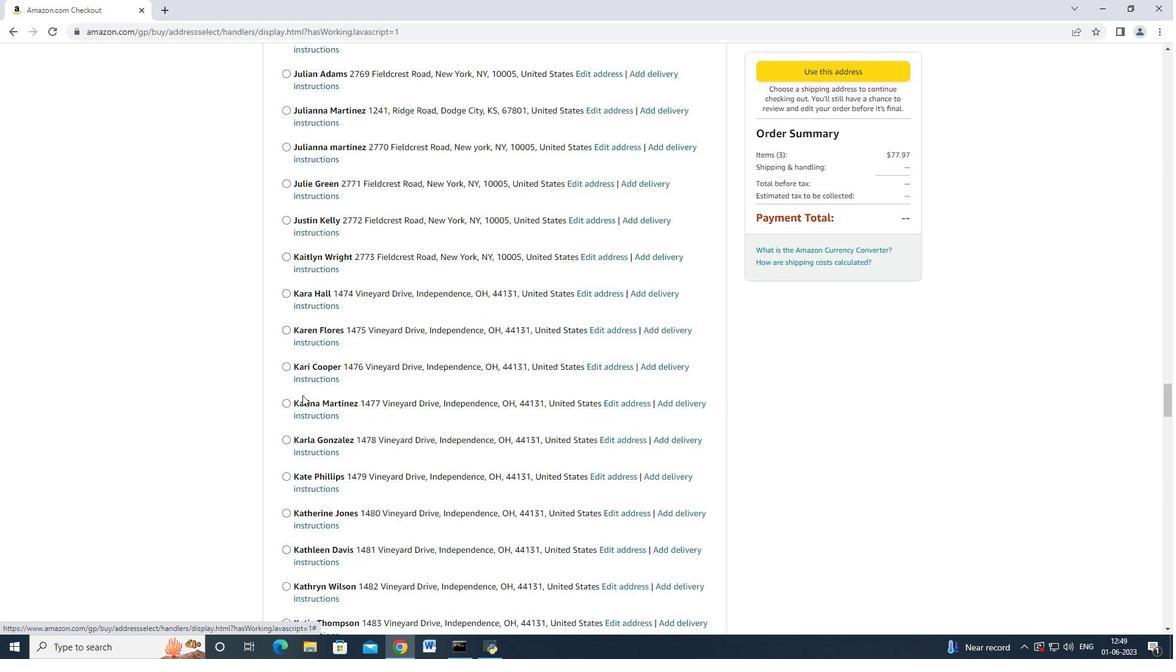 
Action: Mouse scrolled (302, 395) with delta (0, 0)
Screenshot: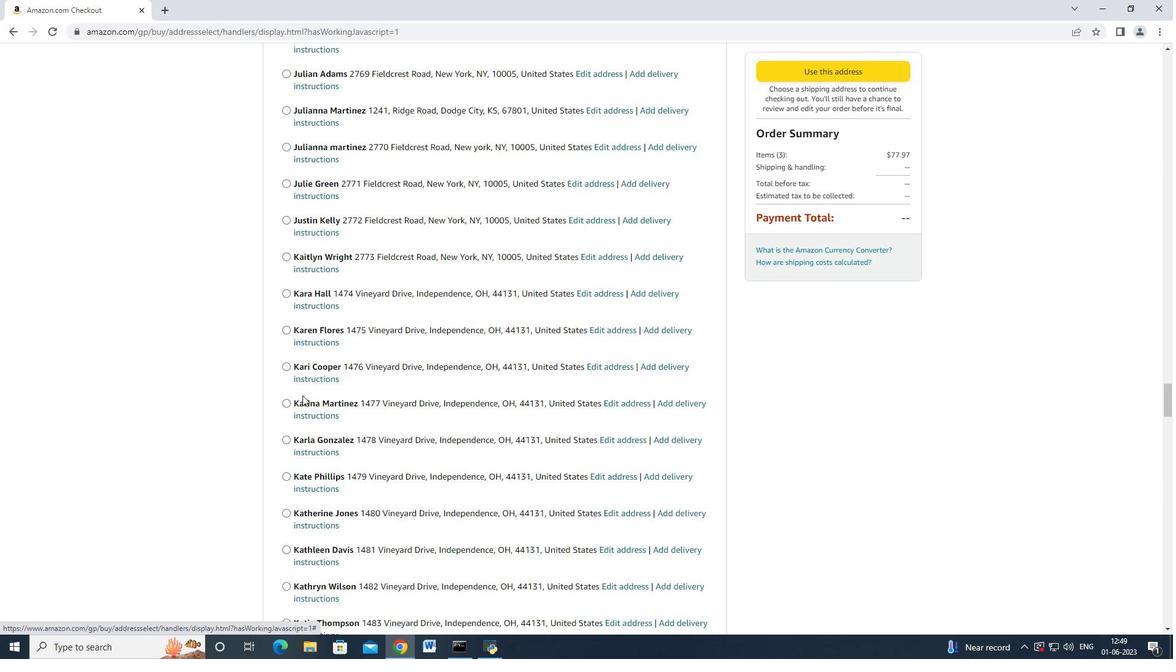 
Action: Mouse scrolled (302, 395) with delta (0, 0)
Screenshot: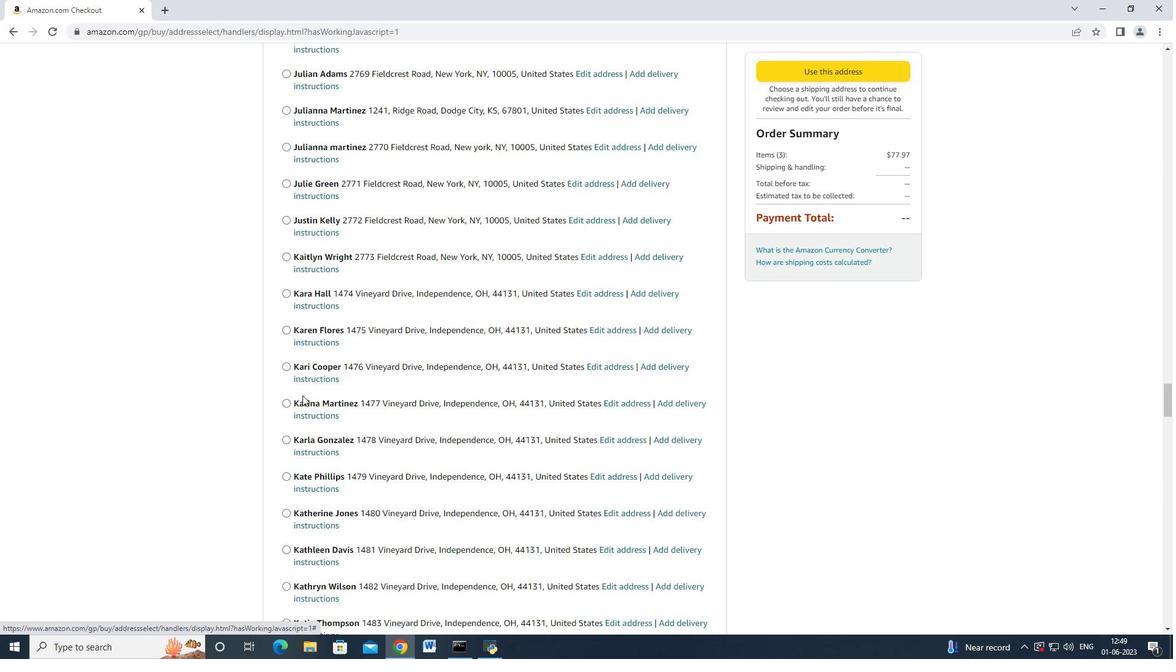 
Action: Mouse scrolled (302, 395) with delta (0, 0)
Screenshot: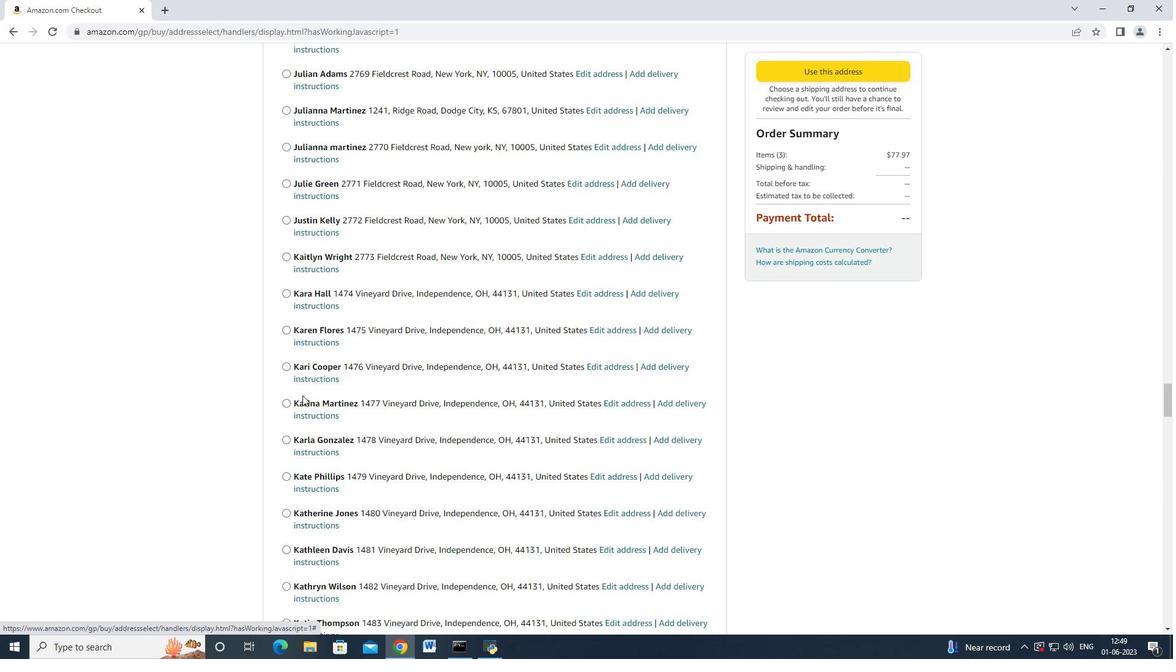 
Action: Mouse scrolled (302, 395) with delta (0, 0)
Screenshot: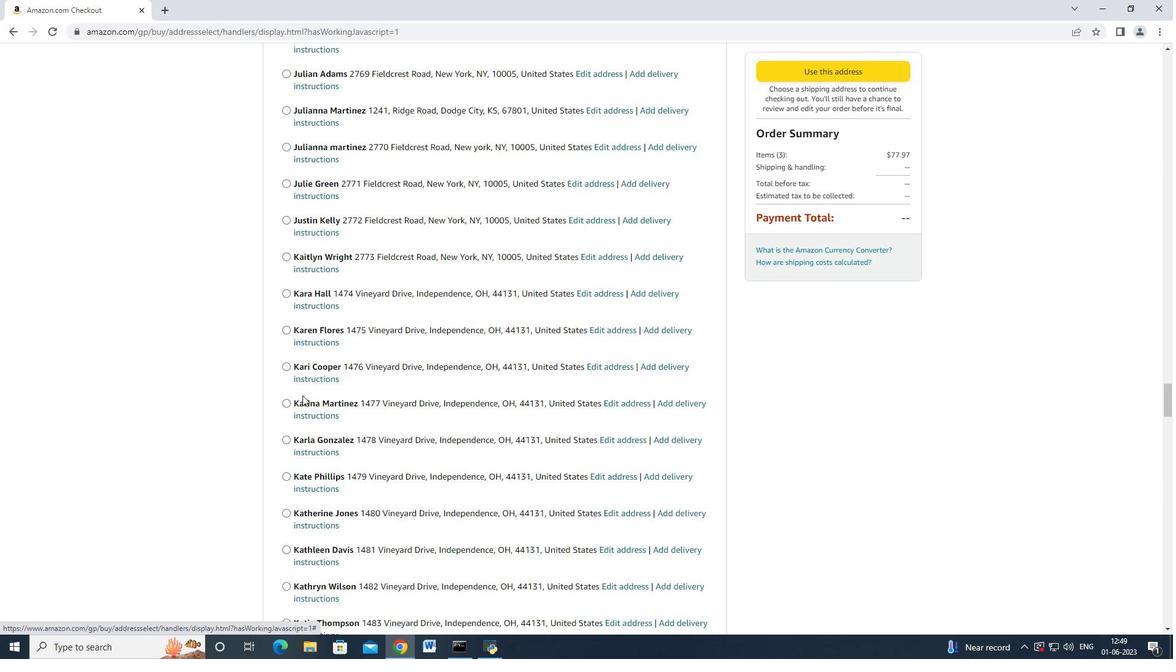 
Action: Mouse scrolled (302, 395) with delta (0, 0)
Screenshot: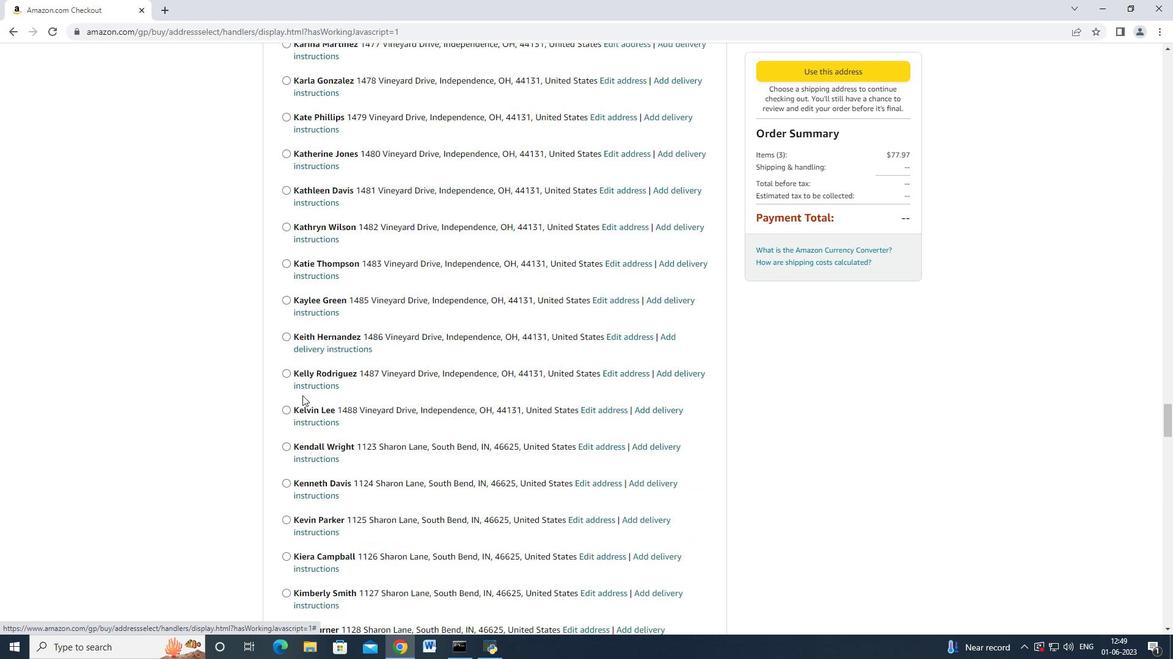 
Action: Mouse scrolled (302, 395) with delta (0, 0)
Screenshot: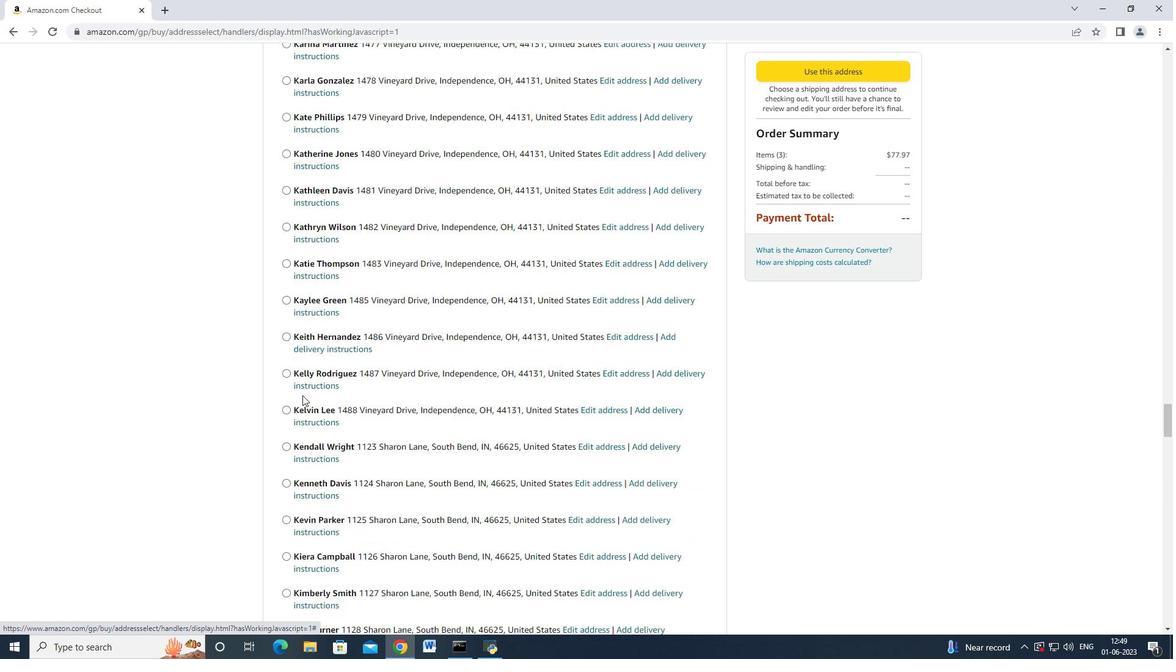 
Action: Mouse scrolled (302, 395) with delta (0, 0)
Screenshot: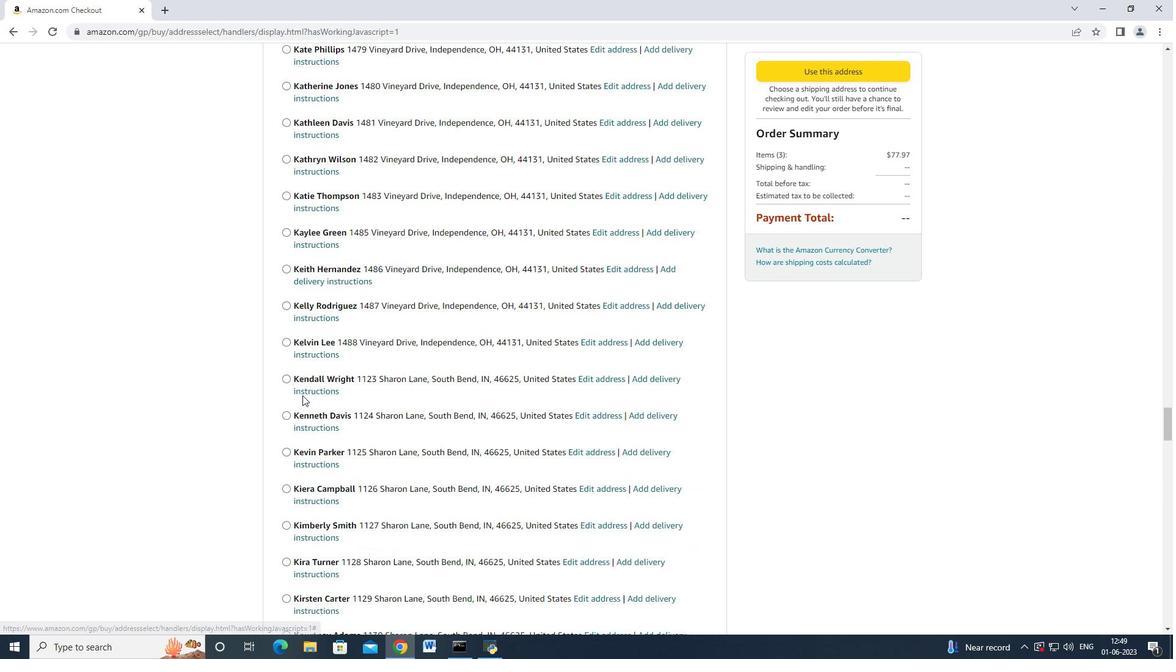 
Action: Mouse scrolled (302, 395) with delta (0, 0)
Screenshot: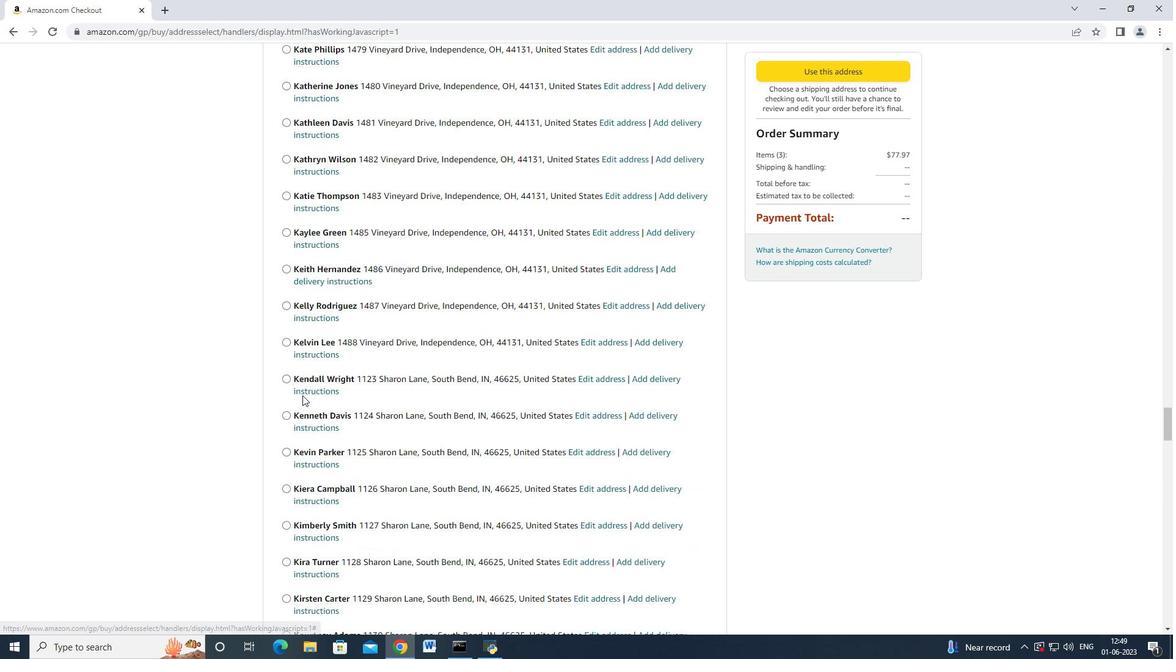 
Action: Mouse scrolled (302, 395) with delta (0, 0)
Screenshot: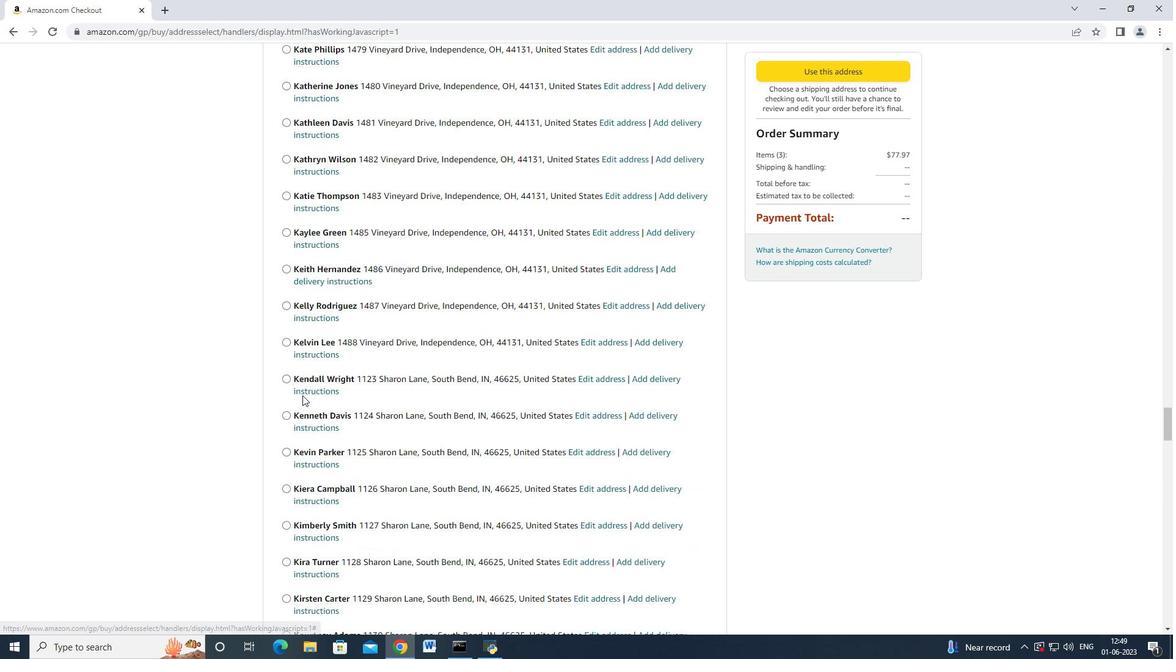 
Action: Mouse scrolled (302, 395) with delta (0, 0)
Screenshot: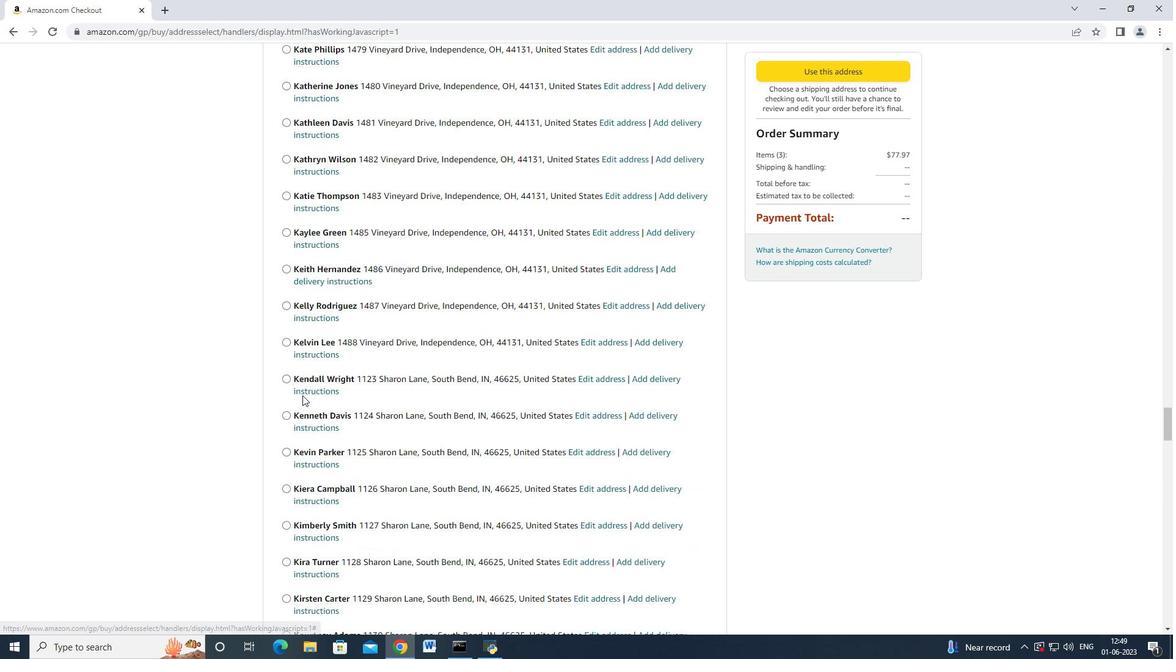 
Action: Mouse scrolled (302, 395) with delta (0, 0)
Screenshot: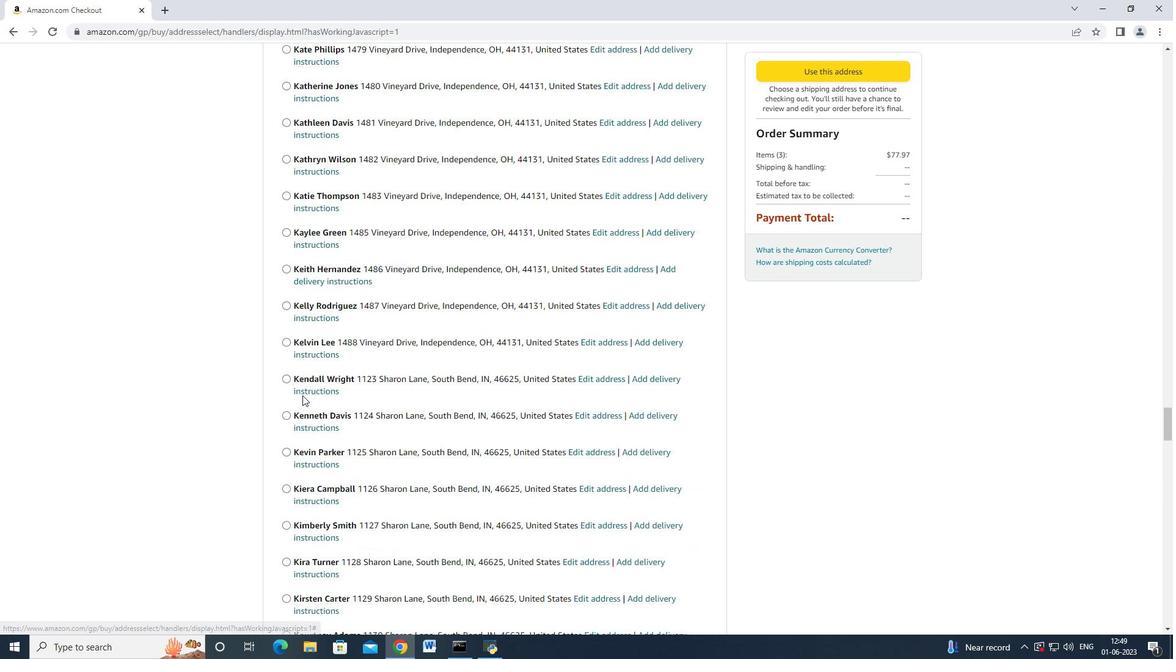 
Action: Mouse moved to (301, 395)
Screenshot: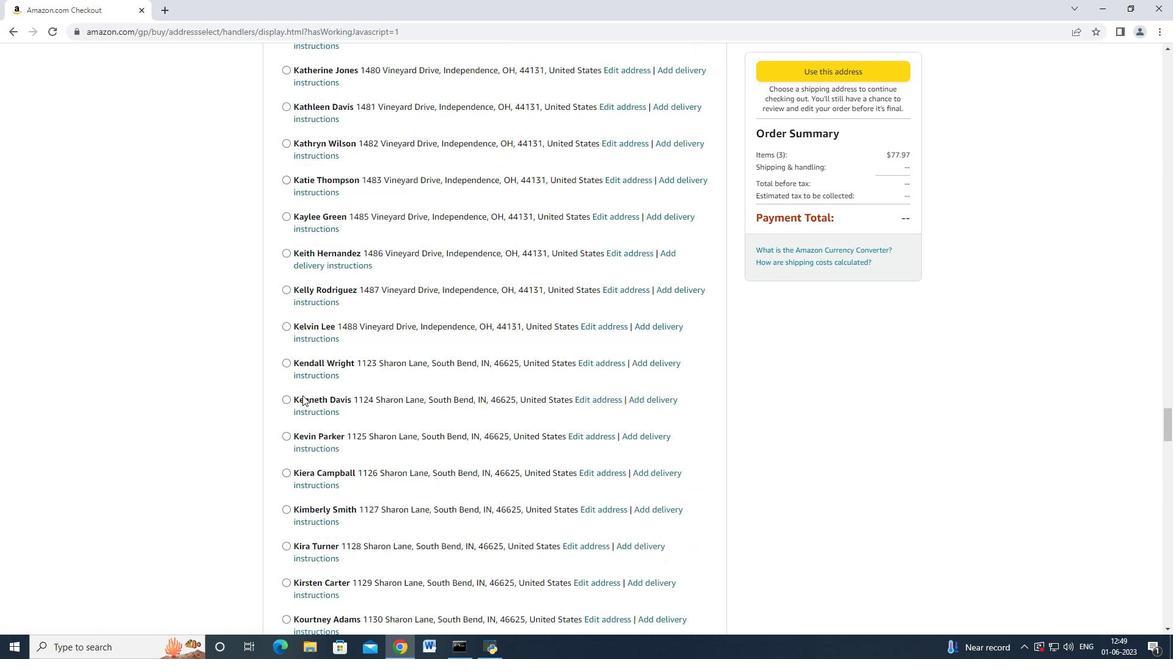 
Action: Mouse scrolled (301, 395) with delta (0, 0)
Screenshot: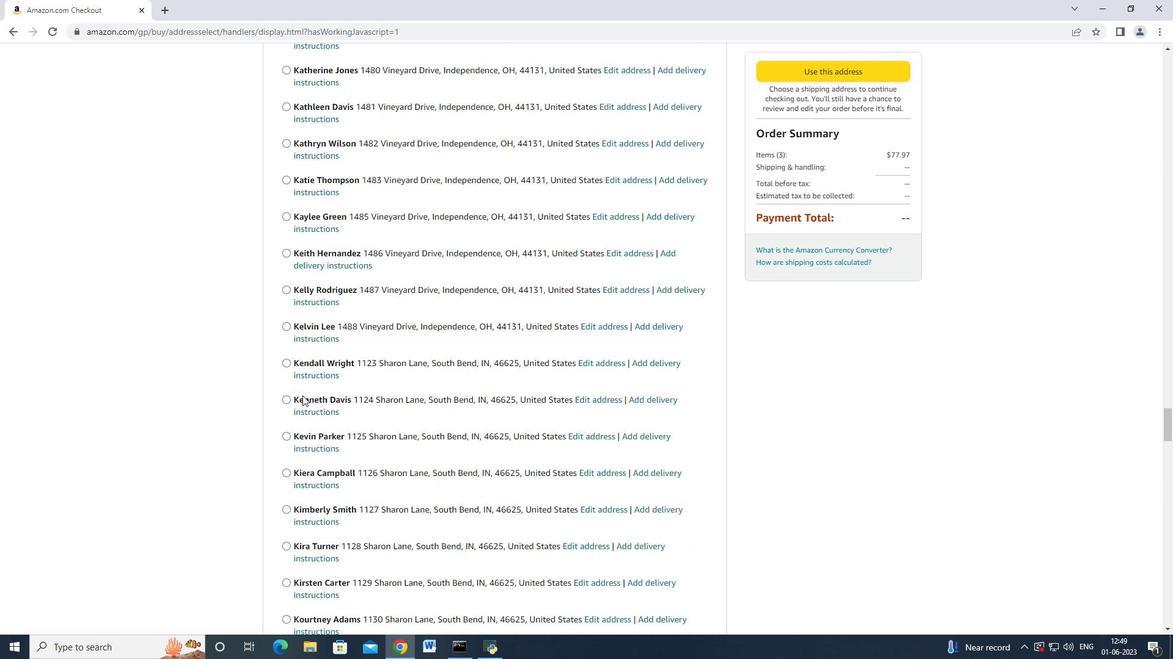 
Action: Mouse scrolled (301, 395) with delta (0, 0)
Screenshot: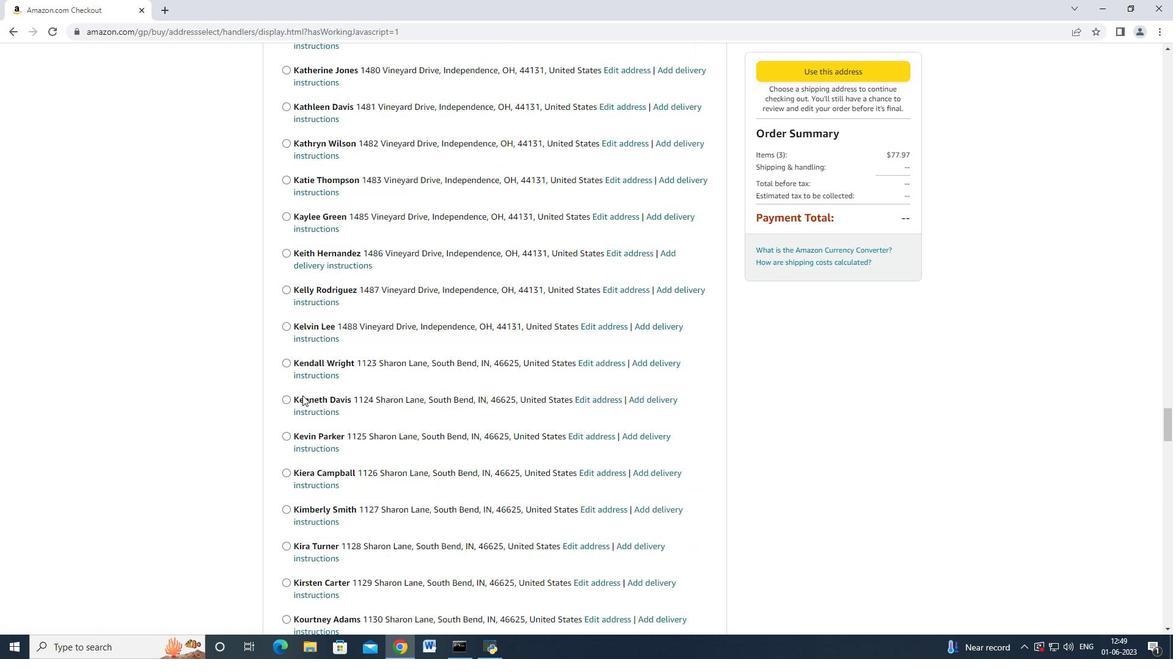 
Action: Mouse scrolled (301, 395) with delta (0, 0)
Screenshot: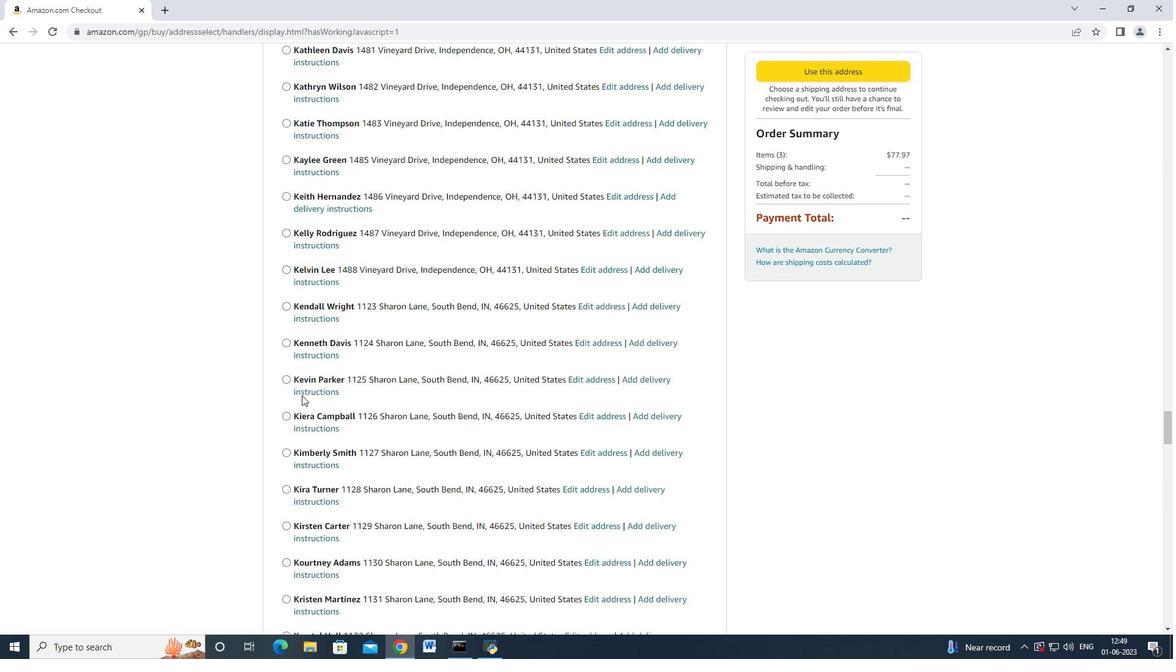 
Action: Mouse scrolled (301, 395) with delta (0, 0)
Screenshot: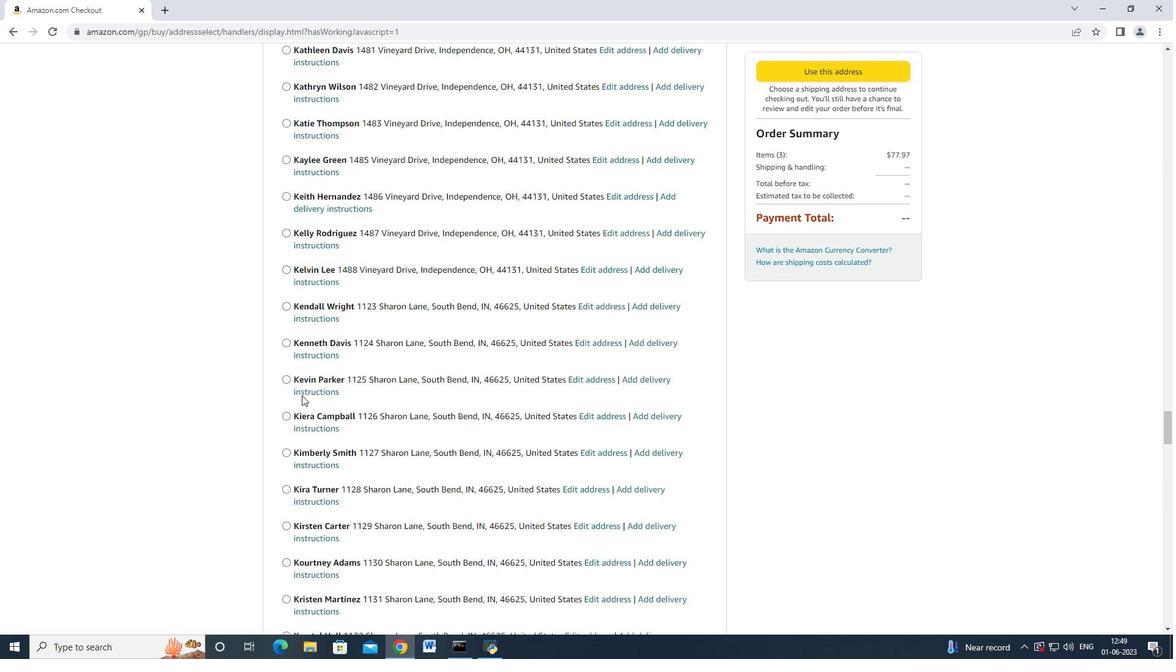 
Action: Mouse scrolled (301, 394) with delta (0, -1)
Screenshot: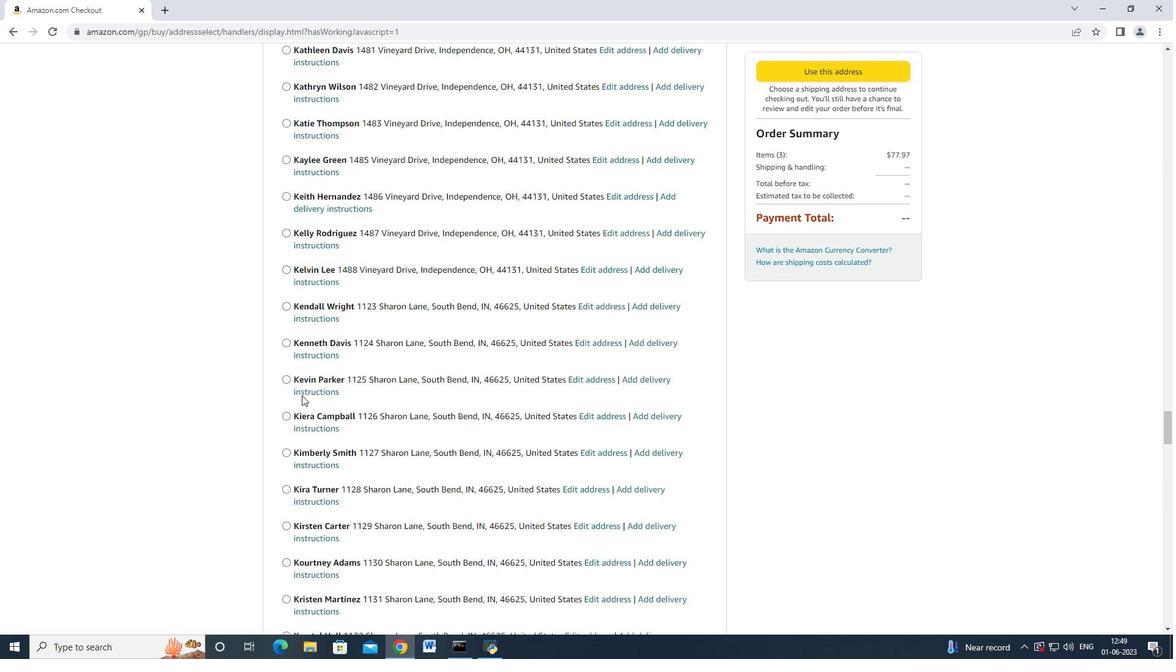 
Action: Mouse scrolled (301, 395) with delta (0, 0)
Screenshot: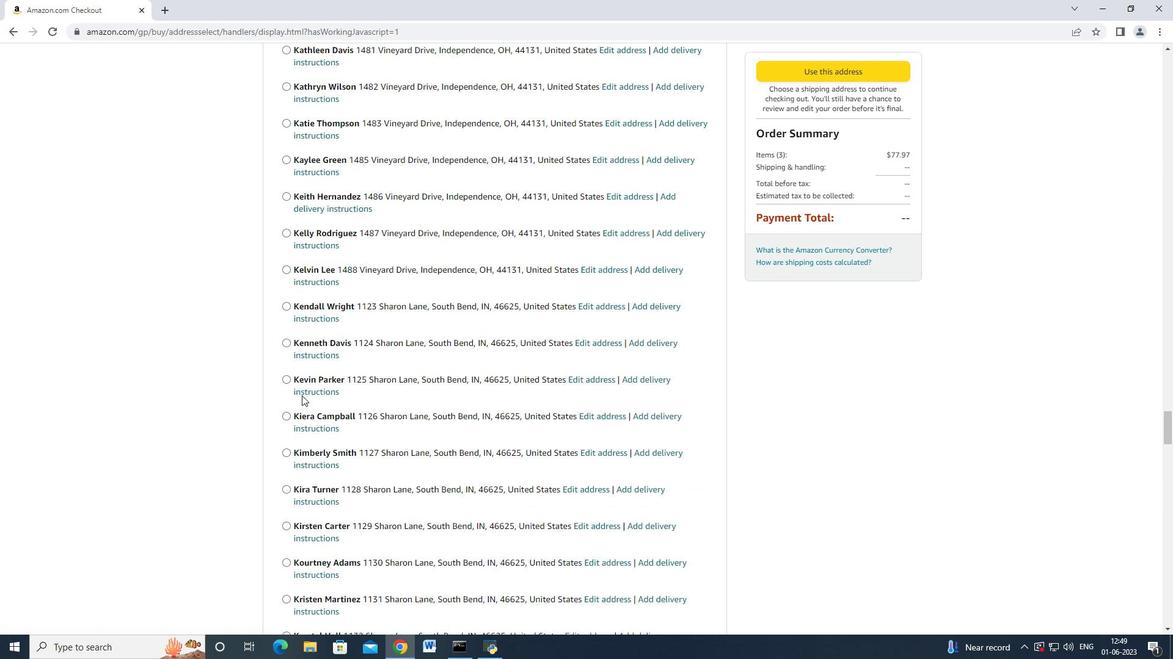 
Action: Mouse scrolled (301, 395) with delta (0, 0)
Screenshot: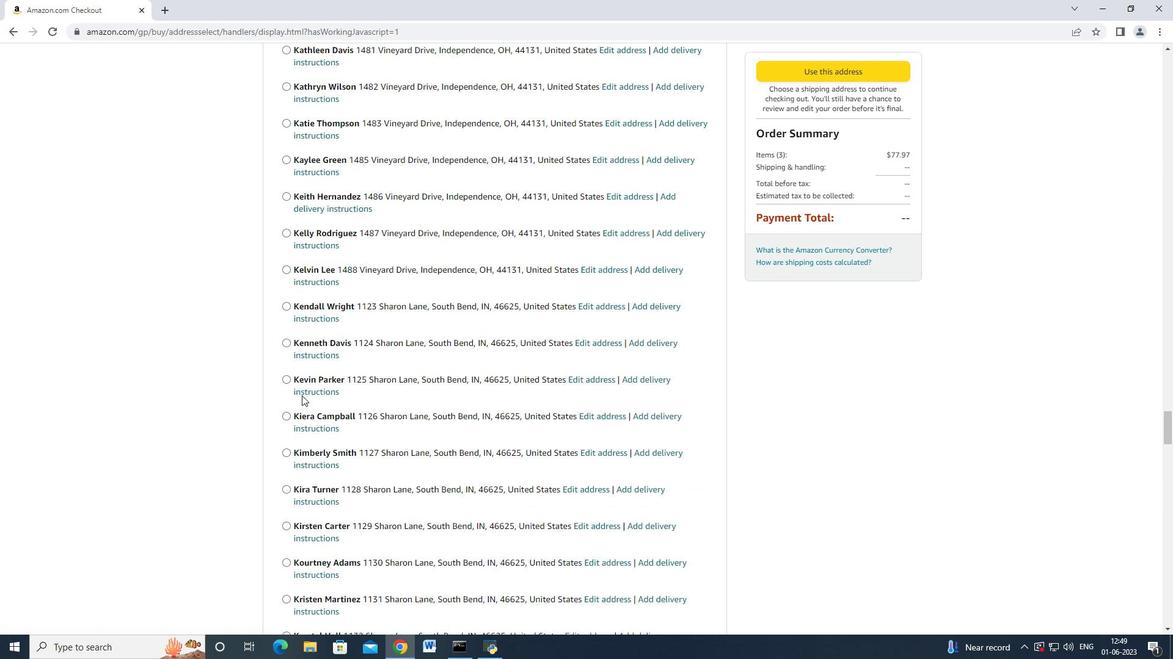 
Action: Mouse scrolled (301, 395) with delta (0, 0)
Screenshot: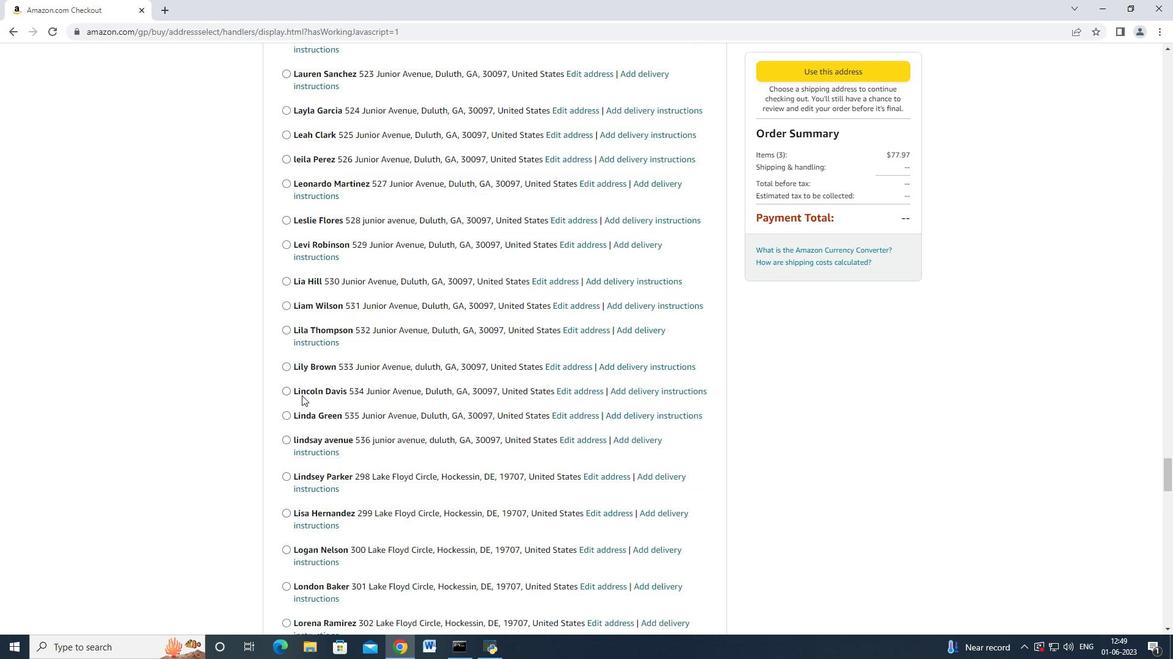 
Action: Mouse scrolled (301, 395) with delta (0, 0)
Screenshot: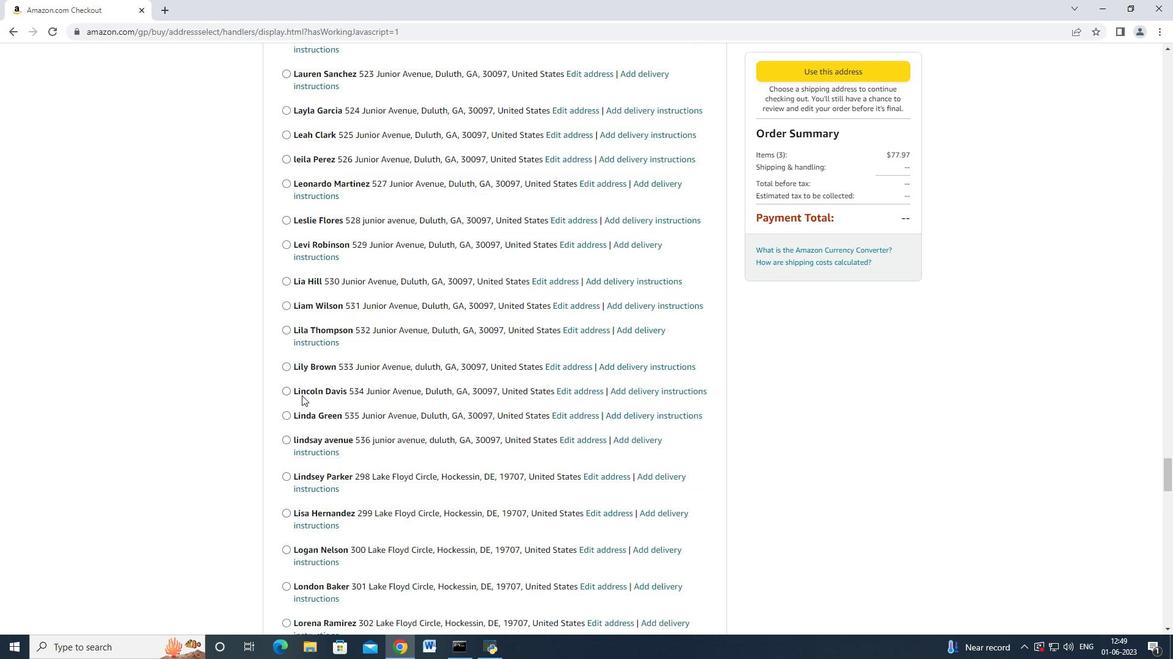 
Action: Mouse scrolled (301, 395) with delta (0, 0)
Screenshot: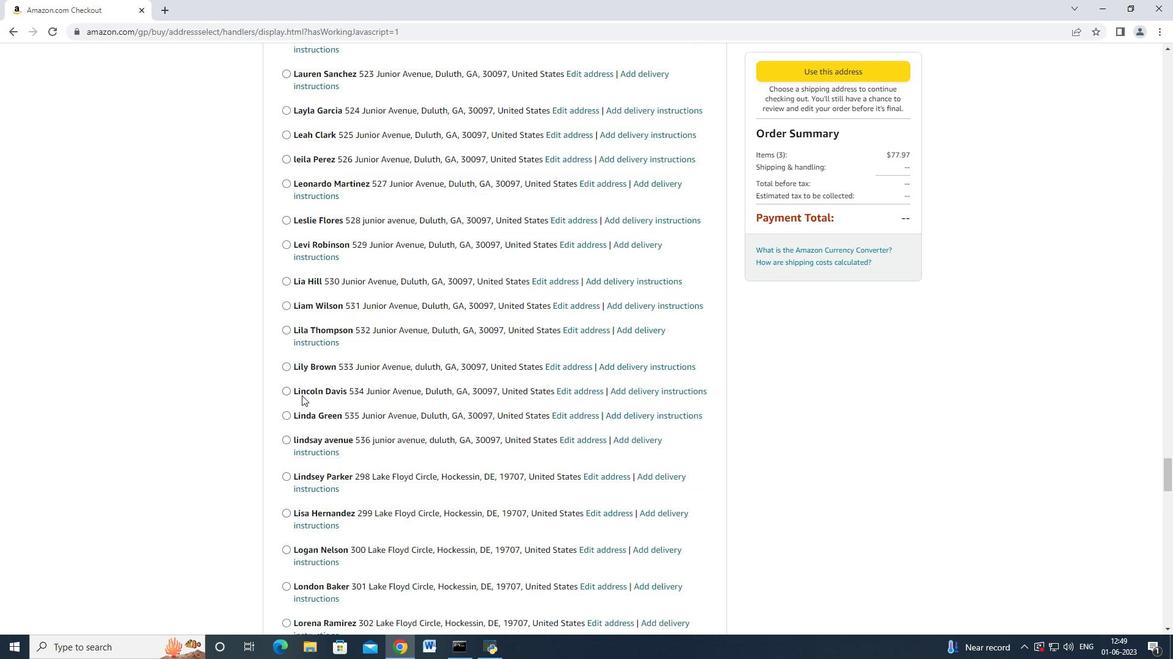 
Action: Mouse scrolled (301, 395) with delta (0, 0)
Screenshot: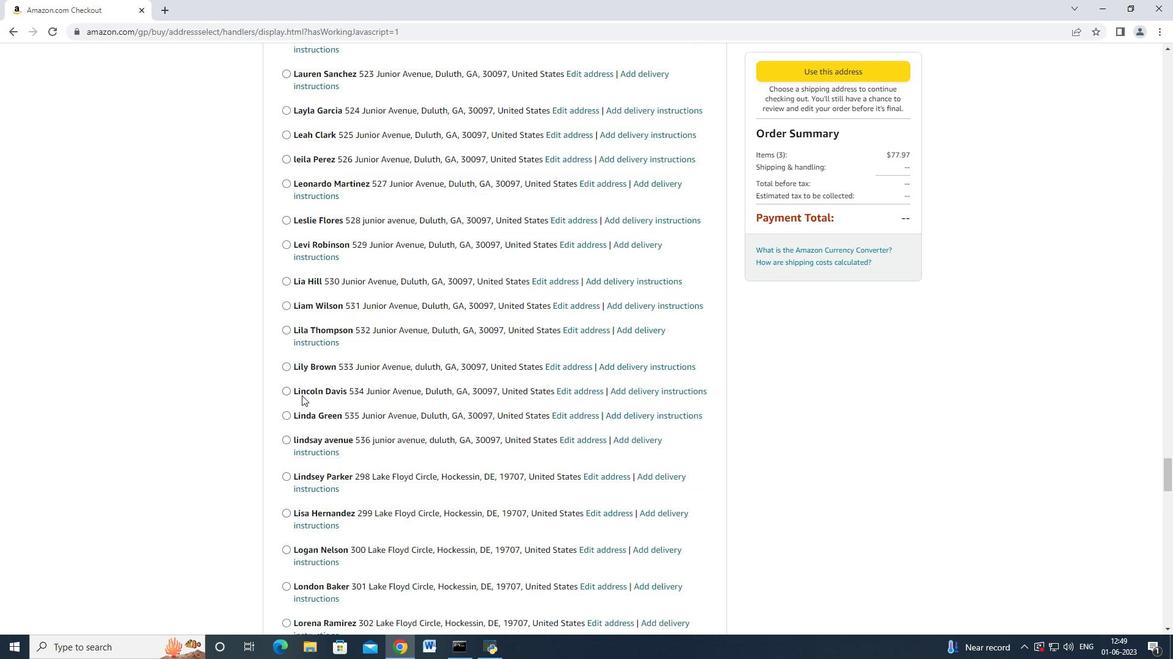 
Action: Mouse scrolled (301, 395) with delta (0, 0)
Screenshot: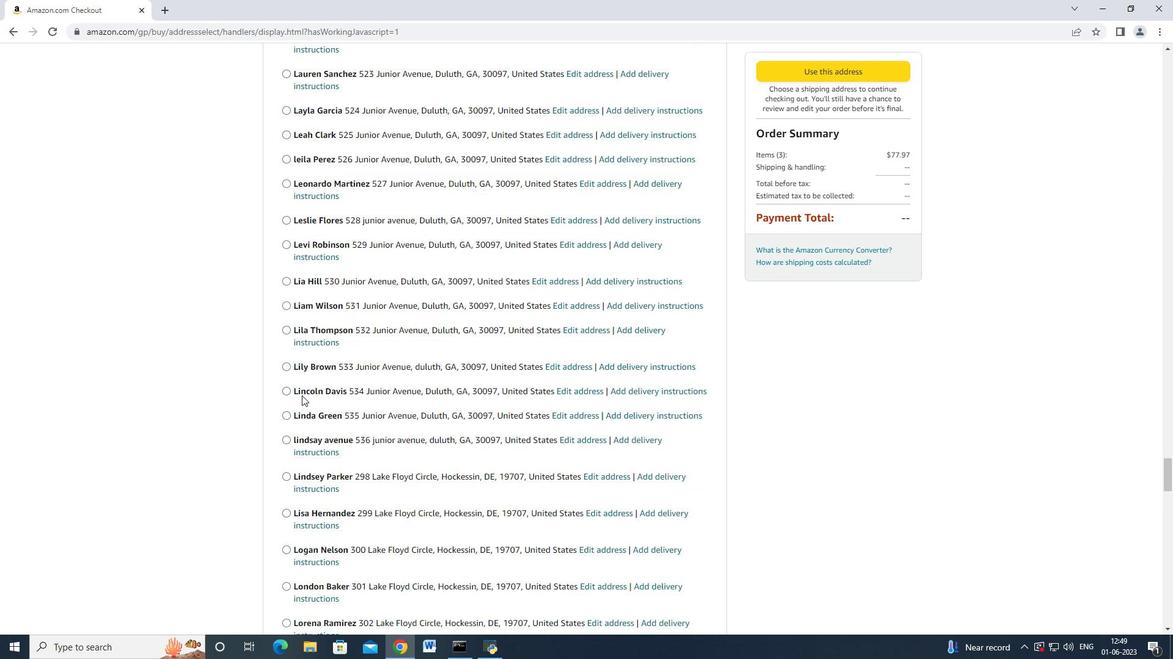 
Action: Mouse scrolled (301, 394) with delta (0, -1)
Screenshot: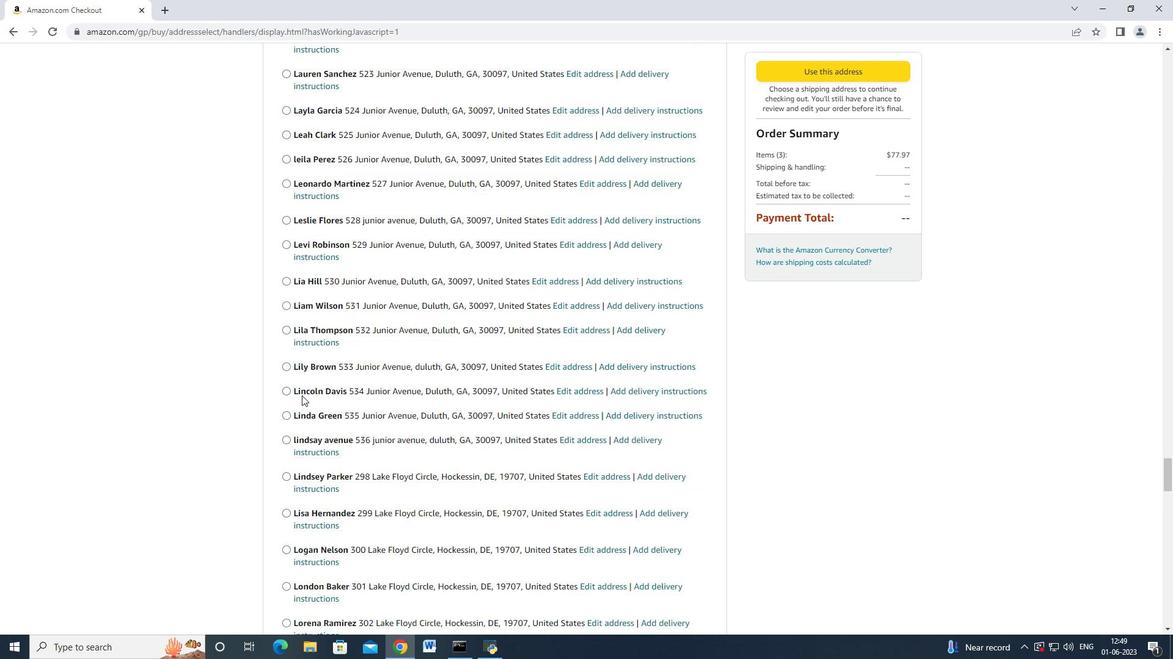
Action: Mouse scrolled (301, 395) with delta (0, 0)
Screenshot: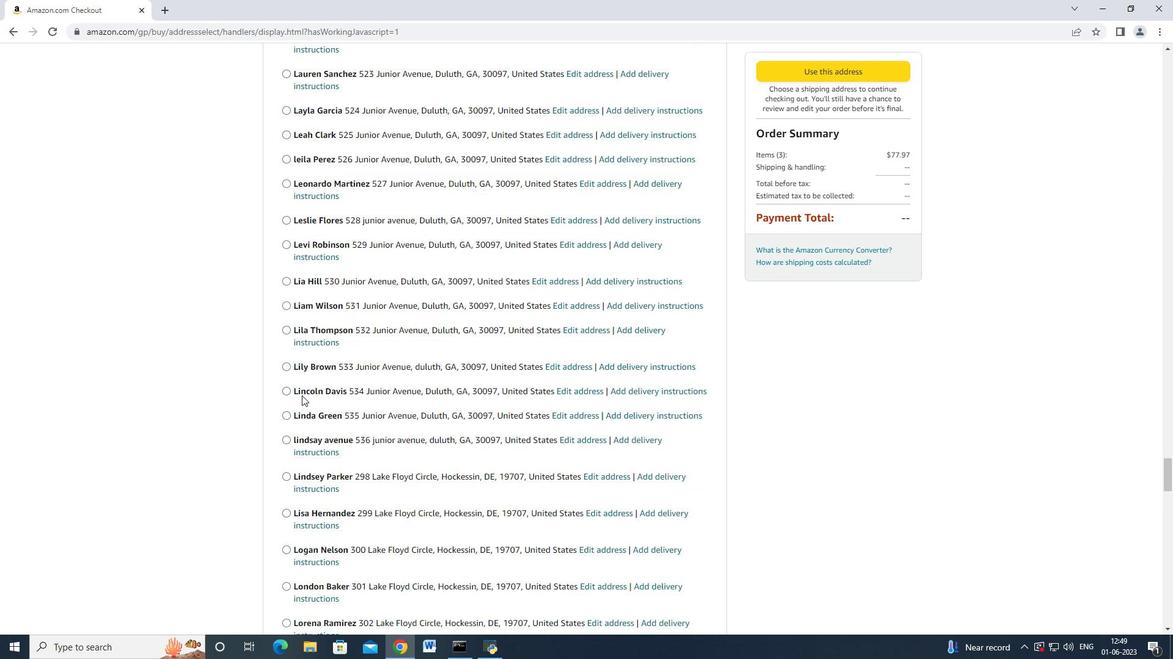 
Action: Mouse moved to (297, 400)
Screenshot: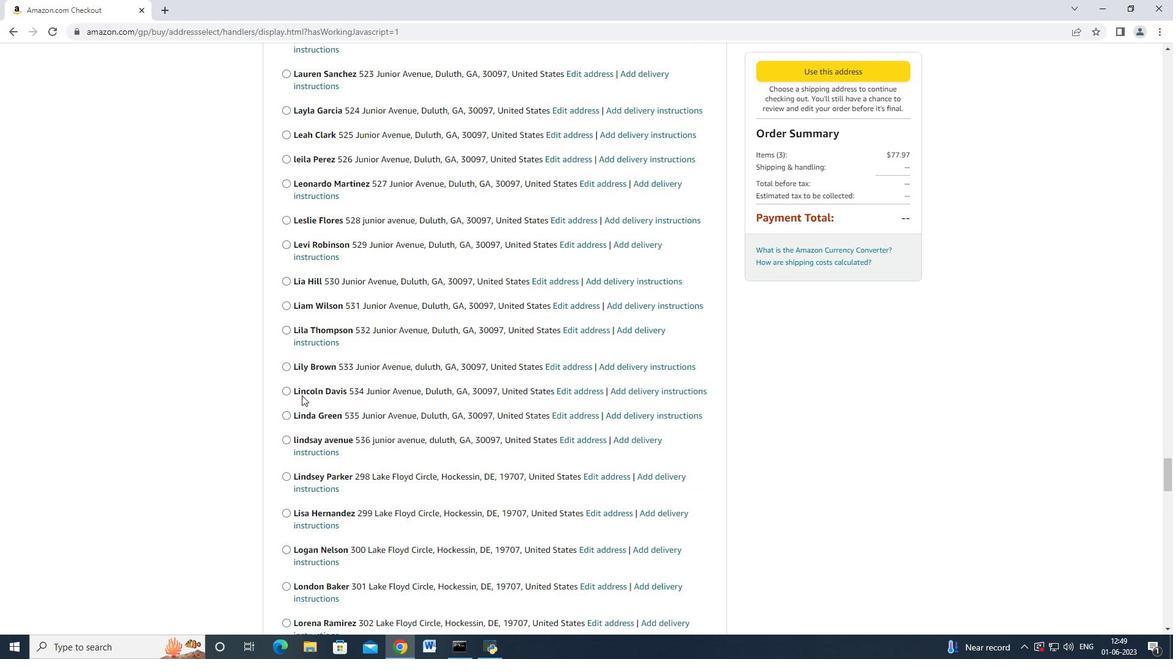 
Action: Mouse scrolled (297, 399) with delta (0, 0)
Screenshot: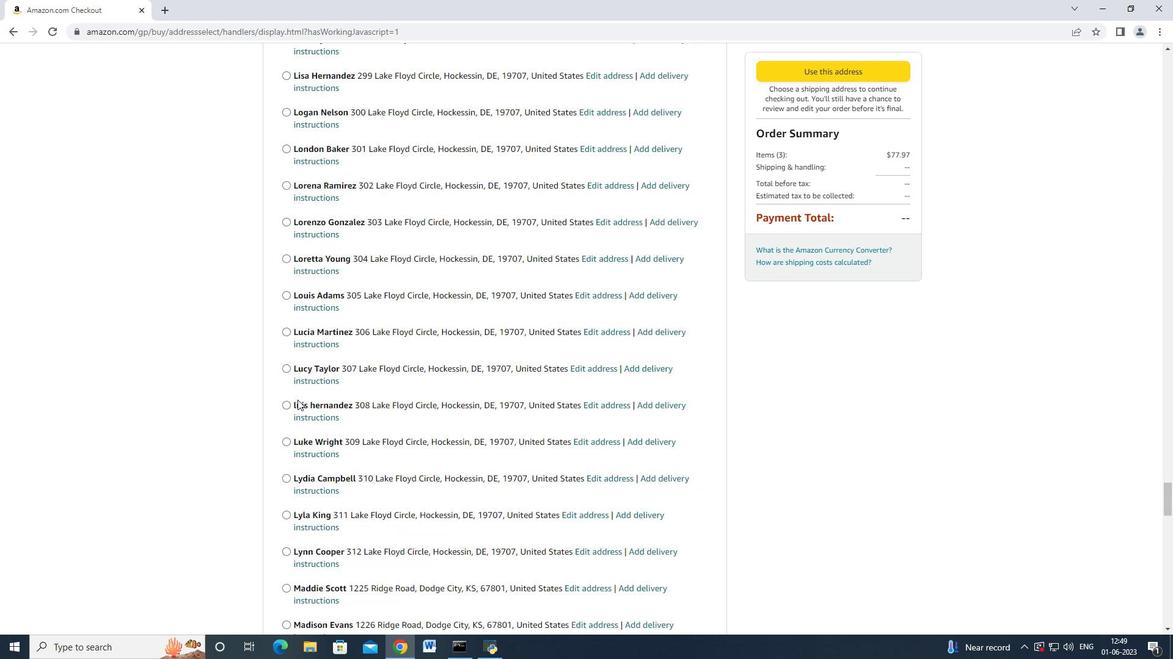 
Action: Mouse scrolled (297, 399) with delta (0, 0)
Screenshot: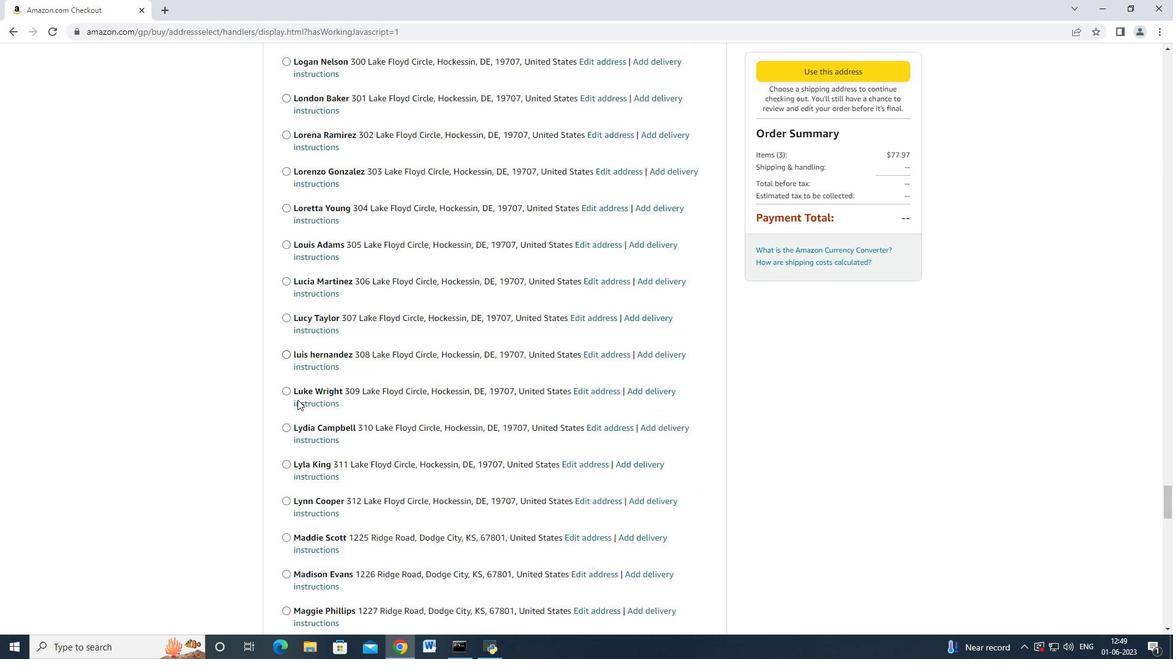 
Action: Mouse scrolled (297, 399) with delta (0, 0)
Screenshot: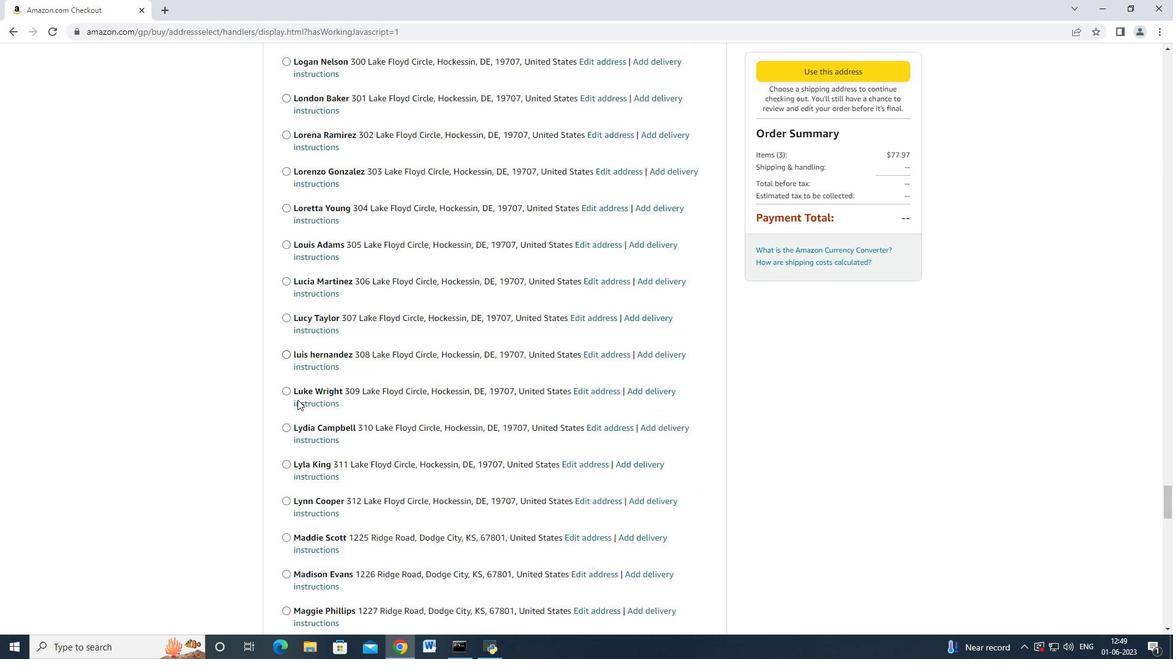 
Action: Mouse scrolled (297, 399) with delta (0, 0)
Screenshot: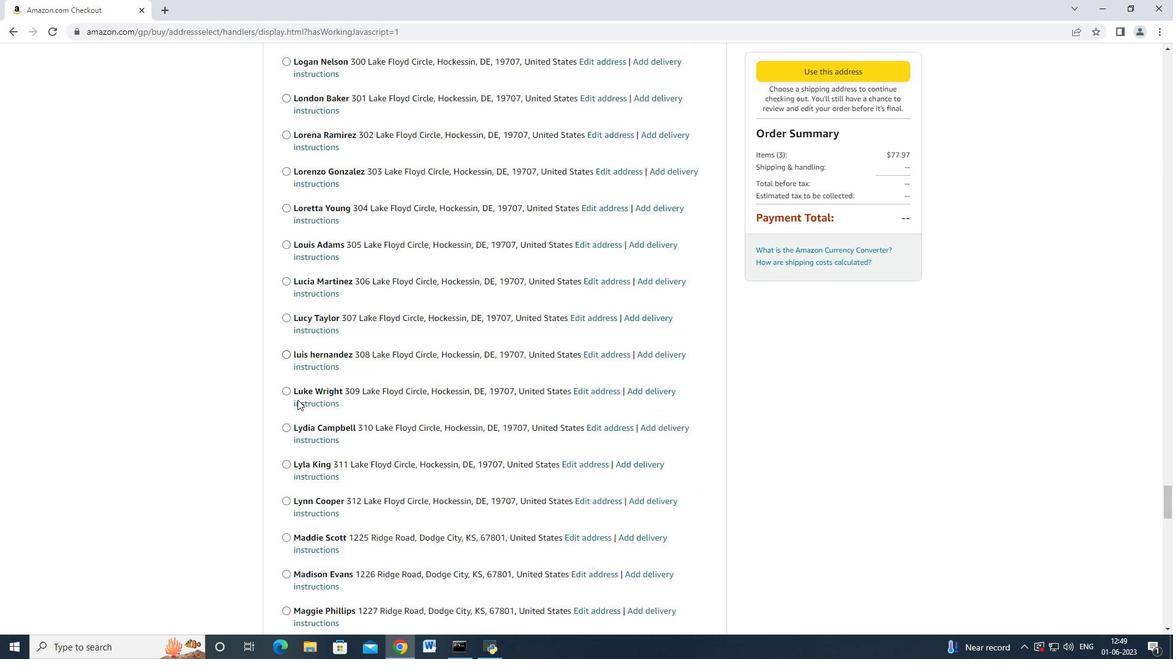 
Action: Mouse scrolled (297, 399) with delta (0, -1)
Screenshot: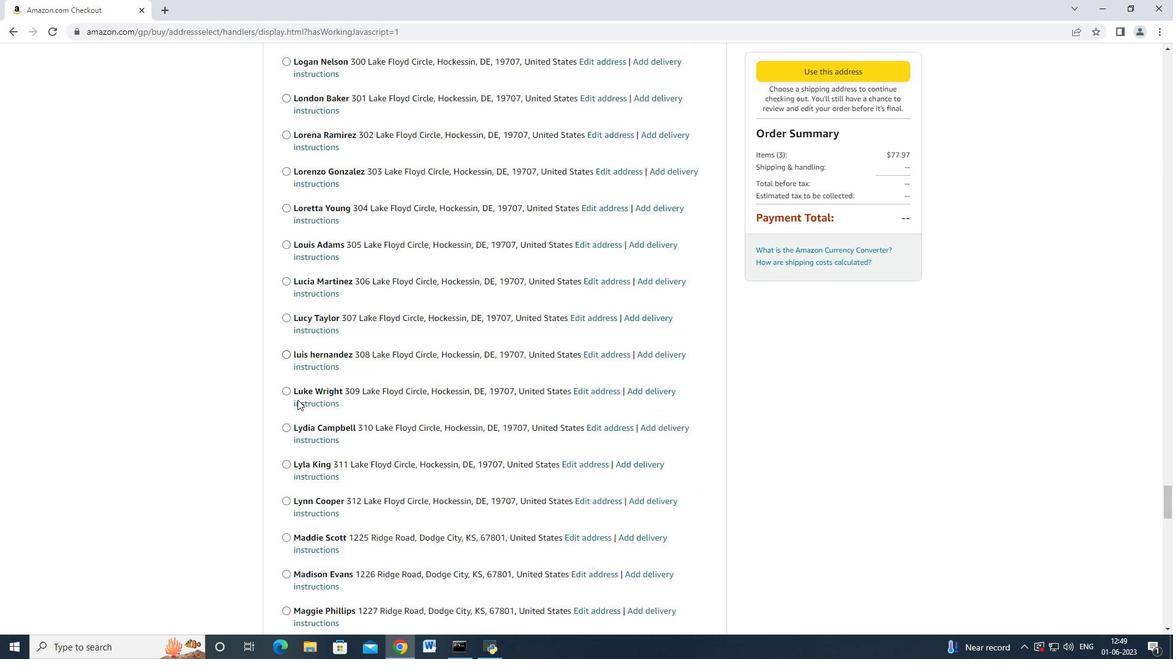 
Action: Mouse scrolled (297, 399) with delta (0, 0)
Screenshot: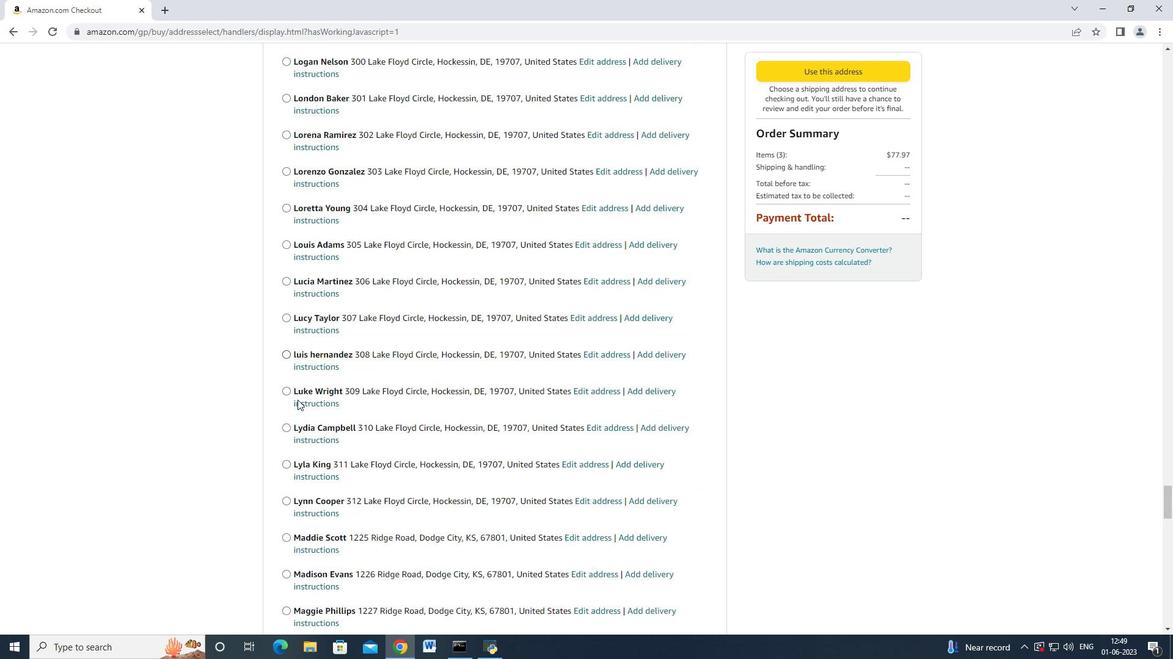
Action: Mouse scrolled (297, 399) with delta (0, 0)
Screenshot: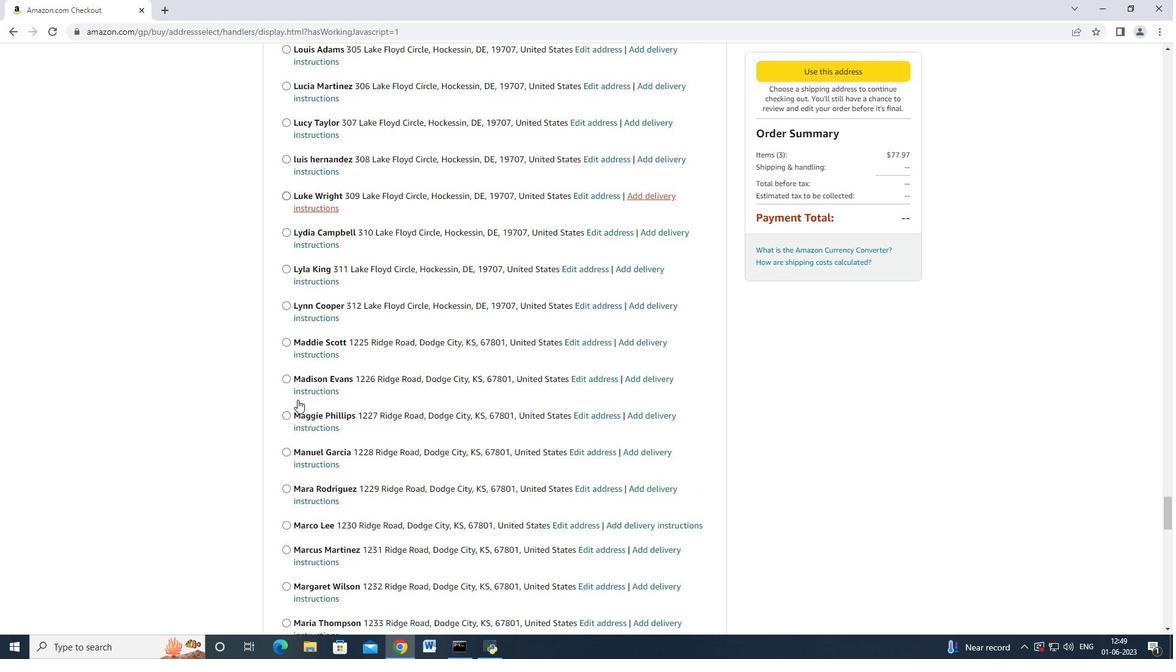 
Action: Mouse pressed middle at (297, 400)
Screenshot: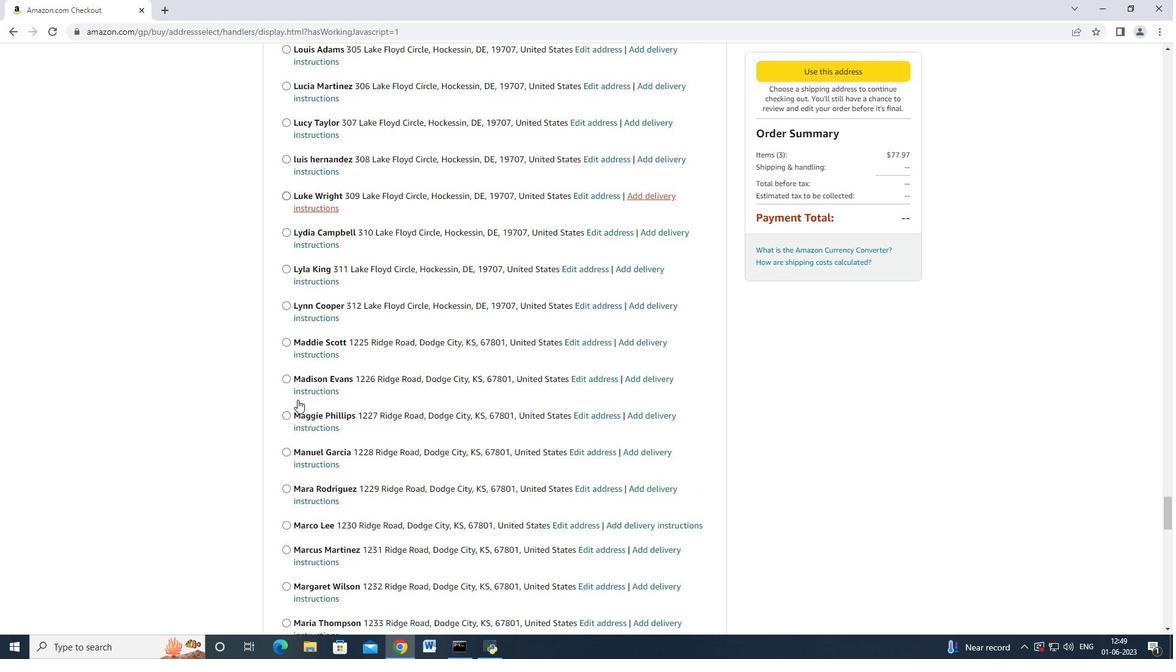 
Action: Mouse moved to (297, 400)
Screenshot: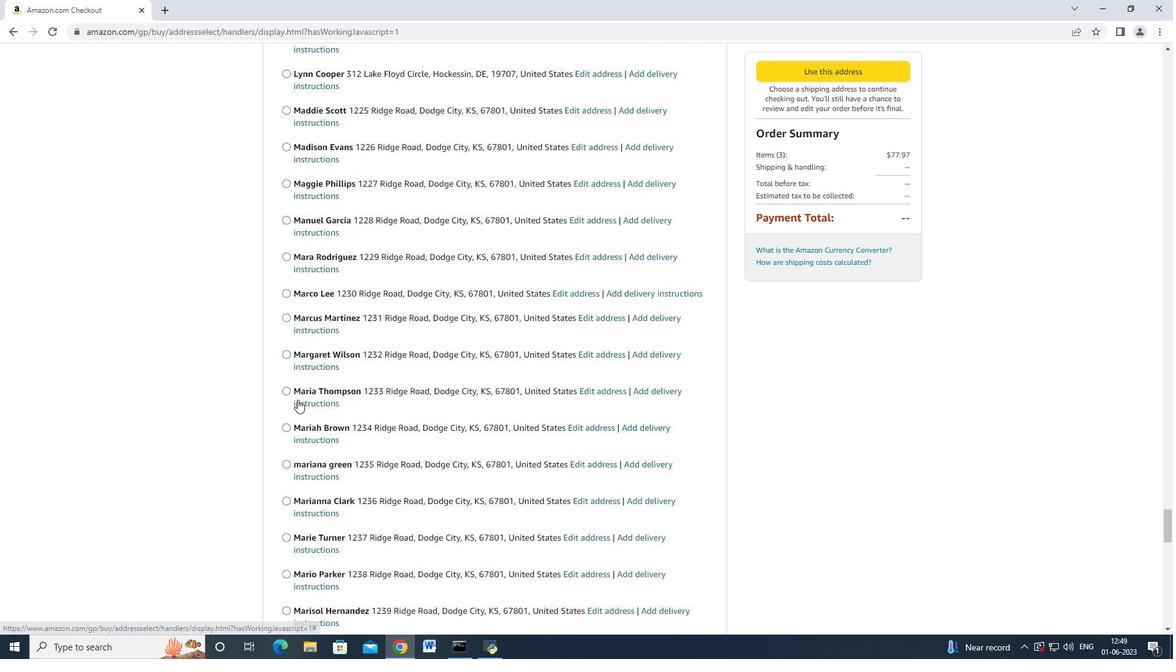 
Action: Mouse scrolled (297, 399) with delta (0, 0)
Screenshot: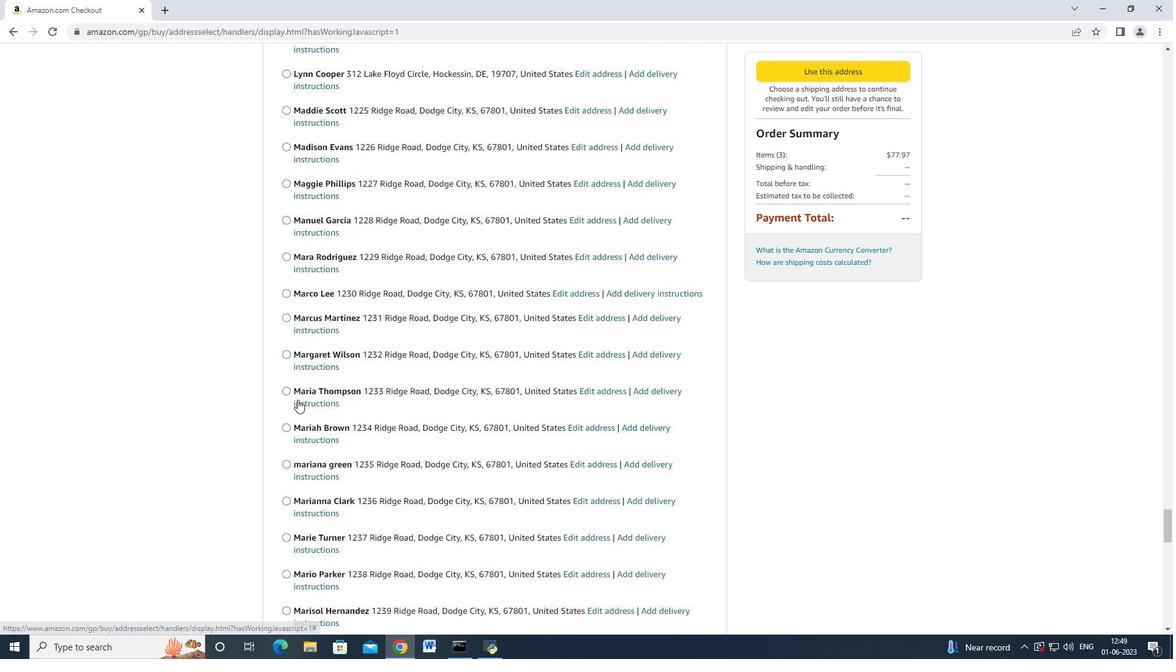 
Action: Mouse scrolled (297, 400) with delta (0, 0)
Screenshot: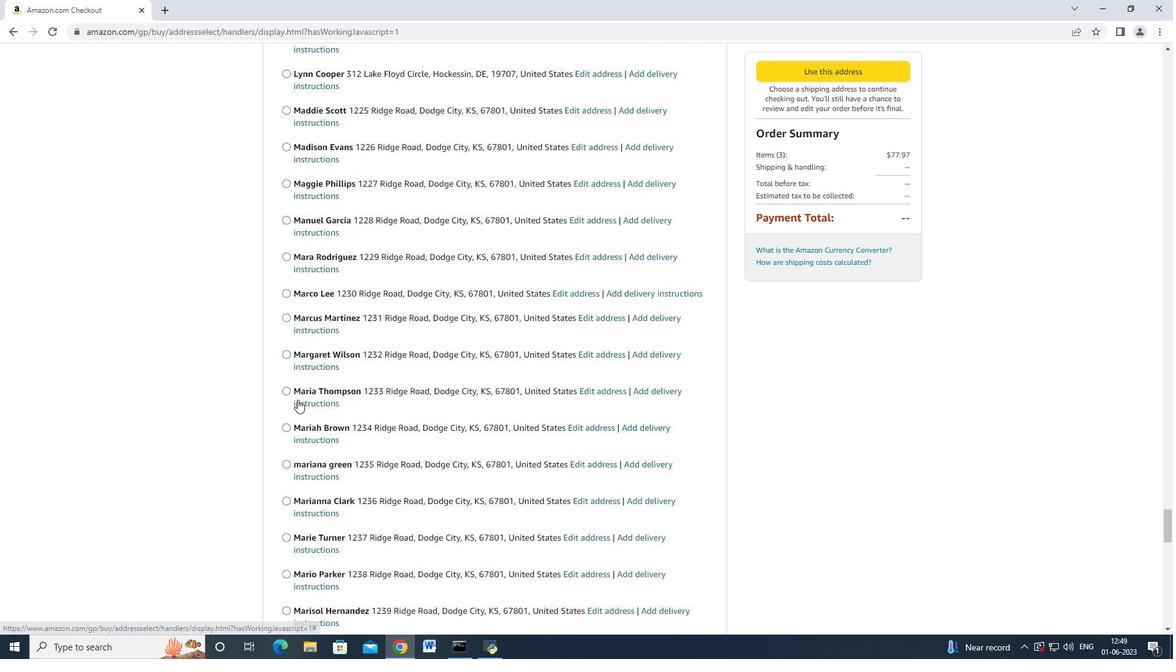 
Action: Mouse scrolled (297, 399) with delta (0, -1)
Screenshot: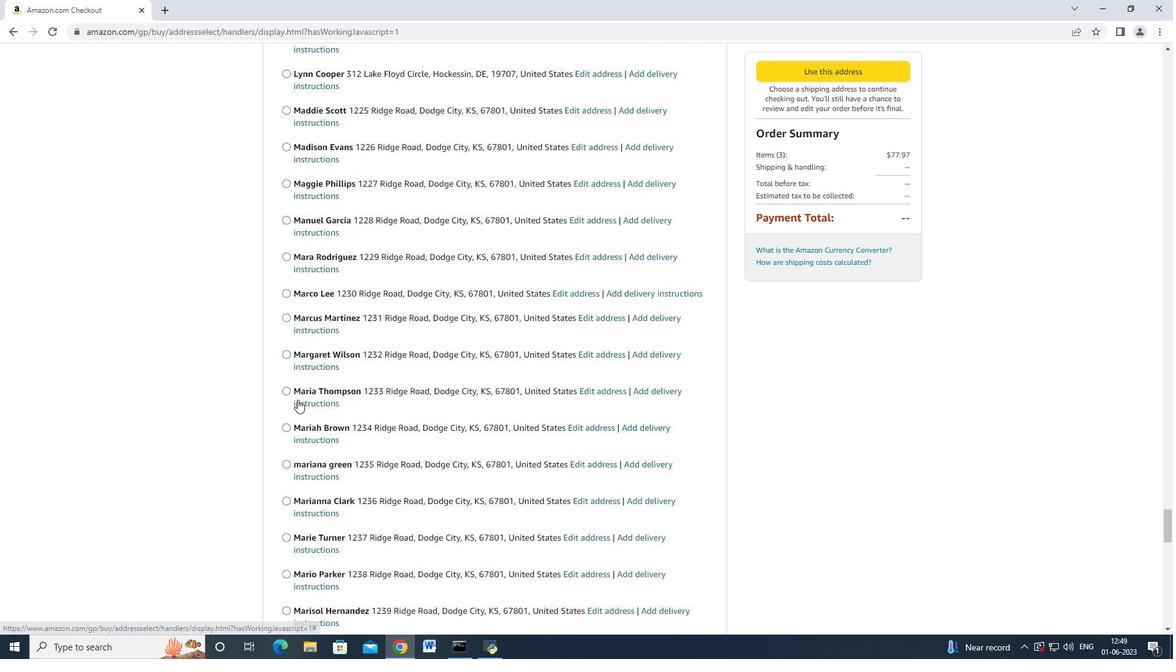 
Action: Mouse scrolled (297, 400) with delta (0, 0)
Screenshot: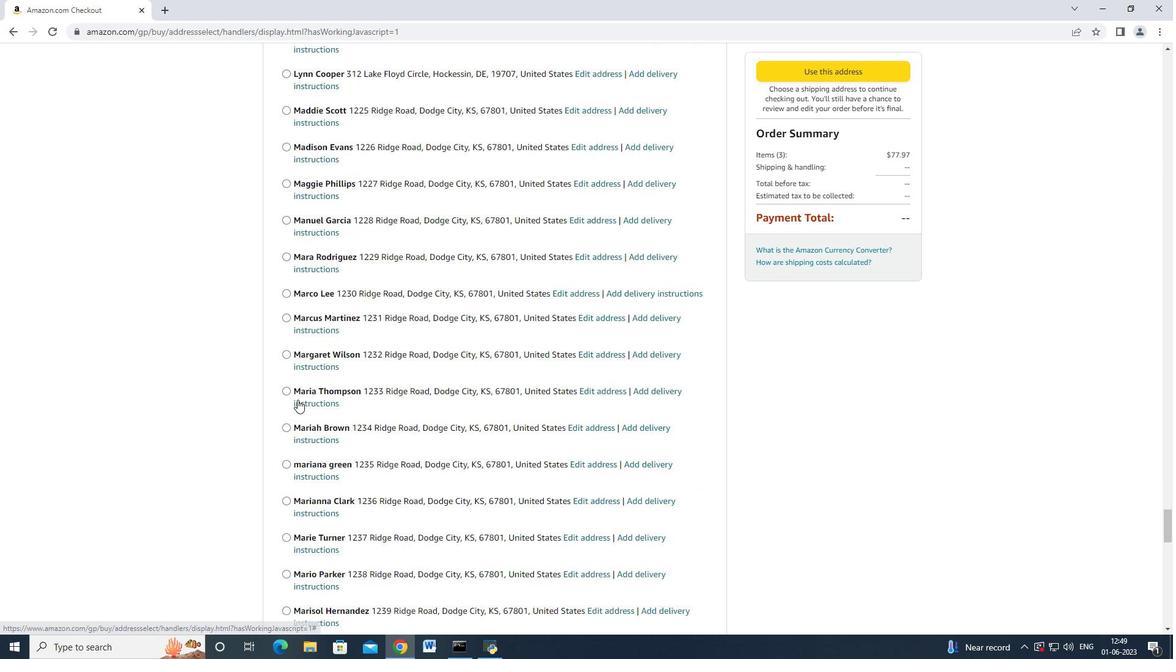 
Action: Mouse scrolled (297, 400) with delta (0, 0)
Screenshot: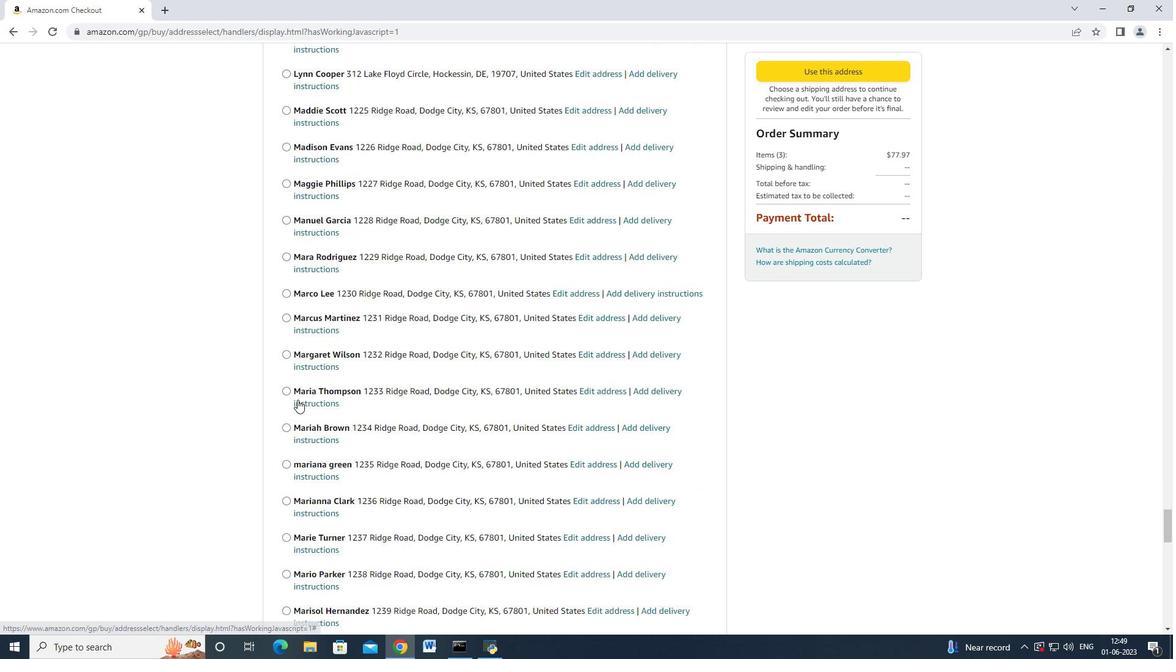 
Action: Mouse scrolled (297, 400) with delta (0, 0)
Screenshot: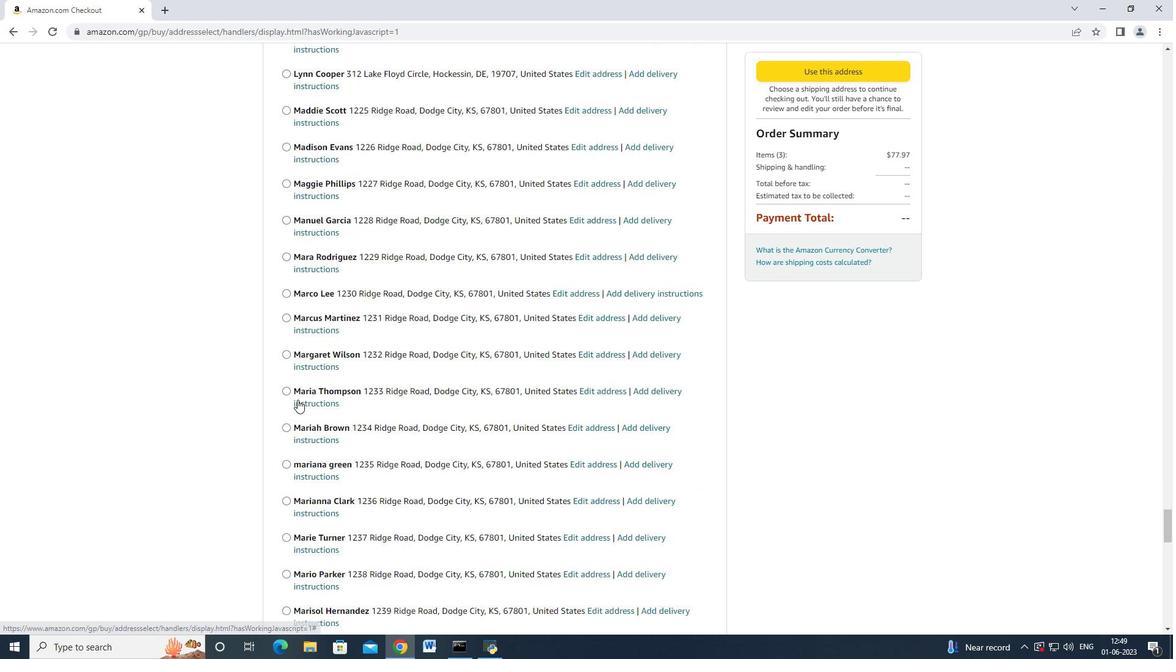 
Action: Mouse scrolled (297, 400) with delta (0, 0)
Screenshot: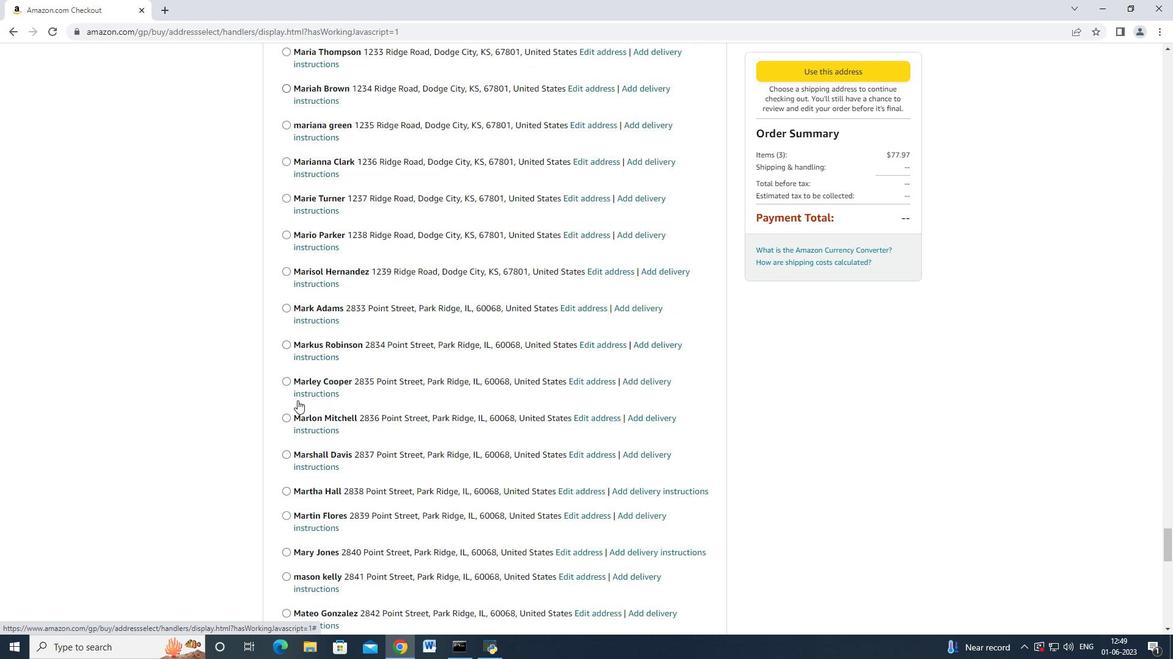 
Action: Mouse scrolled (297, 400) with delta (0, 0)
Screenshot: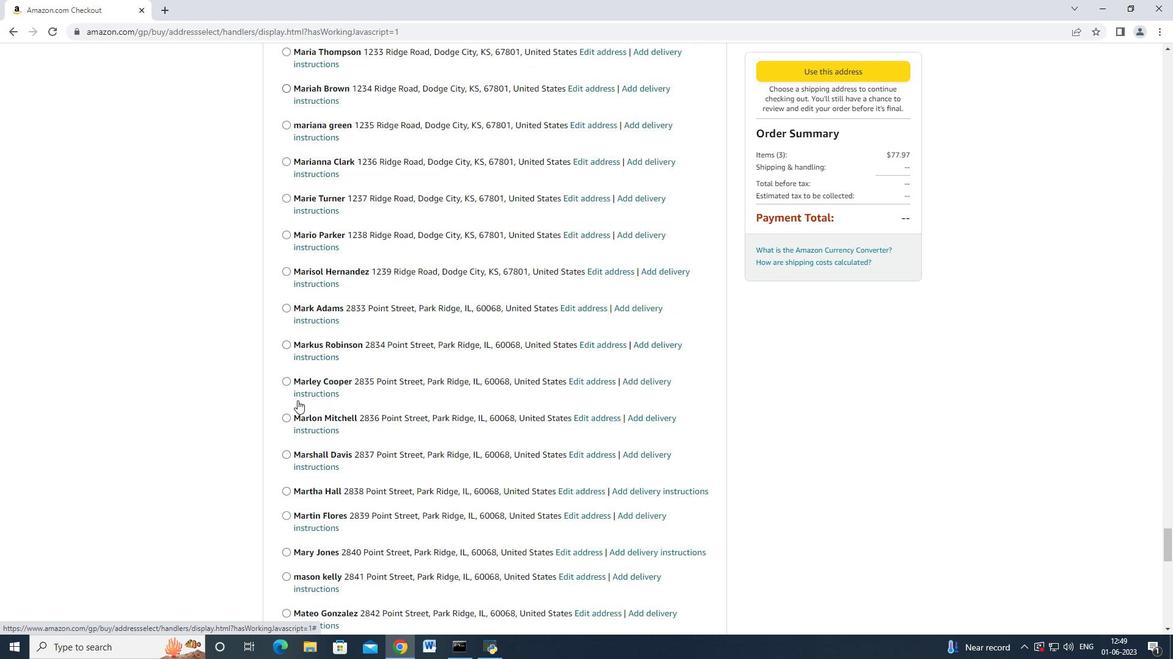 
Action: Mouse scrolled (297, 400) with delta (0, 0)
Screenshot: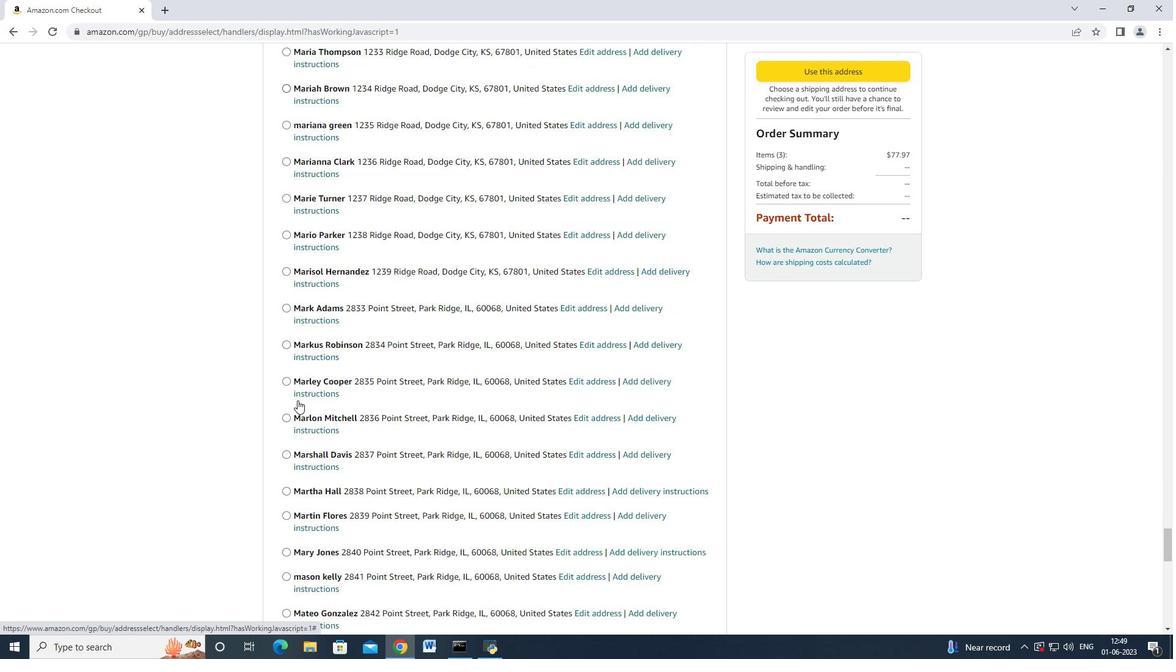 
Action: Mouse scrolled (297, 400) with delta (0, 0)
Screenshot: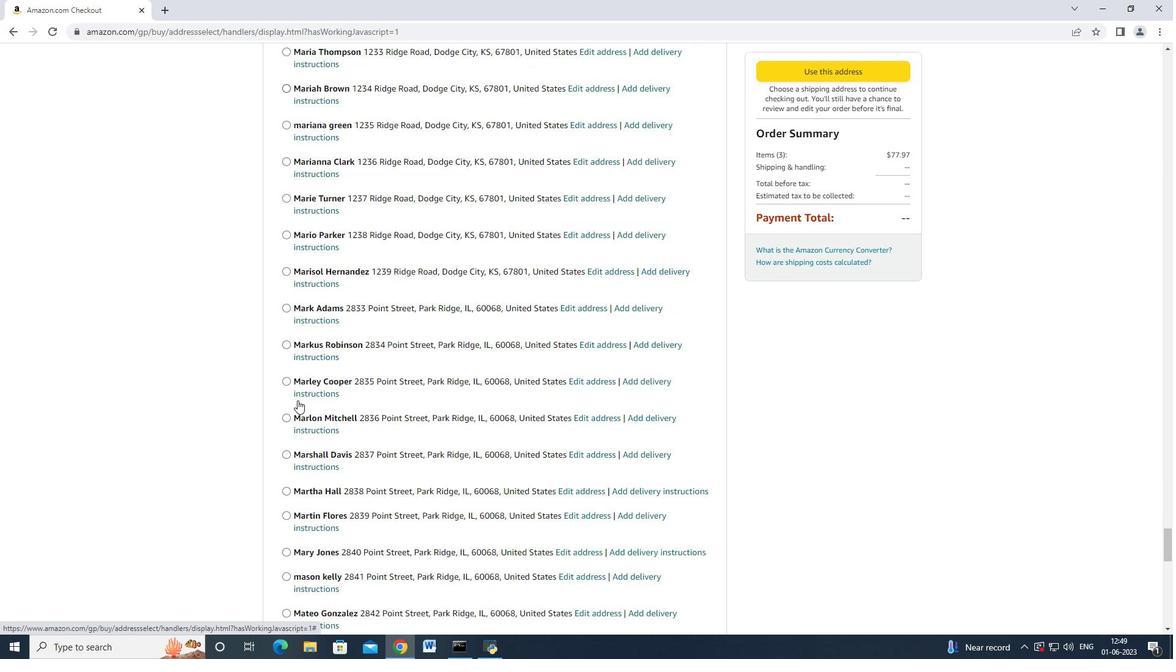 
Action: Mouse scrolled (297, 400) with delta (0, 0)
Screenshot: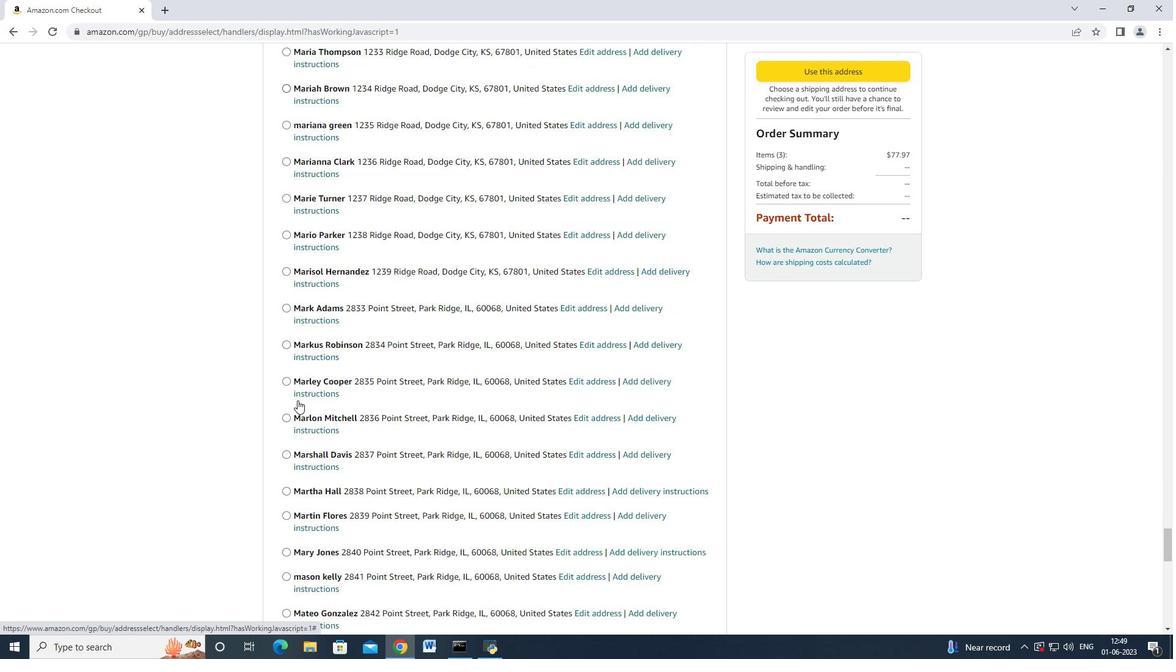 
Action: Mouse scrolled (297, 400) with delta (0, 0)
Screenshot: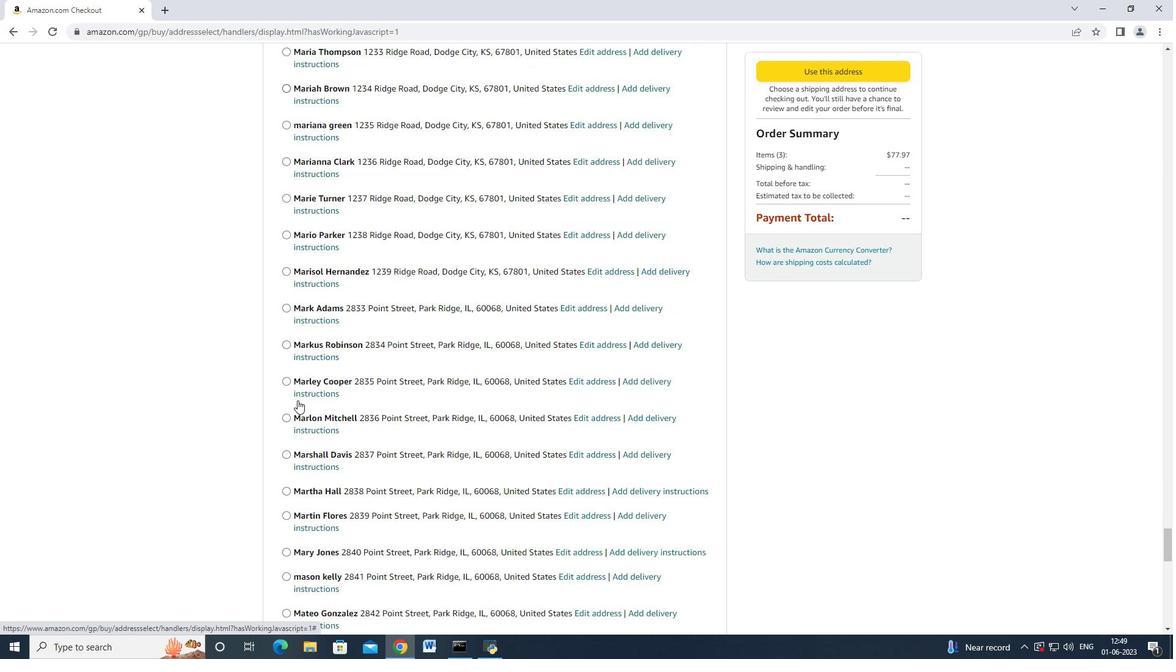 
Action: Mouse scrolled (297, 400) with delta (0, 0)
Screenshot: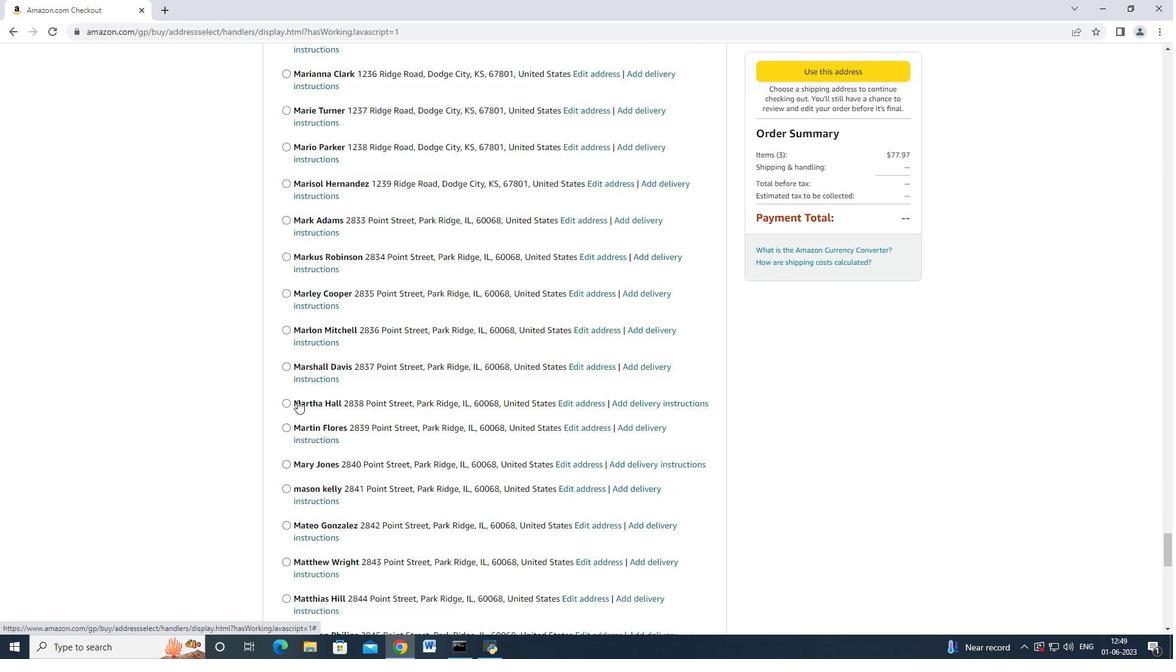 
Action: Mouse scrolled (297, 400) with delta (0, 0)
Screenshot: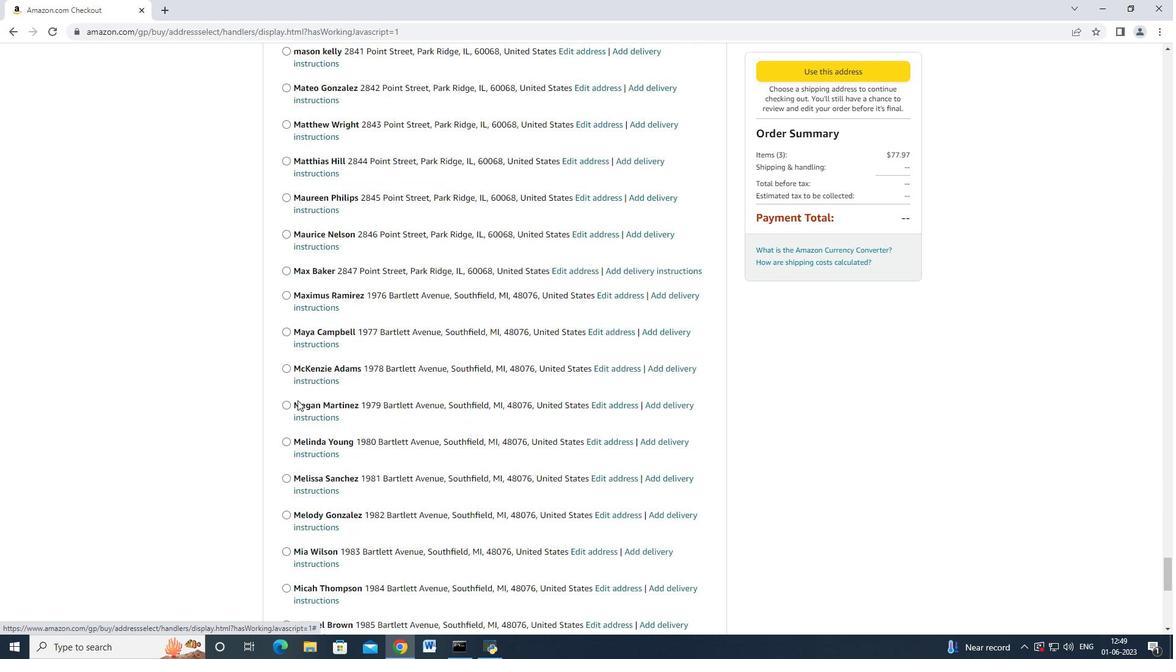 
Action: Mouse scrolled (297, 400) with delta (0, 0)
Screenshot: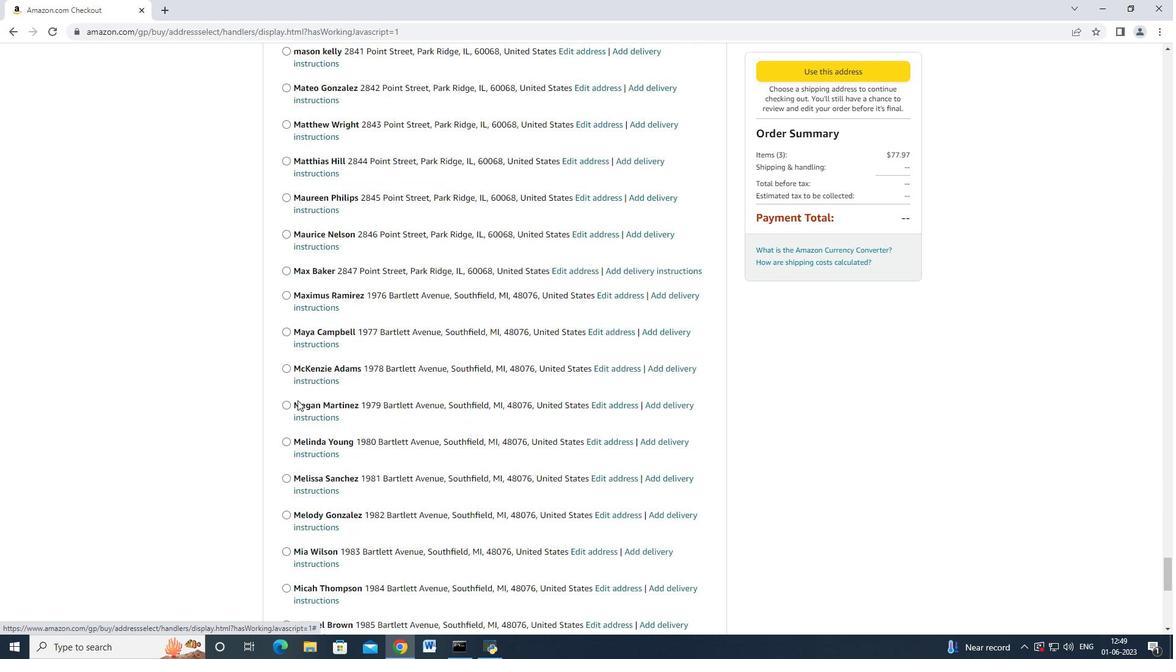 
Action: Mouse scrolled (297, 400) with delta (0, 0)
Screenshot: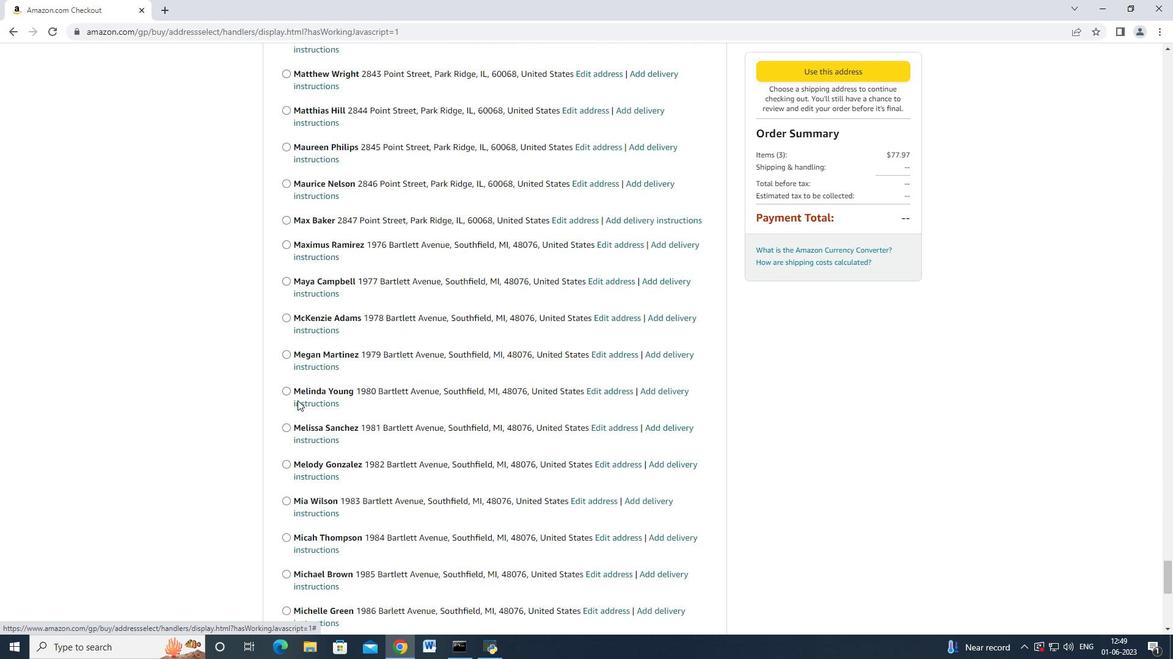 
Action: Mouse scrolled (297, 400) with delta (0, 0)
Screenshot: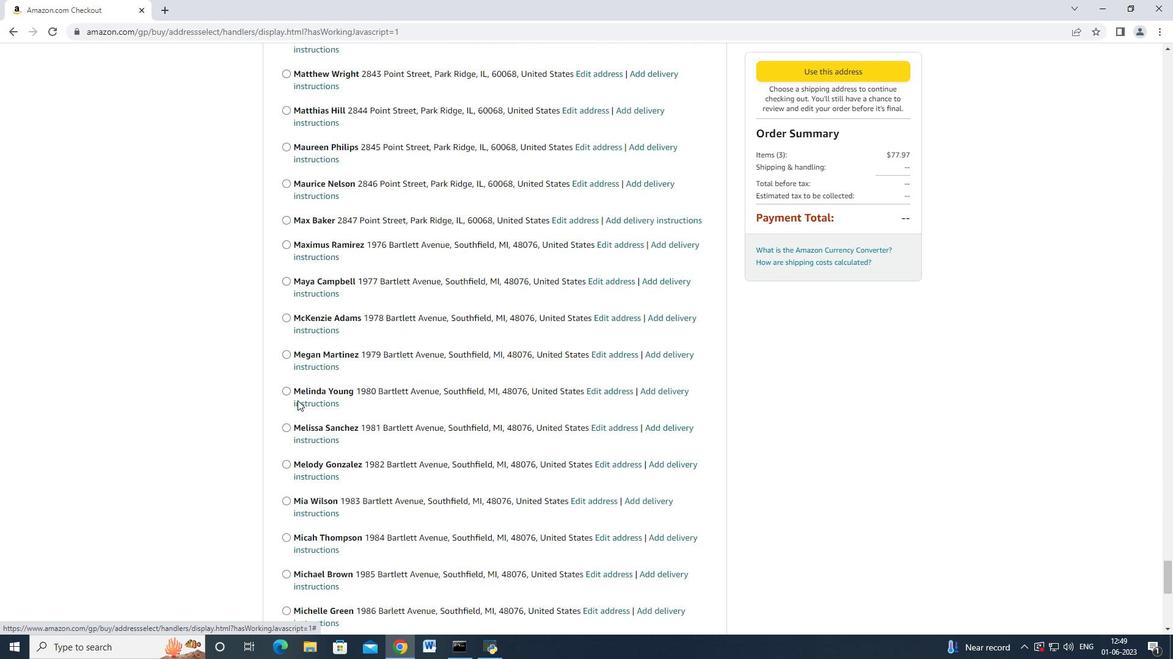 
Action: Mouse scrolled (297, 400) with delta (0, 0)
Screenshot: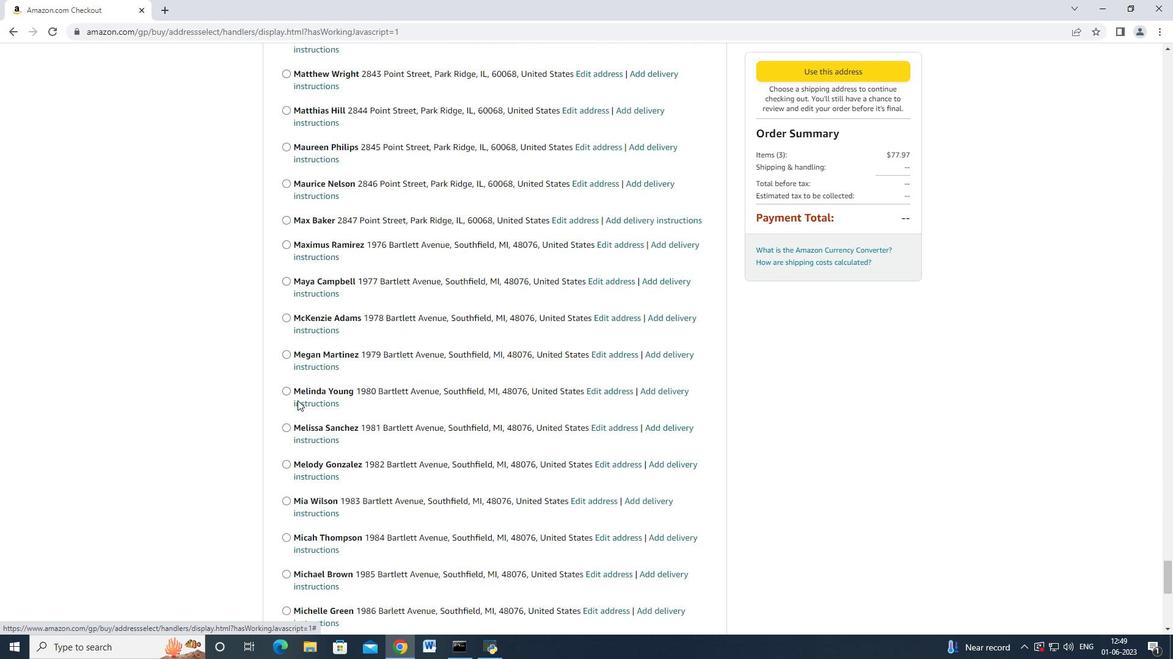 
Action: Mouse scrolled (297, 400) with delta (0, 0)
Screenshot: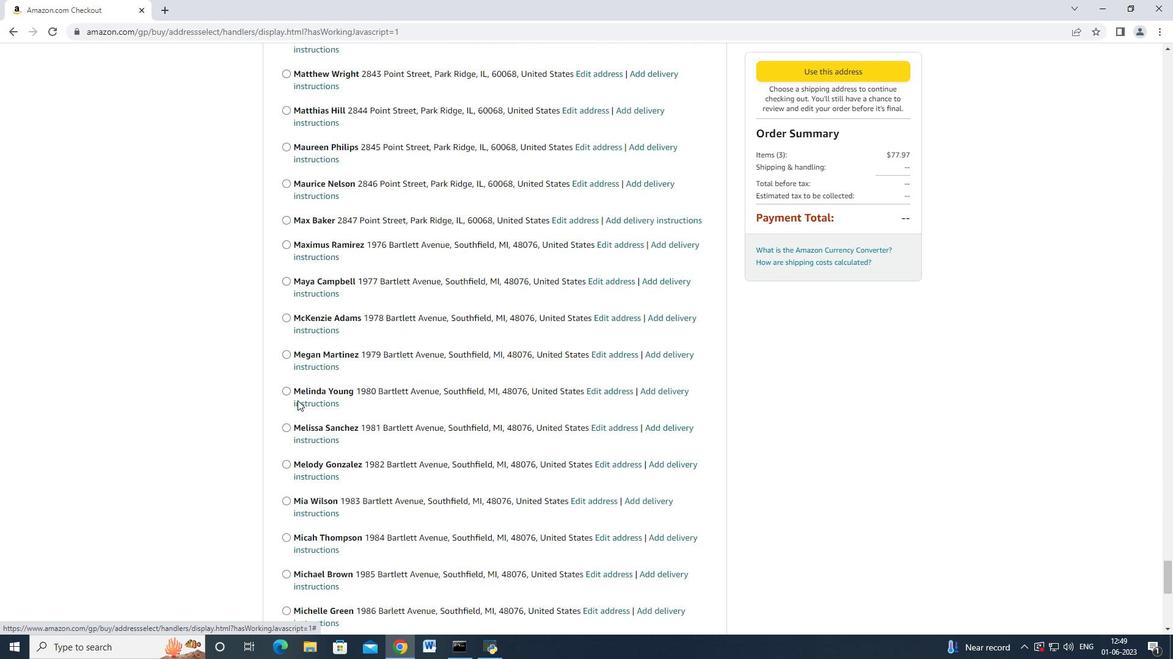 
Action: Mouse scrolled (297, 400) with delta (0, 0)
Screenshot: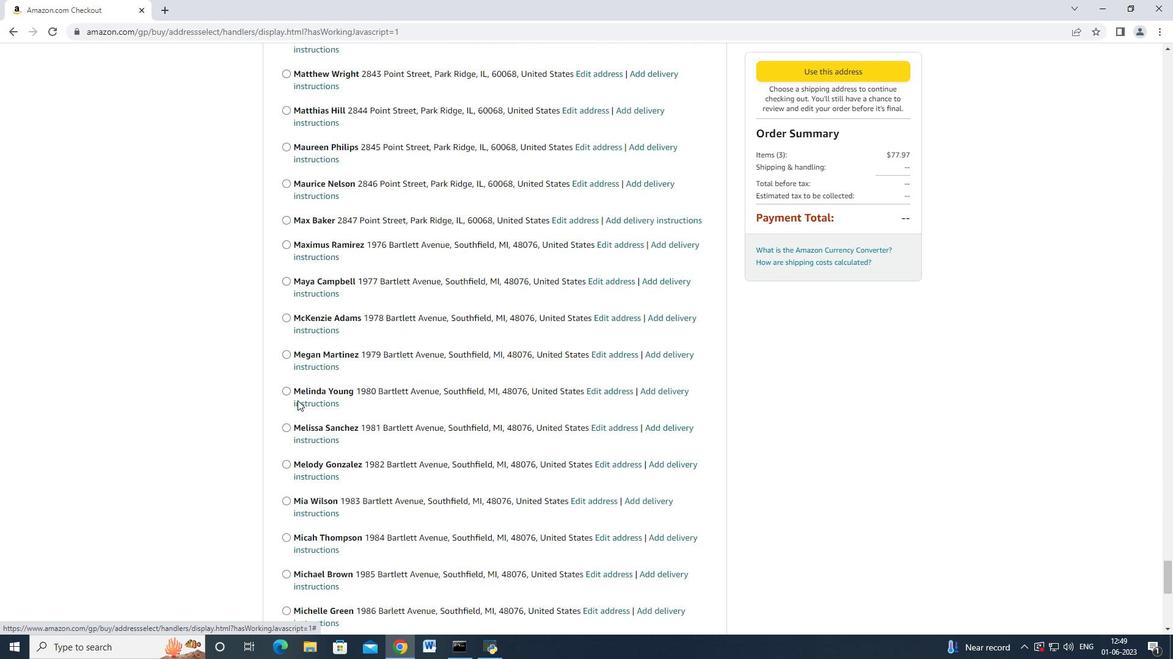
Action: Mouse scrolled (297, 400) with delta (0, 0)
Screenshot: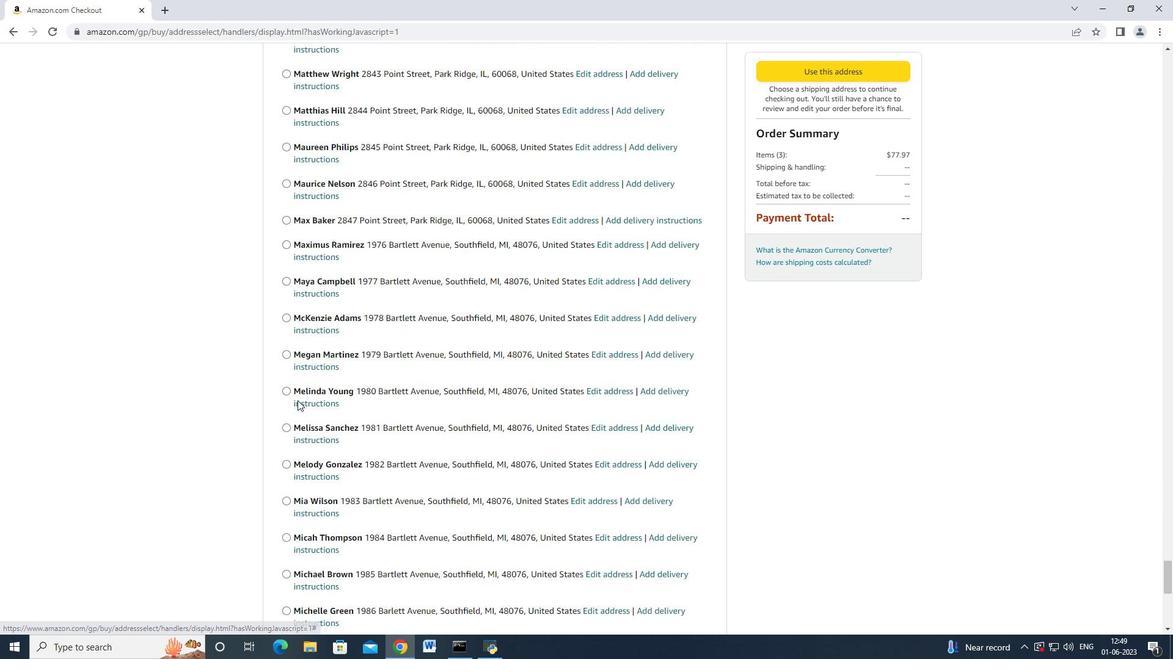 
Action: Mouse scrolled (297, 400) with delta (0, 0)
Screenshot: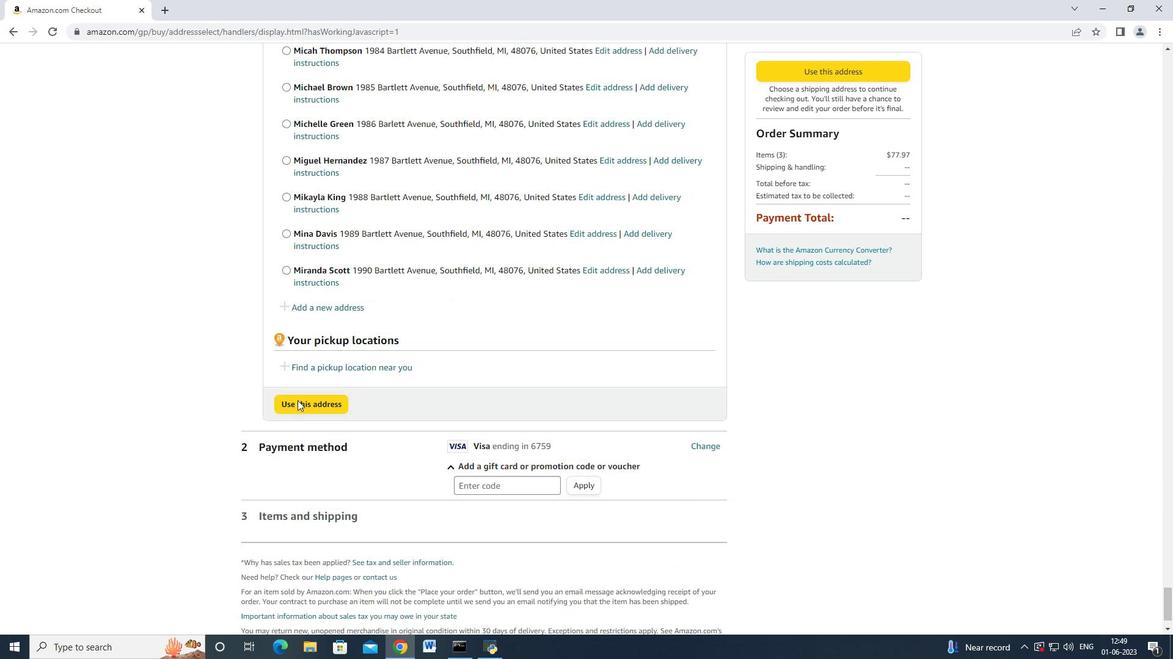 
Action: Mouse scrolled (297, 400) with delta (0, 0)
Screenshot: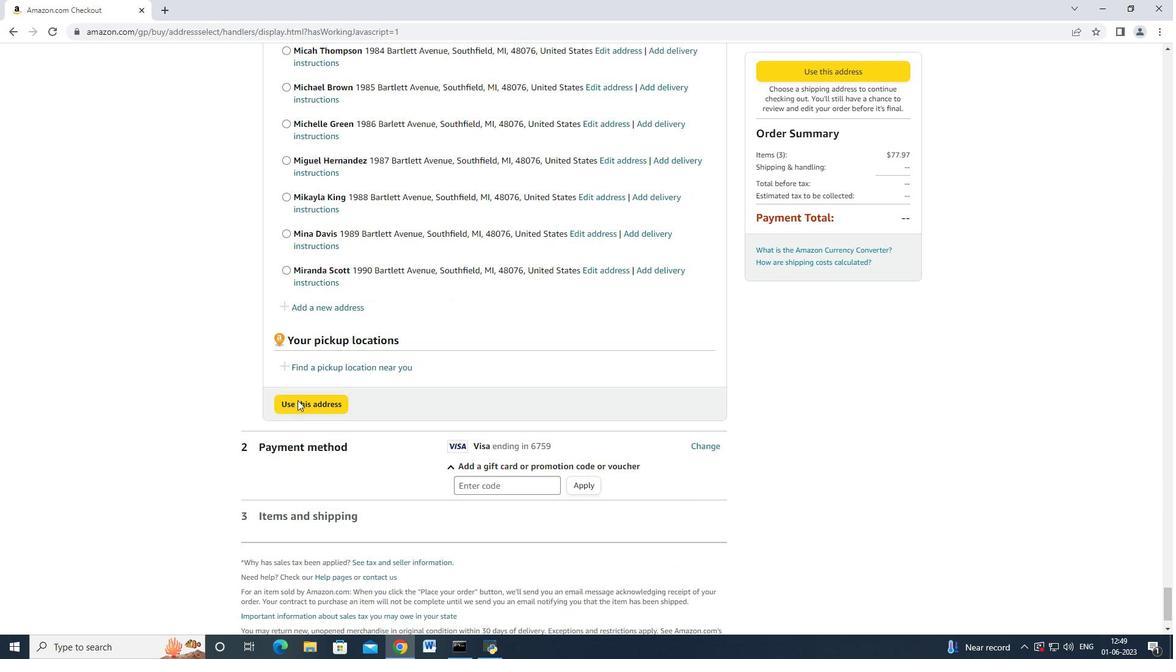 
Action: Mouse scrolled (297, 400) with delta (0, 0)
Screenshot: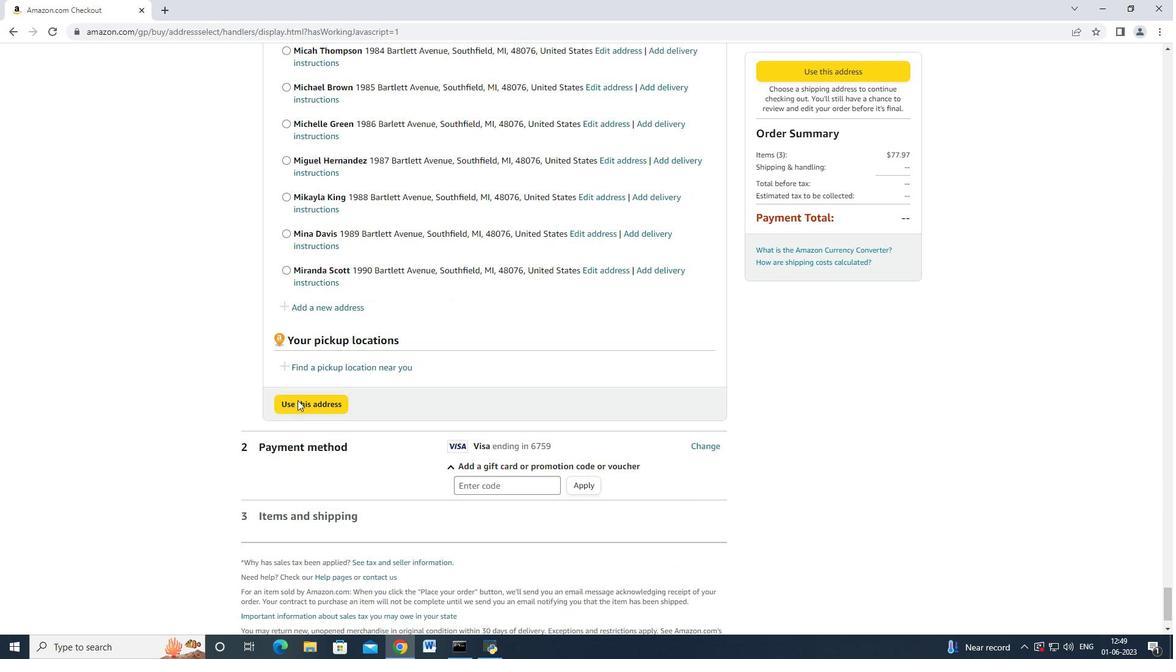 
Action: Mouse scrolled (297, 400) with delta (0, 0)
Screenshot: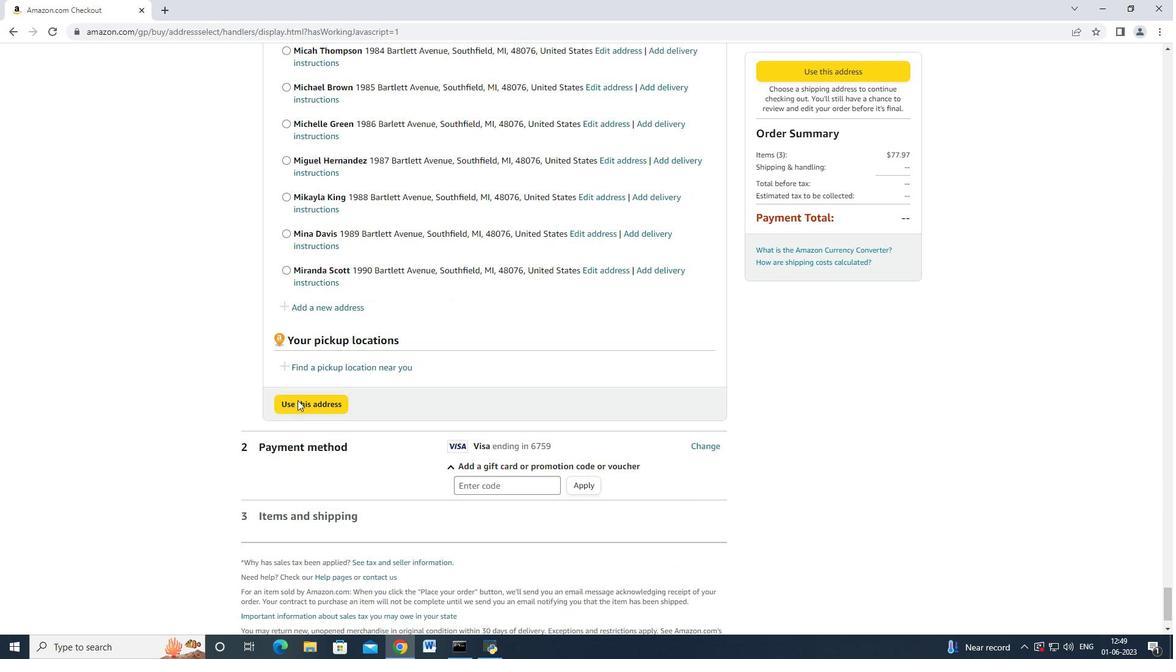
Action: Mouse scrolled (297, 400) with delta (0, 0)
Screenshot: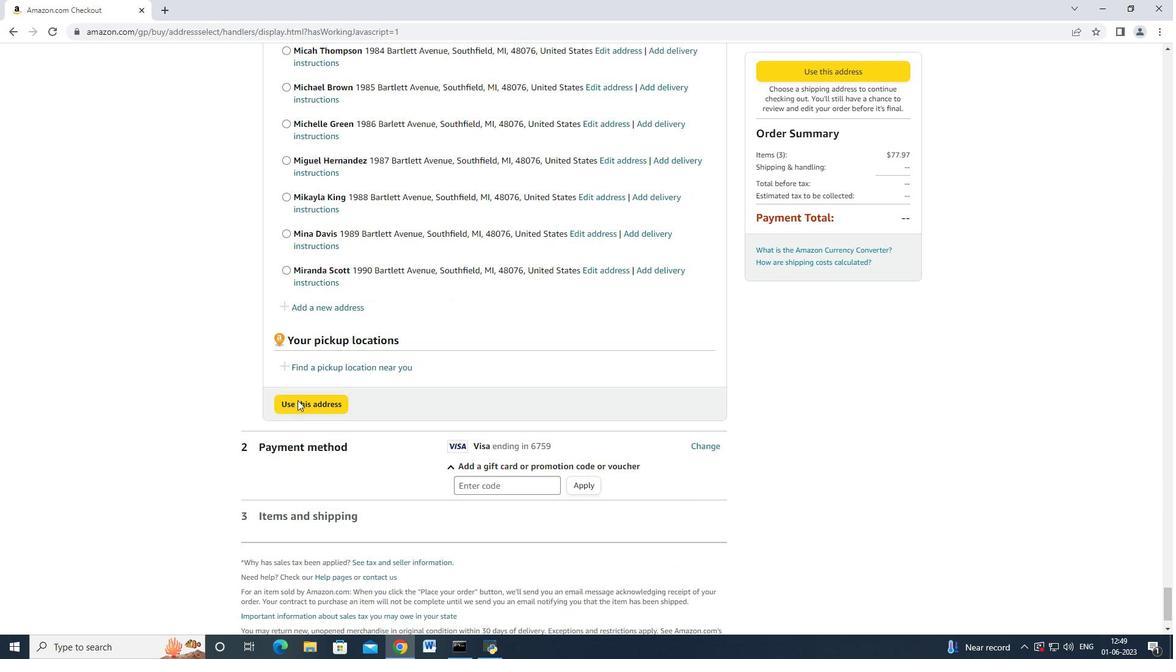 
Action: Mouse scrolled (297, 400) with delta (0, 0)
Screenshot: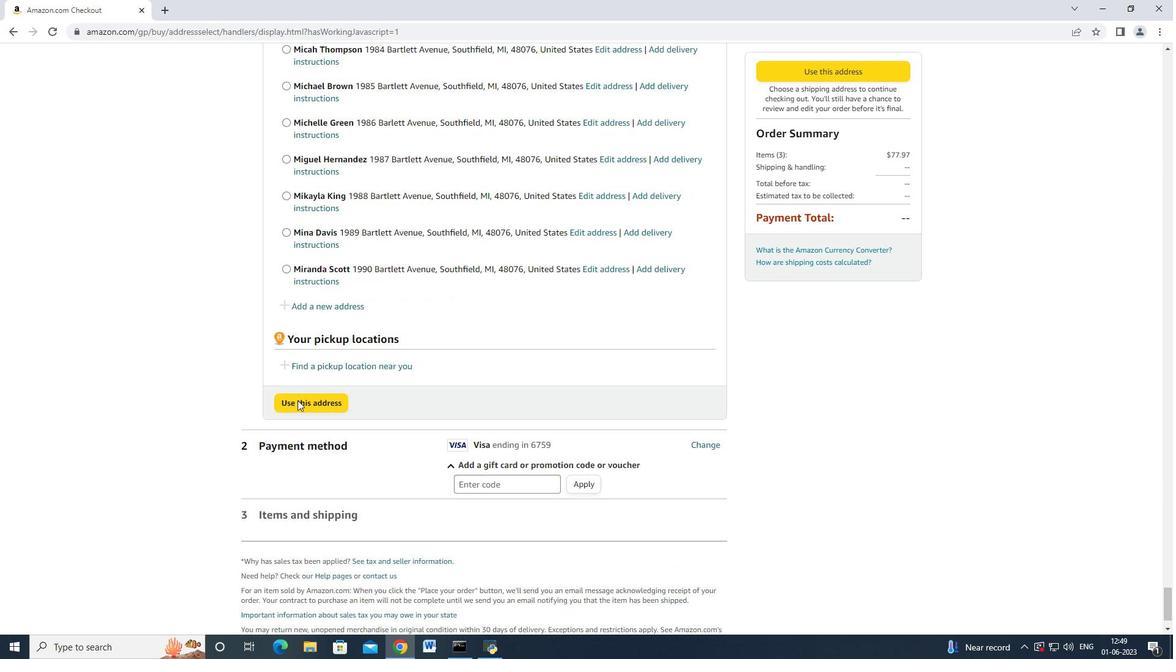 
Action: Mouse scrolled (297, 400) with delta (0, 0)
Screenshot: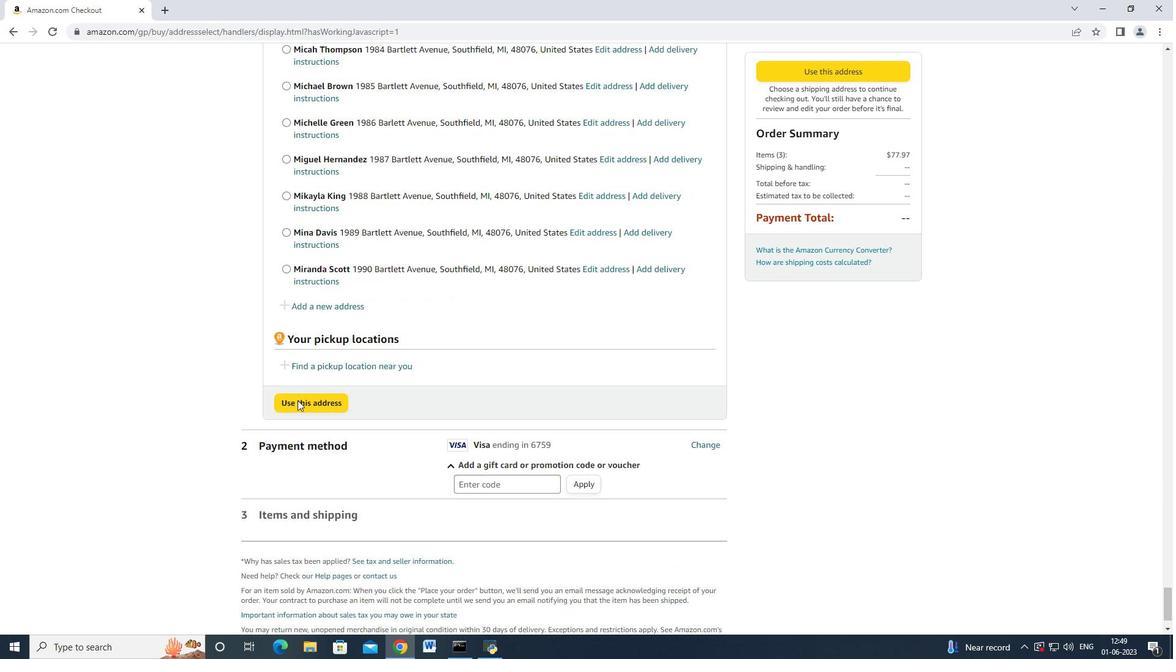 
Action: Mouse scrolled (297, 400) with delta (0, 0)
Screenshot: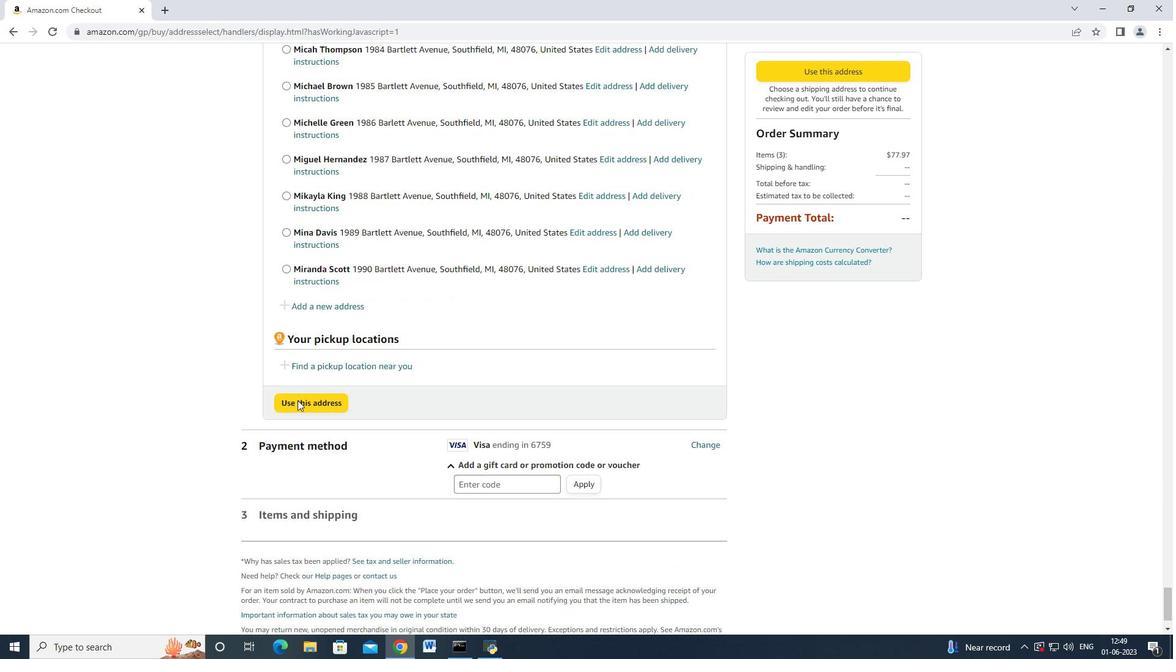 
Action: Mouse scrolled (297, 400) with delta (0, 0)
Screenshot: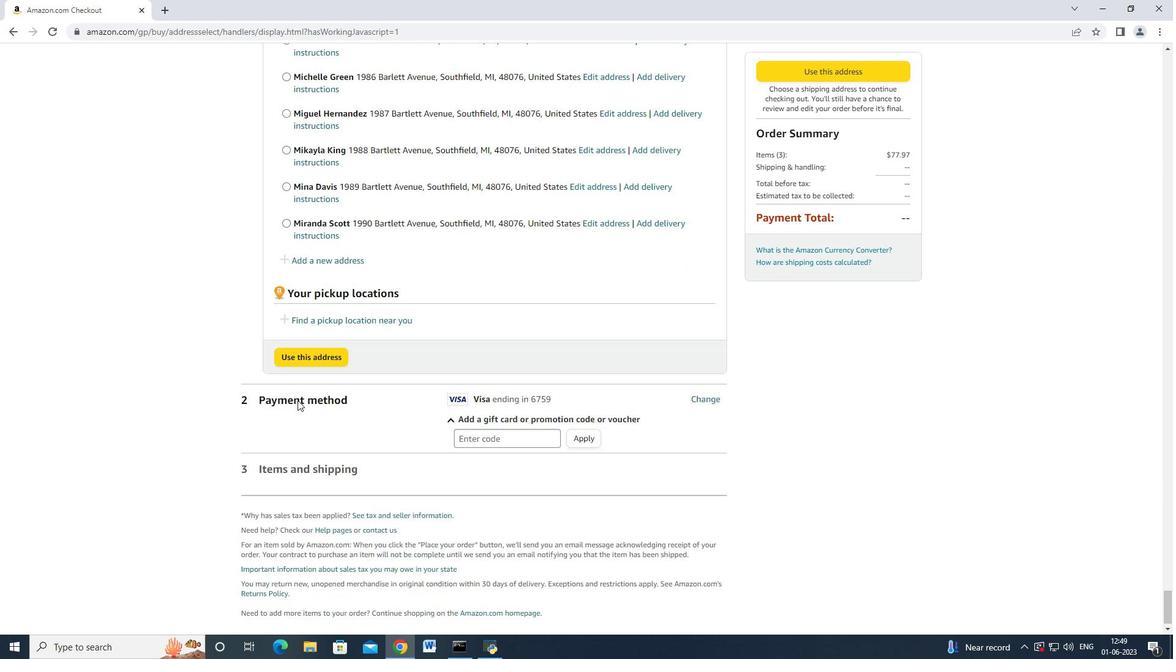 
Action: Mouse scrolled (297, 400) with delta (0, 0)
Screenshot: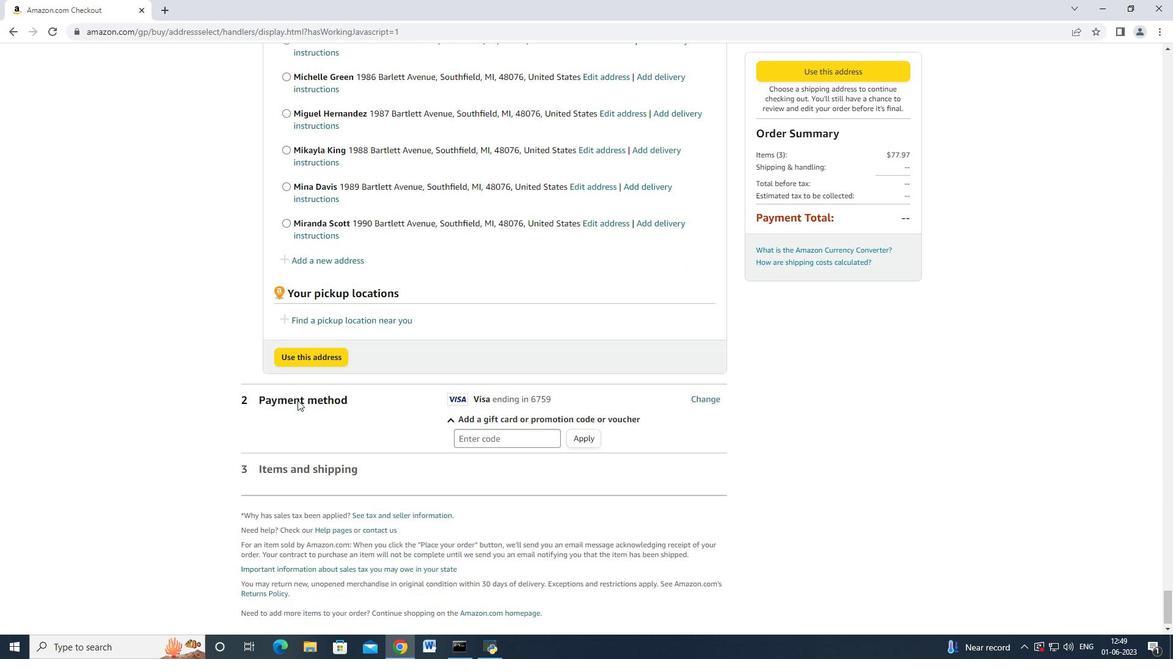 
Action: Mouse scrolled (297, 400) with delta (0, 0)
Screenshot: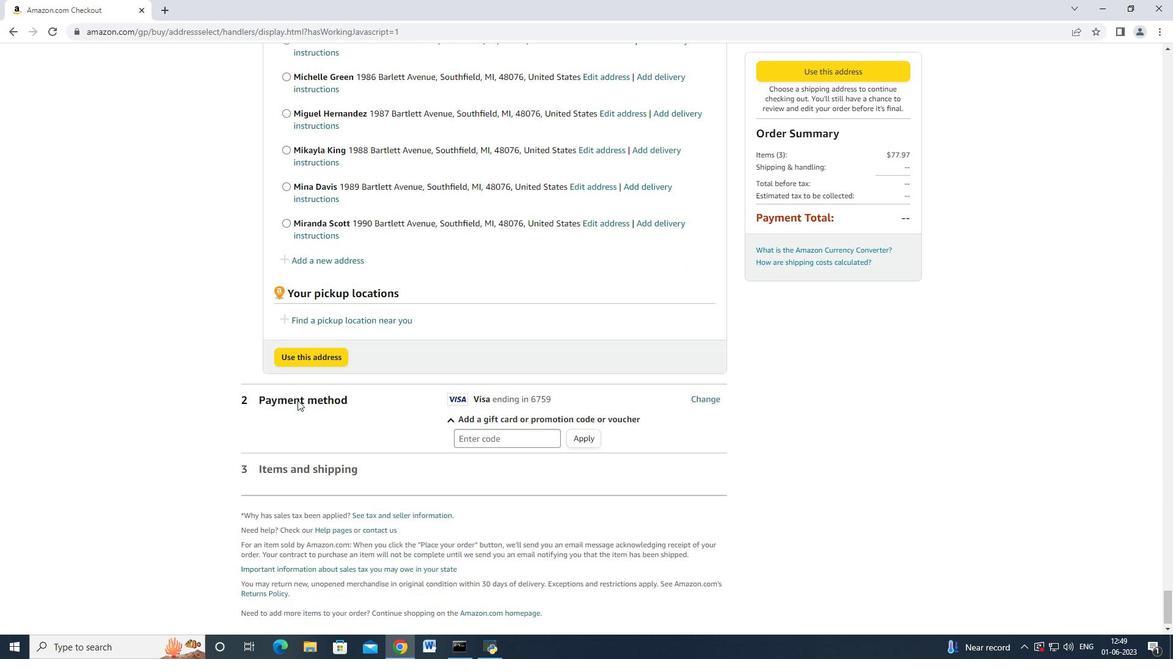 
Action: Mouse scrolled (297, 400) with delta (0, 0)
Screenshot: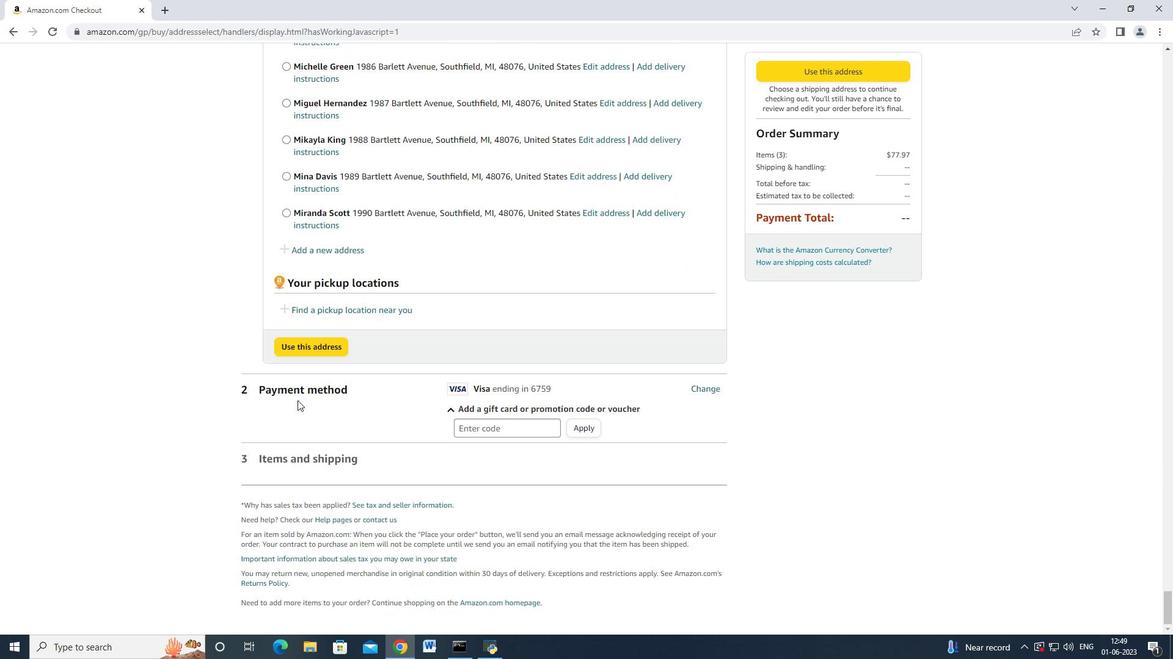 
Action: Mouse scrolled (297, 400) with delta (0, 0)
Screenshot: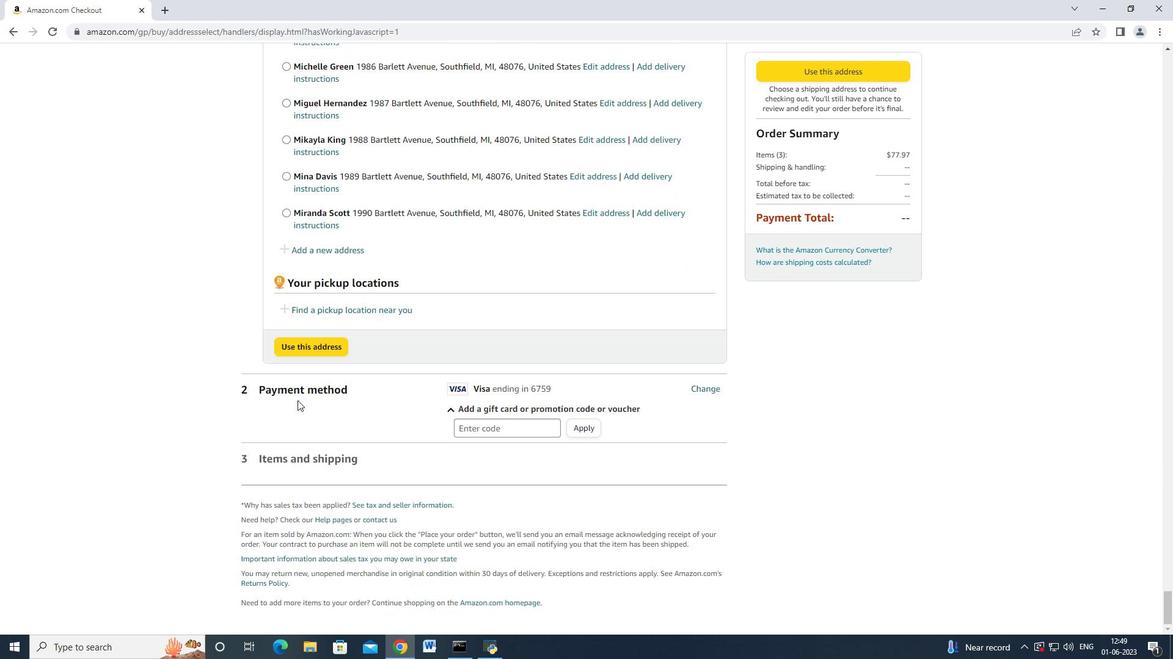 
Action: Mouse scrolled (297, 400) with delta (0, 0)
Screenshot: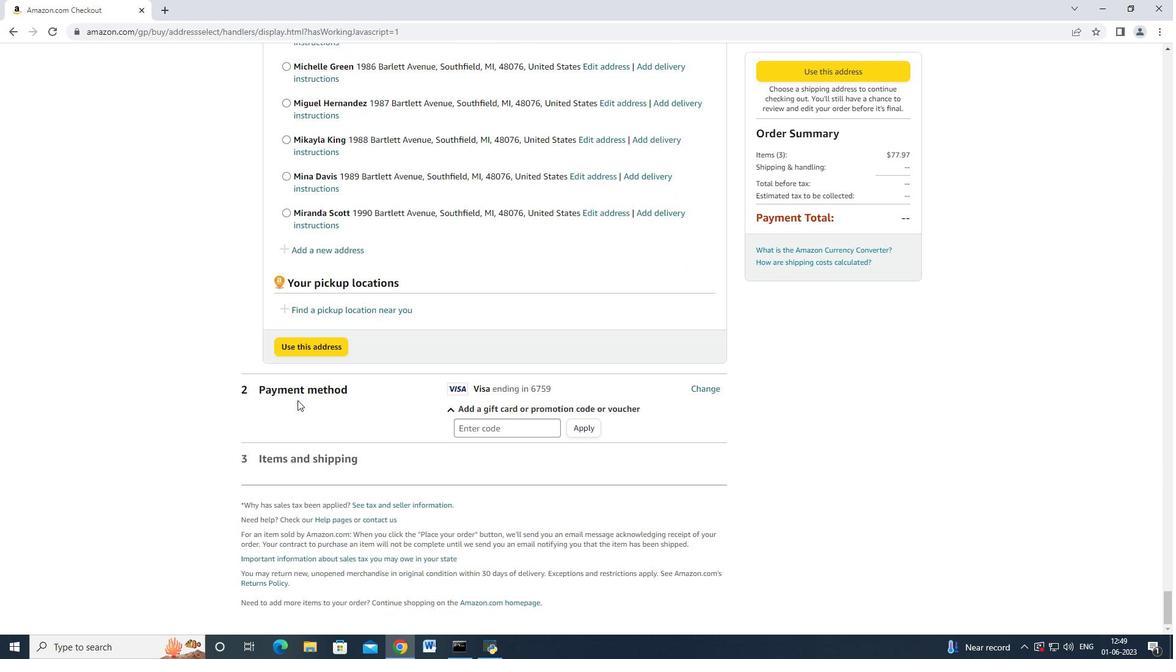 
Action: Mouse moved to (344, 253)
